 Task: open an excel sheet and write heading  Financial Planner. Add Dates in a column and its values below  'Jan 23, Feb 23, Mar 23, Apr 23 & may23. 'Add Income in next column and its values below  $3,000, $3,200, $3,100, $3,300 & $3,500. Add Expenses in next column and its values below  $2,000, $2,300, $2,200, $2,500 & $2,800. Add savings in next column and its values below $500, $600, $500, $700 & $700. Add Investment in next column and its values below  $500, $700, $800, $900 & $1000. Add Net Saving in next column and its values below  $1000, $1200, $900, $800 & $700. Save page Excel Spreadsheet File Workbook
Action: Mouse moved to (595, 291)
Screenshot: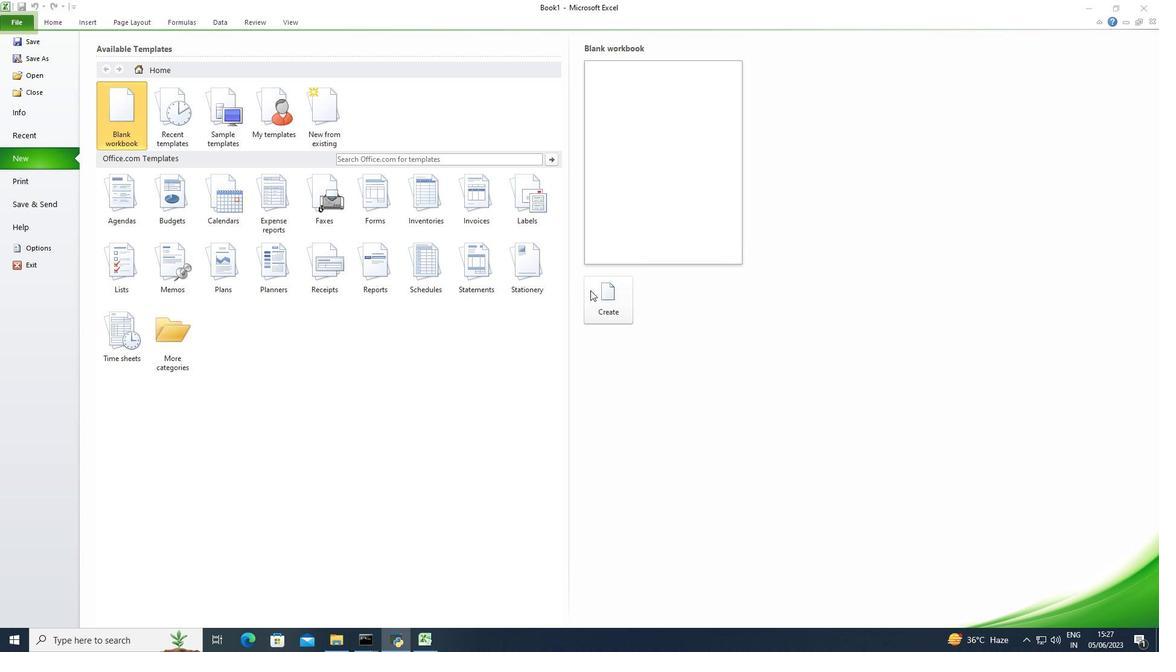 
Action: Mouse pressed left at (595, 291)
Screenshot: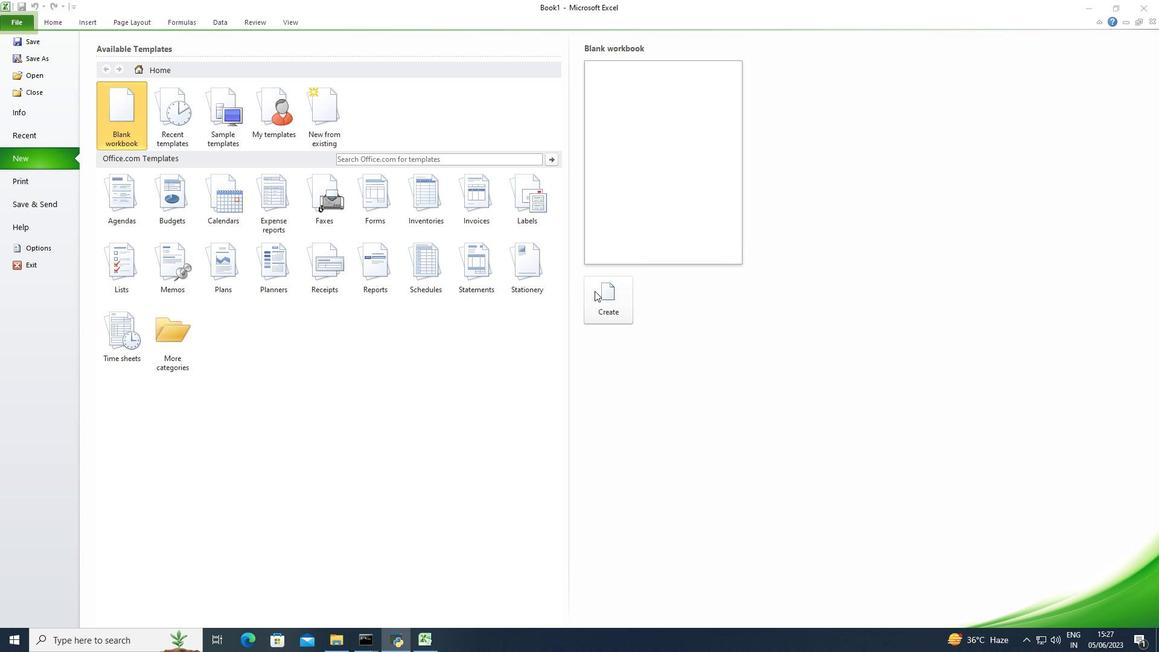 
Action: Mouse moved to (594, 291)
Screenshot: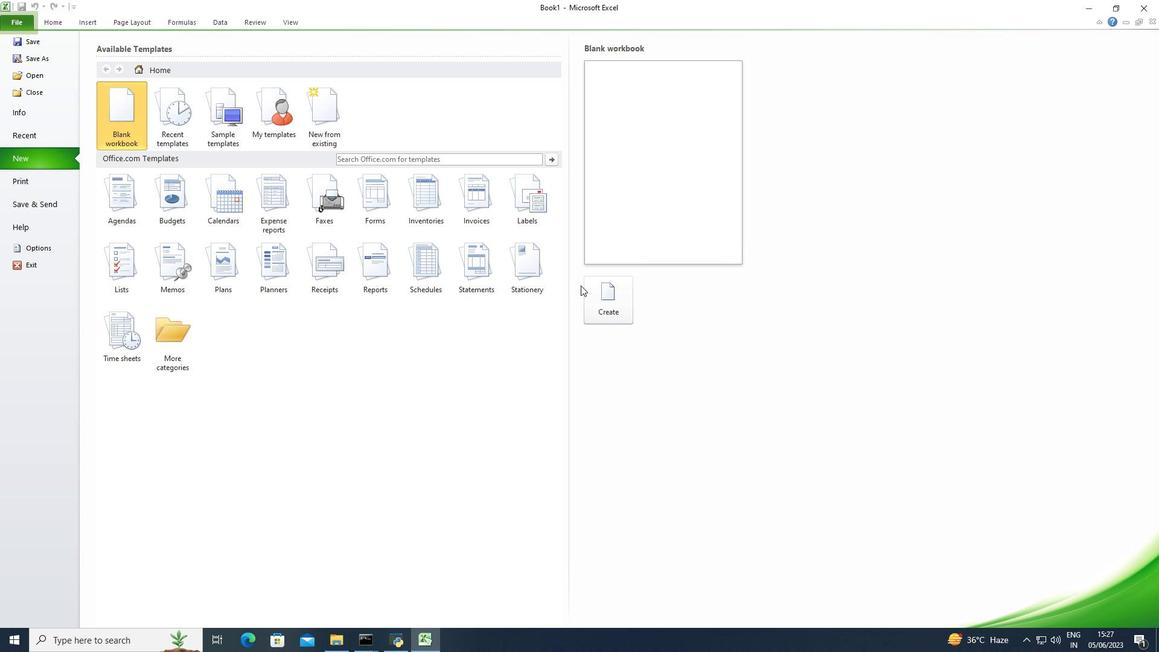 
Action: Mouse pressed left at (594, 291)
Screenshot: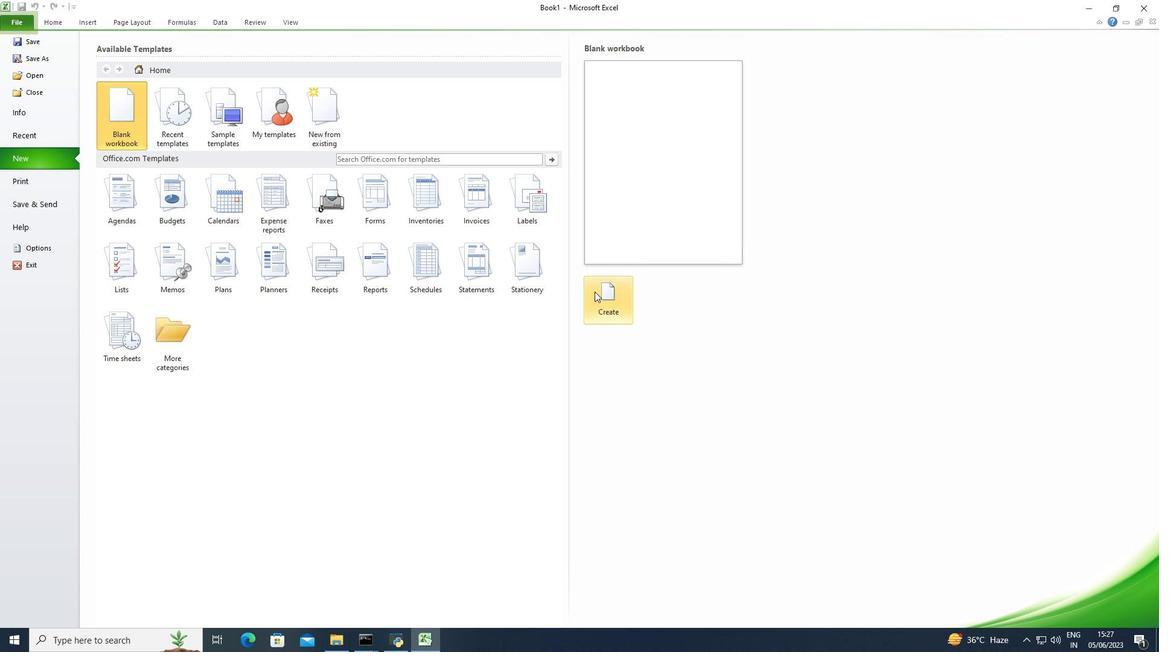 
Action: Mouse moved to (32, 116)
Screenshot: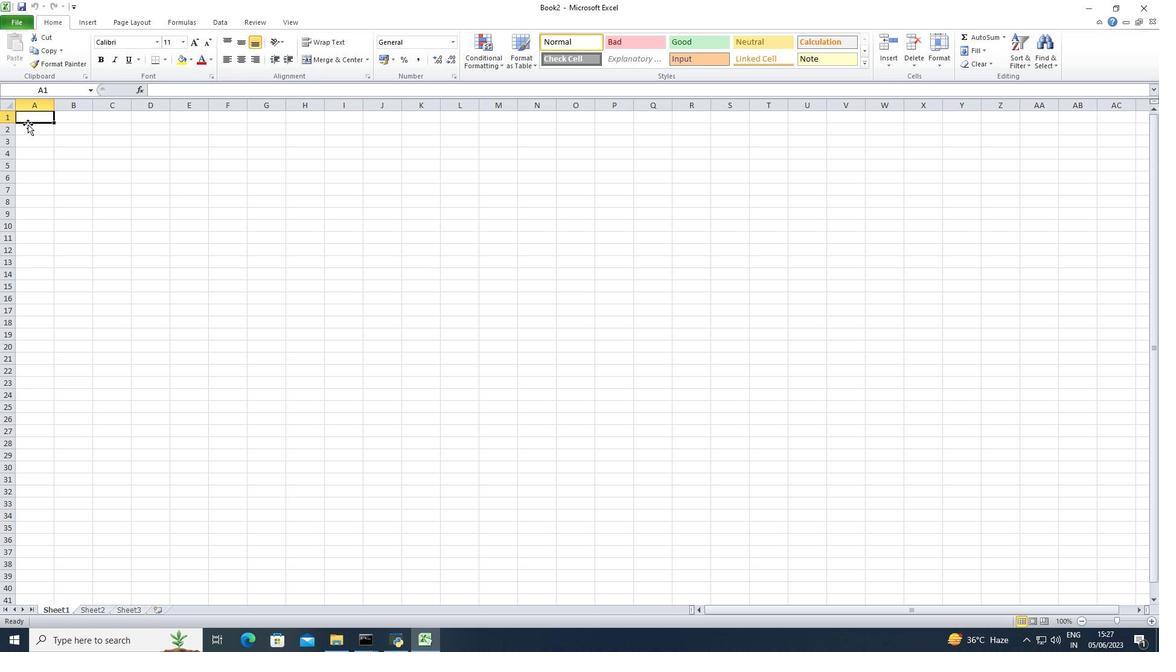 
Action: Mouse pressed left at (32, 116)
Screenshot: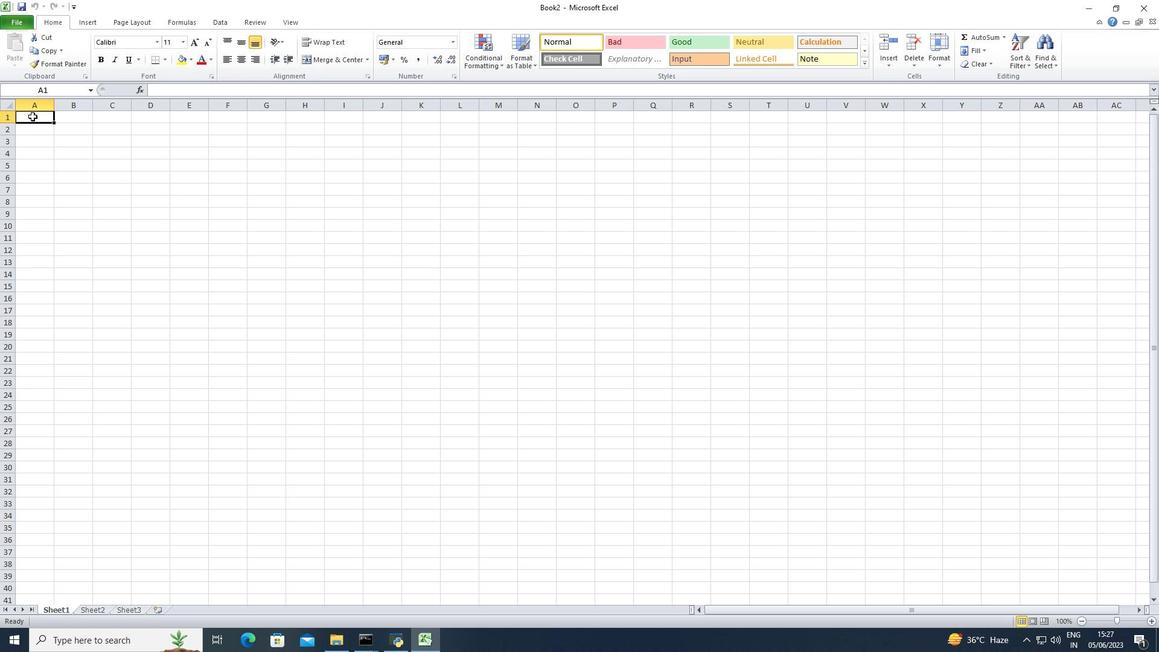 
Action: Key pressed <Key.shift>Financial<Key.space><Key.shift><Key.shift><Key.shift><Key.shift><Key.shift><Key.shift><Key.shift><Key.shift>Planner<Key.down><Key.down><Key.shift>Dates<Key.down><Key.shift><Key.shift><Key.shift><Key.shift><Key.shift><Key.shift><Key.shift><Key.shift><Key.shift><Key.shift><Key.shift><Key.shift><Key.shift><Key.shift><Key.shift><Key.shift><Key.shift>Jan<Key.space>23<Key.enter><Key.shift>Feb23<Key.enter><Key.shift>Mar23<Key.enter><Key.shift><Key.shift><Key.shift><Key.shift><Key.shift><Key.shift>pr<Key.backspace><Key.backspace><Key.shift>Apr23<Key.enter><Key.shift>May2<Key.enter><Key.down><Key.right><Key.up><Key.right><Key.up><Key.up><Key.up><Key.up><Key.up><Key.up><Key.shift>Income<Key.down>3000<Key.down>3200<Key.down>3100<Key.down>3300<Key.down>3500<Key.down>
Screenshot: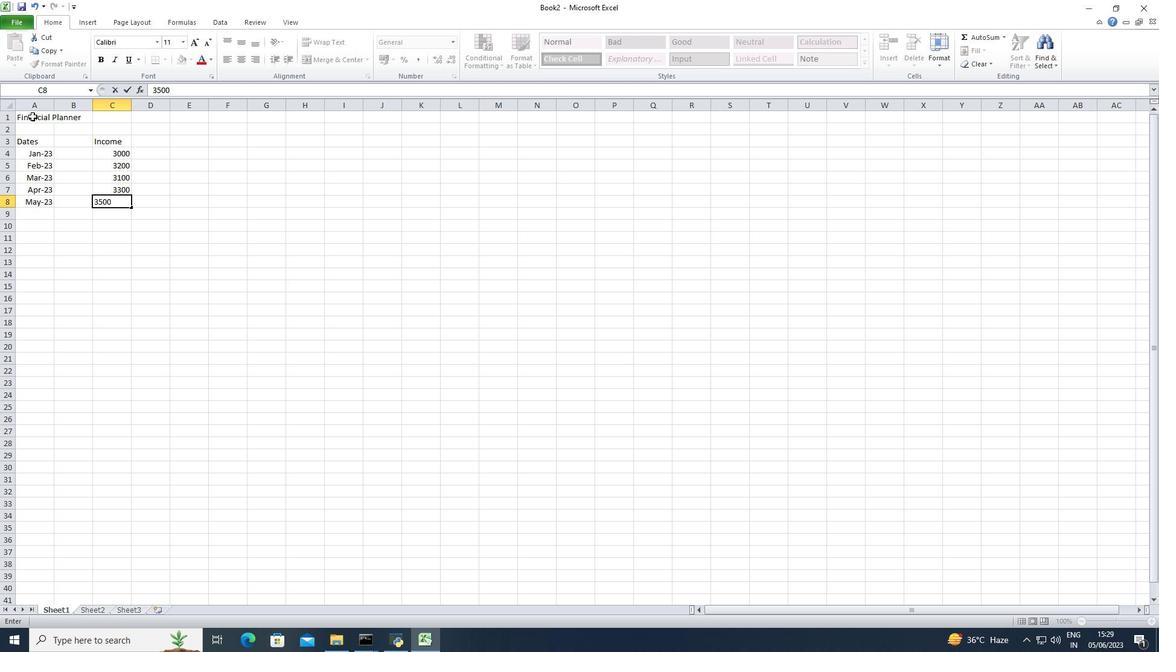 
Action: Mouse moved to (117, 154)
Screenshot: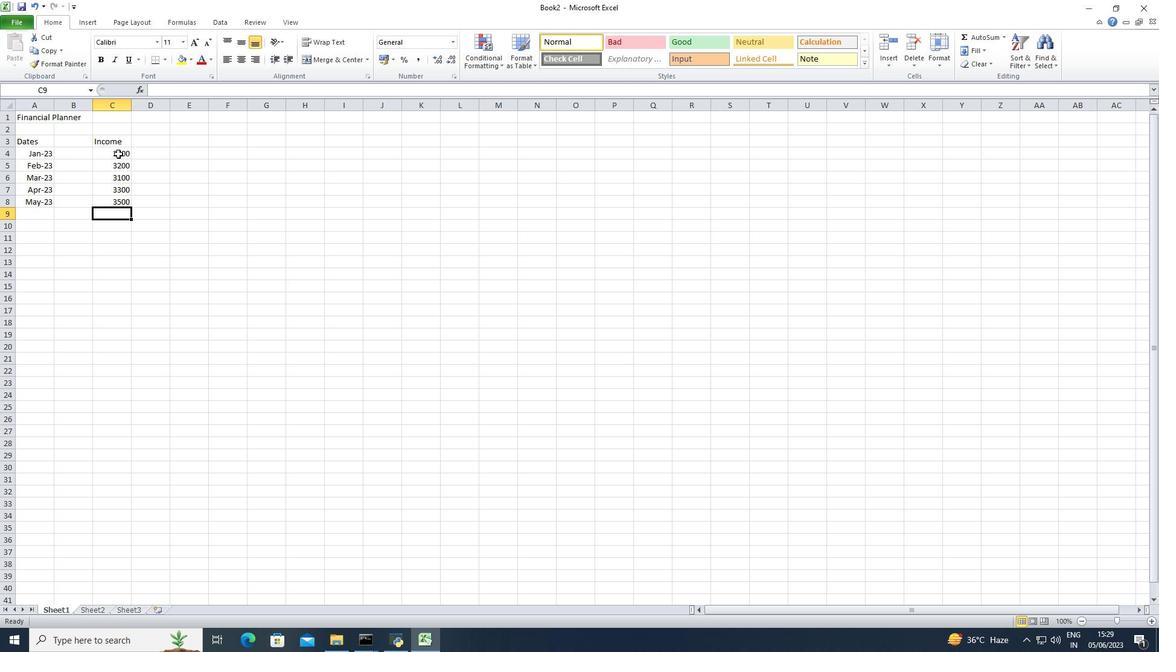 
Action: Mouse pressed left at (117, 154)
Screenshot: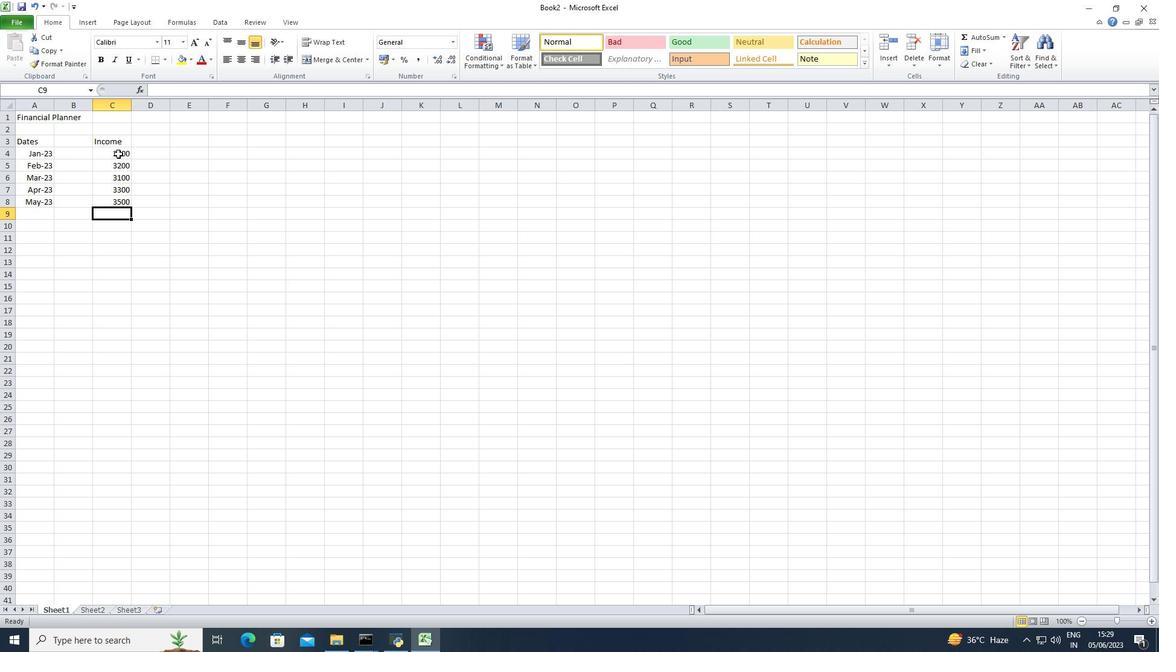 
Action: Mouse moved to (452, 44)
Screenshot: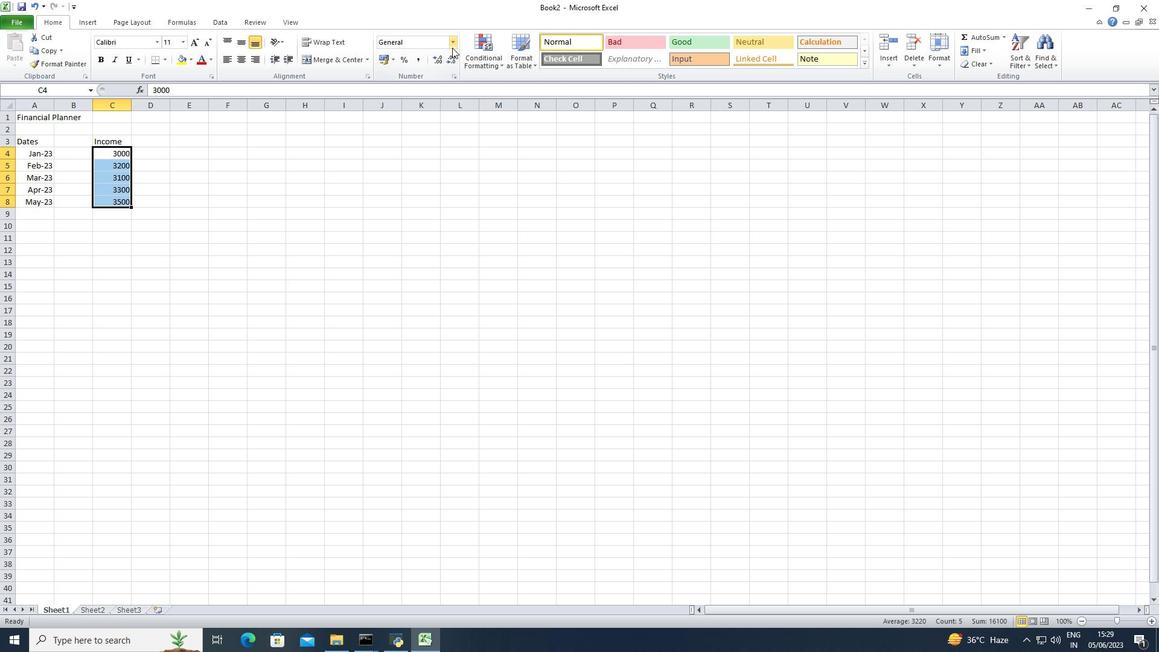
Action: Mouse pressed left at (452, 44)
Screenshot: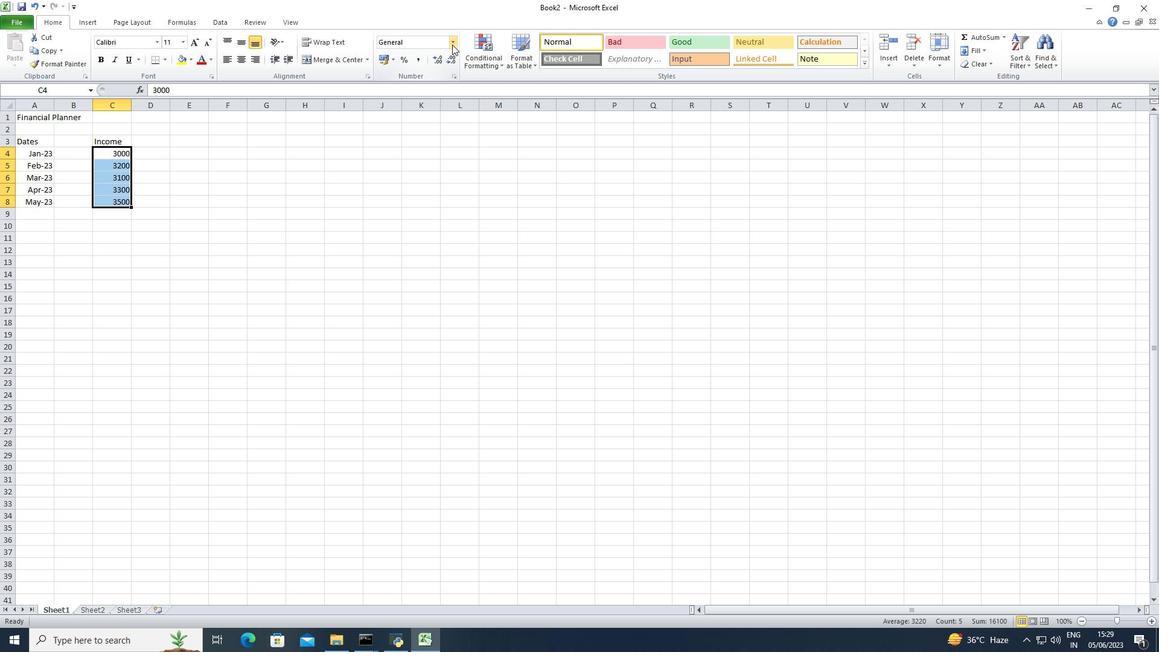
Action: Mouse moved to (440, 347)
Screenshot: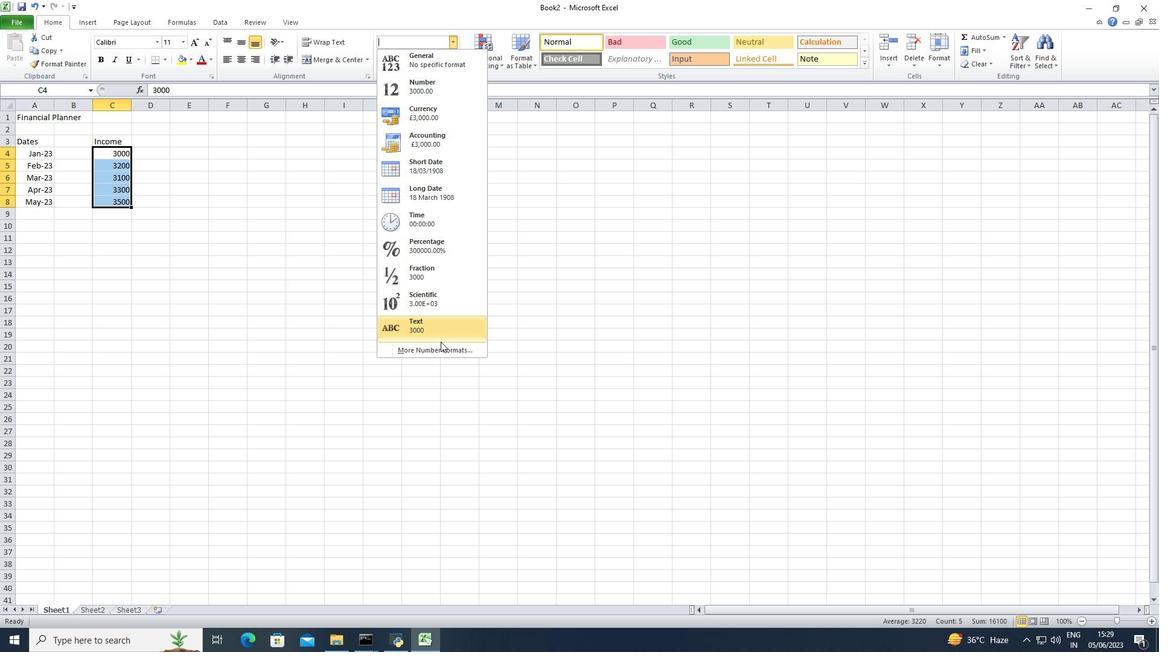
Action: Mouse pressed left at (440, 347)
Screenshot: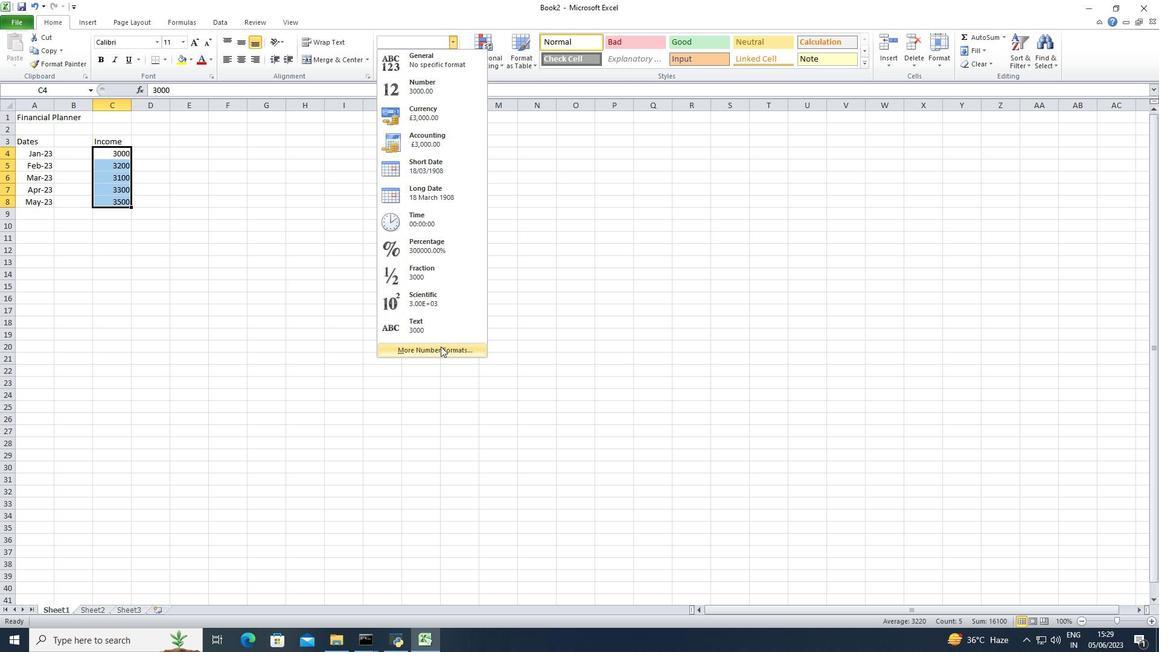 
Action: Mouse moved to (169, 221)
Screenshot: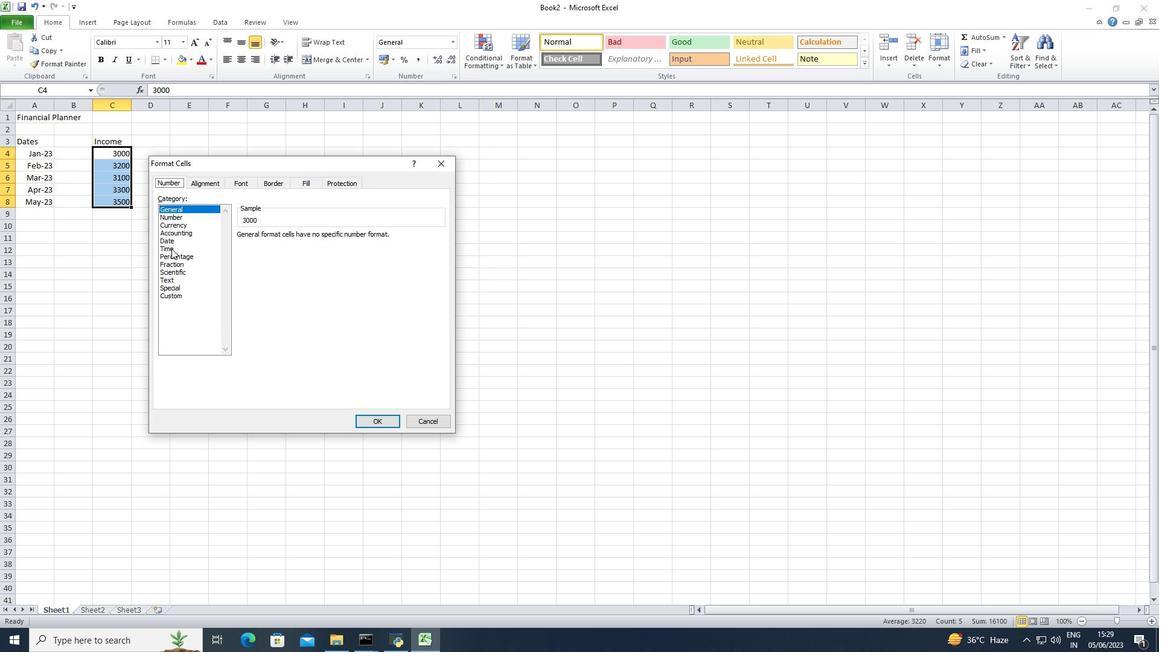 
Action: Mouse pressed left at (169, 221)
Screenshot: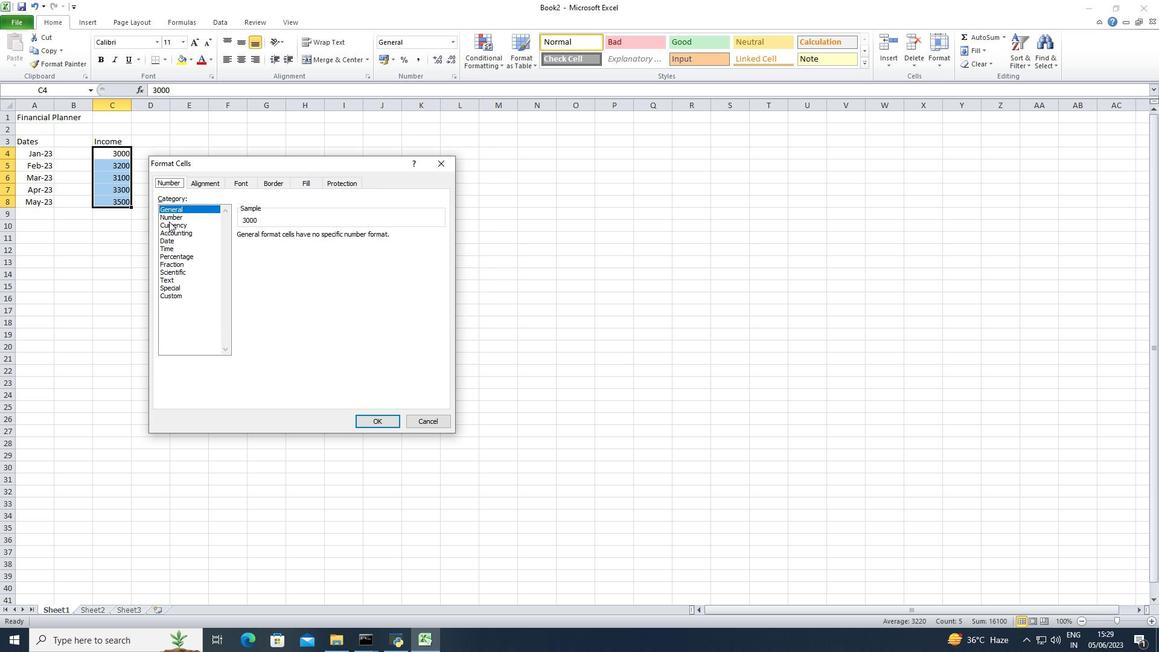 
Action: Mouse moved to (316, 236)
Screenshot: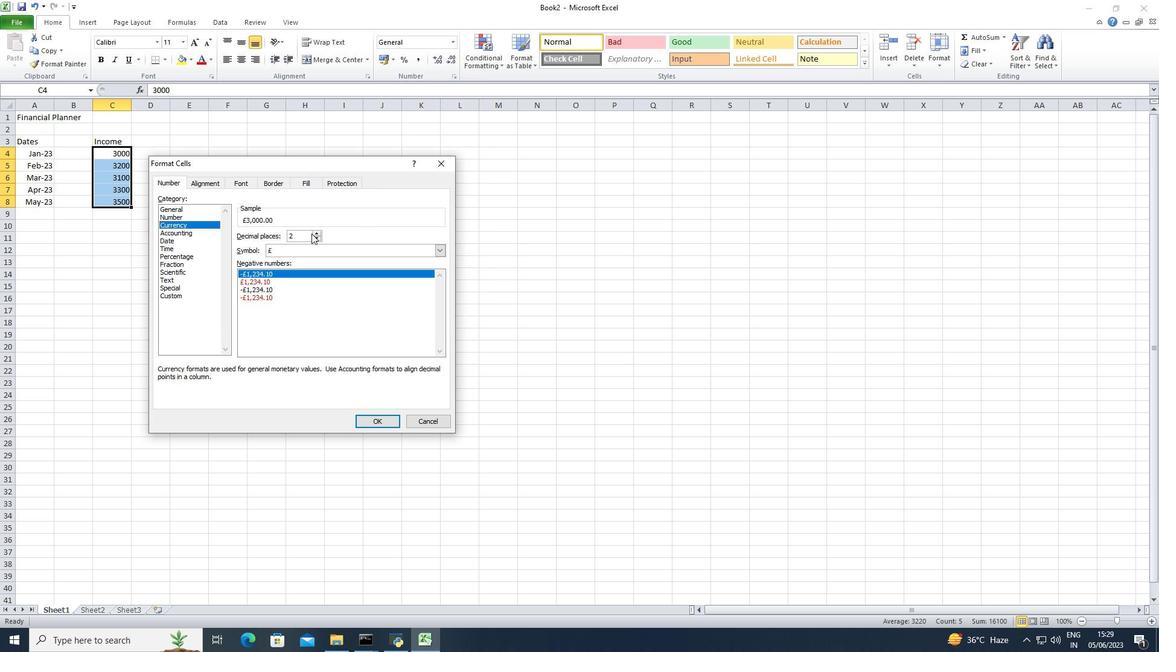 
Action: Mouse pressed left at (316, 236)
Screenshot: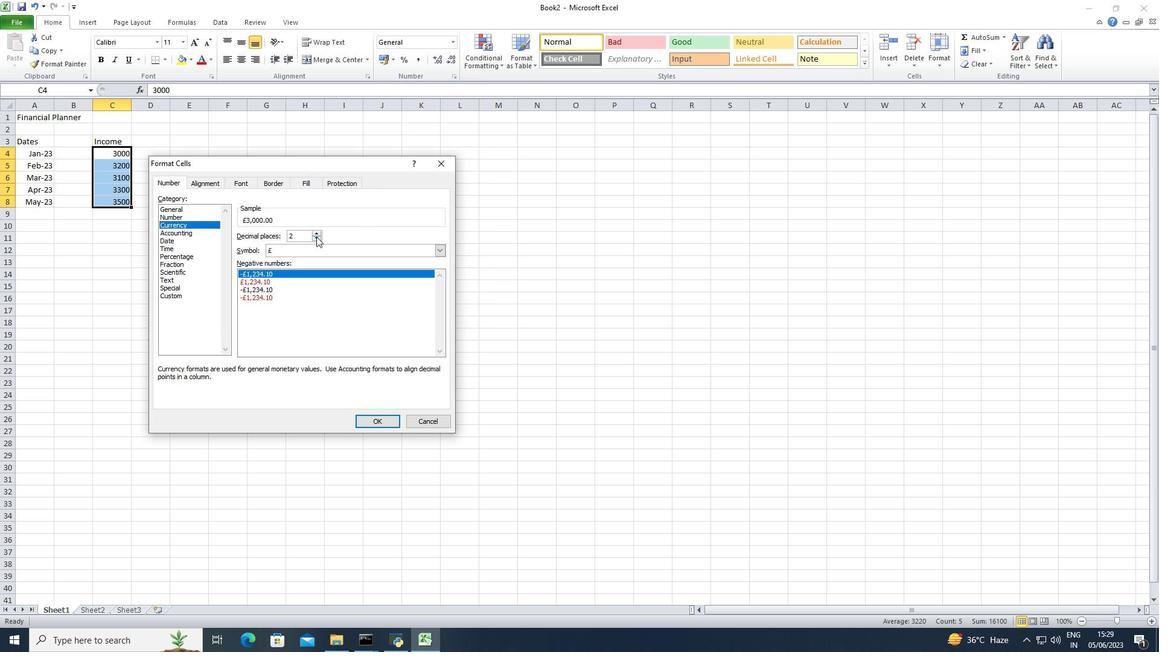 
Action: Mouse pressed left at (316, 236)
Screenshot: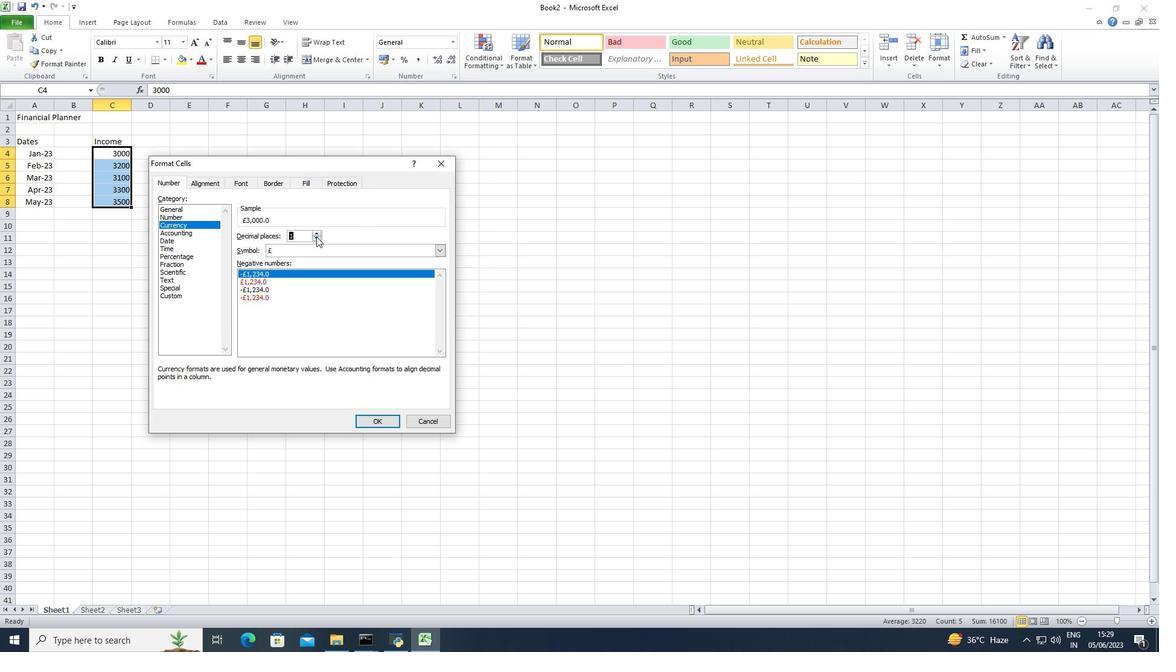 
Action: Mouse moved to (318, 250)
Screenshot: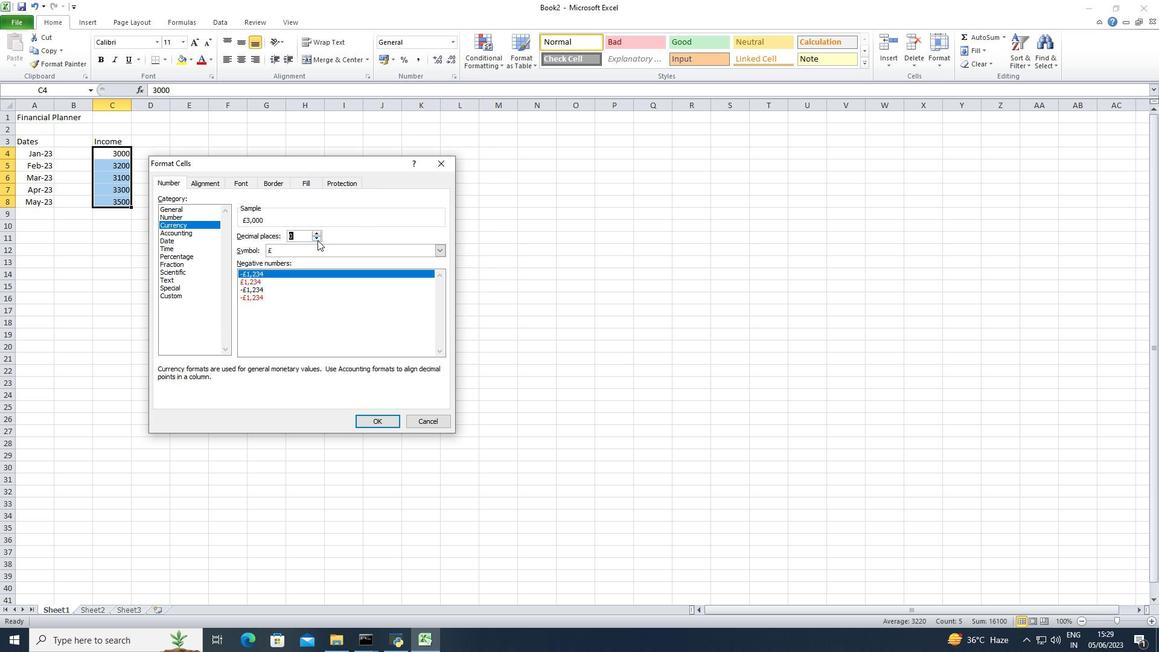 
Action: Mouse pressed left at (318, 250)
Screenshot: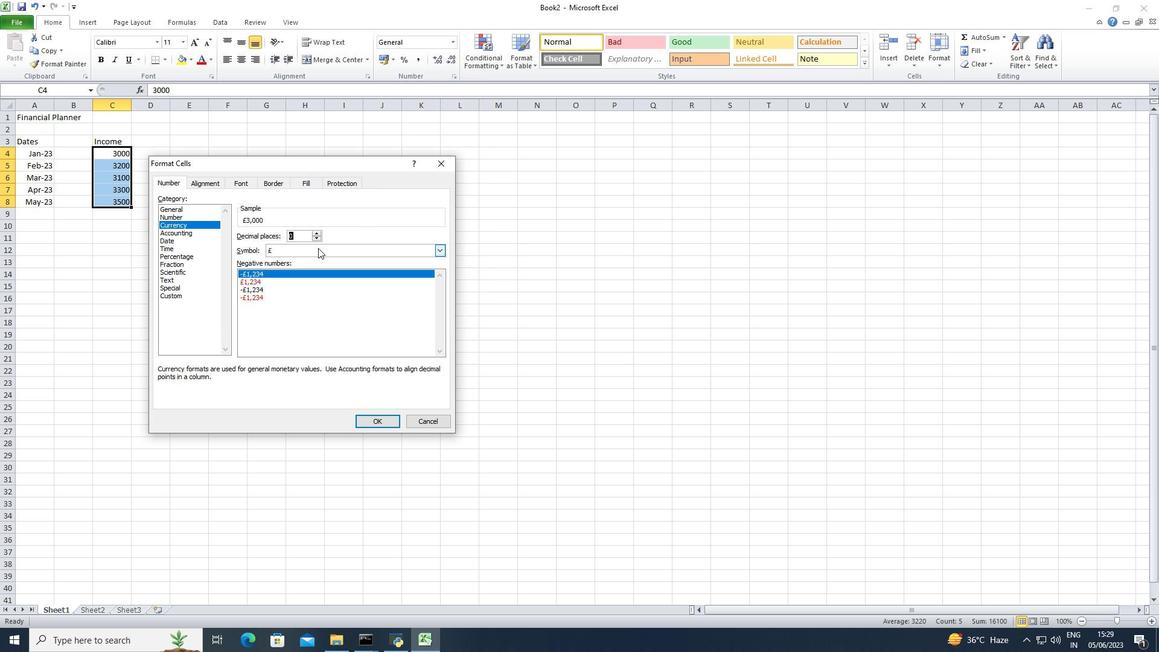 
Action: Mouse moved to (323, 276)
Screenshot: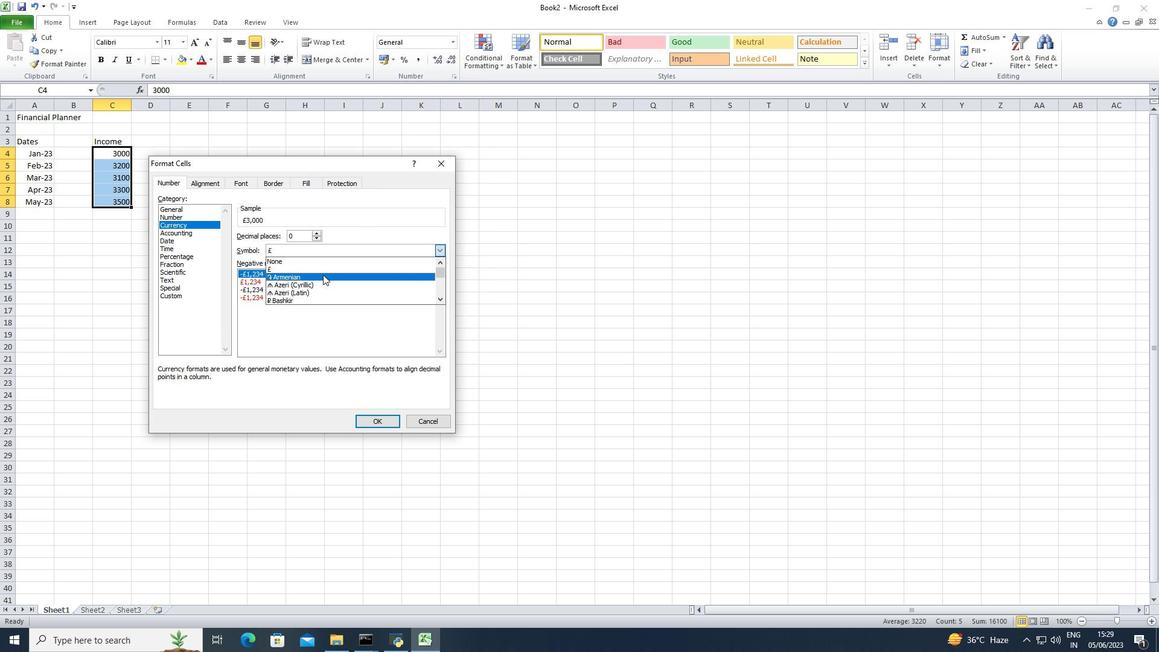 
Action: Mouse scrolled (323, 276) with delta (0, 0)
Screenshot: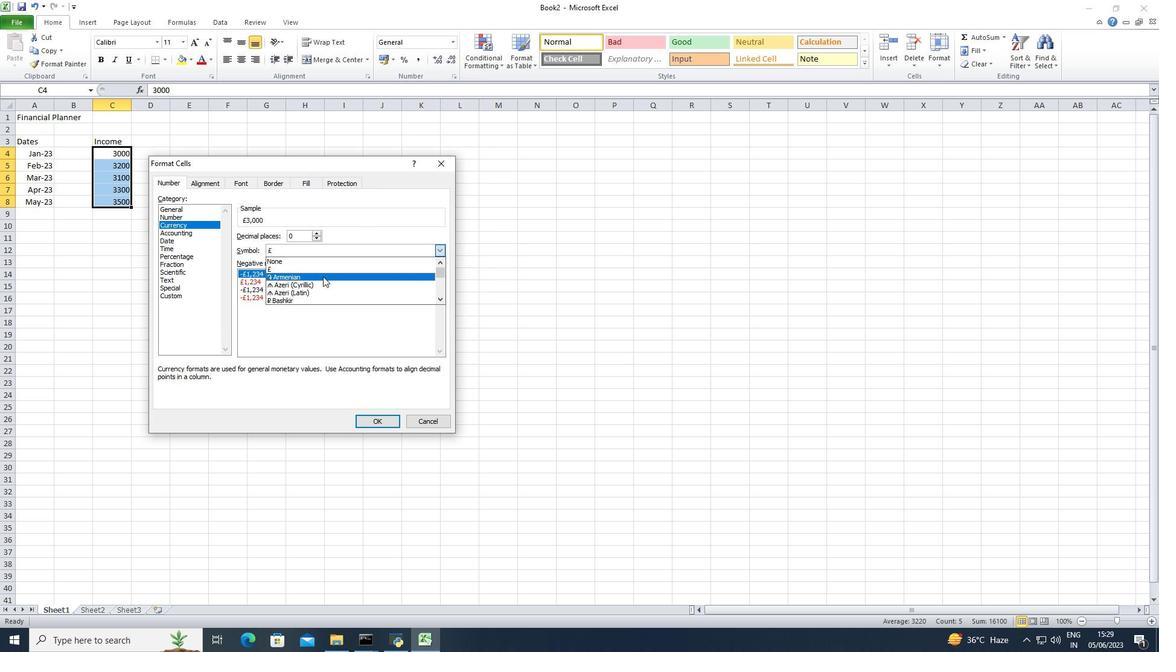 
Action: Mouse moved to (324, 276)
Screenshot: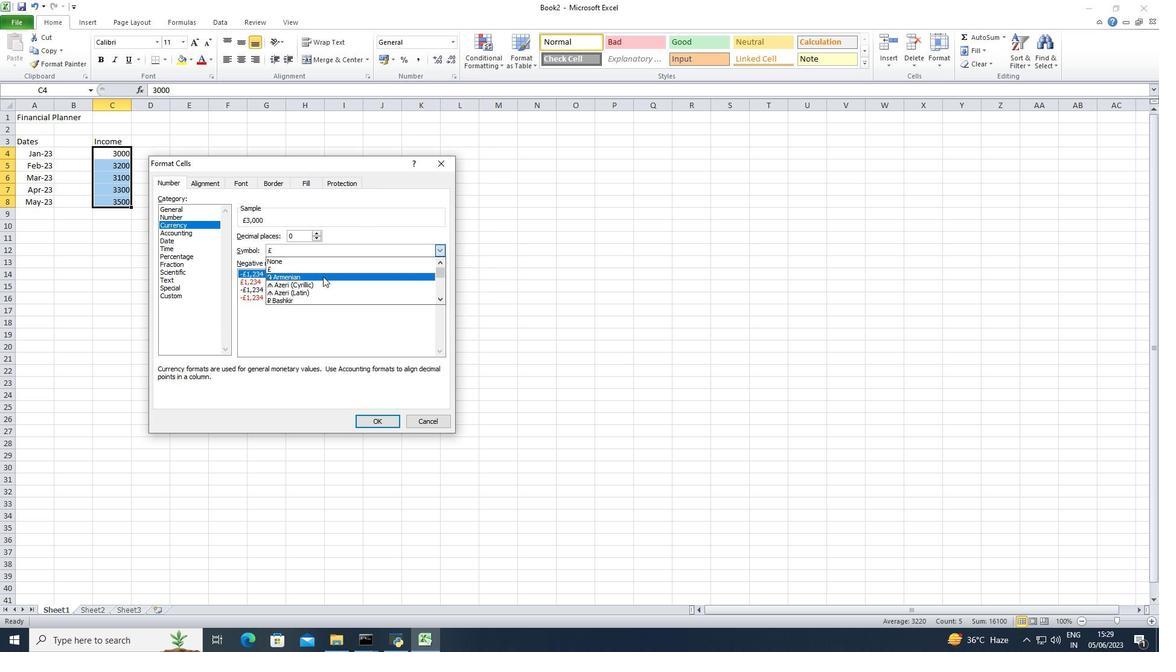 
Action: Mouse scrolled (324, 276) with delta (0, 0)
Screenshot: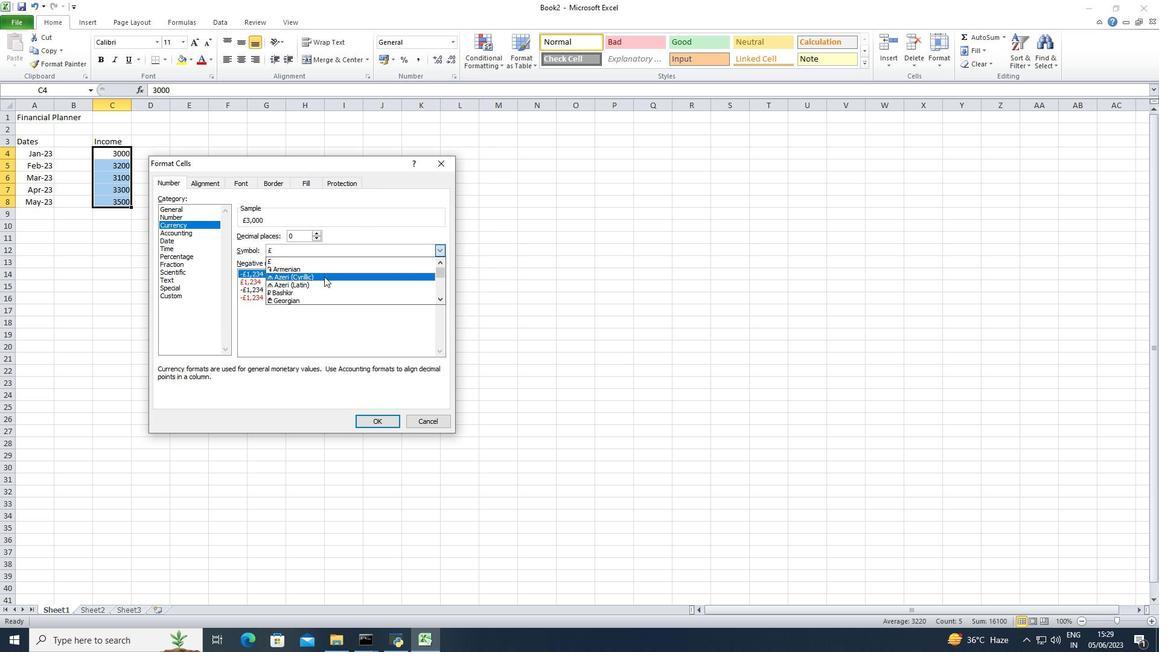 
Action: Mouse scrolled (324, 276) with delta (0, 0)
Screenshot: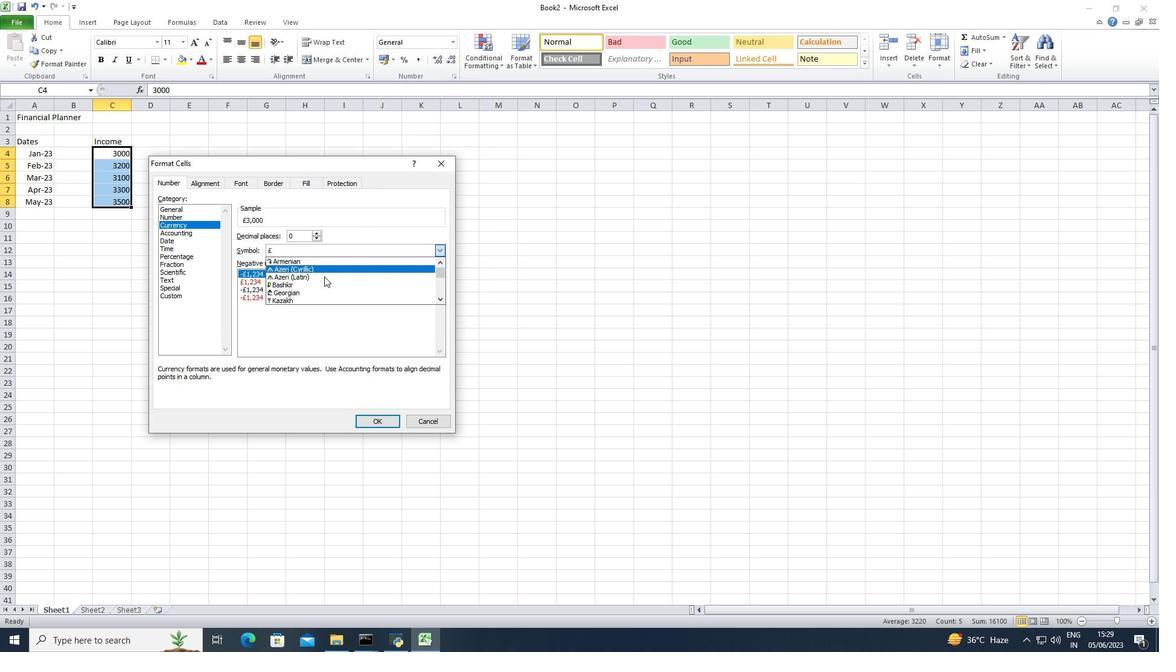 
Action: Mouse scrolled (324, 276) with delta (0, 0)
Screenshot: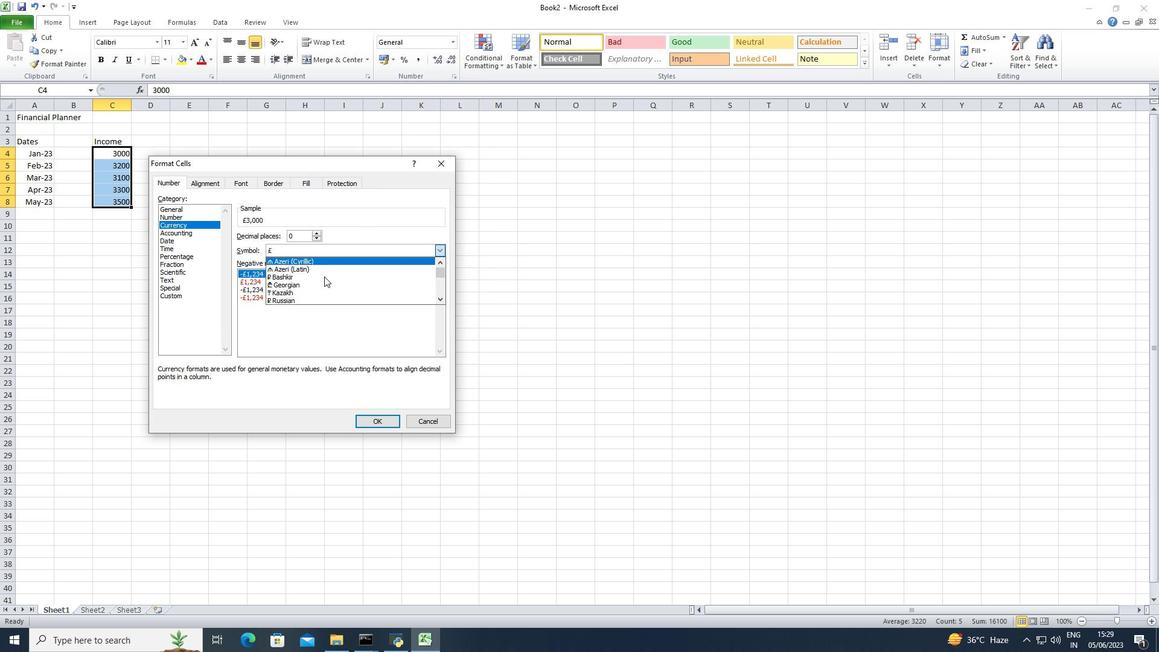 
Action: Mouse scrolled (324, 276) with delta (0, 0)
Screenshot: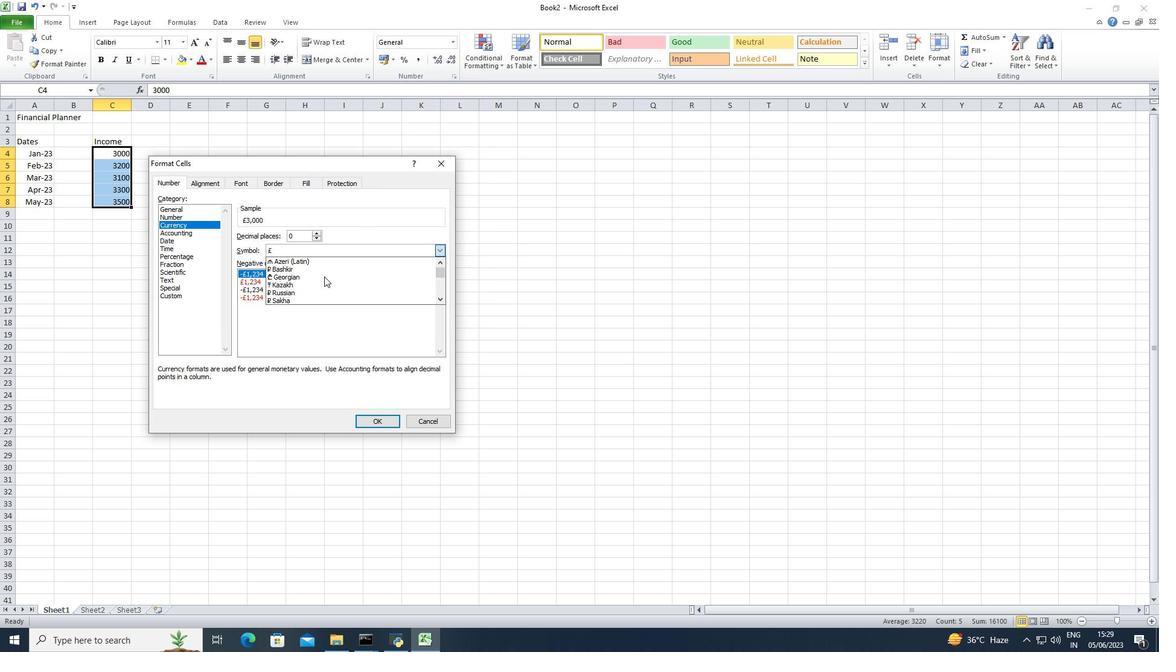 
Action: Mouse moved to (330, 278)
Screenshot: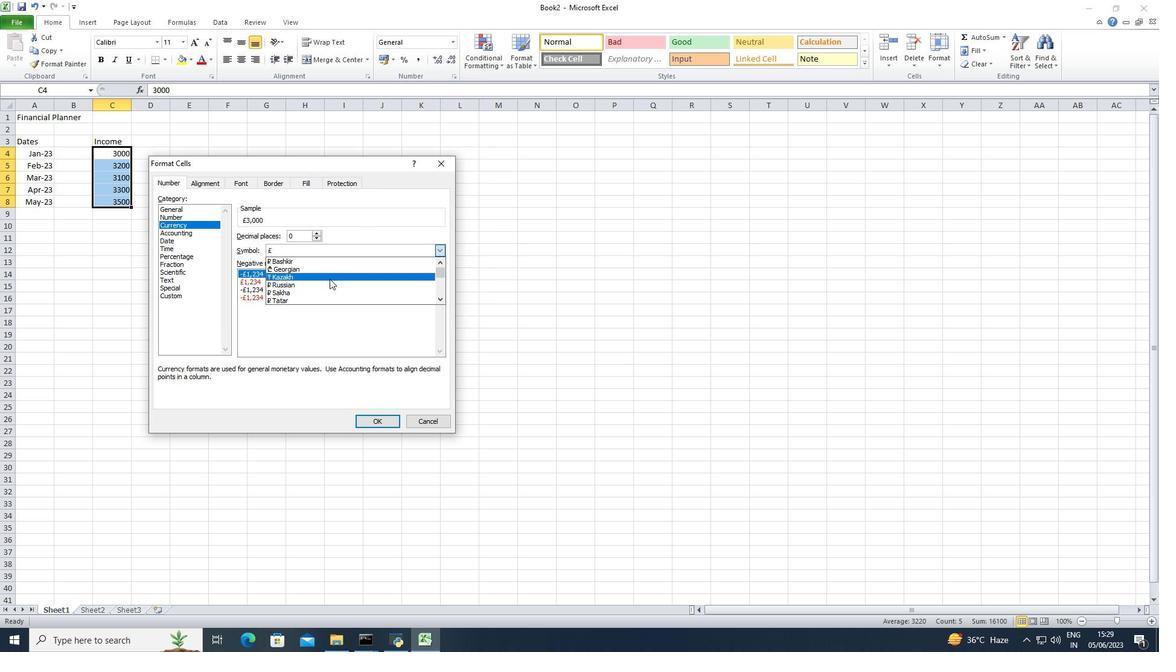 
Action: Mouse scrolled (330, 277) with delta (0, 0)
Screenshot: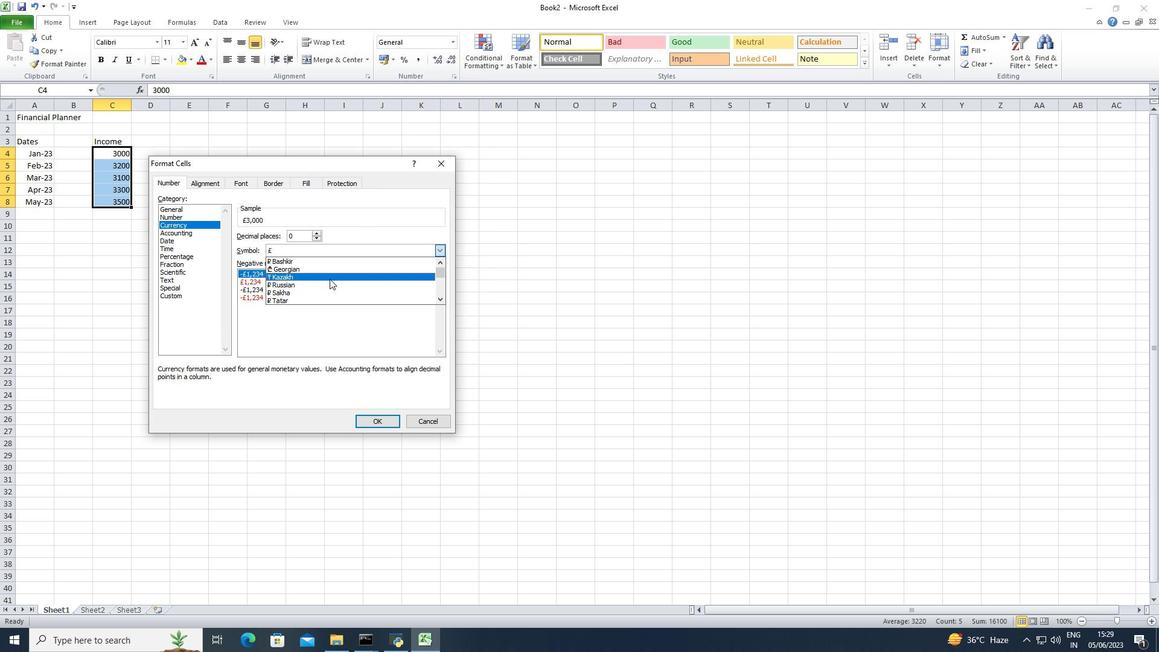 
Action: Mouse moved to (330, 277)
Screenshot: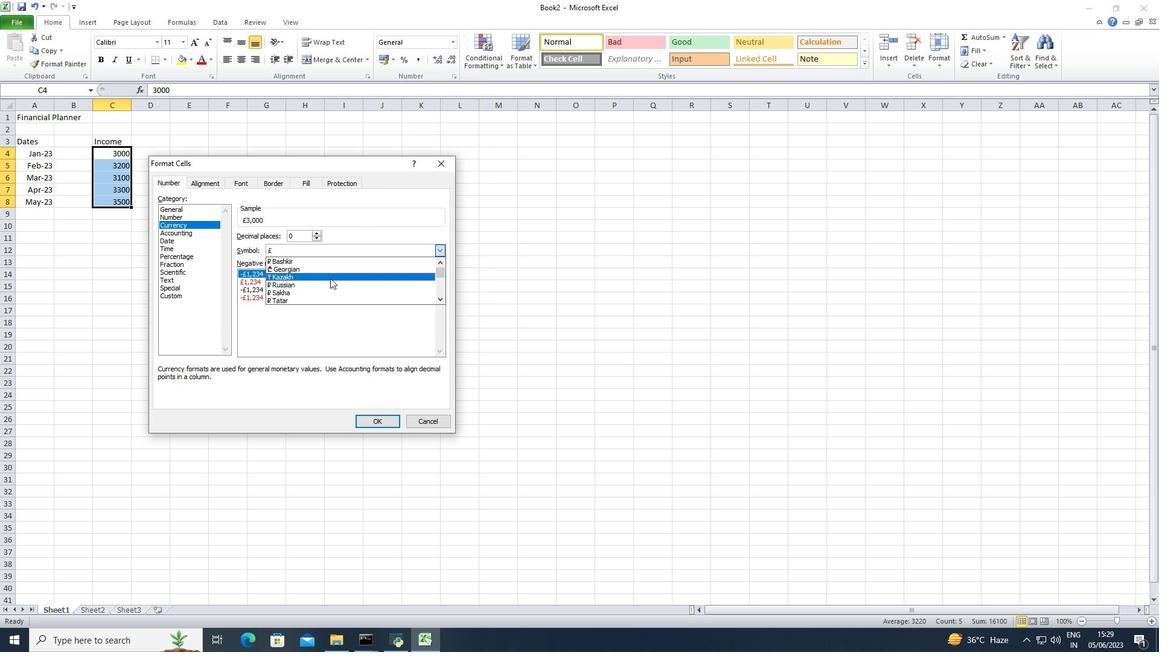 
Action: Mouse scrolled (330, 277) with delta (0, 0)
Screenshot: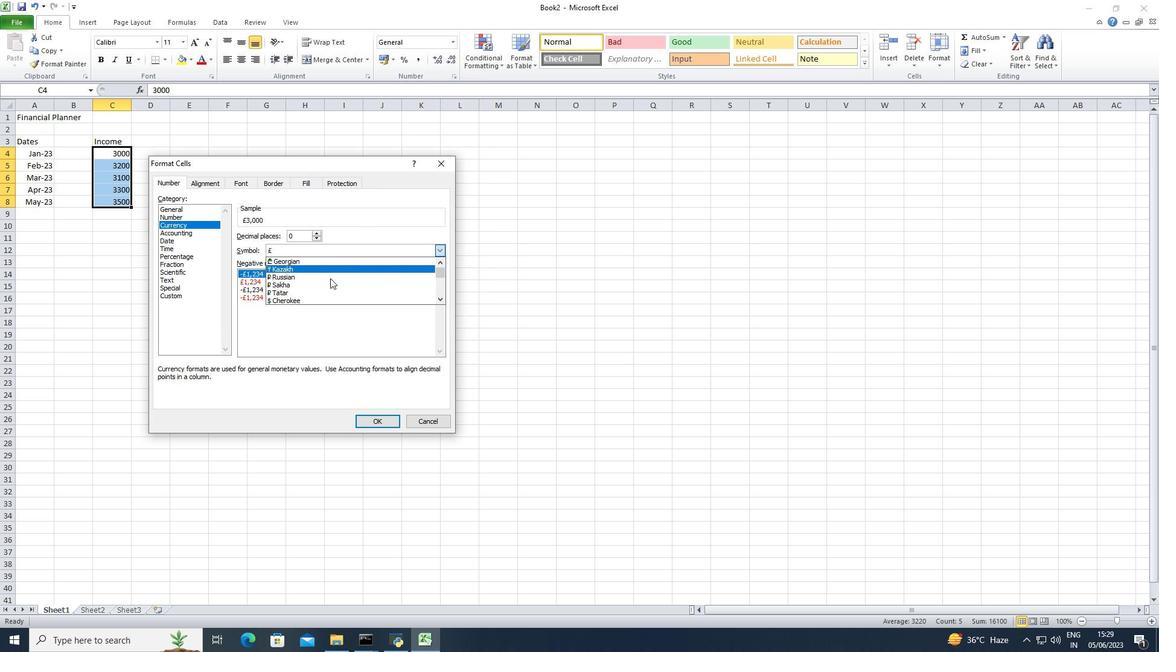 
Action: Mouse moved to (333, 271)
Screenshot: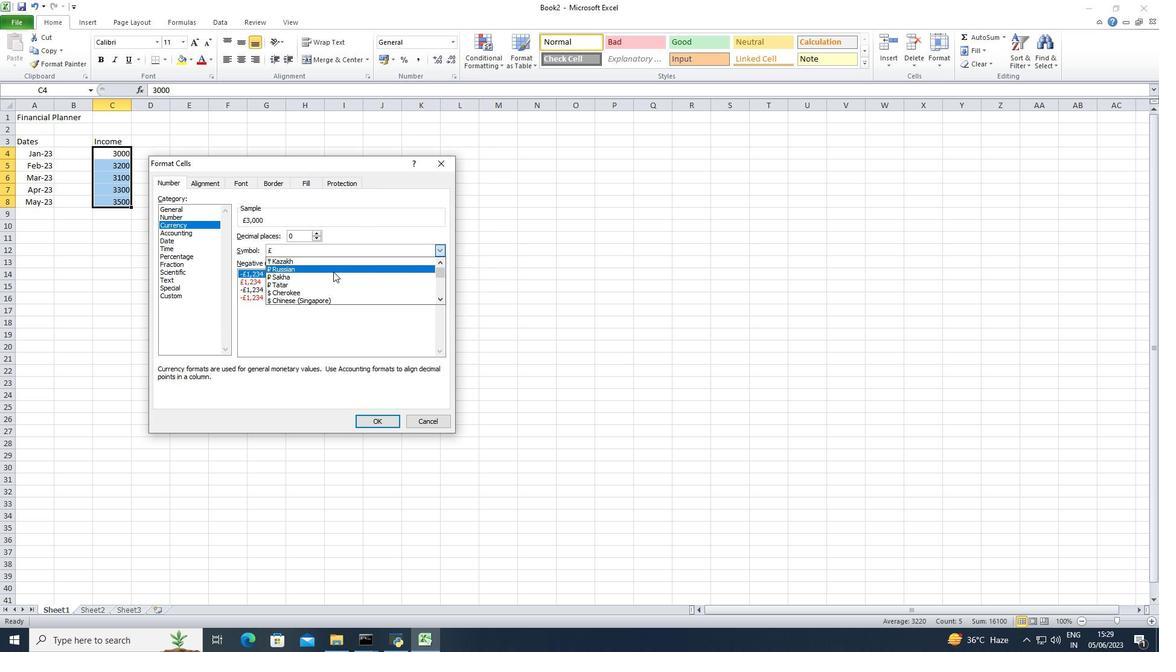 
Action: Mouse scrolled (333, 271) with delta (0, 0)
Screenshot: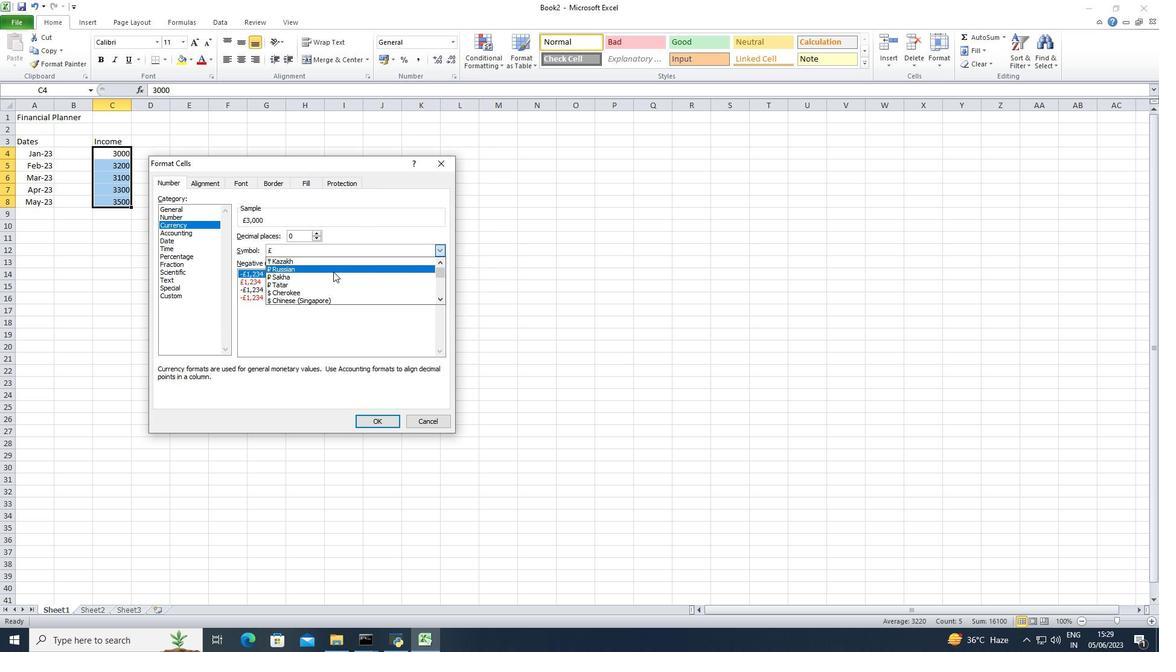 
Action: Mouse scrolled (333, 271) with delta (0, 0)
Screenshot: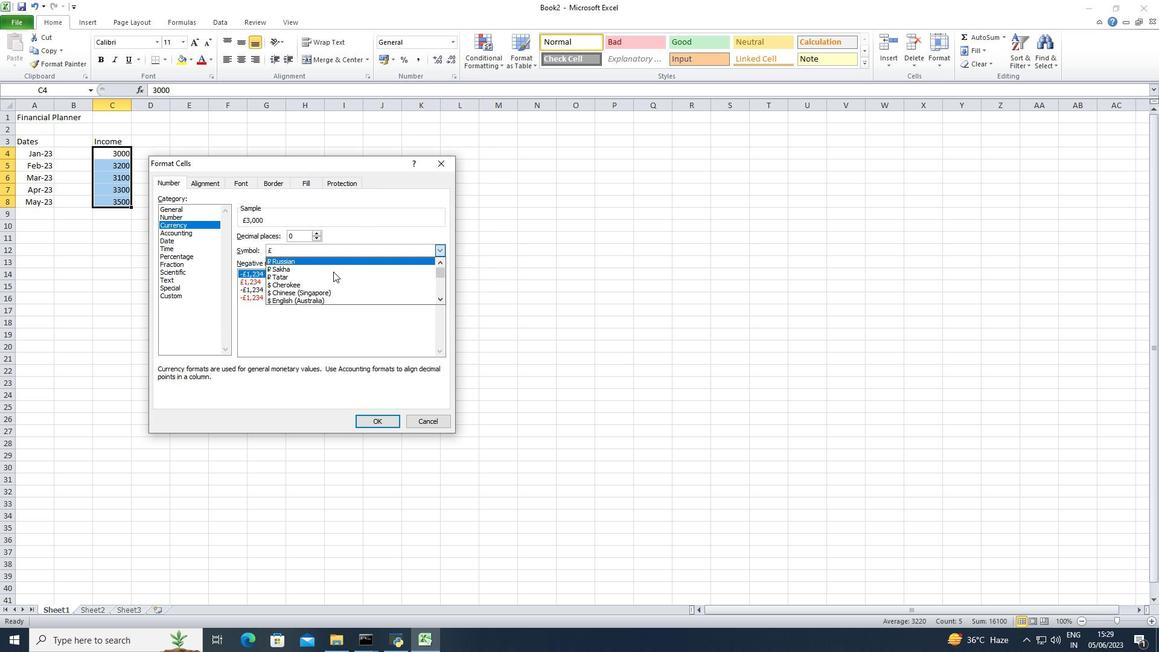 
Action: Mouse scrolled (333, 271) with delta (0, 0)
Screenshot: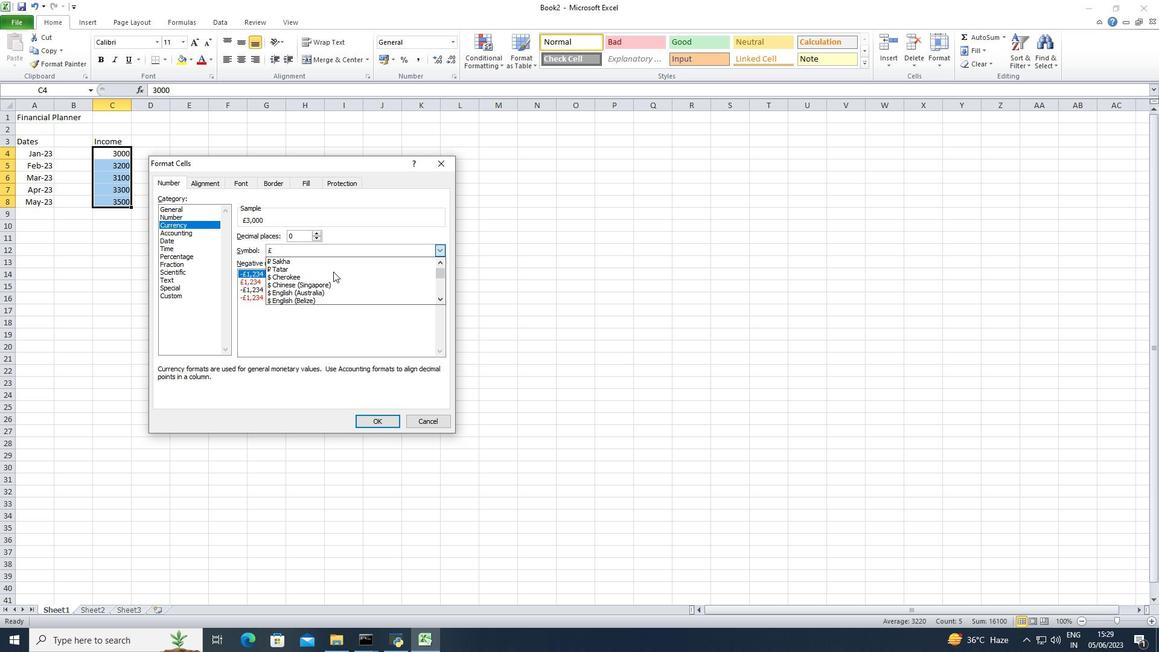 
Action: Mouse moved to (320, 283)
Screenshot: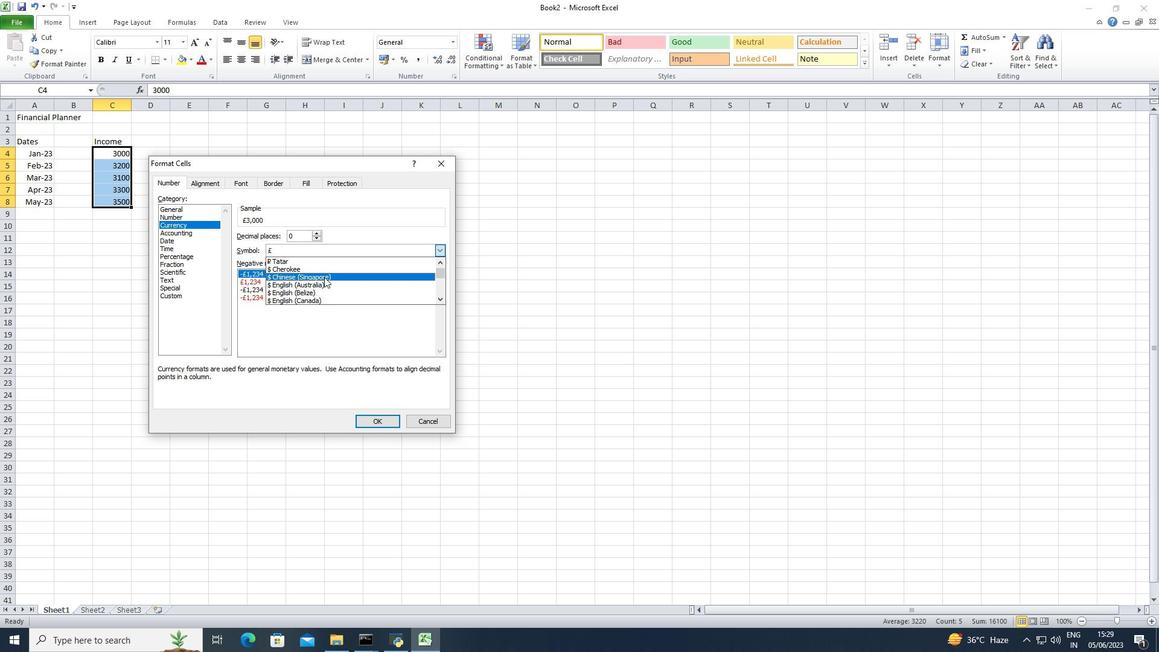 
Action: Mouse pressed left at (320, 283)
Screenshot: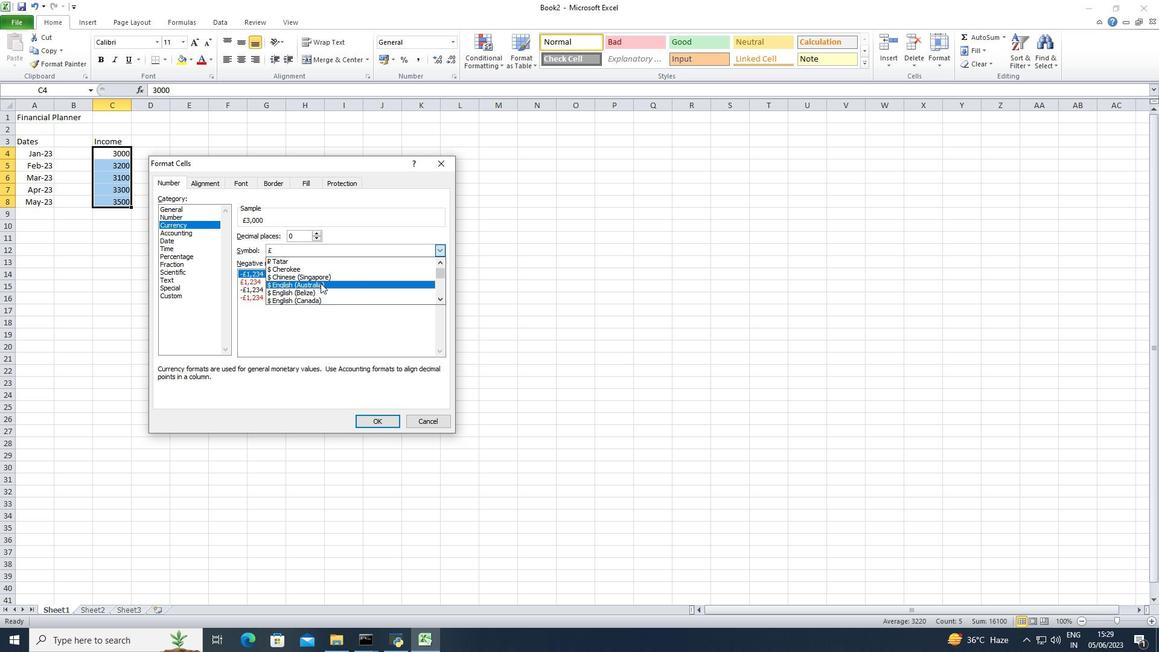 
Action: Mouse moved to (381, 420)
Screenshot: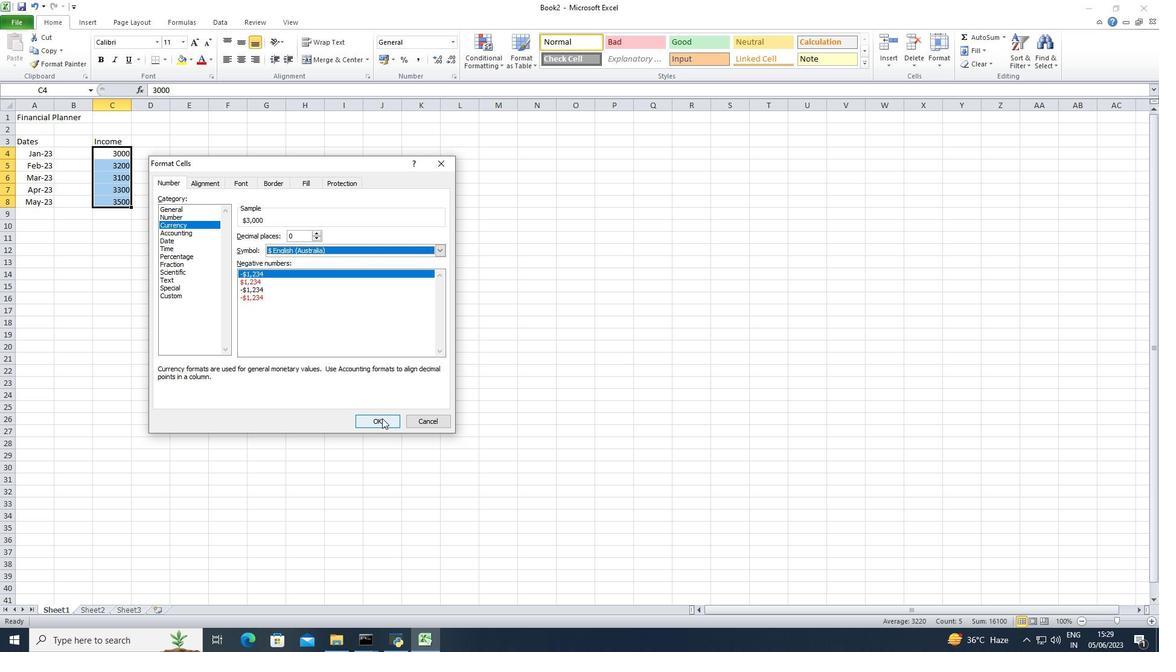 
Action: Mouse pressed left at (381, 420)
Screenshot: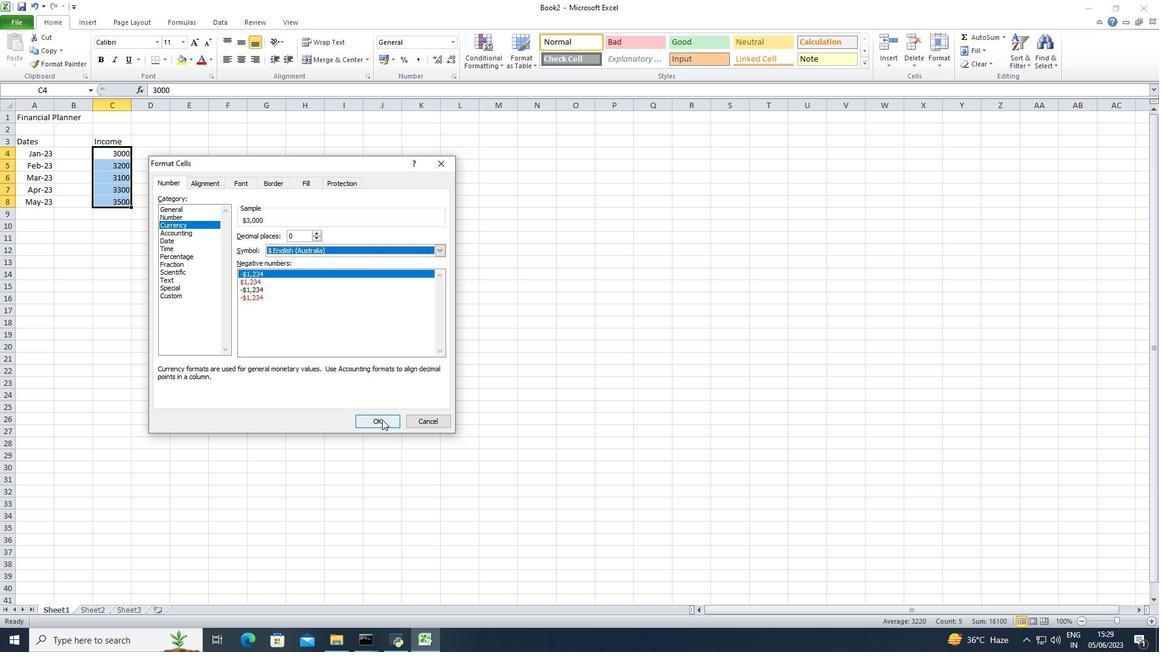 
Action: Mouse moved to (189, 145)
Screenshot: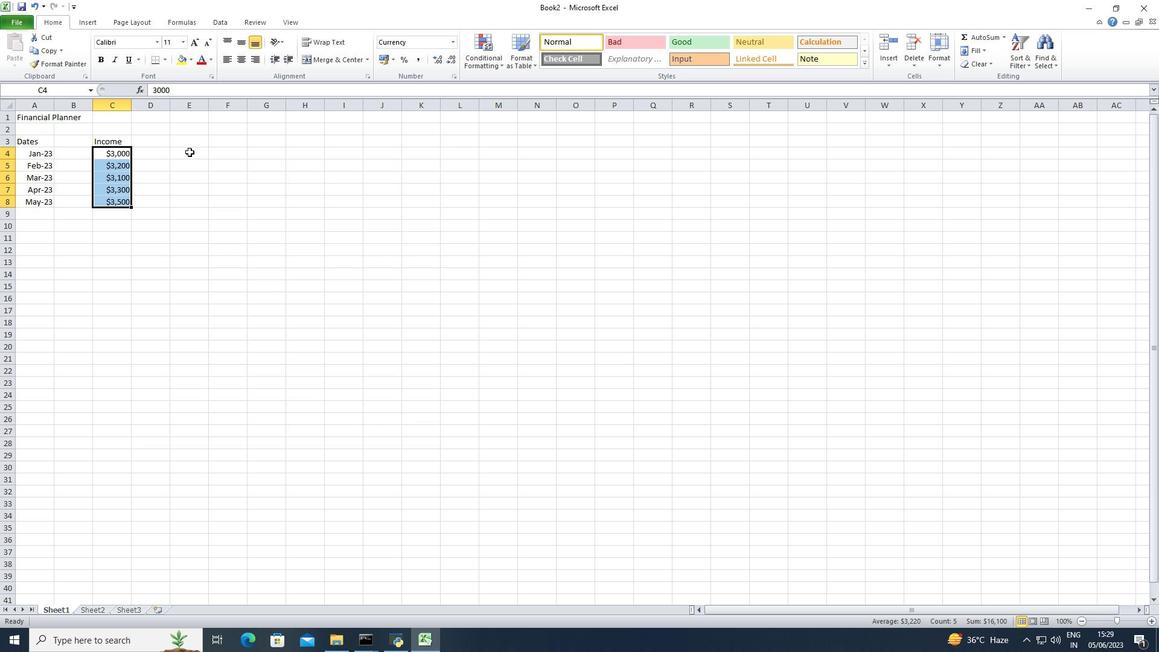 
Action: Mouse pressed left at (189, 145)
Screenshot: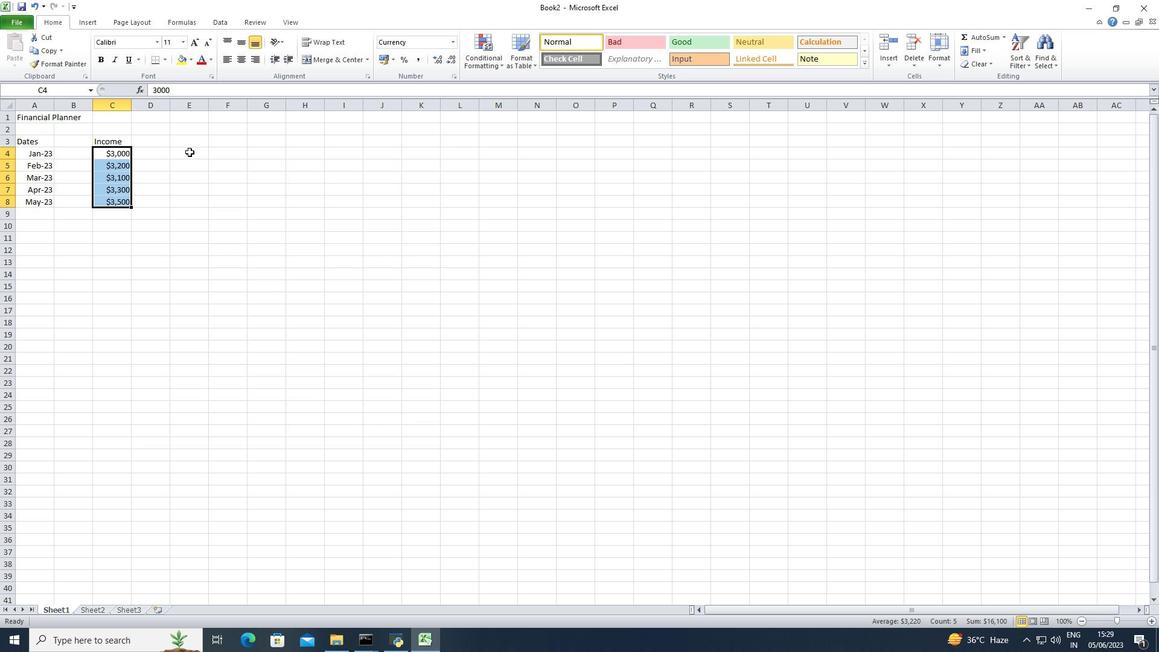 
Action: Mouse moved to (189, 141)
Screenshot: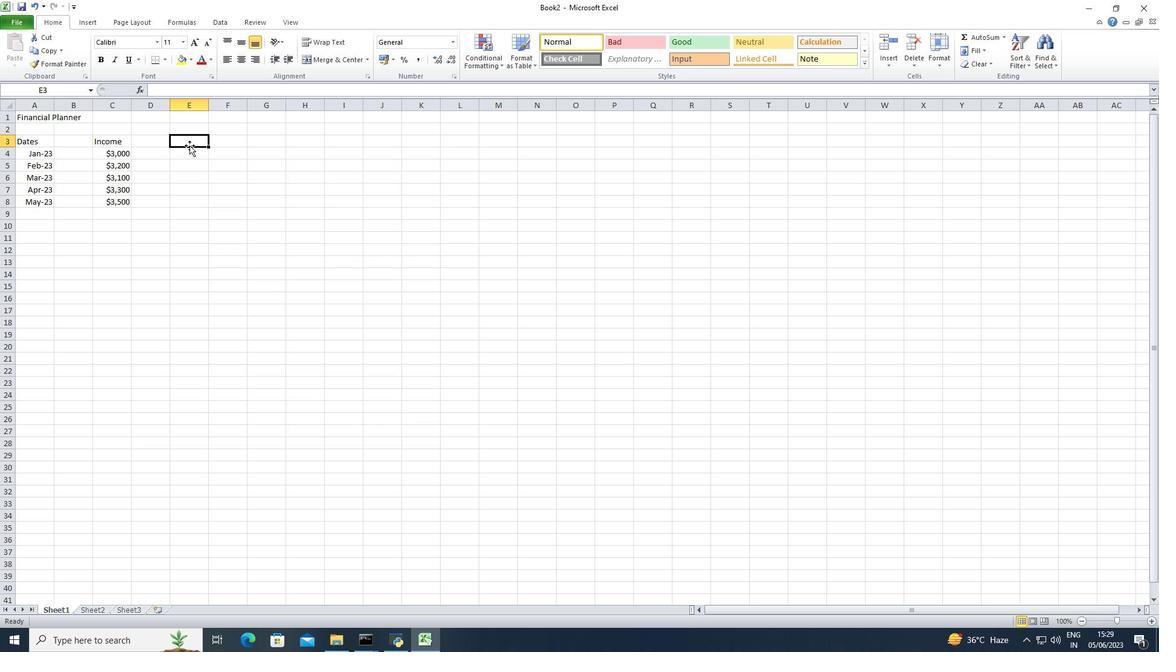 
Action: Mouse pressed left at (189, 141)
Screenshot: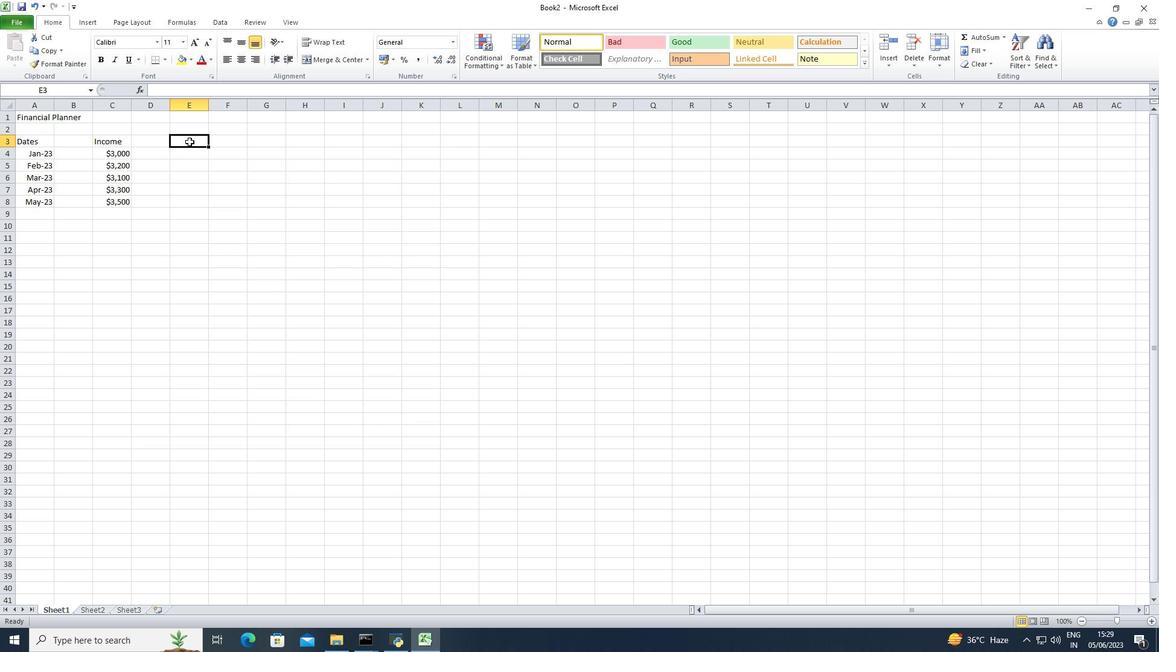 
Action: Mouse moved to (190, 141)
Screenshot: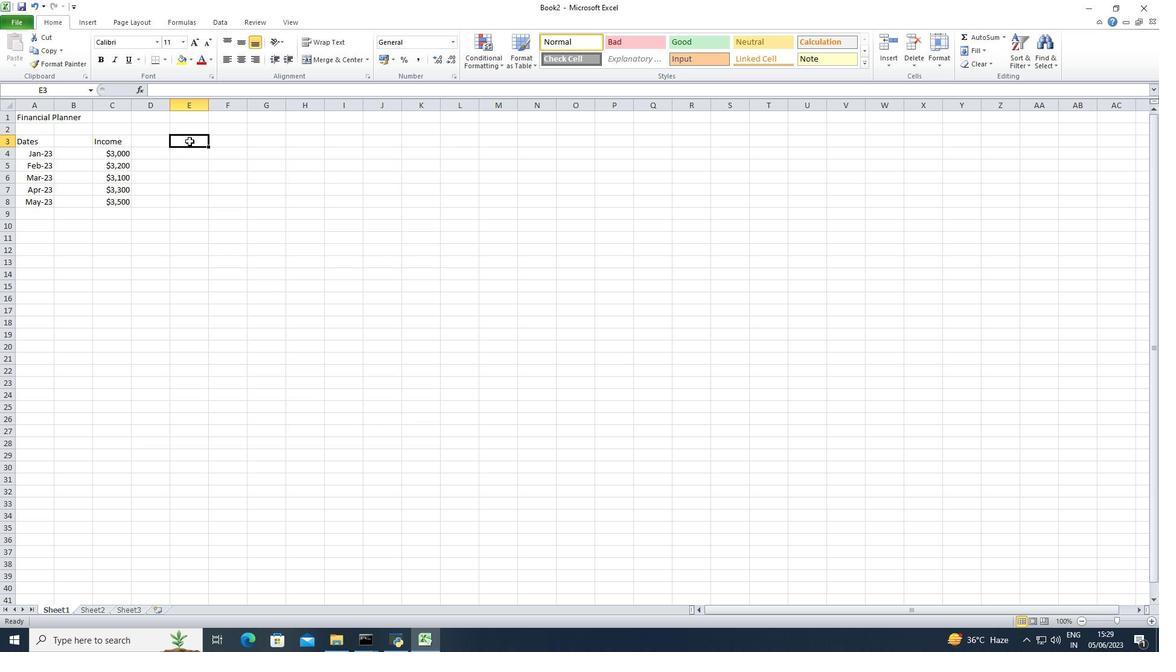 
Action: Key pressed <Key.shift>Expense<Key.down>2000<Key.down>230<Key.backspace><Key.backspace><Key.backspace>2300<Key.down>2200<Key.down>2500<Key.down>2800<Key.down>
Screenshot: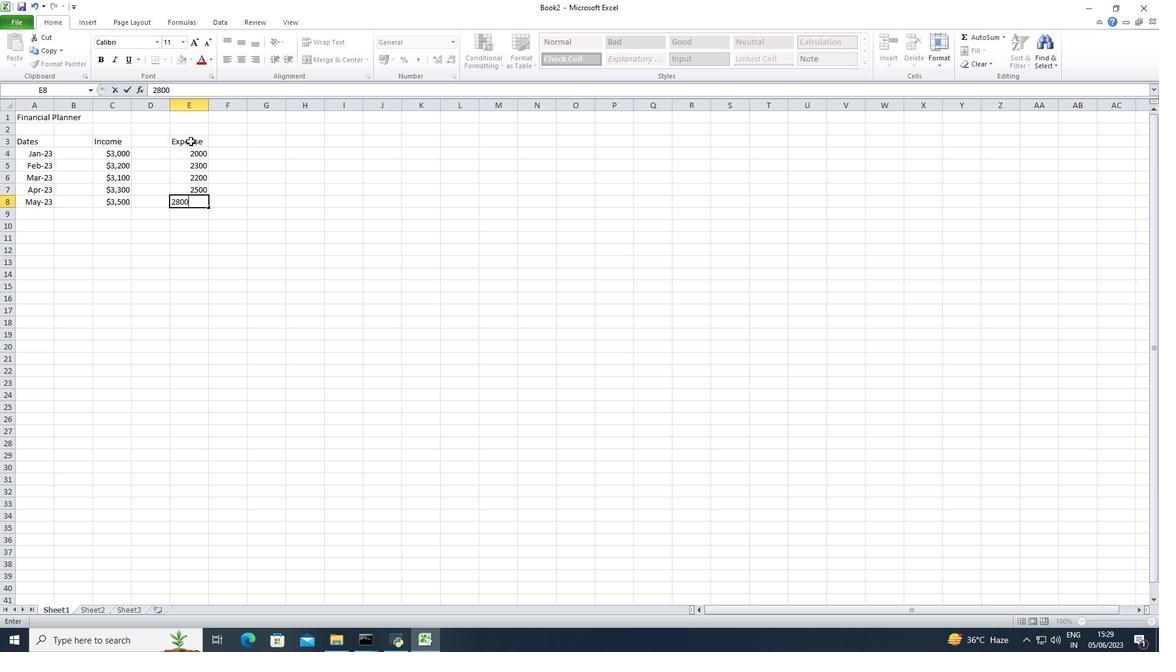 
Action: Mouse moved to (184, 157)
Screenshot: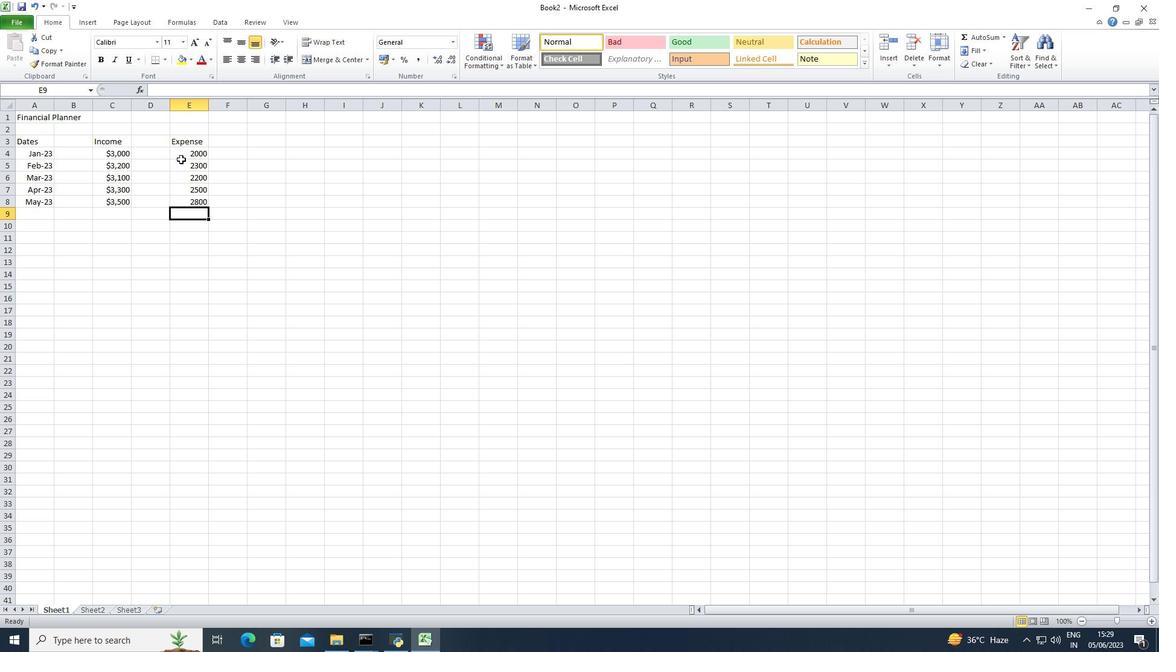 
Action: Mouse pressed left at (184, 157)
Screenshot: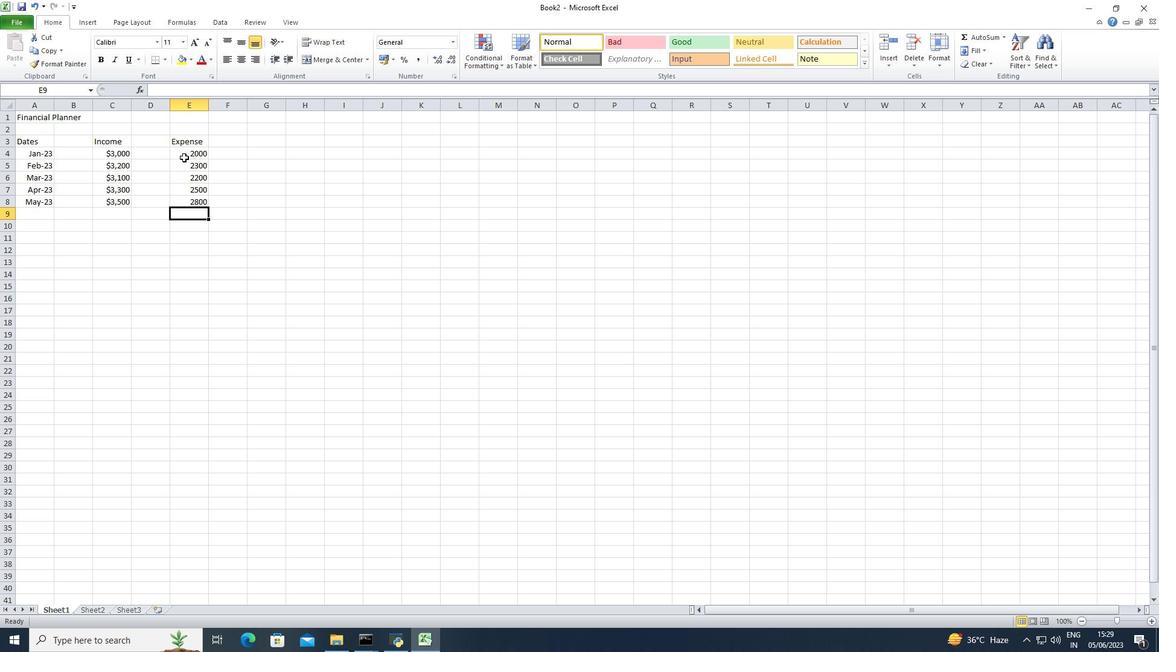 
Action: Mouse moved to (455, 45)
Screenshot: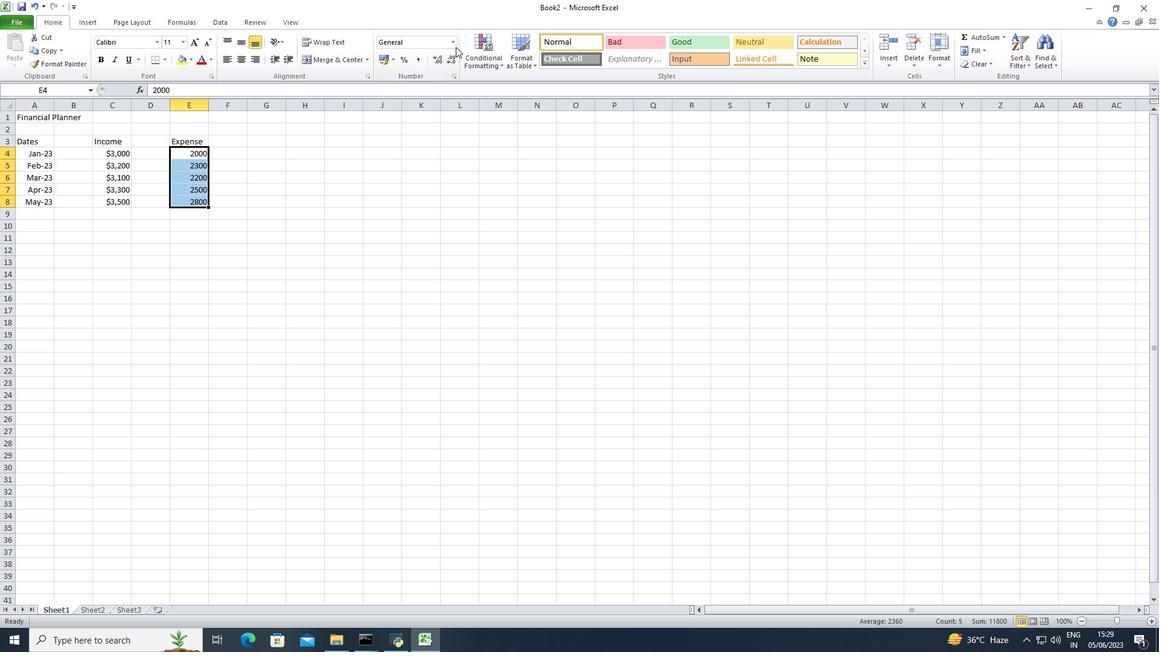 
Action: Mouse pressed left at (455, 45)
Screenshot: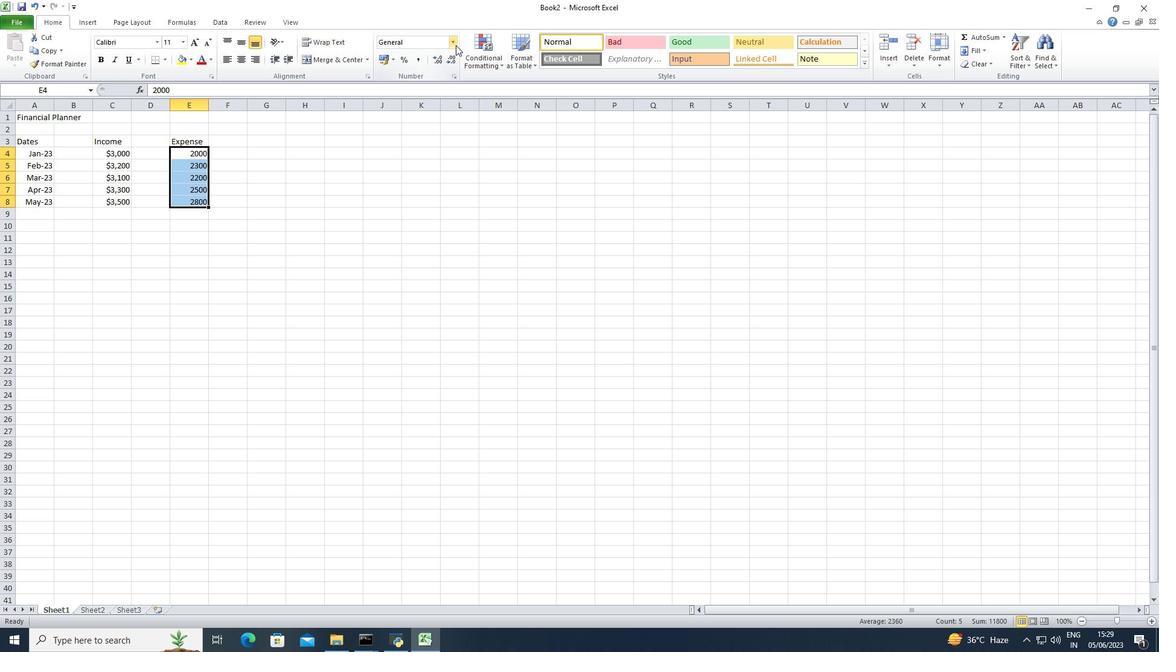 
Action: Mouse moved to (451, 344)
Screenshot: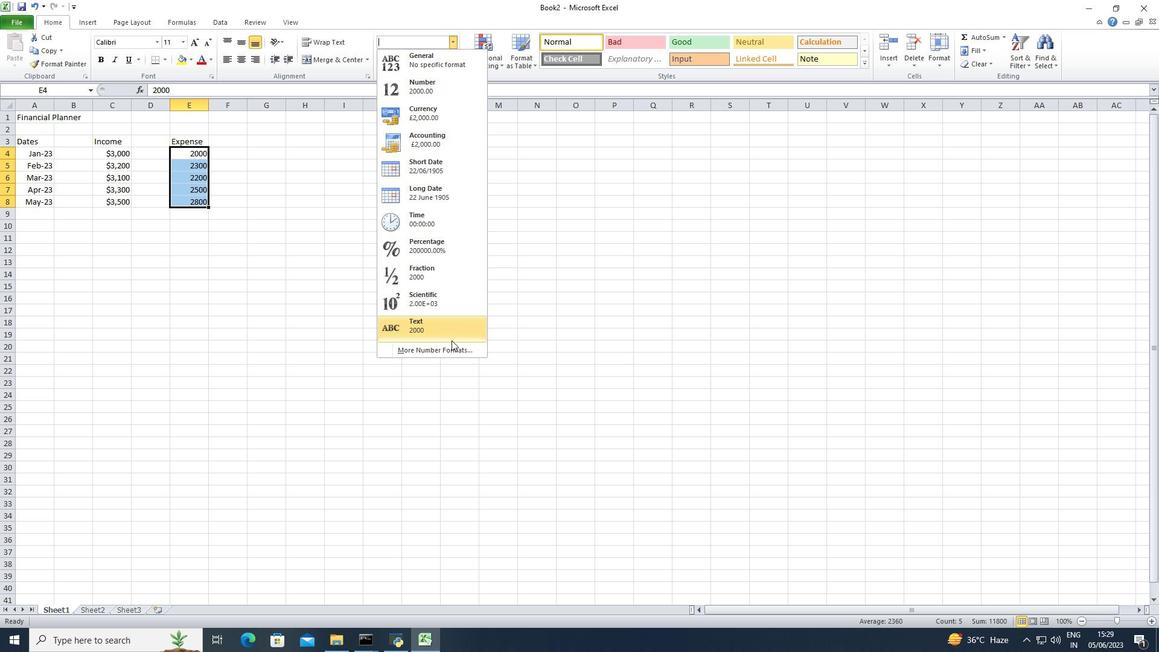 
Action: Mouse pressed left at (451, 344)
Screenshot: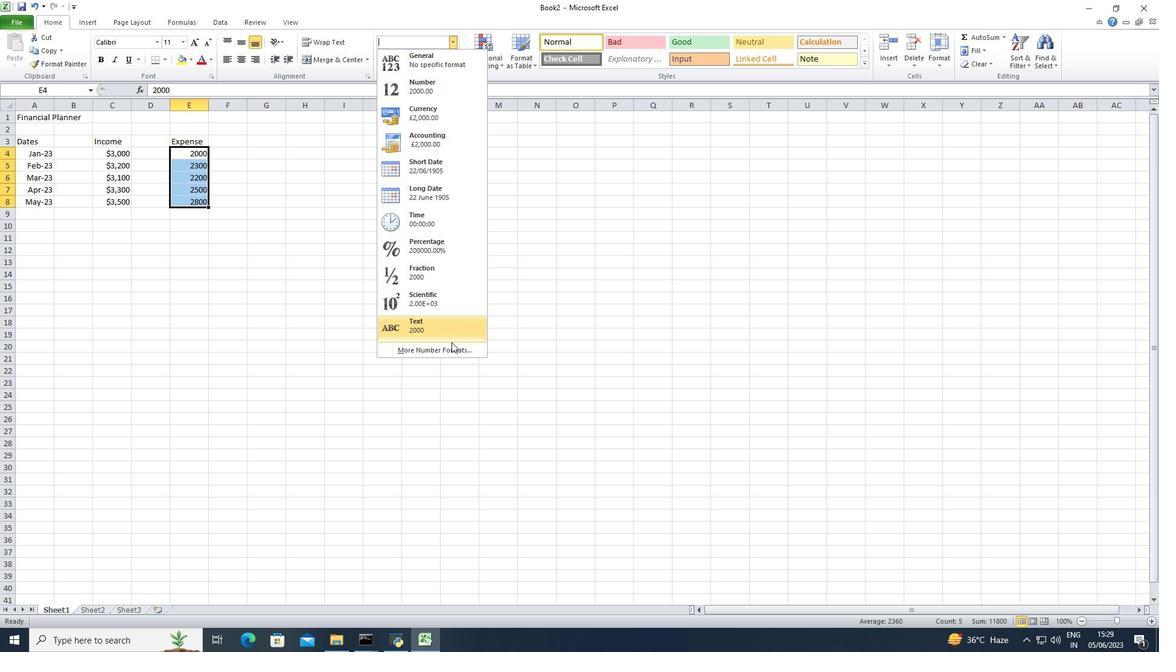 
Action: Mouse moved to (192, 229)
Screenshot: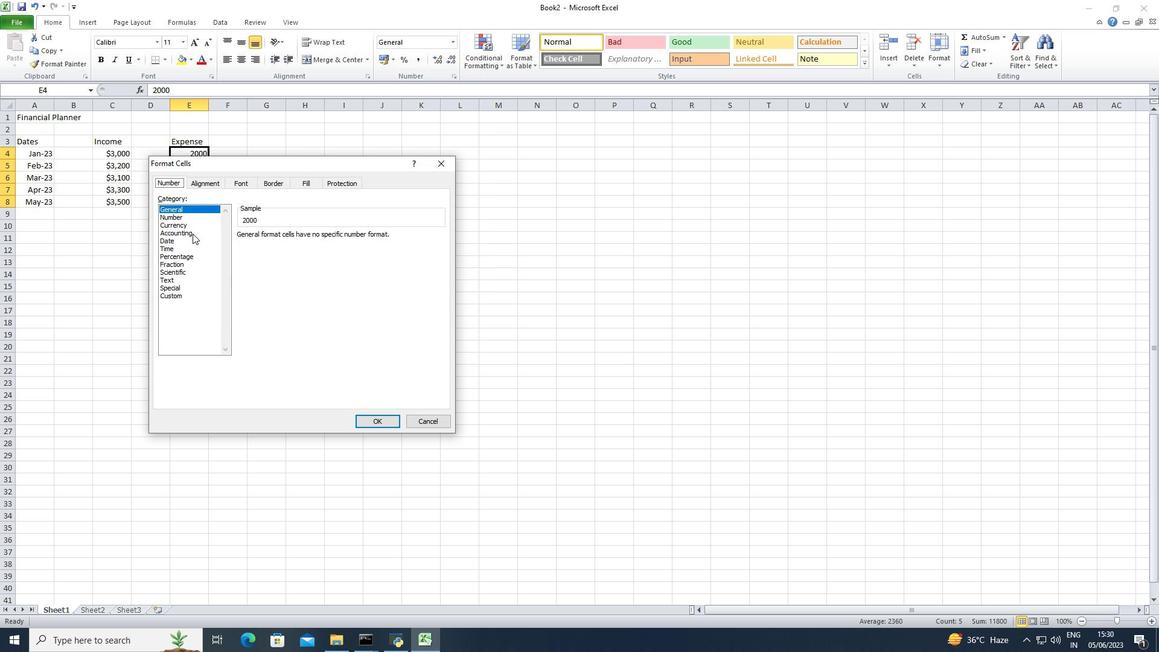 
Action: Mouse pressed left at (192, 229)
Screenshot: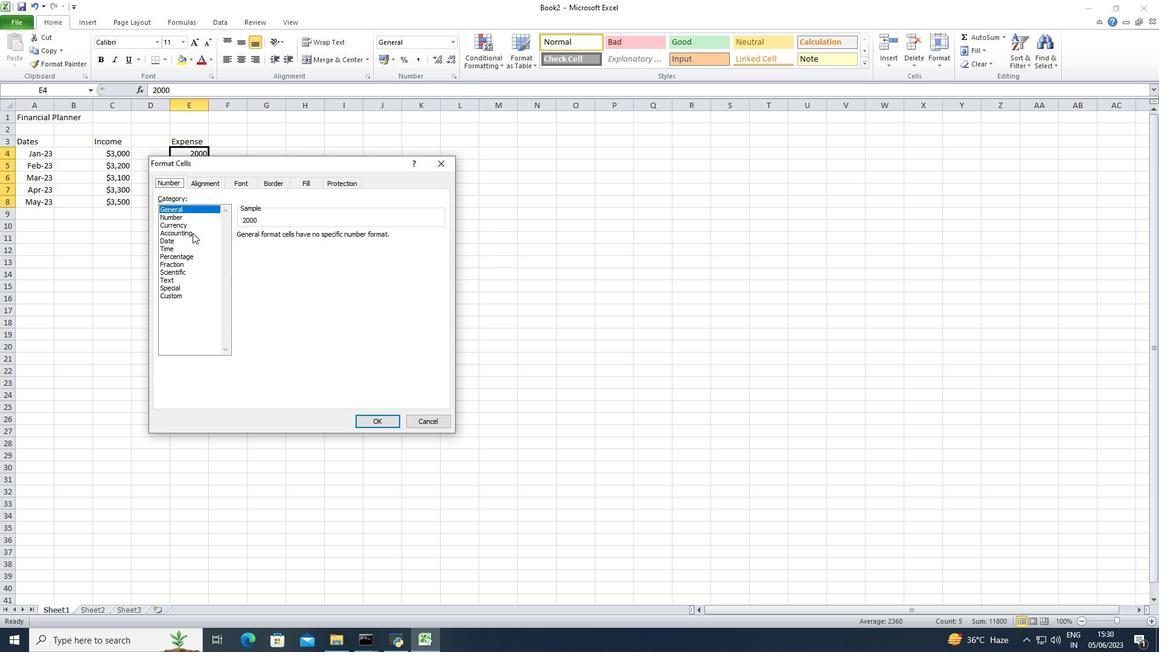 
Action: Mouse moved to (193, 228)
Screenshot: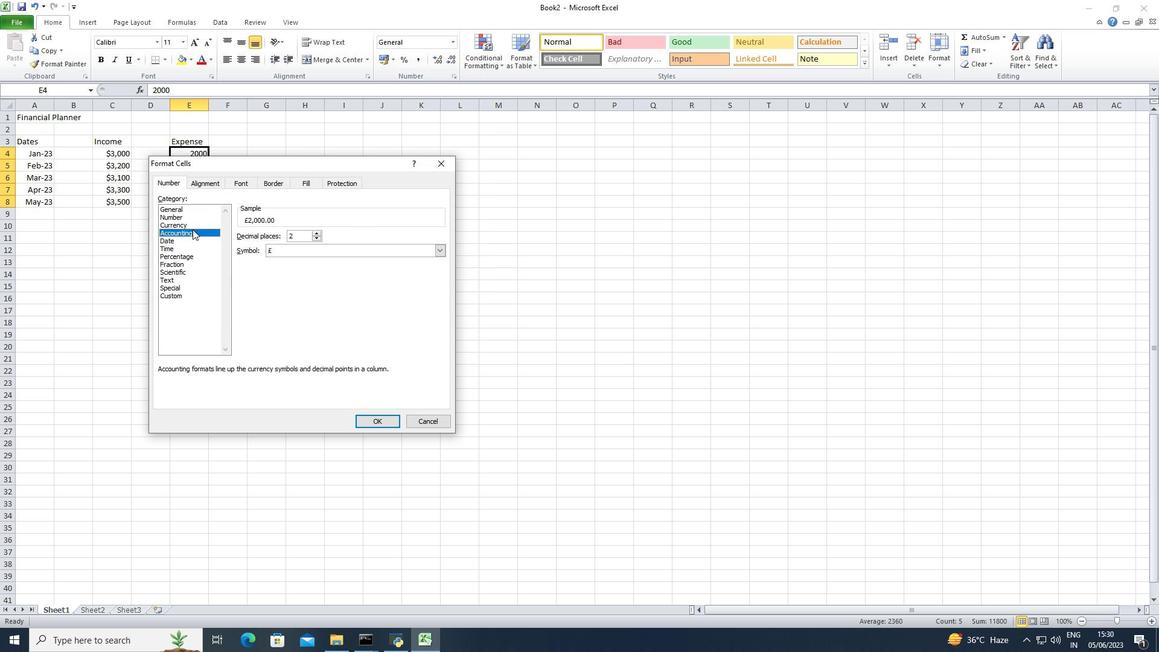 
Action: Mouse pressed left at (193, 228)
Screenshot: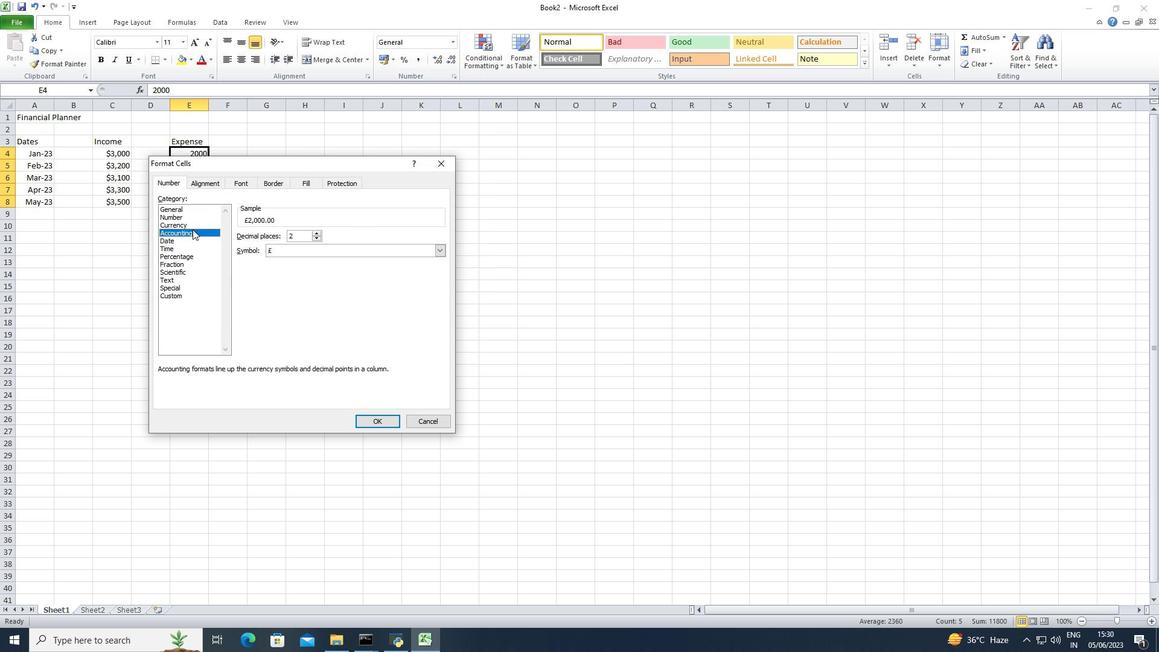 
Action: Mouse moved to (452, 39)
Screenshot: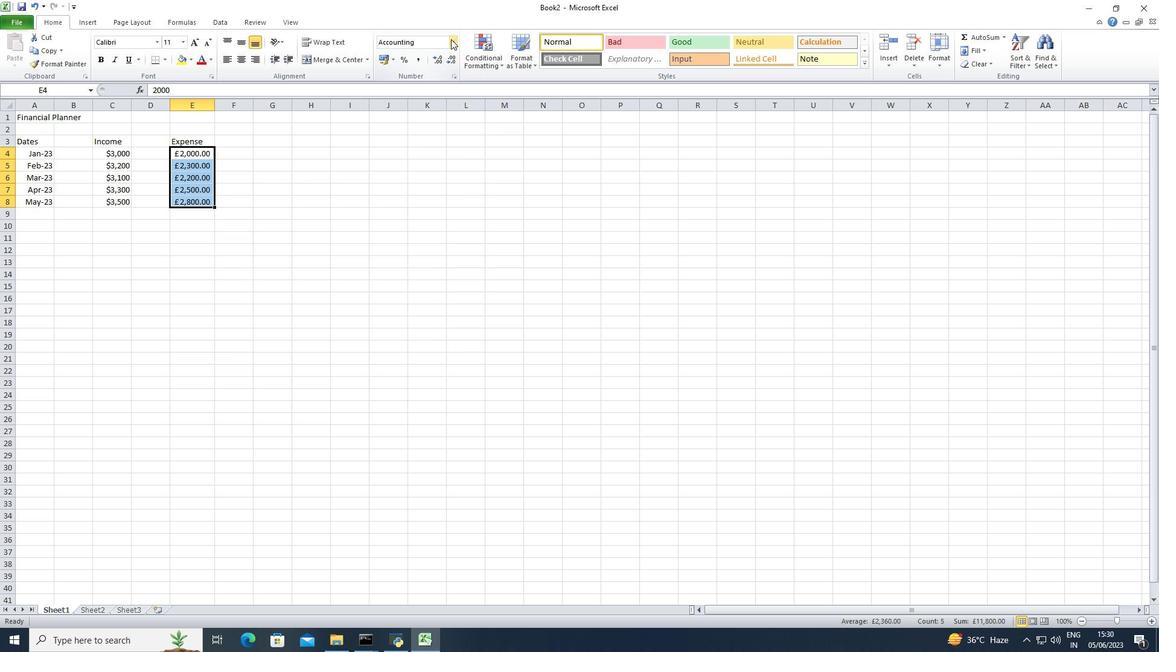 
Action: Mouse pressed left at (452, 39)
Screenshot: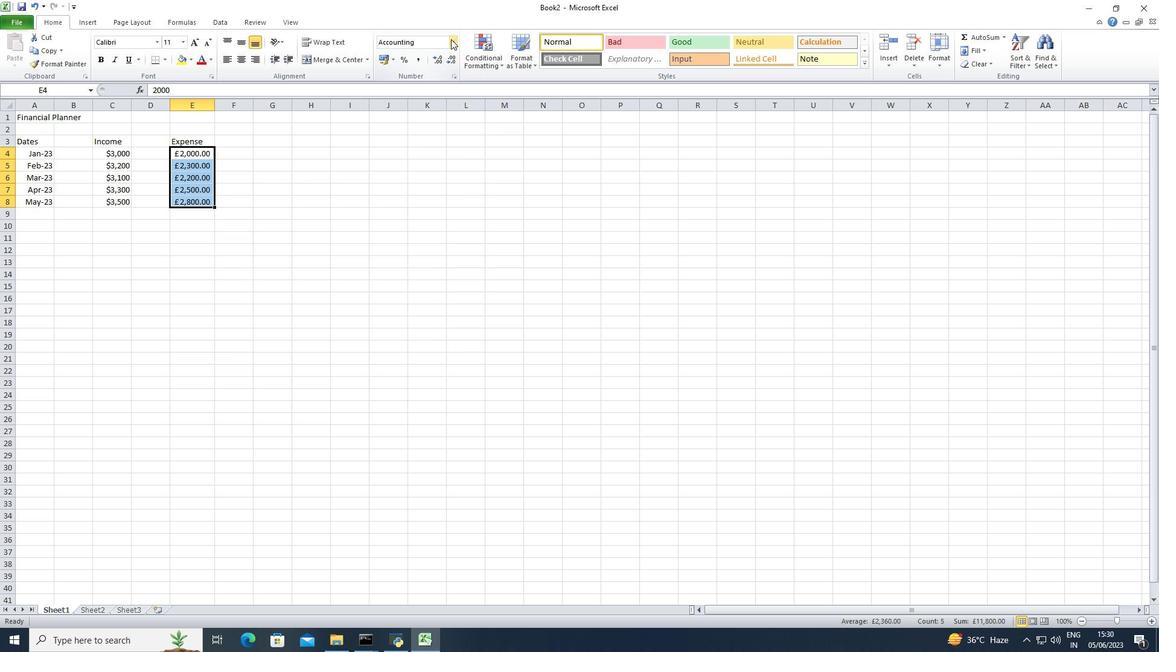 
Action: Mouse moved to (411, 344)
Screenshot: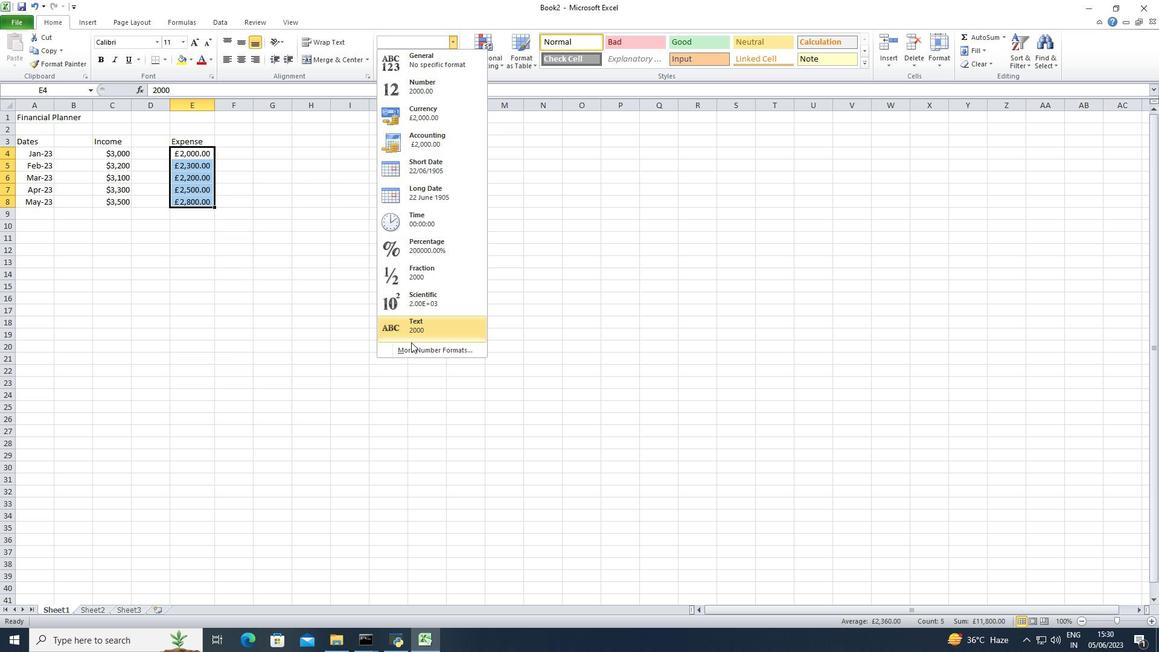 
Action: Mouse pressed left at (411, 344)
Screenshot: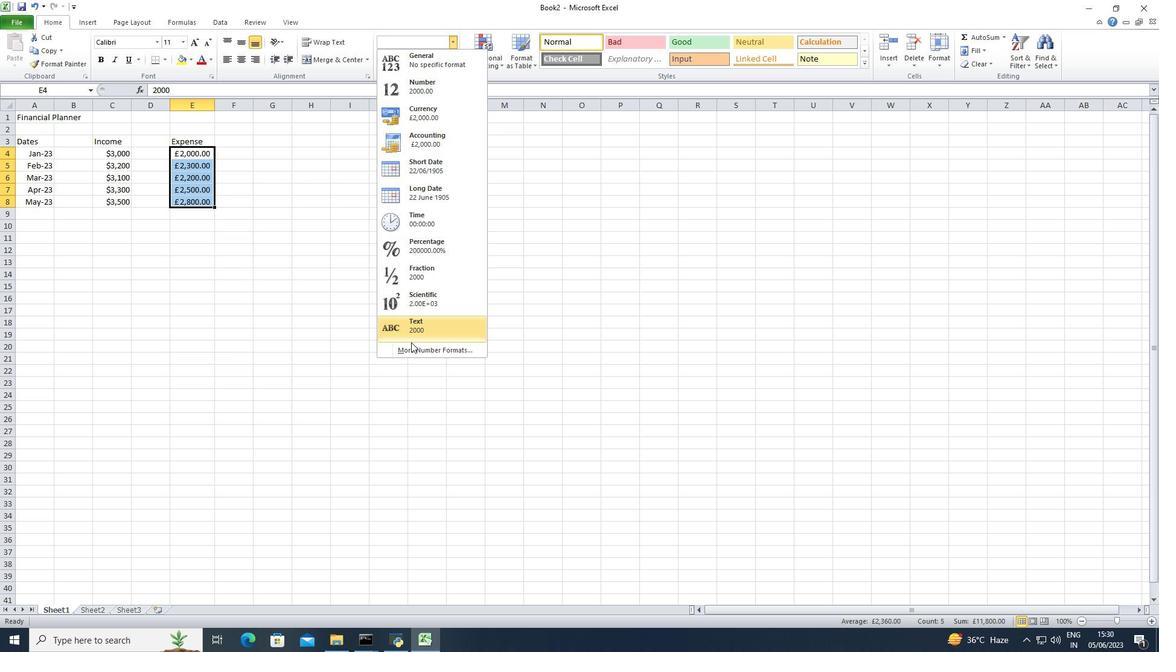 
Action: Mouse moved to (182, 225)
Screenshot: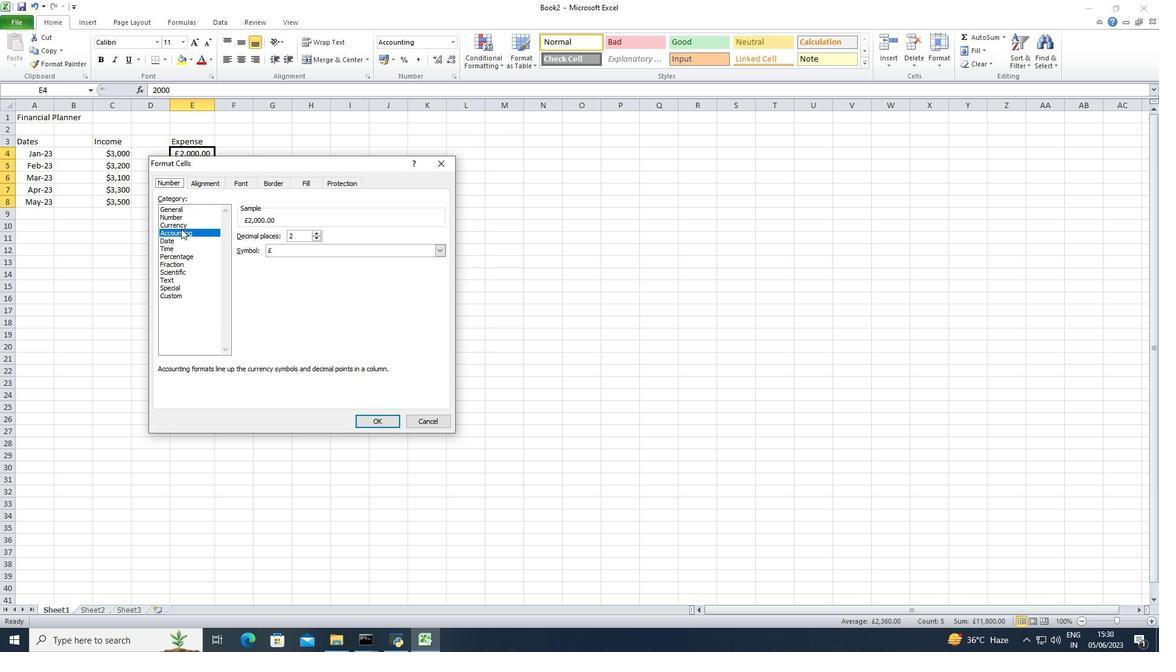 
Action: Mouse pressed left at (182, 225)
Screenshot: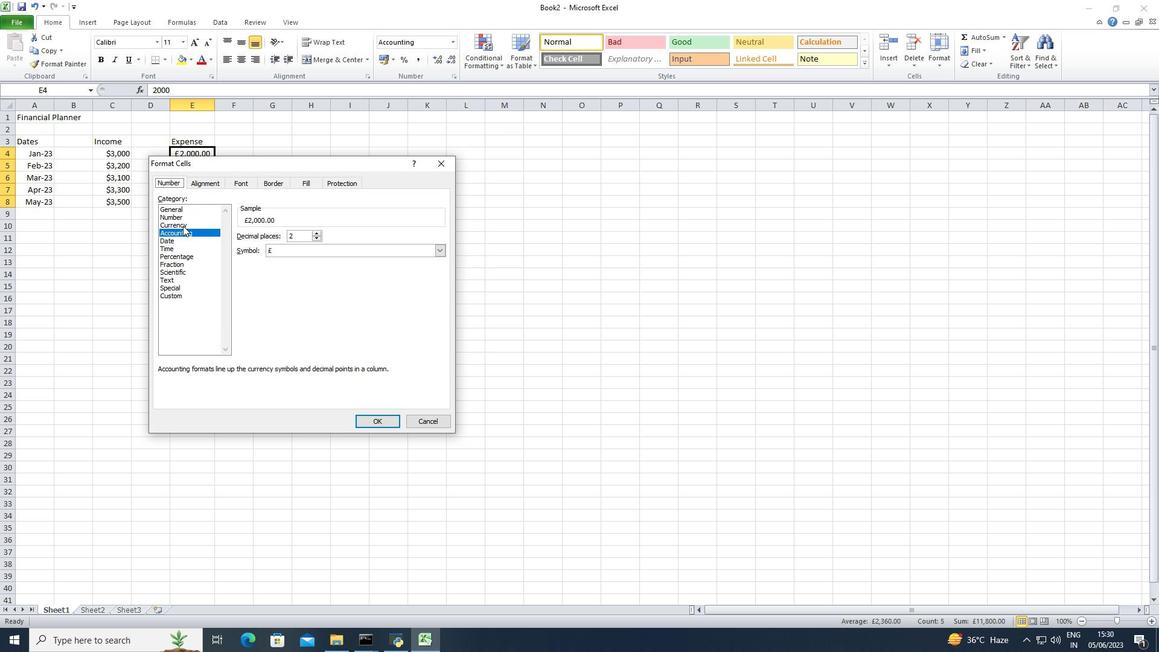 
Action: Mouse moved to (320, 240)
Screenshot: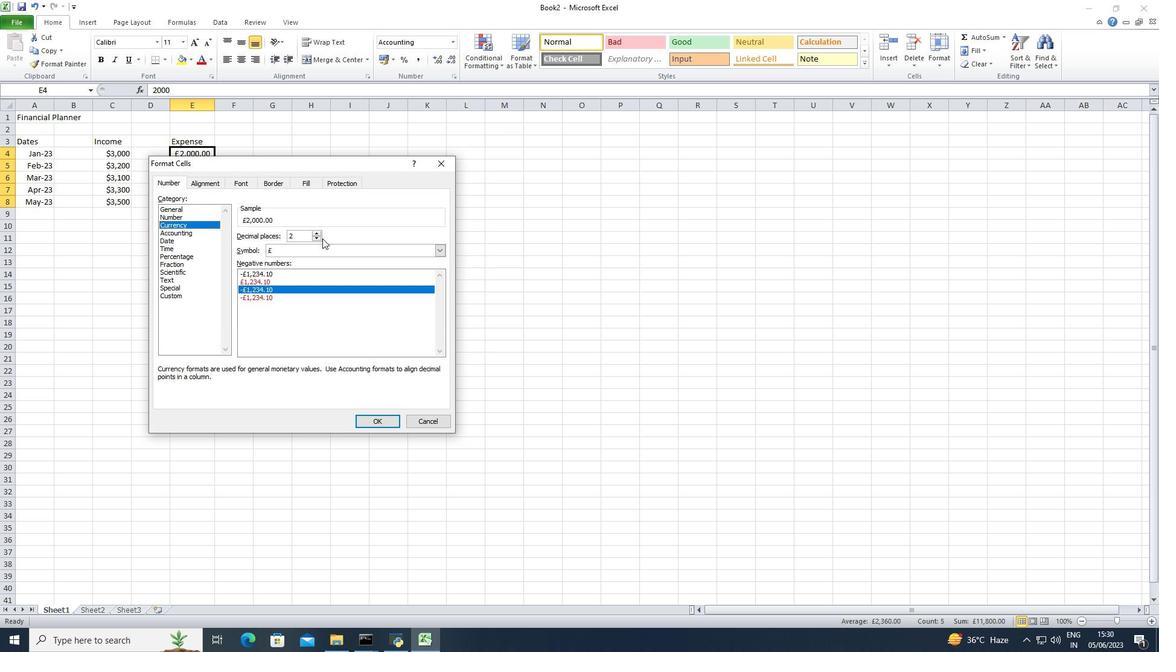 
Action: Mouse pressed left at (320, 240)
Screenshot: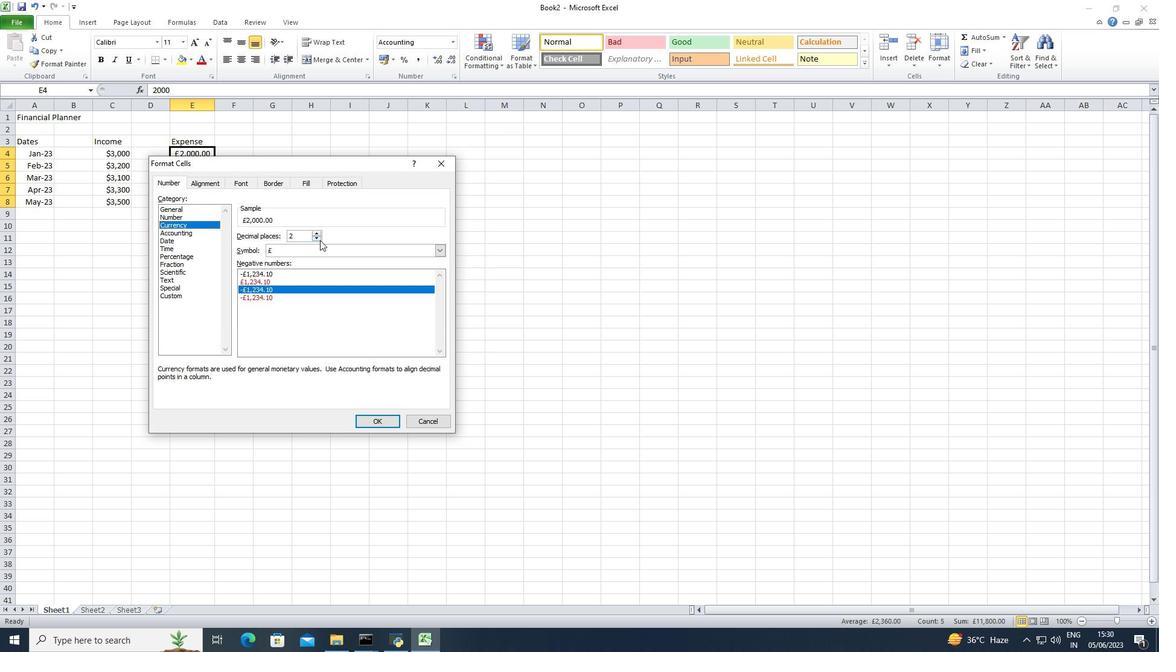 
Action: Mouse moved to (318, 240)
Screenshot: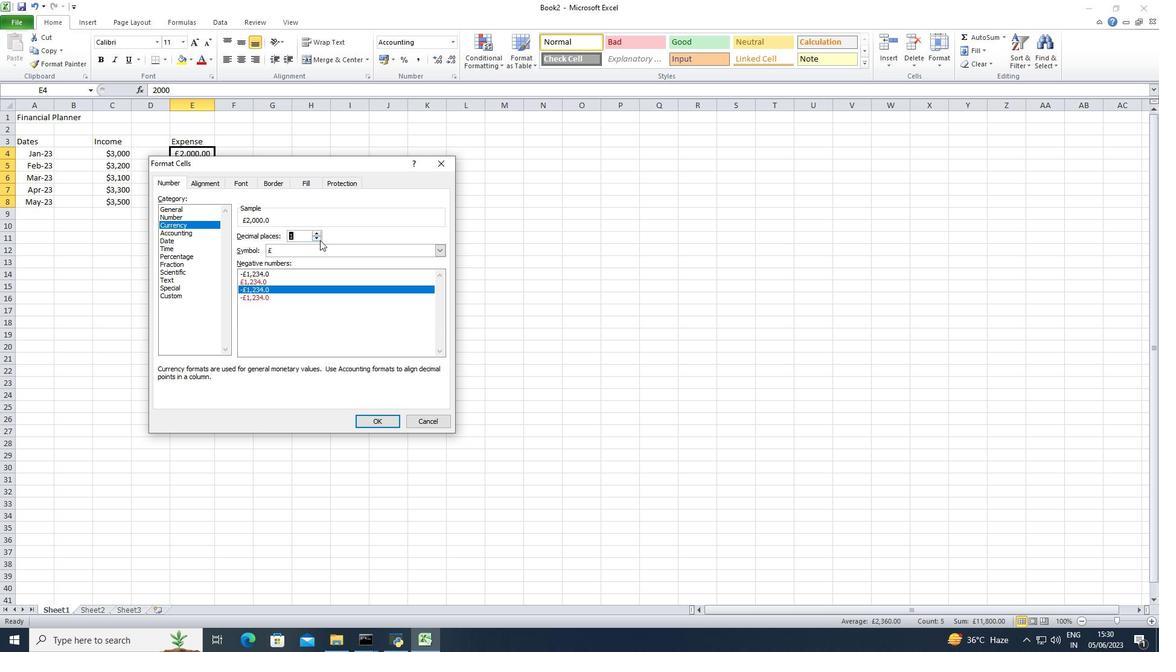 
Action: Mouse pressed left at (318, 240)
Screenshot: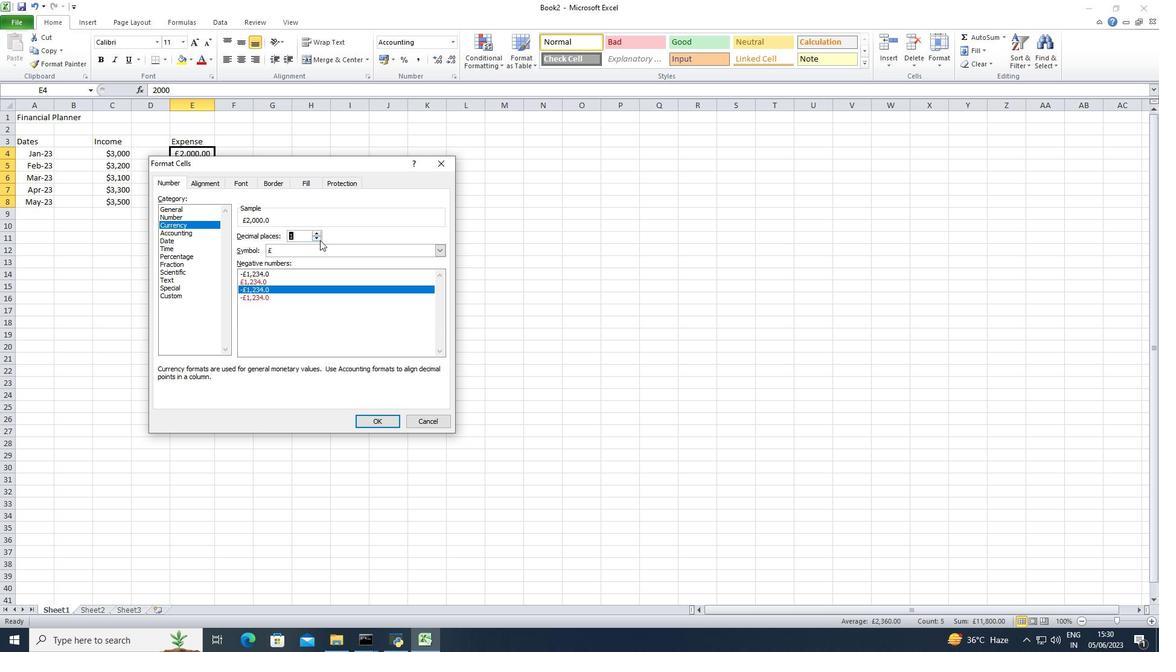 
Action: Mouse moved to (320, 245)
Screenshot: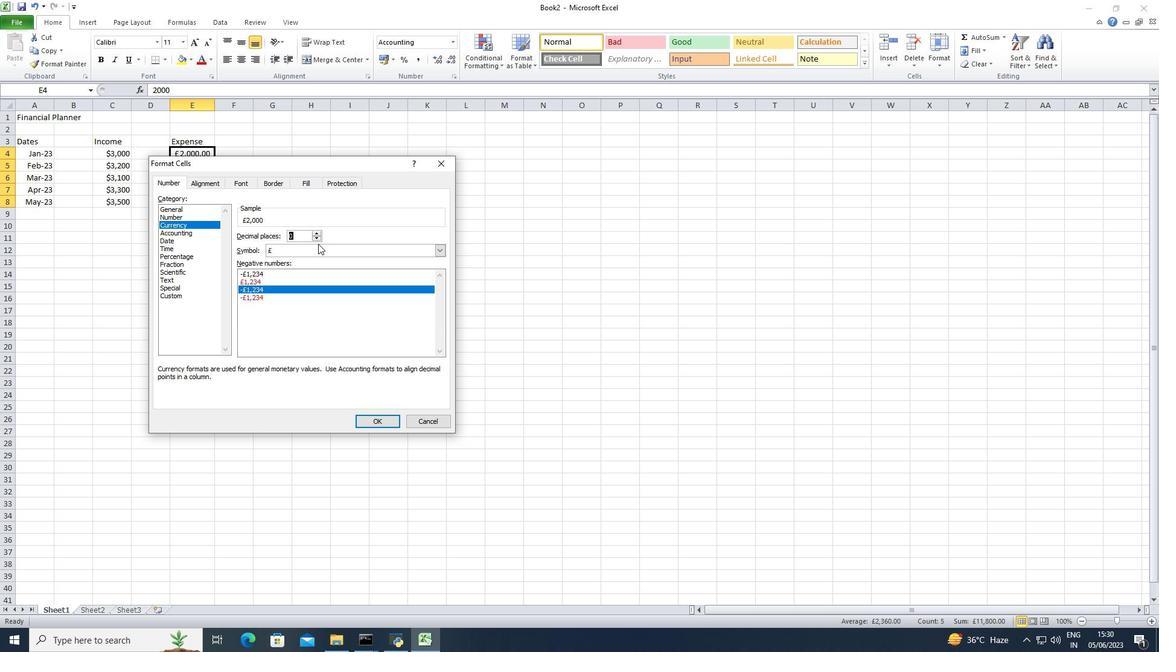 
Action: Mouse pressed left at (320, 245)
Screenshot: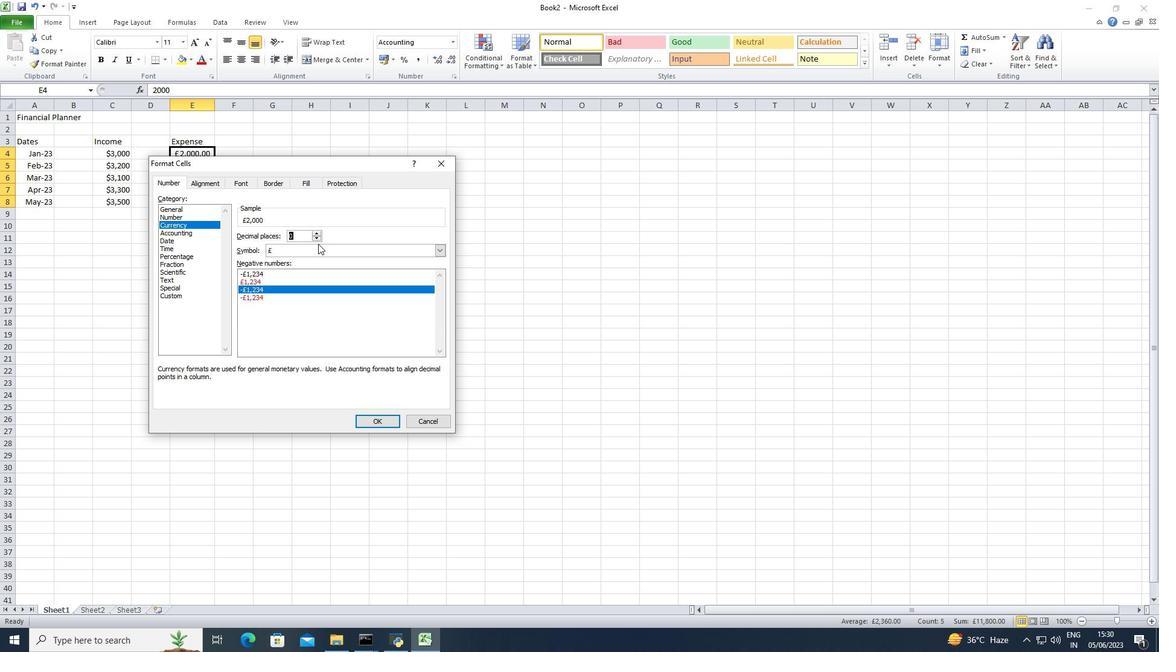 
Action: Mouse moved to (317, 269)
Screenshot: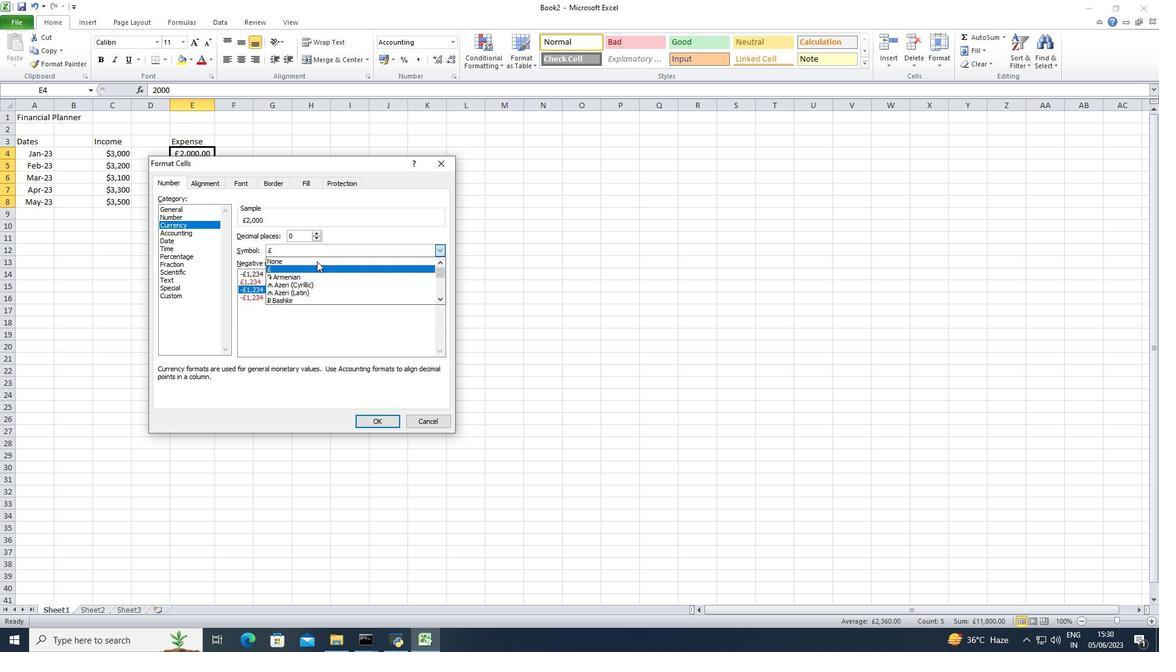 
Action: Mouse scrolled (317, 269) with delta (0, 0)
Screenshot: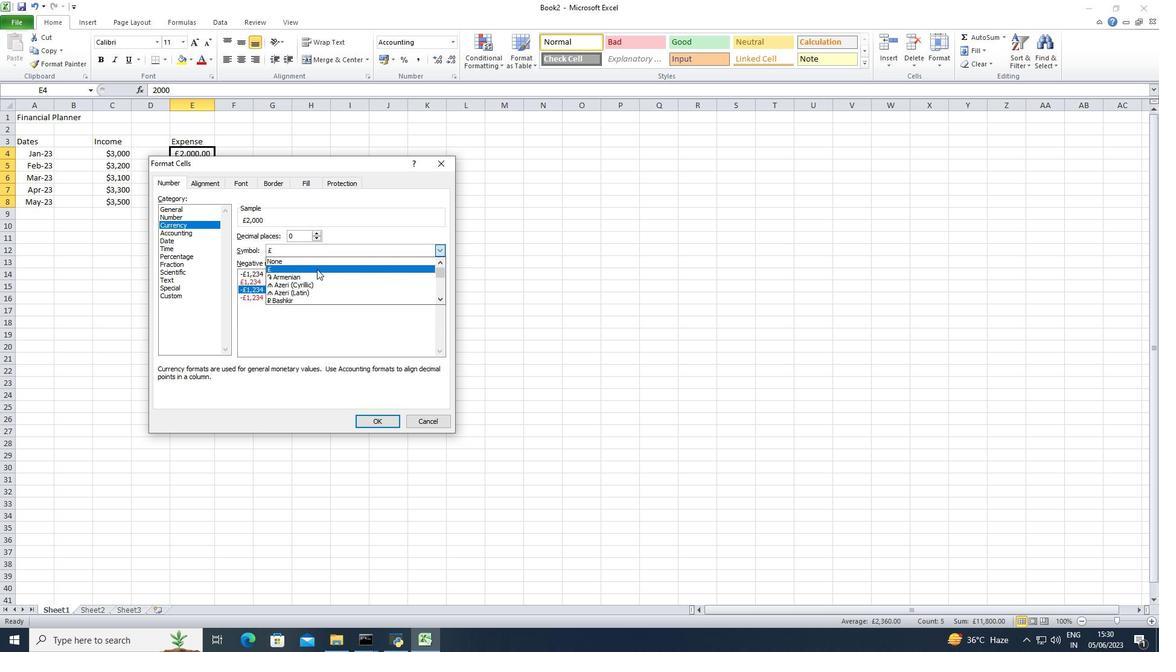 
Action: Mouse scrolled (317, 269) with delta (0, 0)
Screenshot: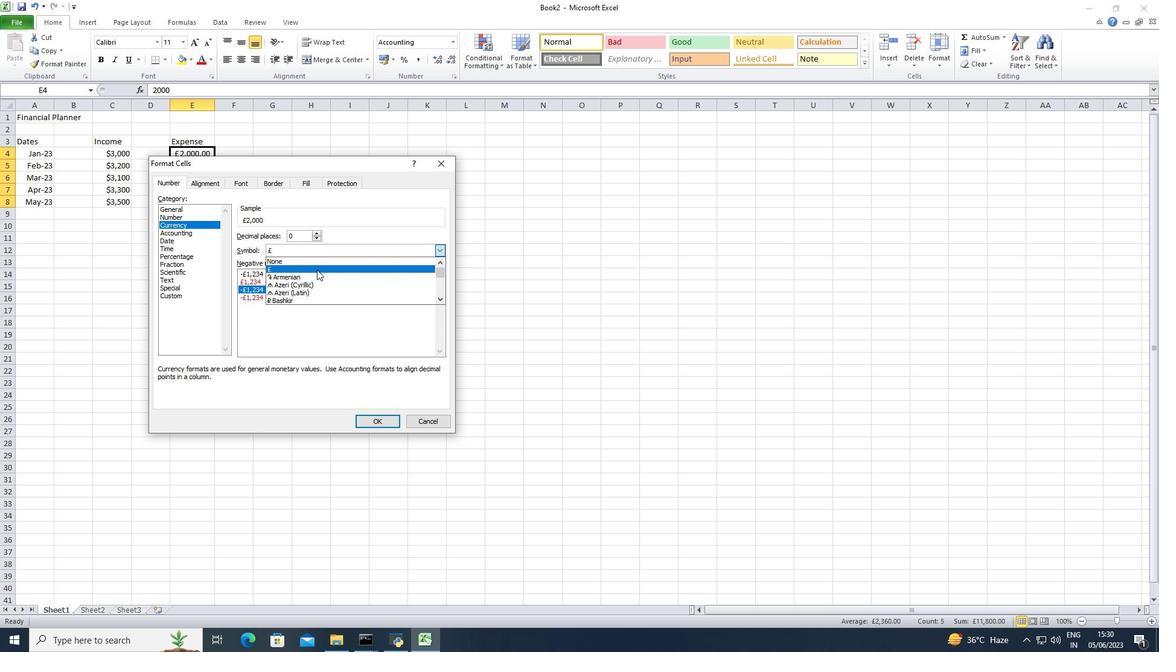 
Action: Mouse scrolled (317, 269) with delta (0, 0)
Screenshot: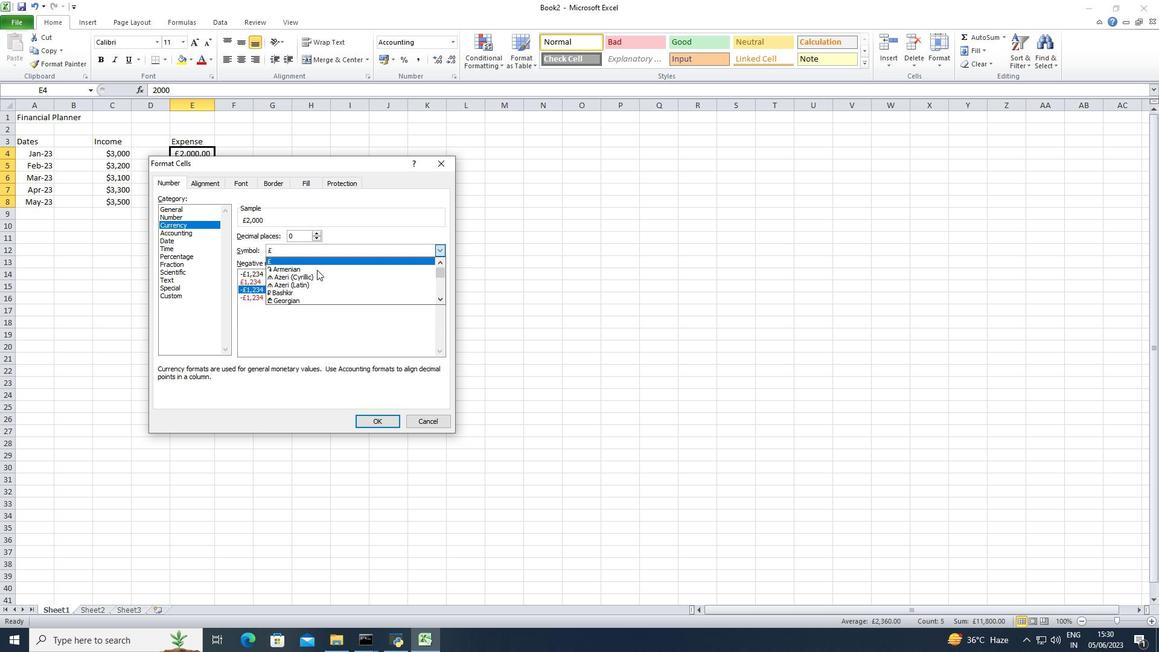
Action: Mouse scrolled (317, 269) with delta (0, 0)
Screenshot: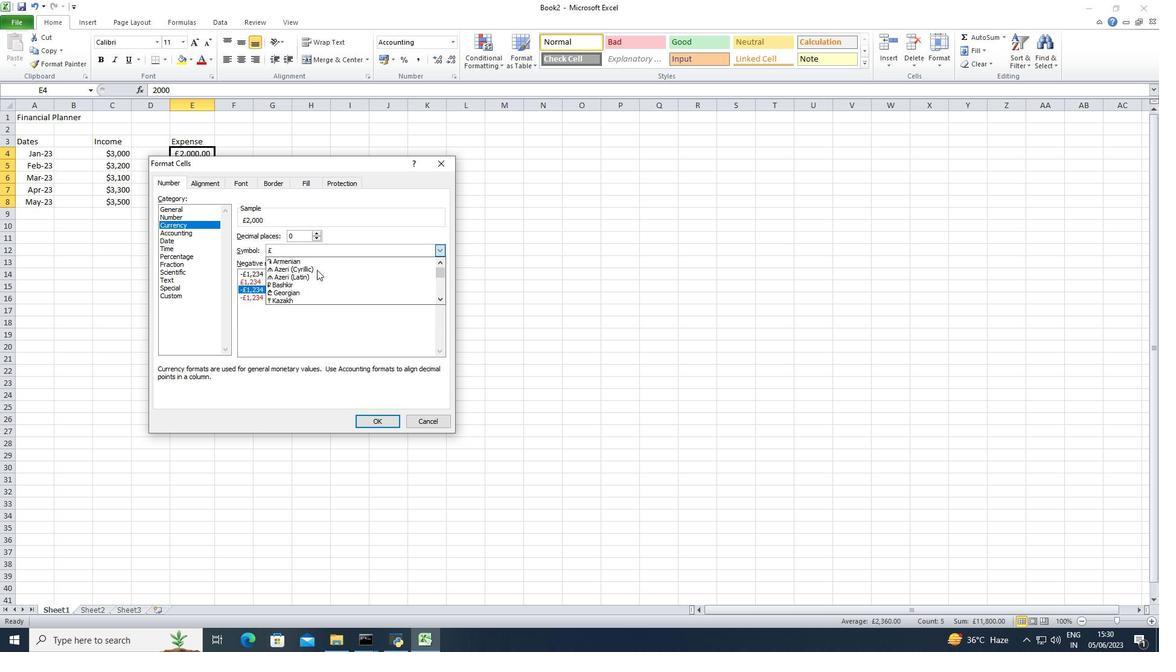 
Action: Mouse scrolled (317, 269) with delta (0, 0)
Screenshot: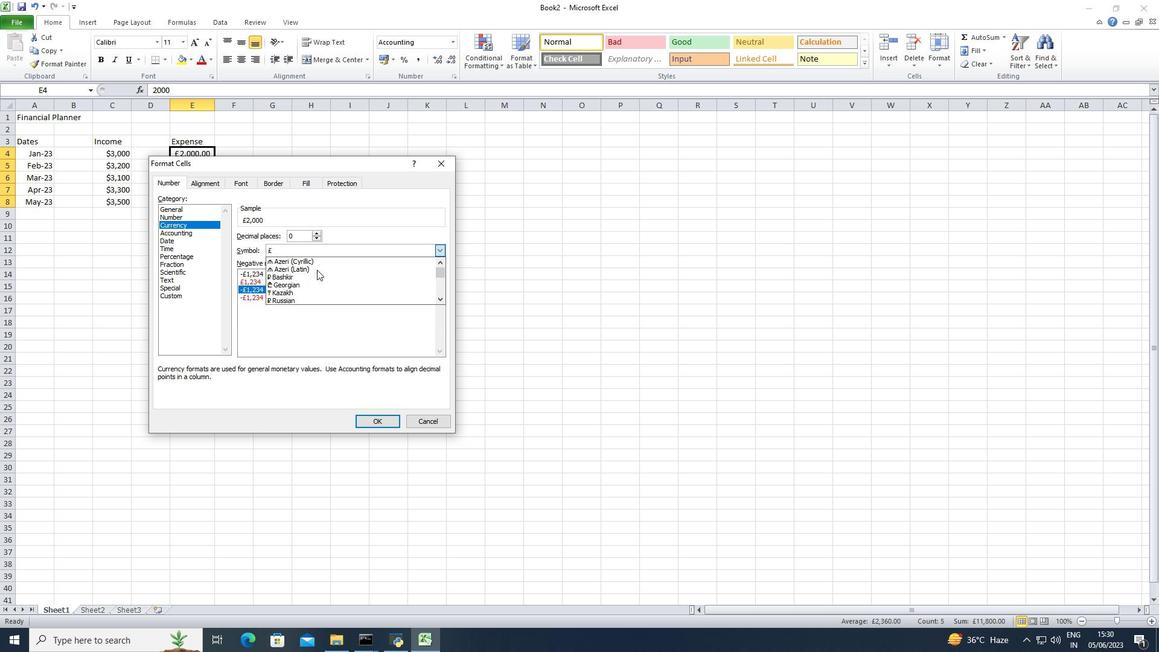 
Action: Mouse scrolled (317, 269) with delta (0, 0)
Screenshot: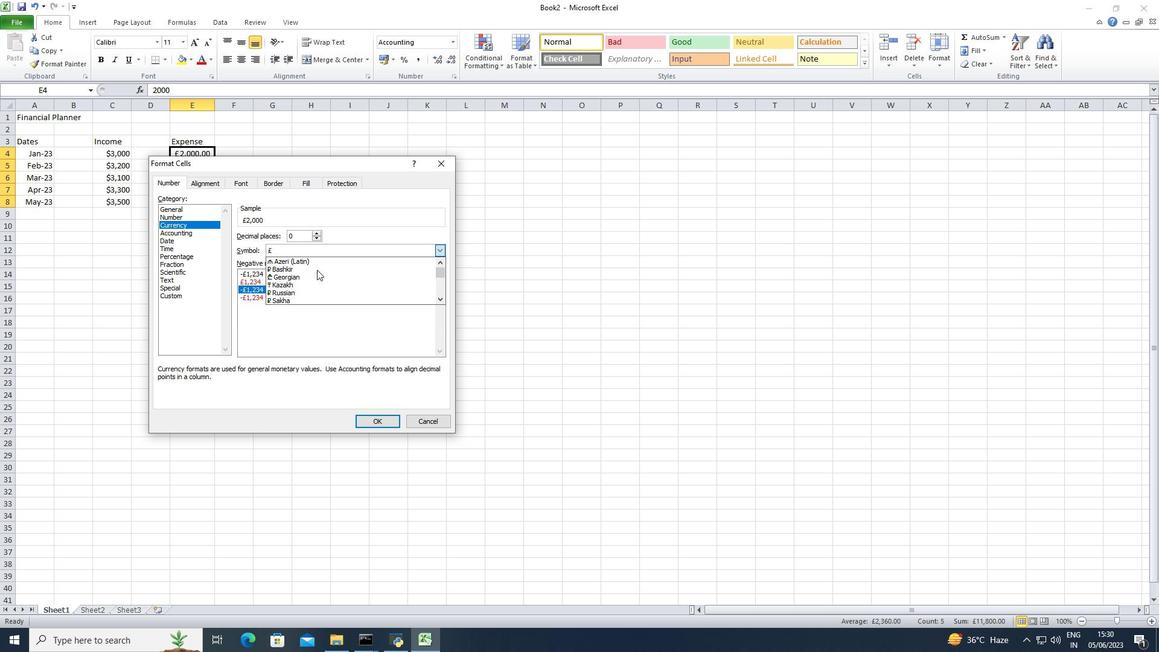 
Action: Mouse scrolled (317, 269) with delta (0, 0)
Screenshot: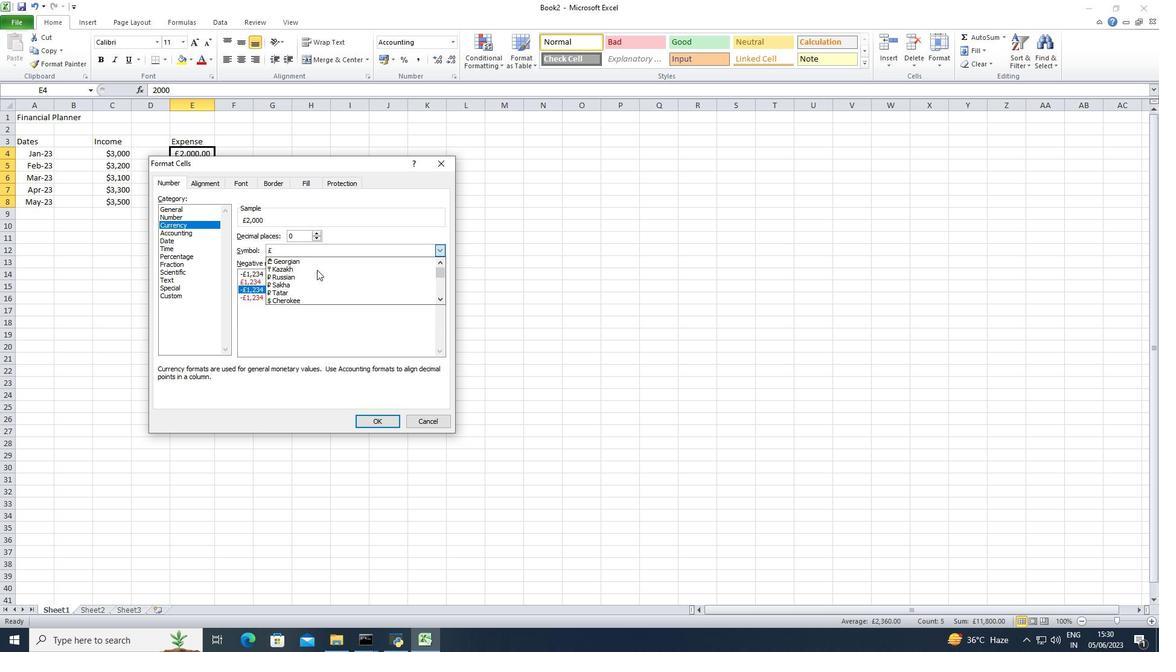 
Action: Mouse scrolled (317, 269) with delta (0, 0)
Screenshot: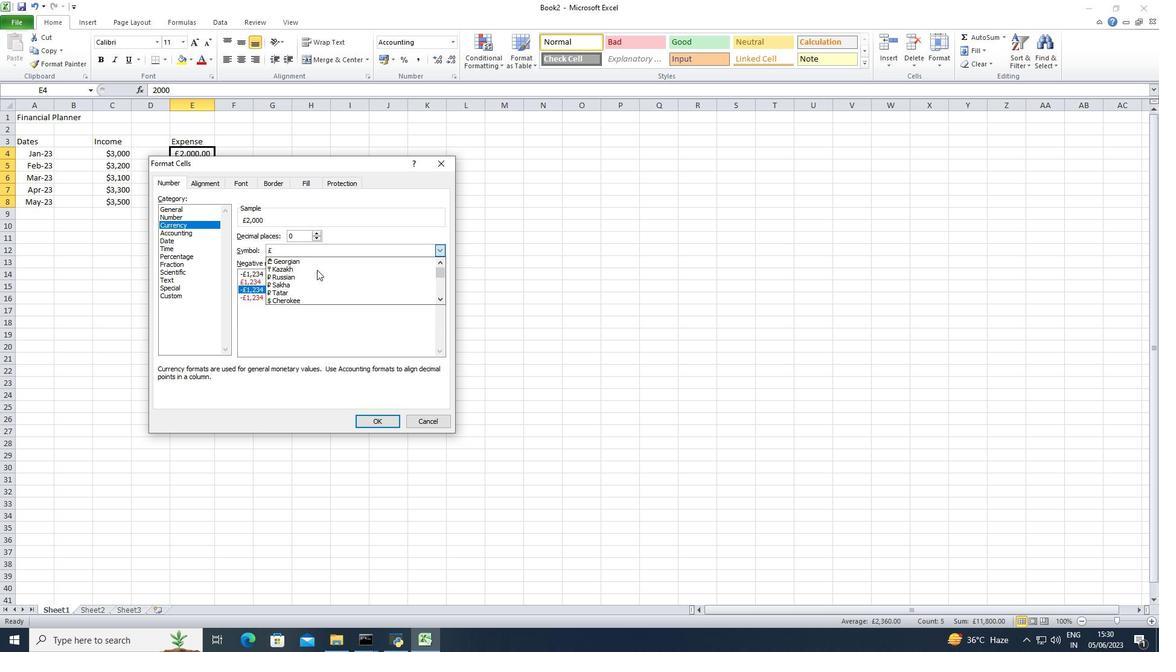 
Action: Mouse scrolled (317, 269) with delta (0, 0)
Screenshot: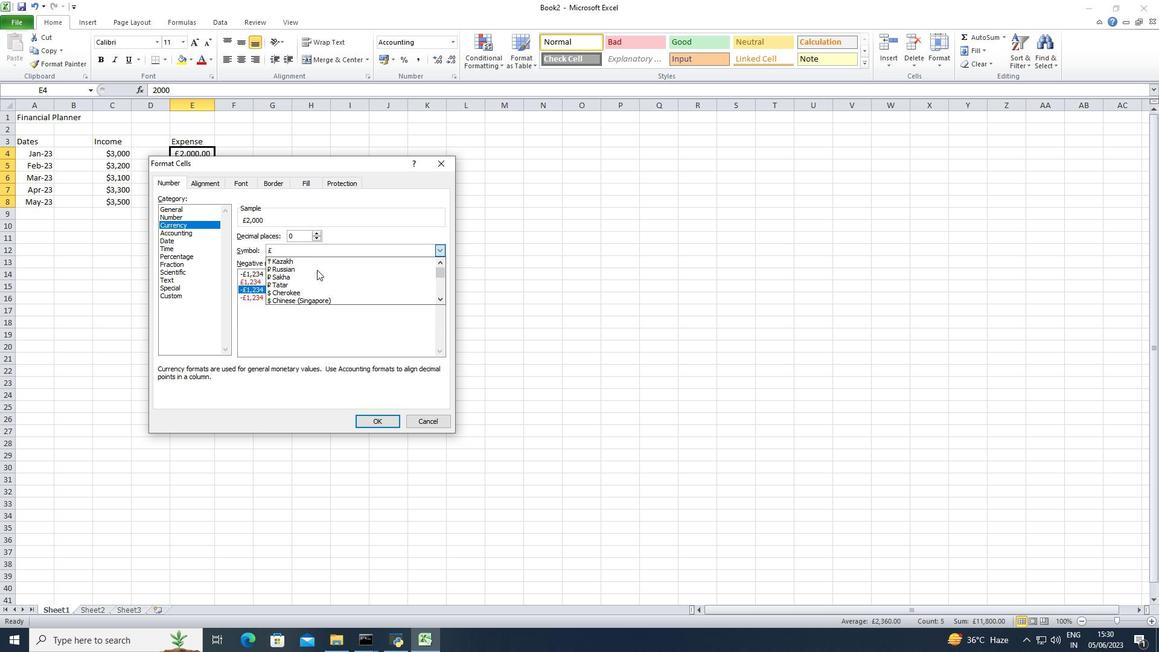 
Action: Mouse scrolled (317, 269) with delta (0, 0)
Screenshot: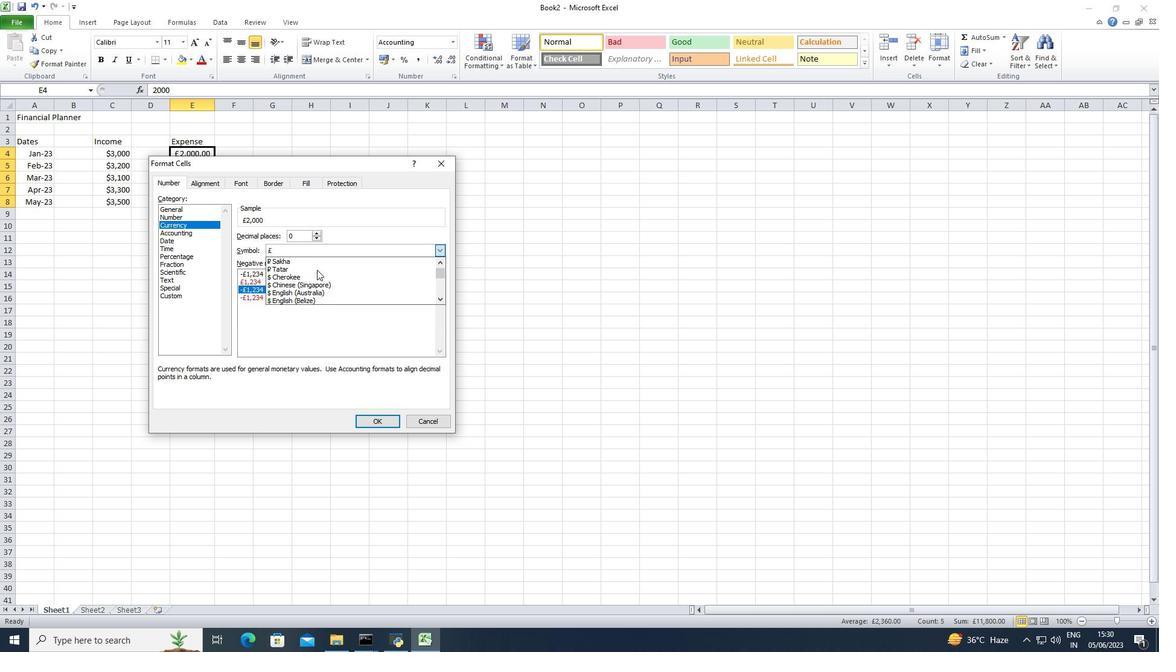 
Action: Mouse moved to (320, 281)
Screenshot: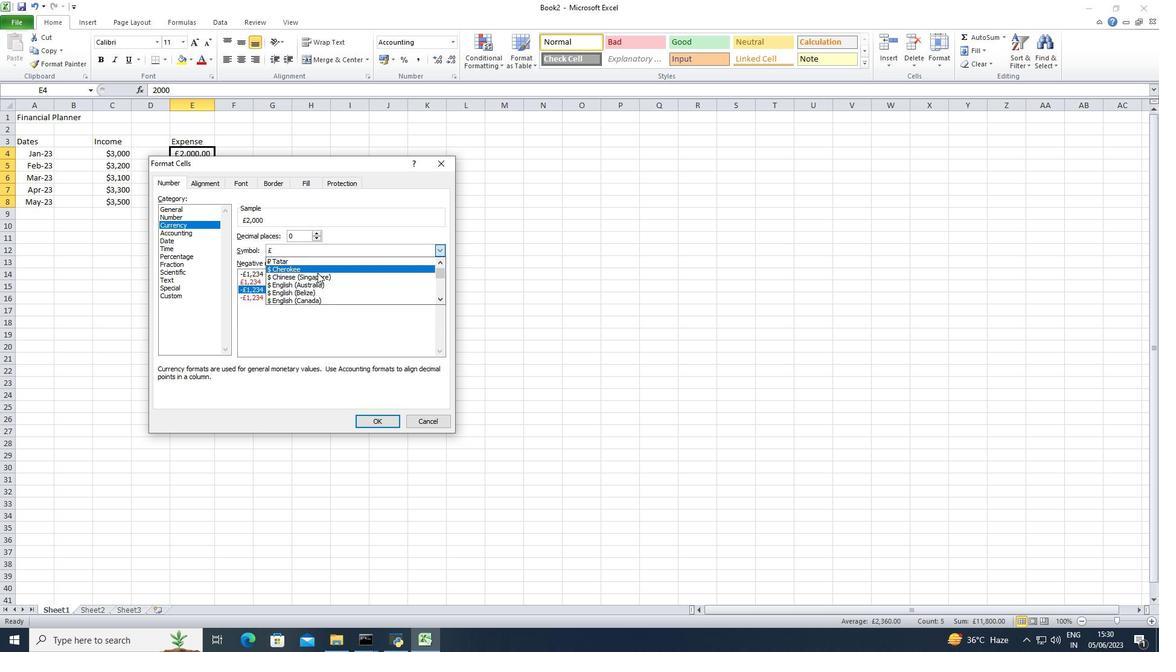 
Action: Mouse pressed left at (320, 281)
Screenshot: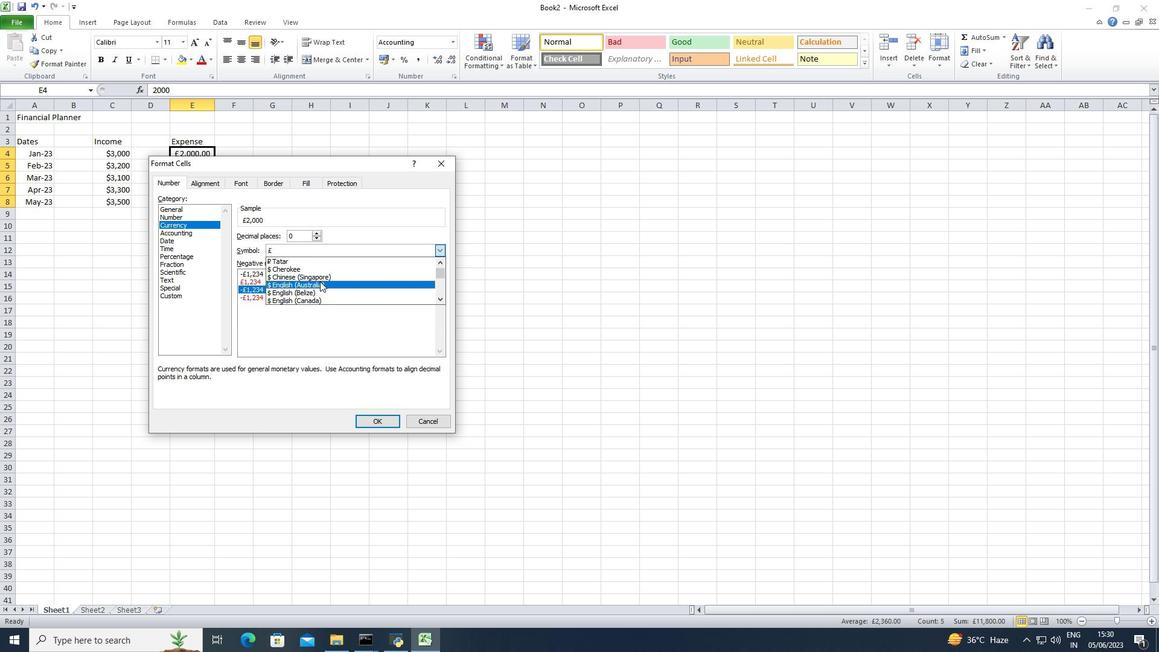 
Action: Mouse moved to (363, 424)
Screenshot: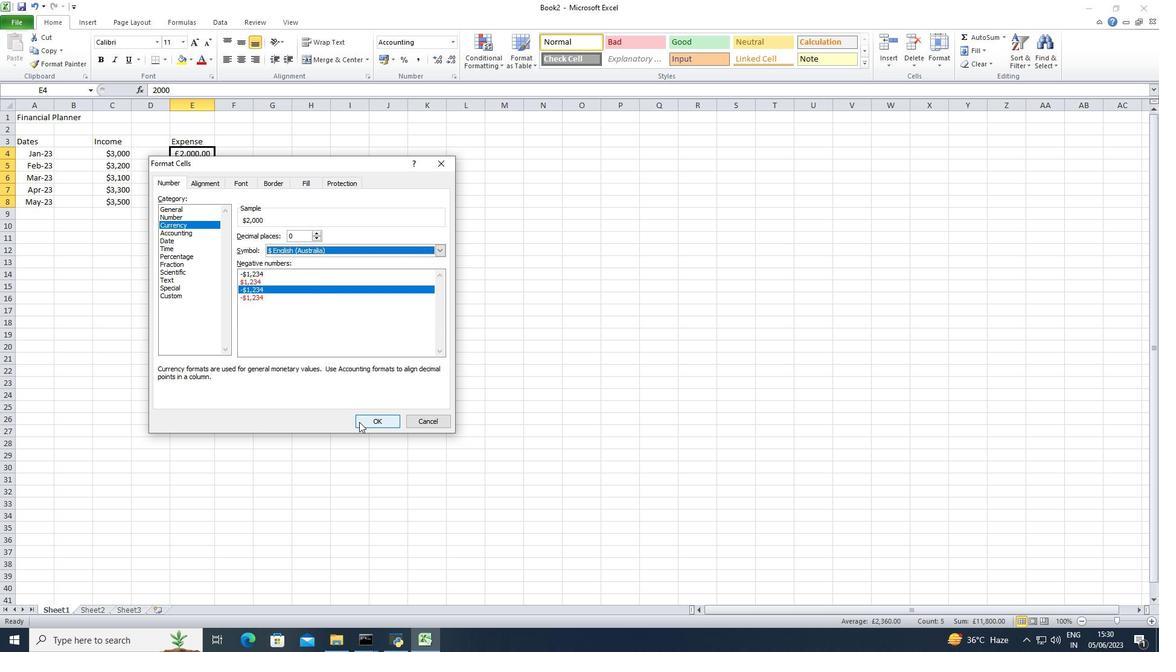 
Action: Mouse pressed left at (363, 424)
Screenshot: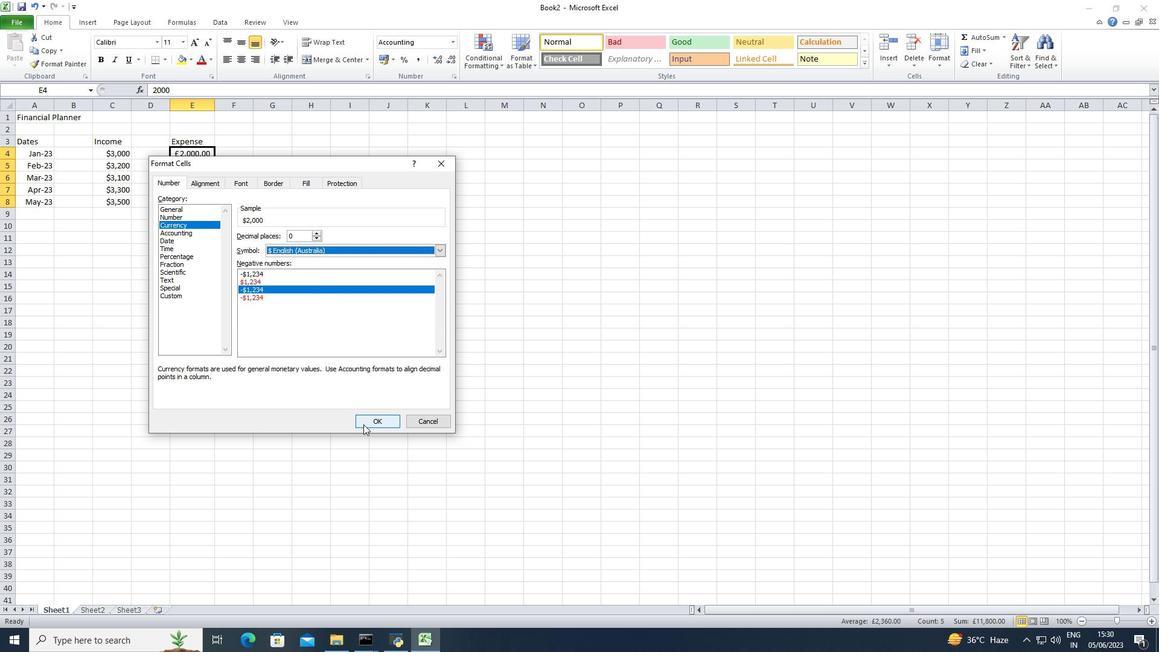 
Action: Mouse moved to (275, 147)
Screenshot: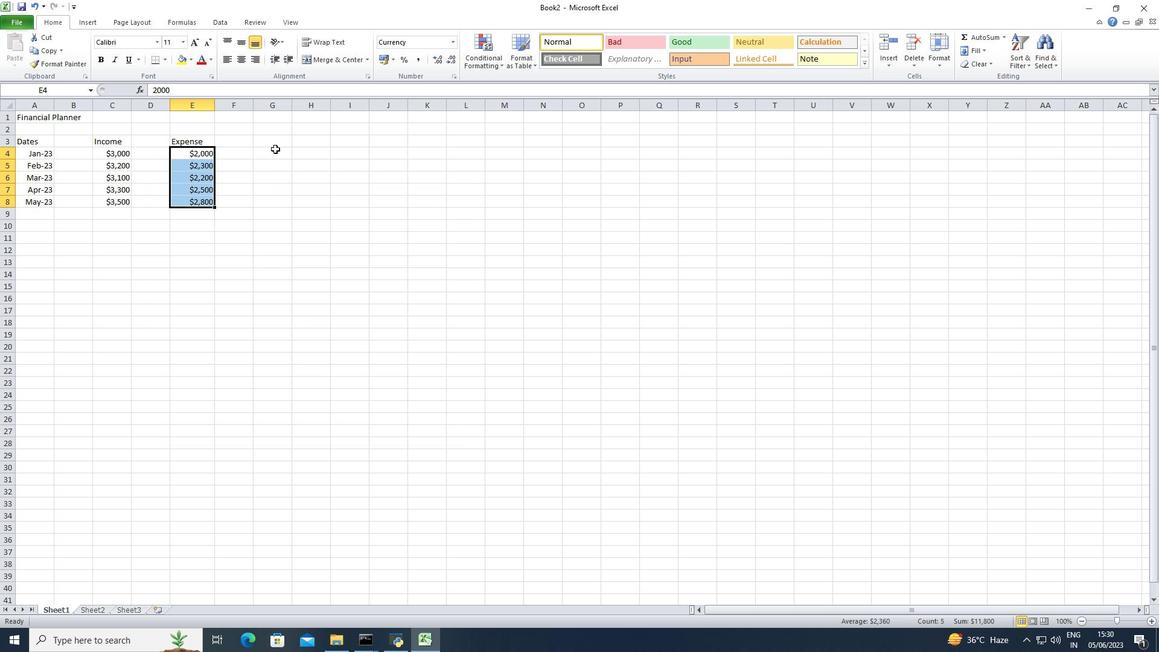 
Action: Mouse pressed left at (275, 147)
Screenshot: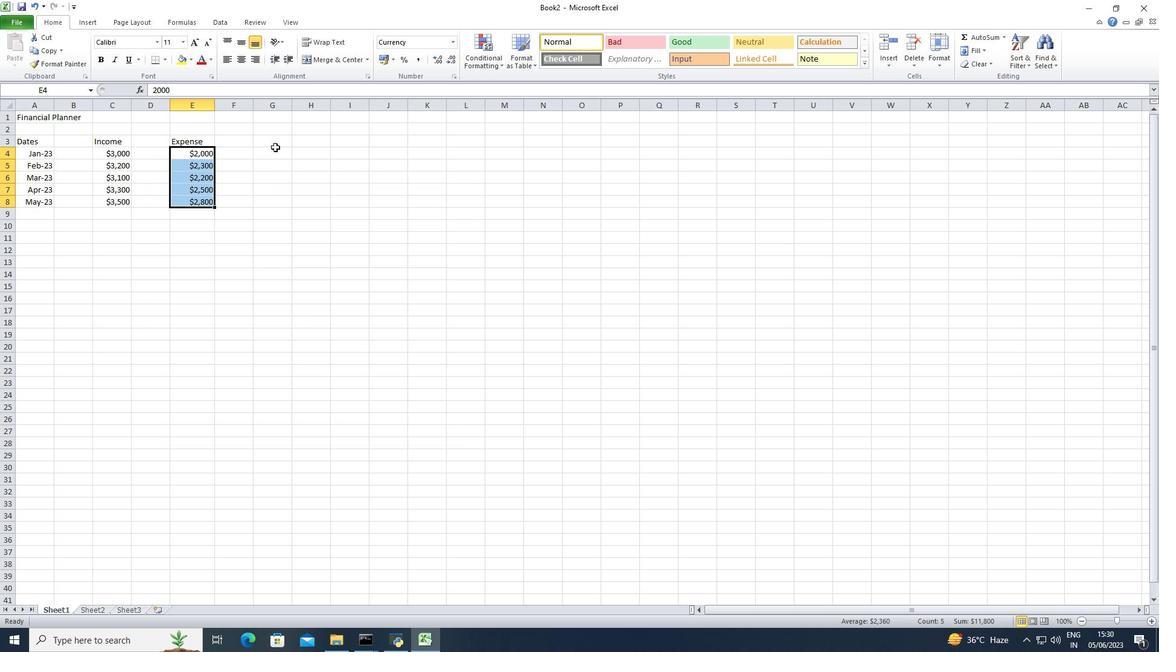
Action: Mouse moved to (277, 143)
Screenshot: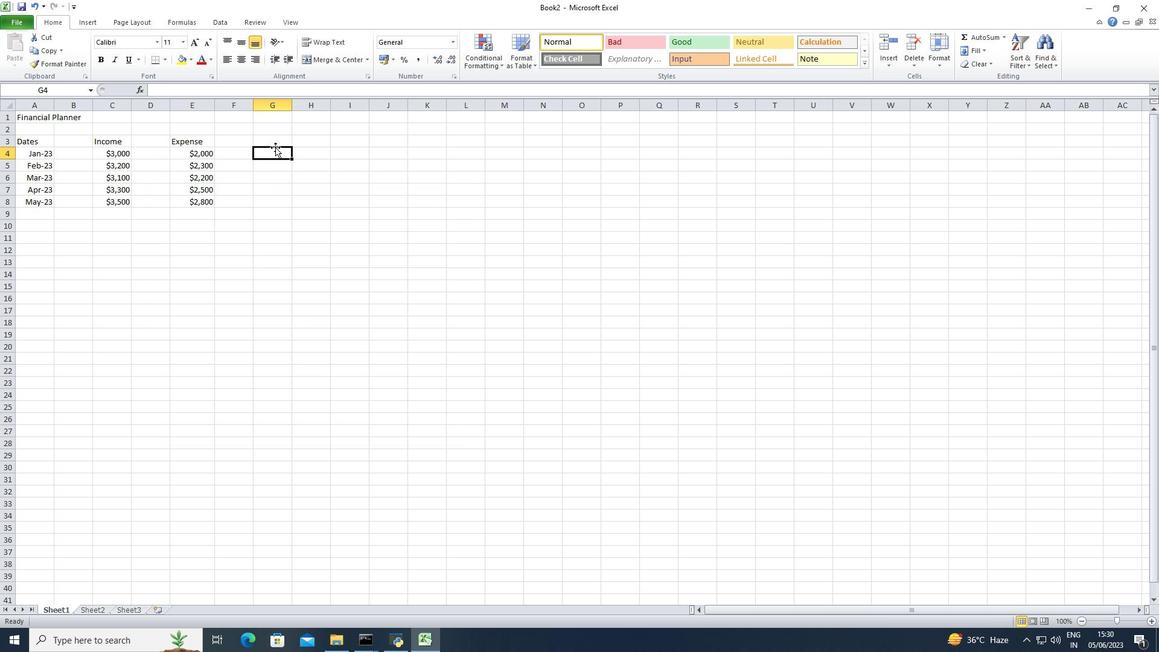 
Action: Mouse pressed left at (277, 143)
Screenshot: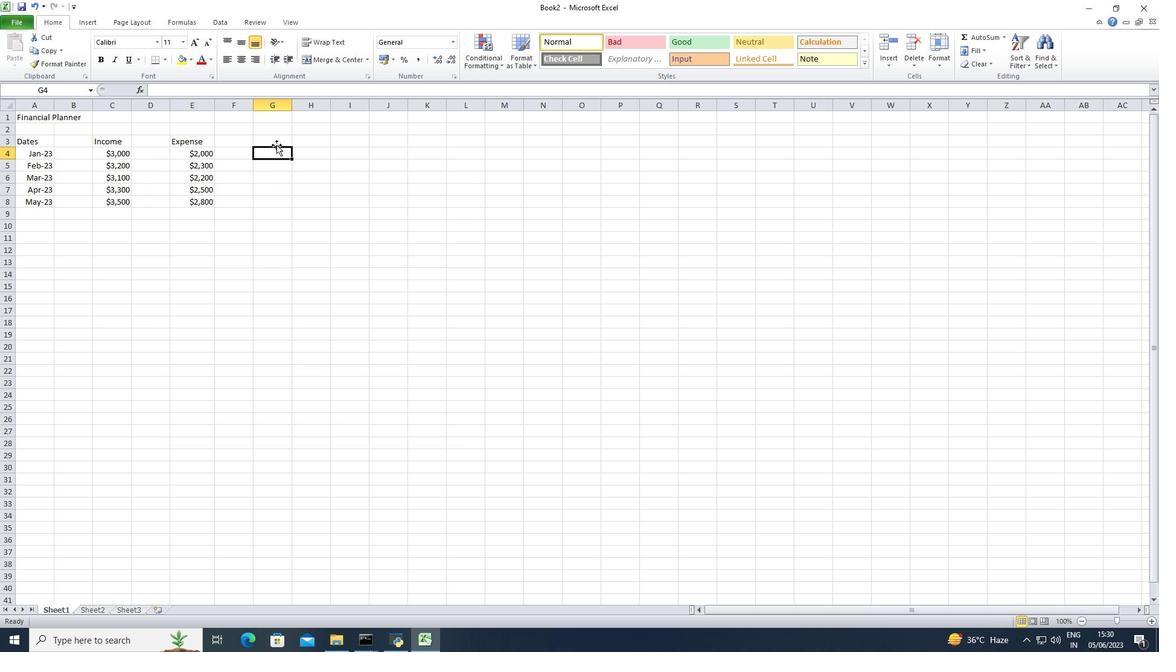 
Action: Key pressed <Key.shift>Savings<Key.down>500<Key.down>600<Key.down>500<Key.down>700<Key.down>700<Key.down>
Screenshot: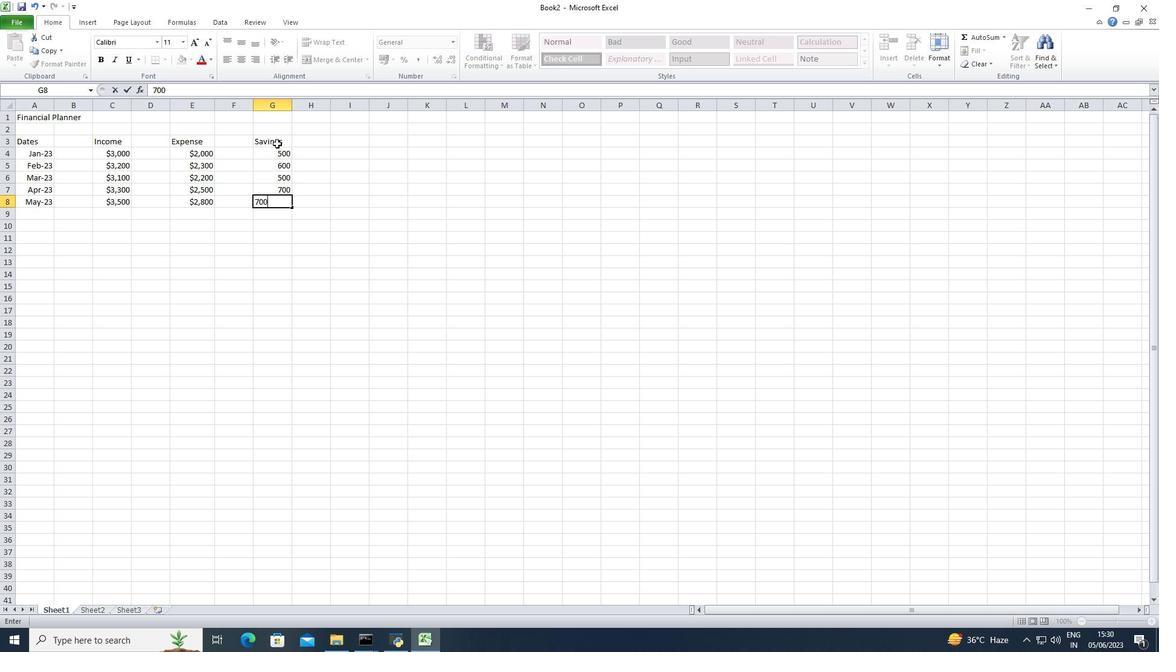 
Action: Mouse moved to (283, 149)
Screenshot: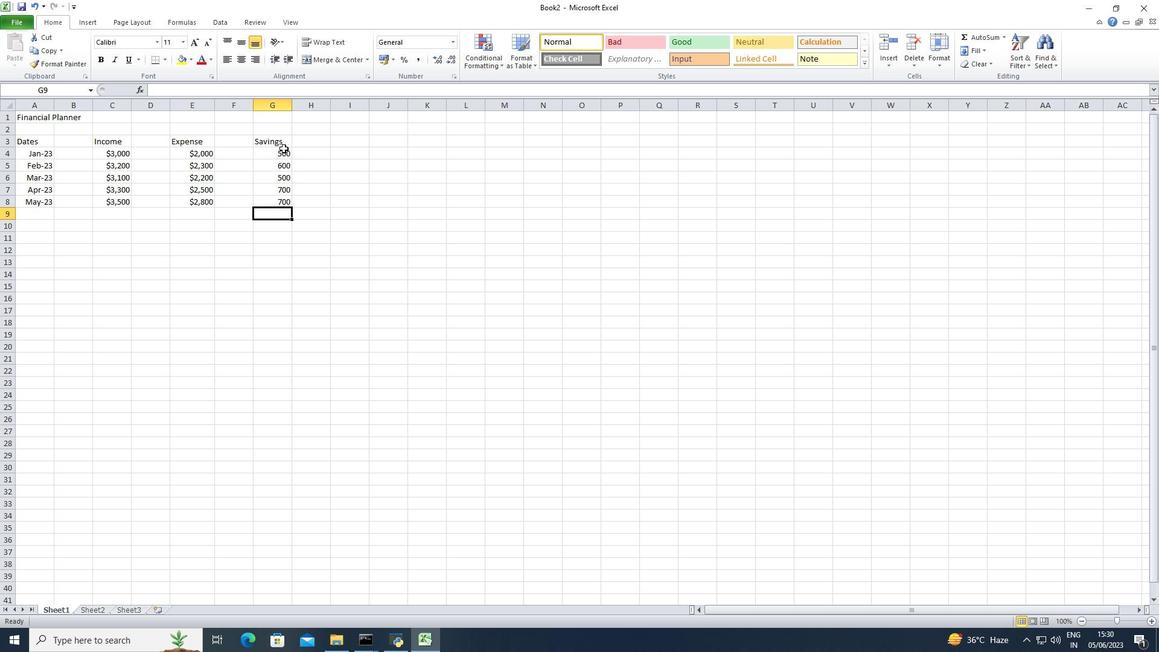 
Action: Mouse pressed left at (283, 149)
Screenshot: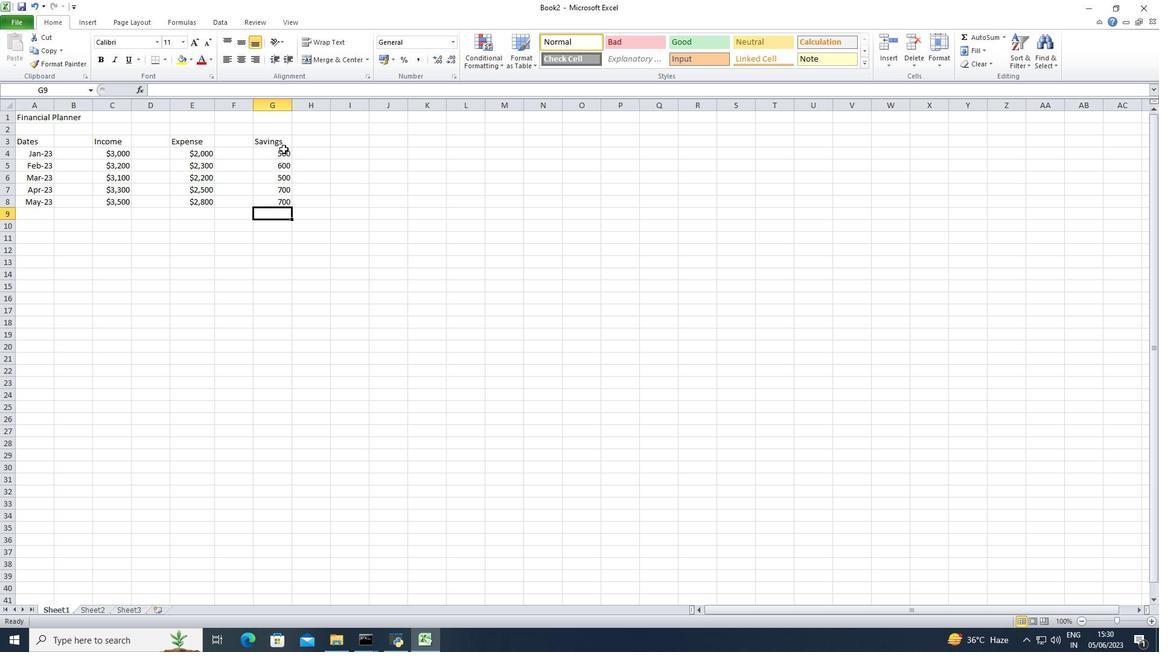 
Action: Mouse moved to (454, 39)
Screenshot: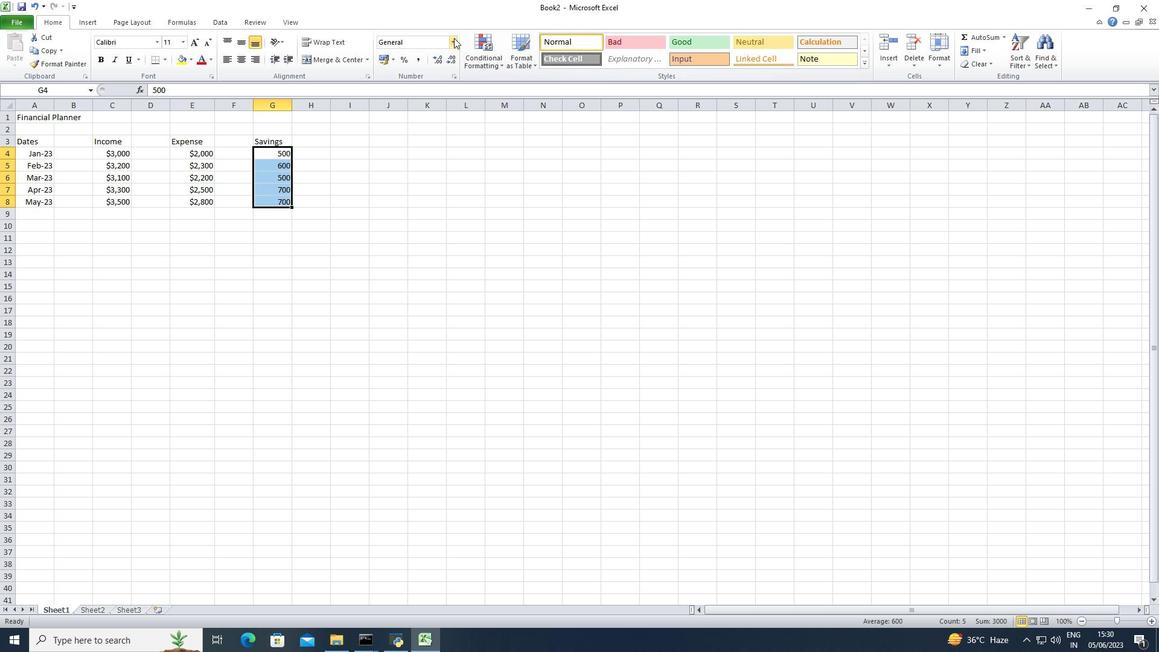 
Action: Mouse pressed left at (454, 39)
Screenshot: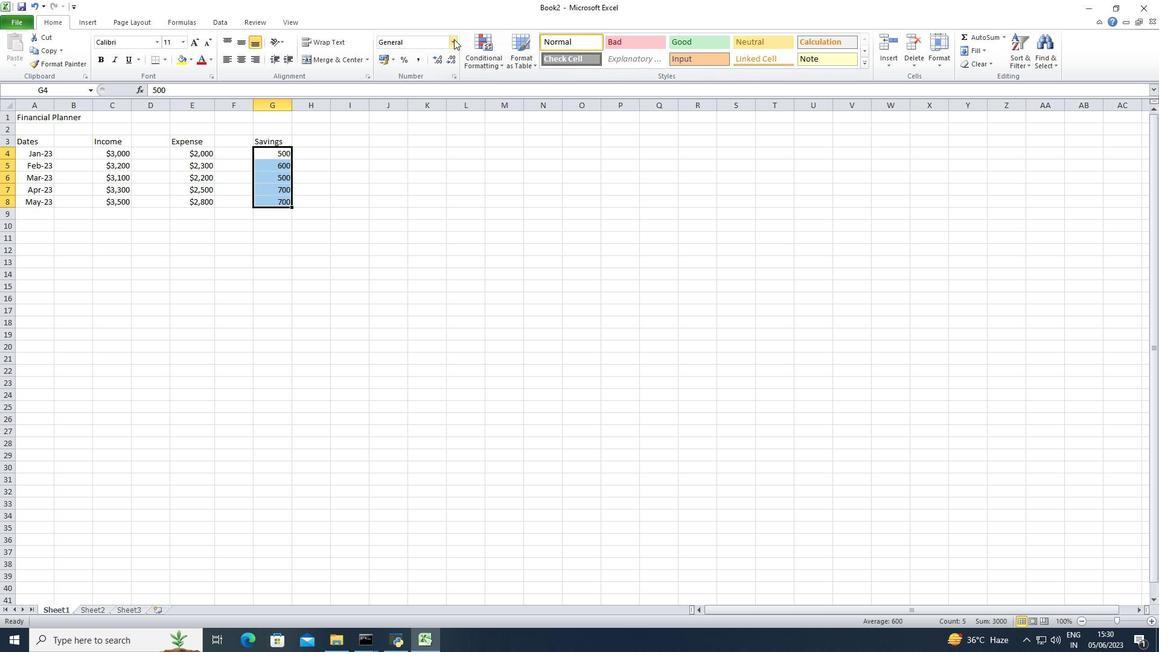 
Action: Mouse moved to (465, 353)
Screenshot: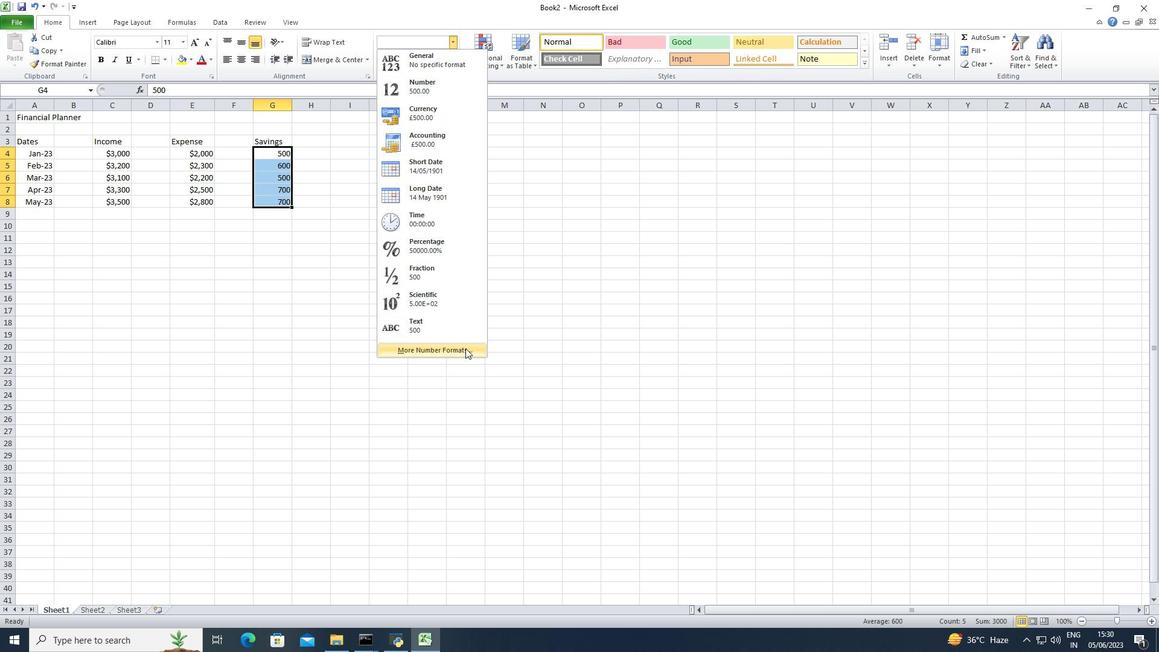 
Action: Mouse pressed left at (465, 353)
Screenshot: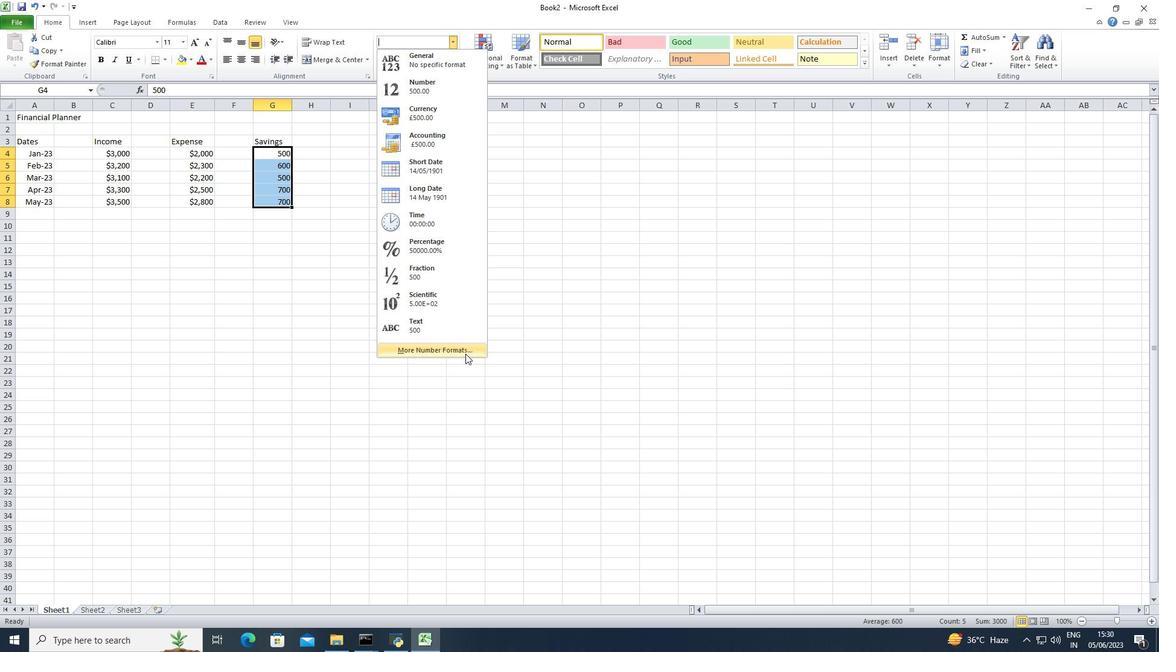 
Action: Mouse moved to (186, 225)
Screenshot: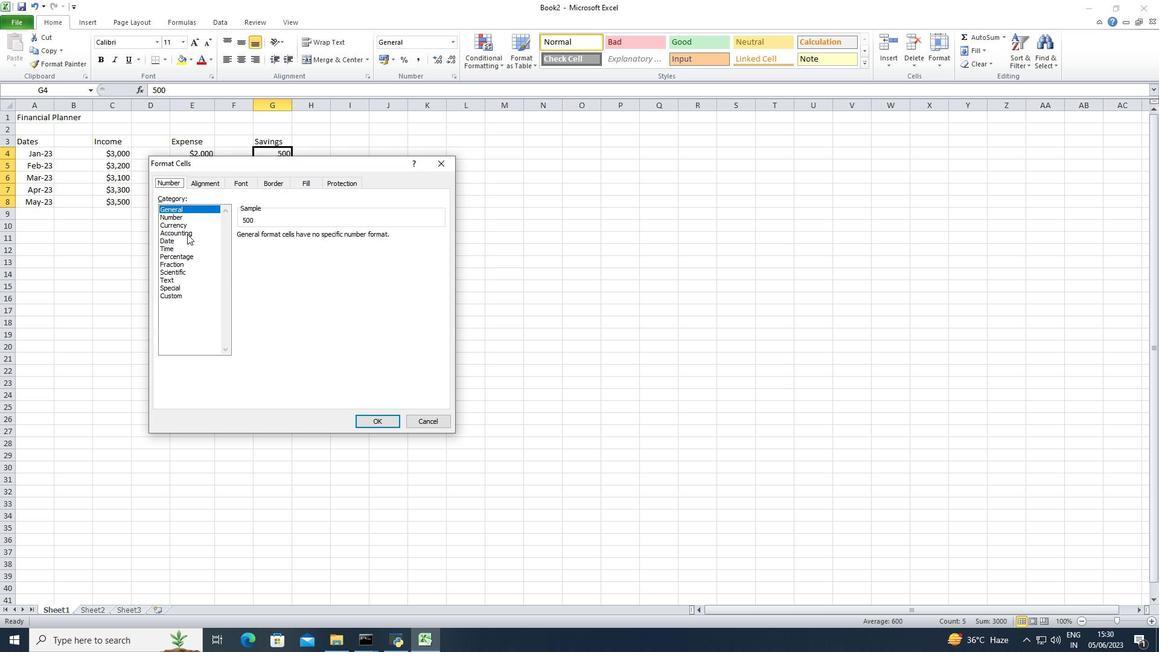 
Action: Mouse pressed left at (186, 225)
Screenshot: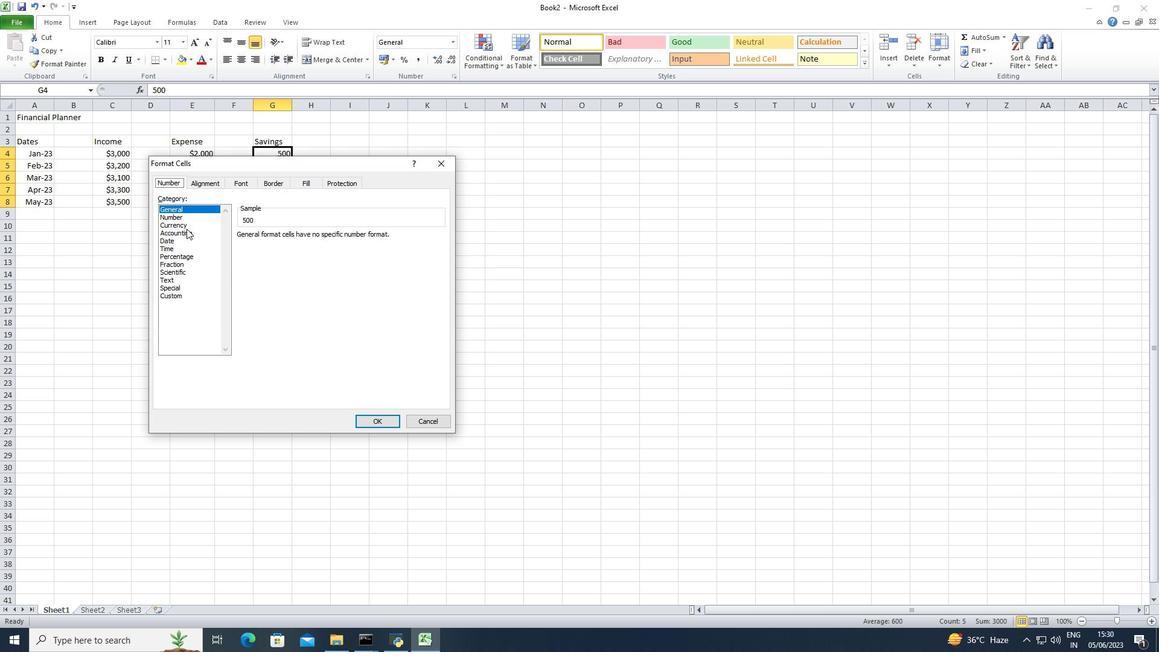 
Action: Mouse moved to (317, 237)
Screenshot: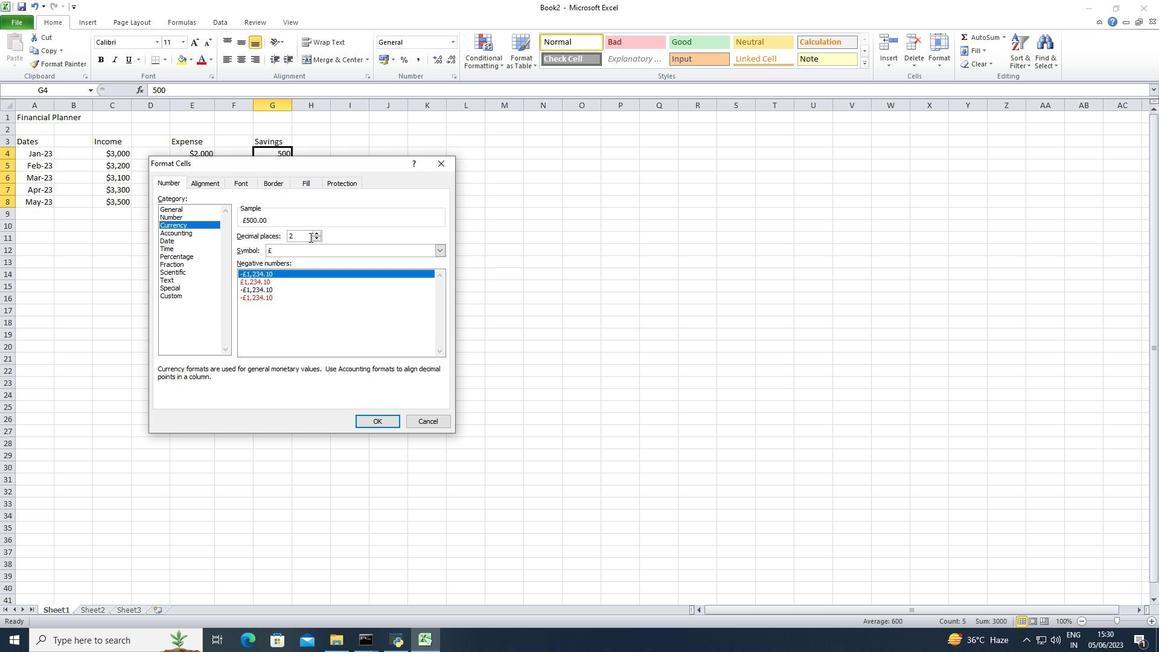
Action: Mouse pressed left at (317, 237)
Screenshot: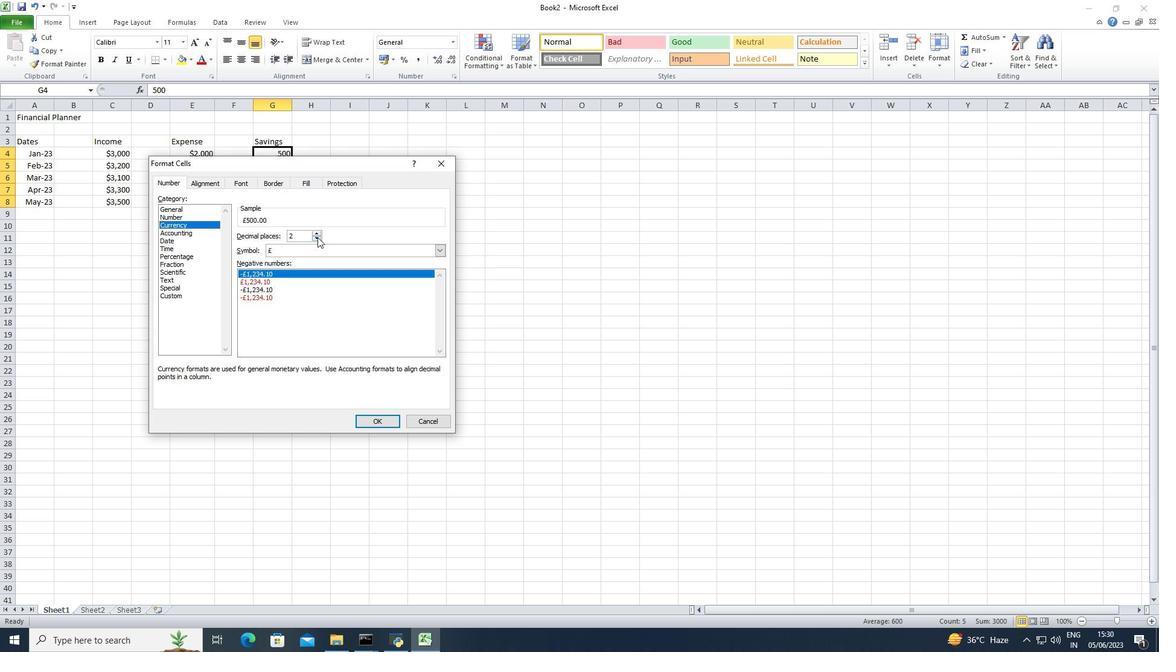 
Action: Mouse pressed left at (317, 237)
Screenshot: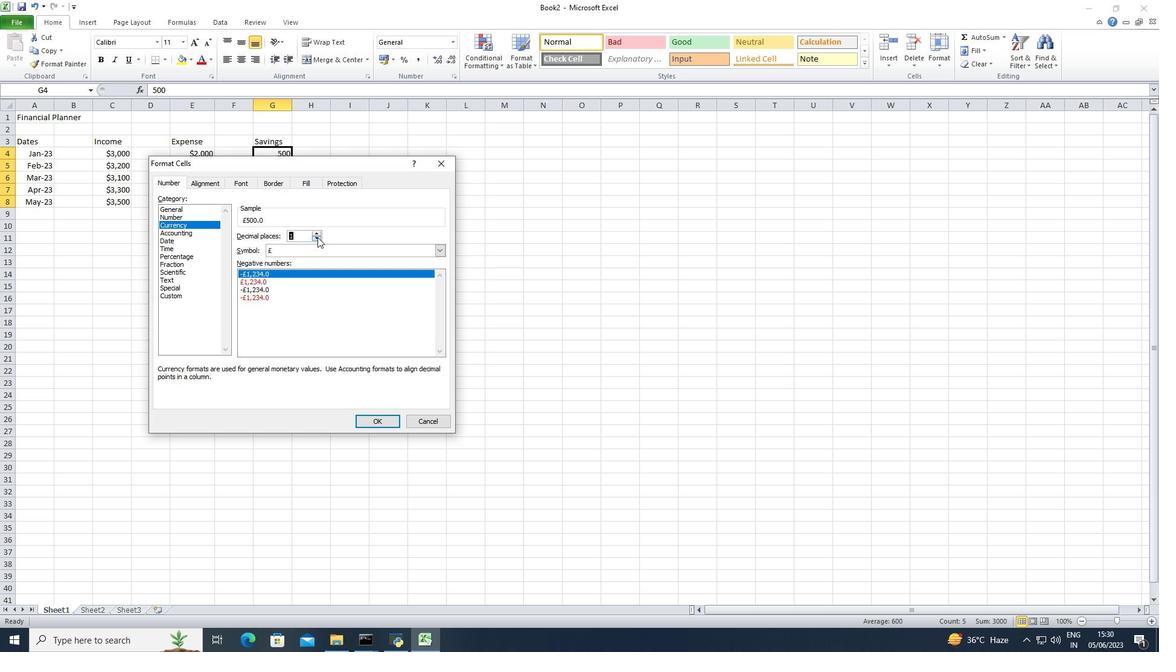 
Action: Mouse moved to (320, 244)
Screenshot: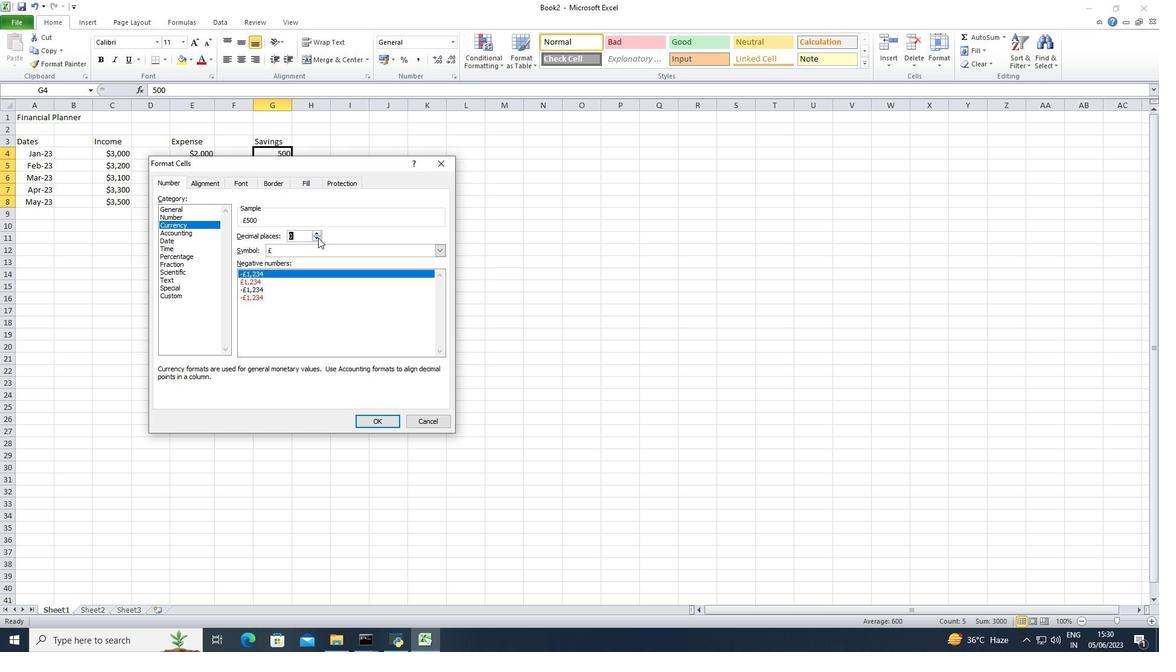 
Action: Mouse pressed left at (320, 244)
Screenshot: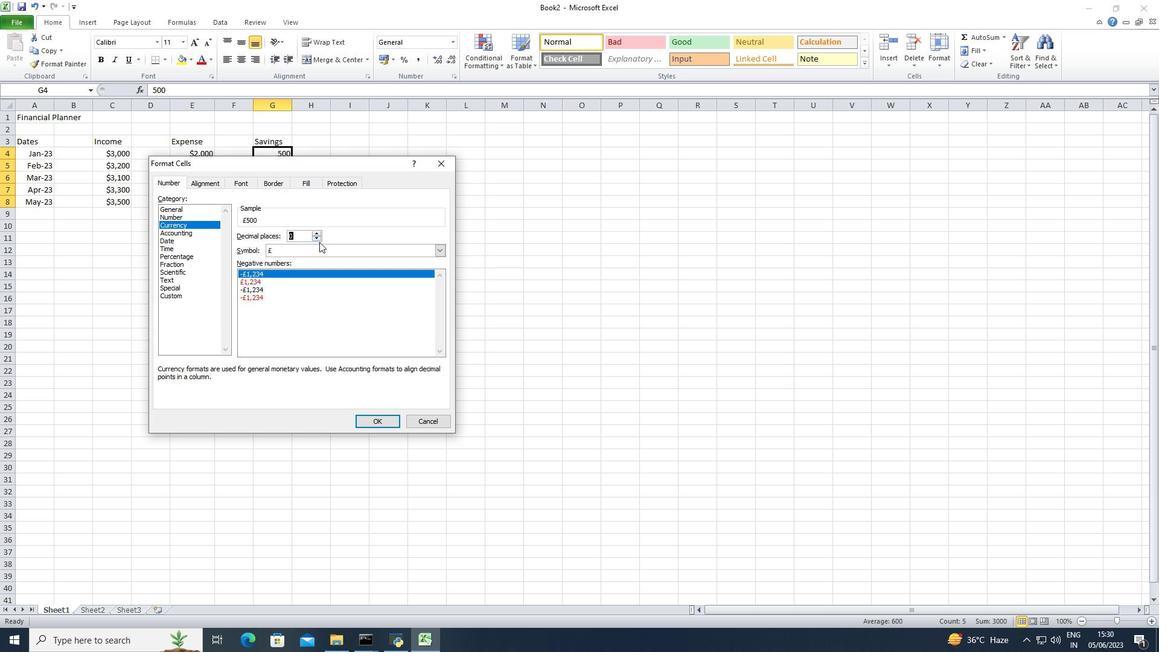 
Action: Mouse moved to (317, 267)
Screenshot: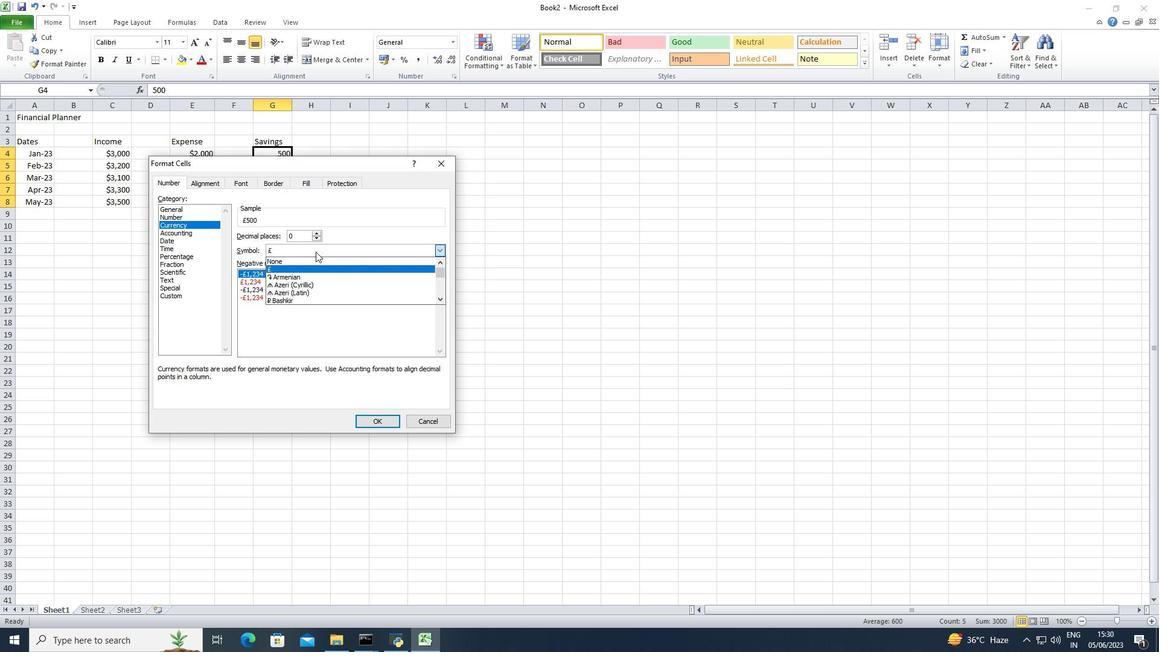 
Action: Mouse scrolled (317, 266) with delta (0, 0)
Screenshot: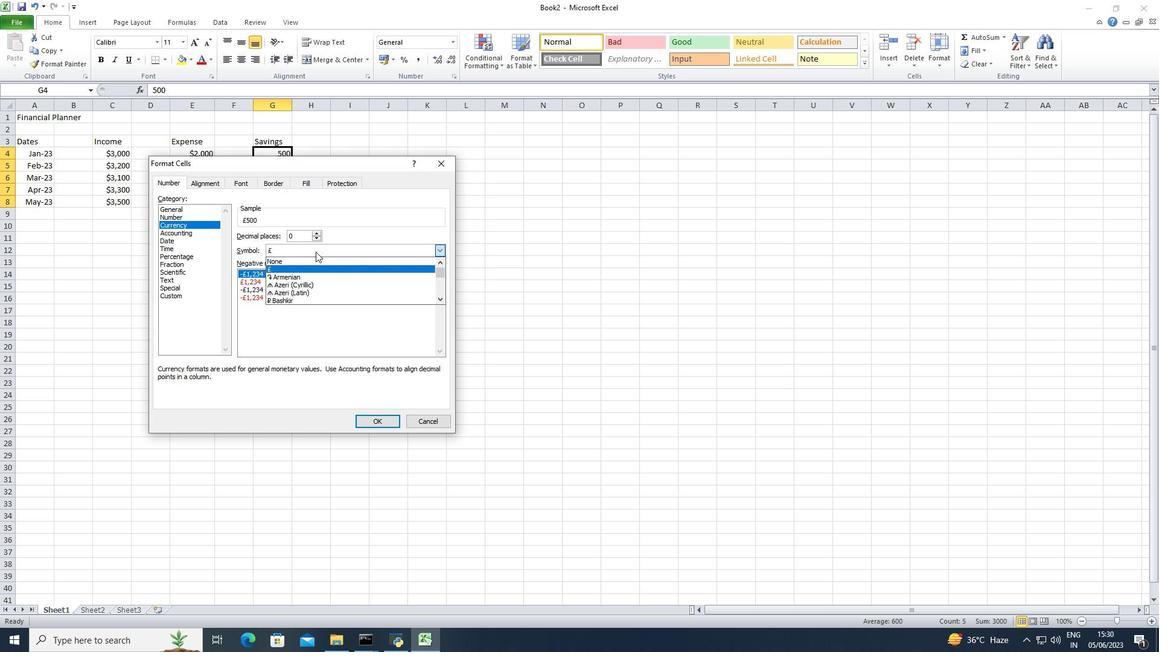 
Action: Mouse moved to (318, 270)
Screenshot: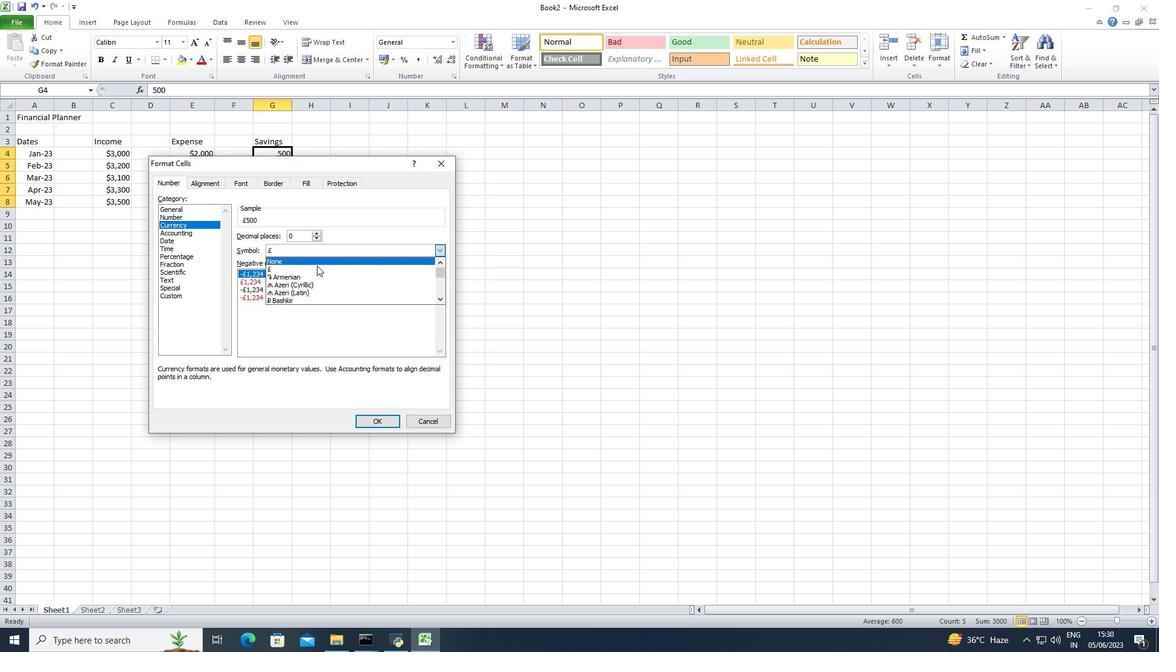 
Action: Mouse scrolled (318, 269) with delta (0, 0)
Screenshot: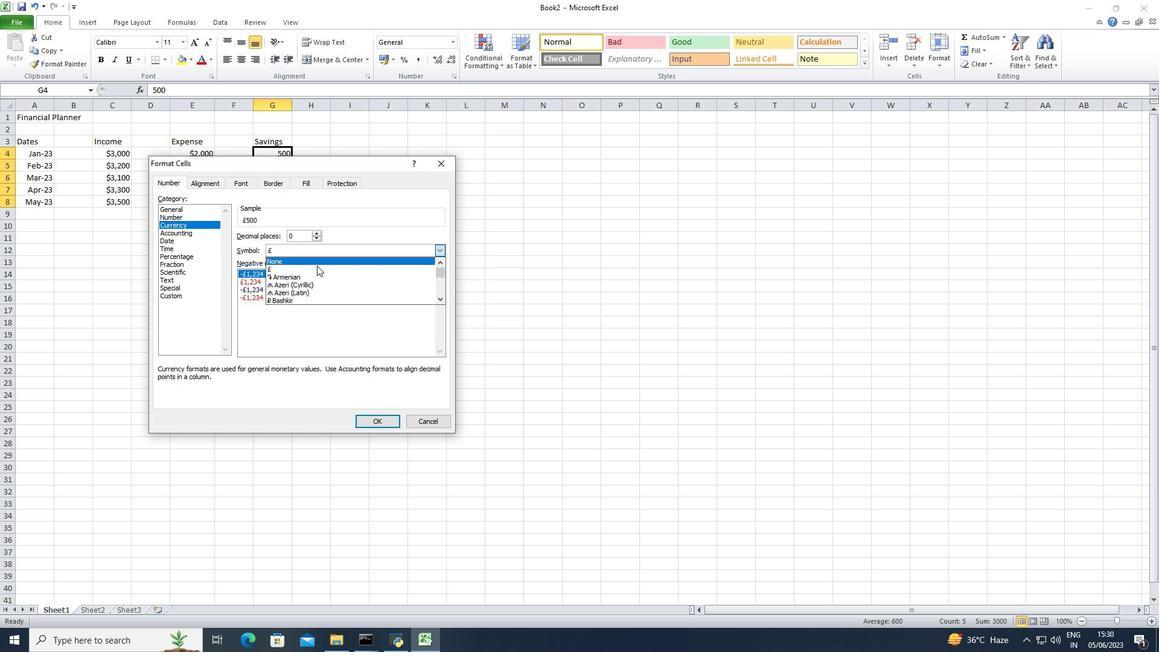 
Action: Mouse moved to (318, 271)
Screenshot: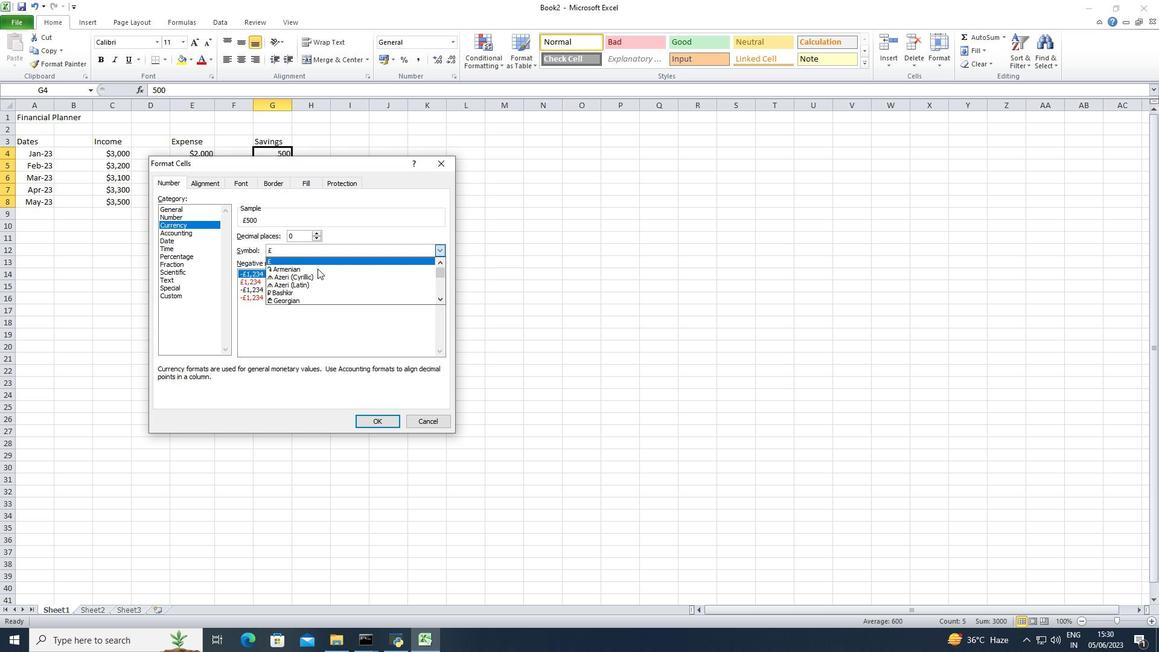 
Action: Mouse scrolled (318, 271) with delta (0, 0)
Screenshot: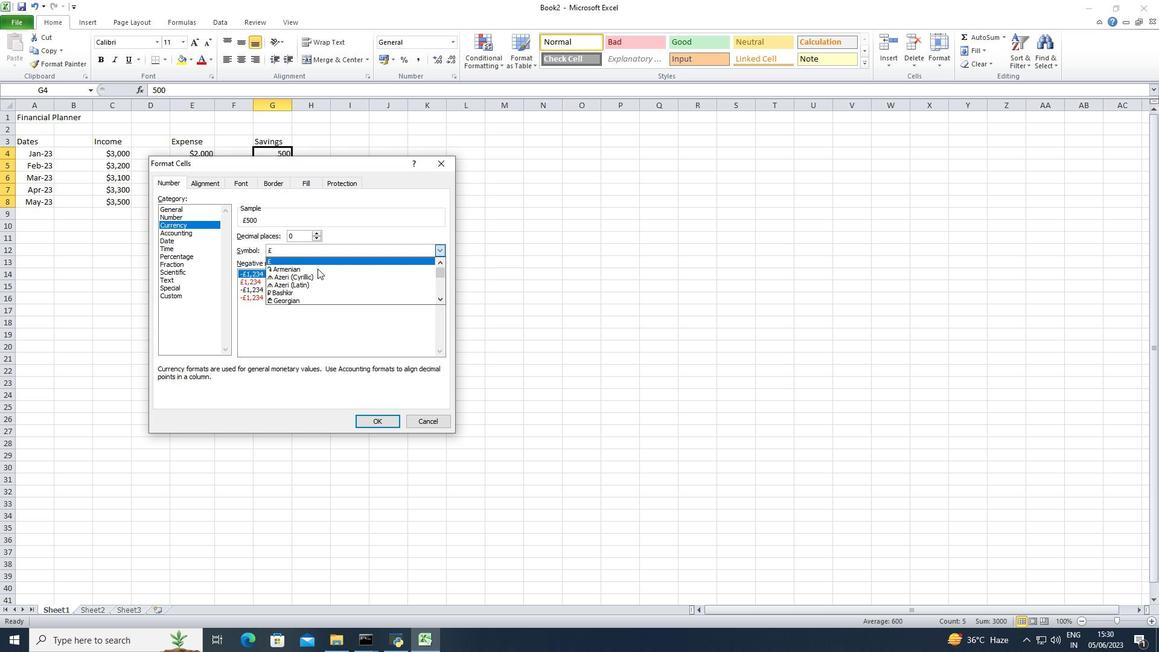 
Action: Mouse scrolled (318, 271) with delta (0, 0)
Screenshot: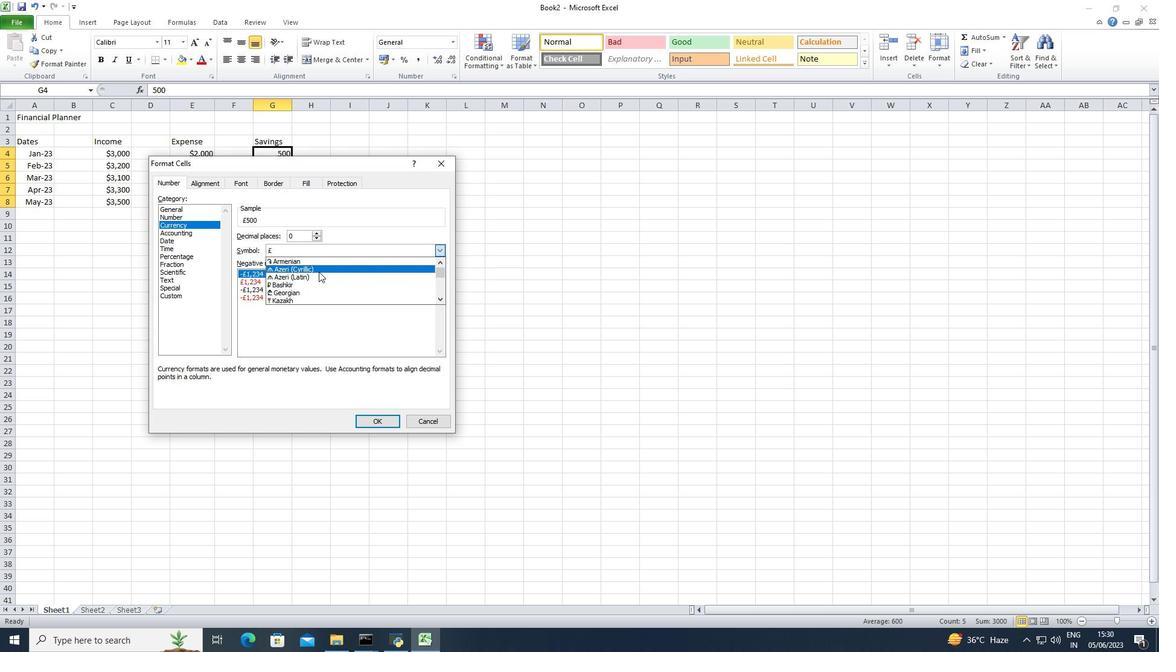 
Action: Mouse moved to (318, 271)
Screenshot: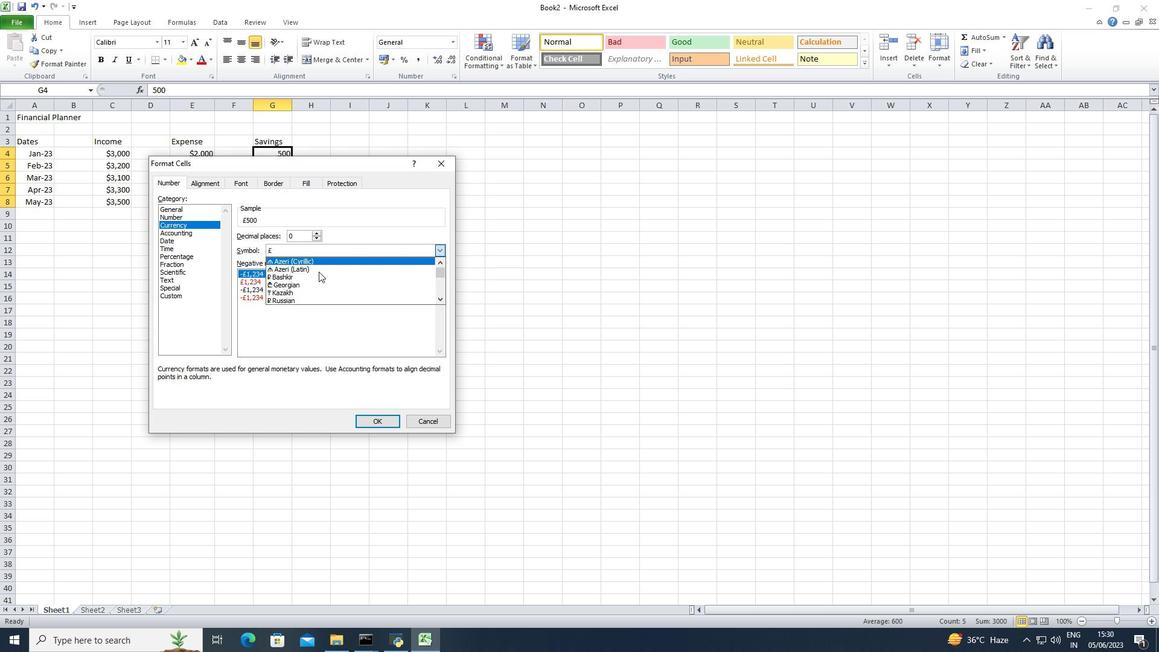 
Action: Mouse scrolled (318, 271) with delta (0, 0)
Screenshot: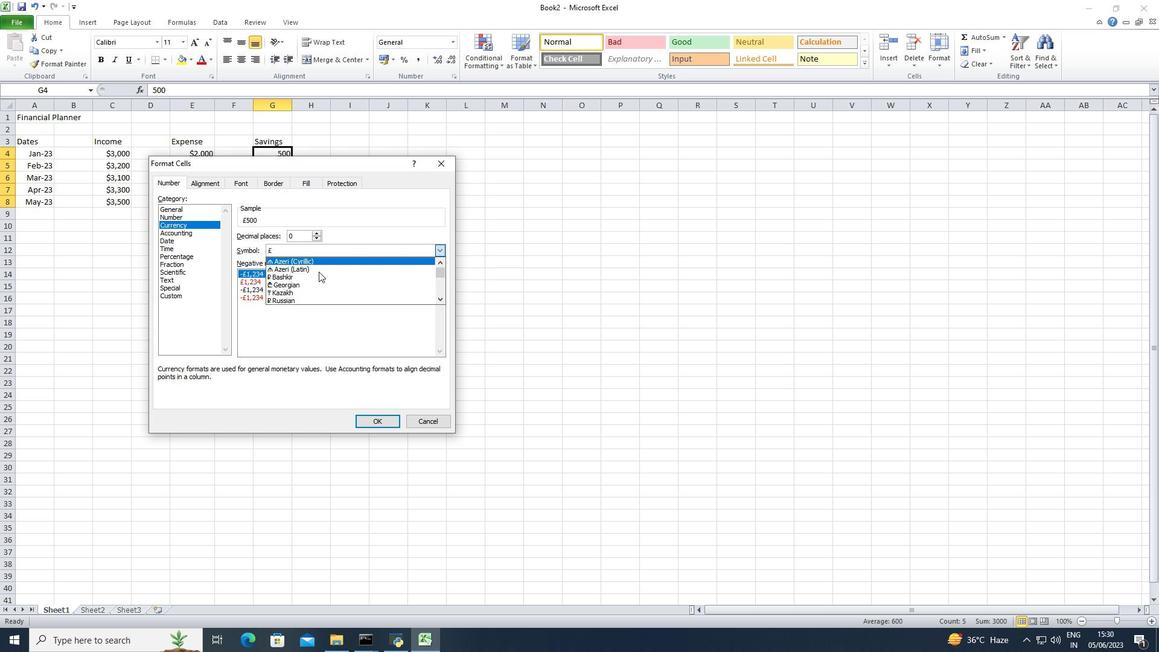 
Action: Mouse scrolled (318, 271) with delta (0, 0)
Screenshot: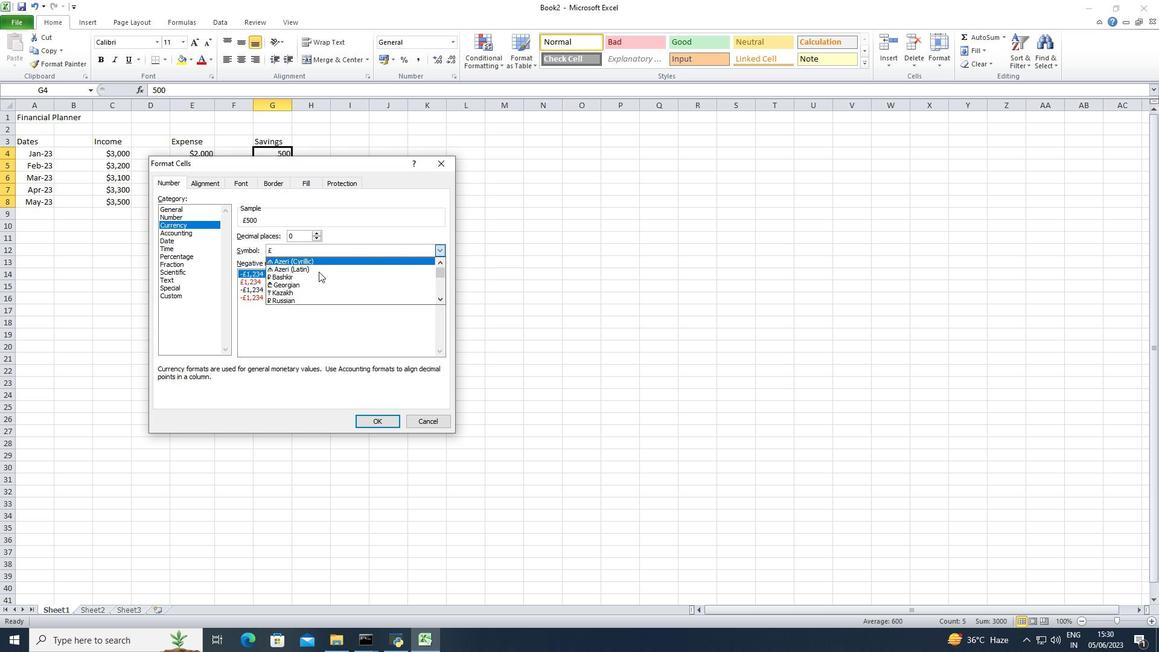 
Action: Mouse scrolled (318, 271) with delta (0, 0)
Screenshot: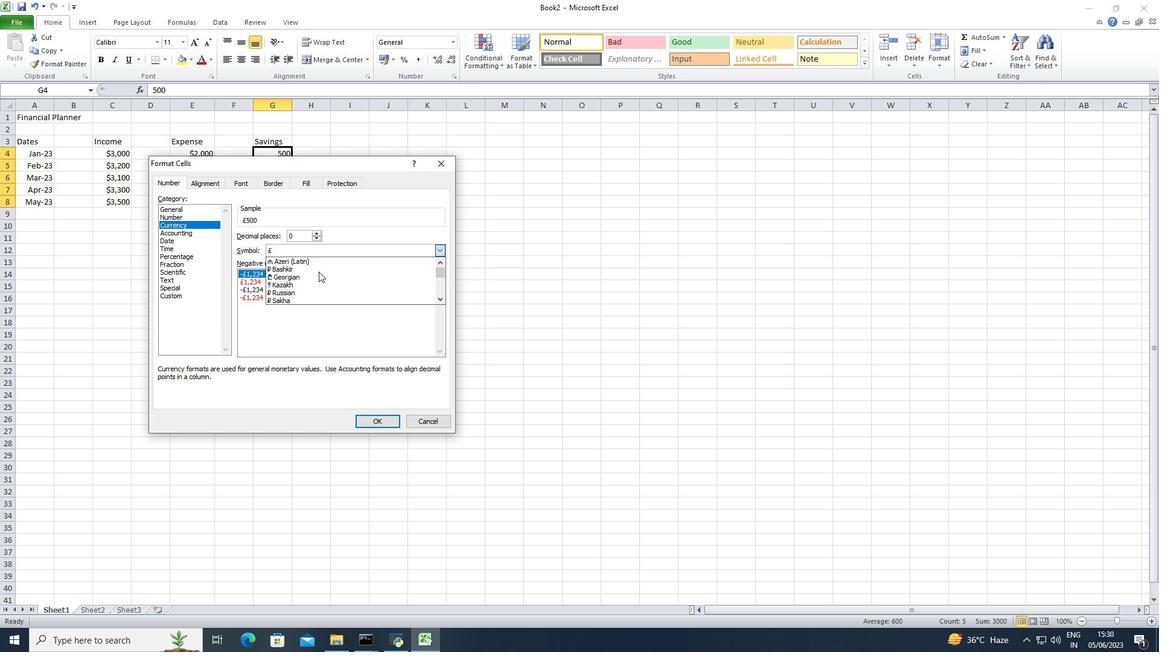 
Action: Mouse scrolled (318, 271) with delta (0, 0)
Screenshot: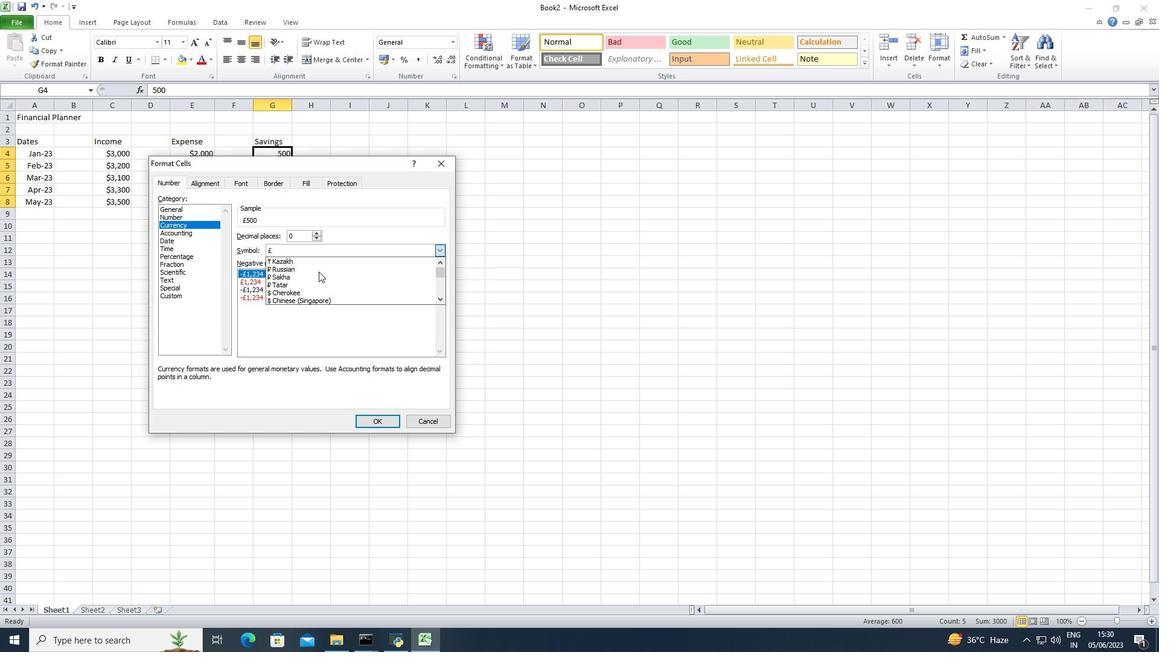 
Action: Mouse scrolled (318, 271) with delta (0, 0)
Screenshot: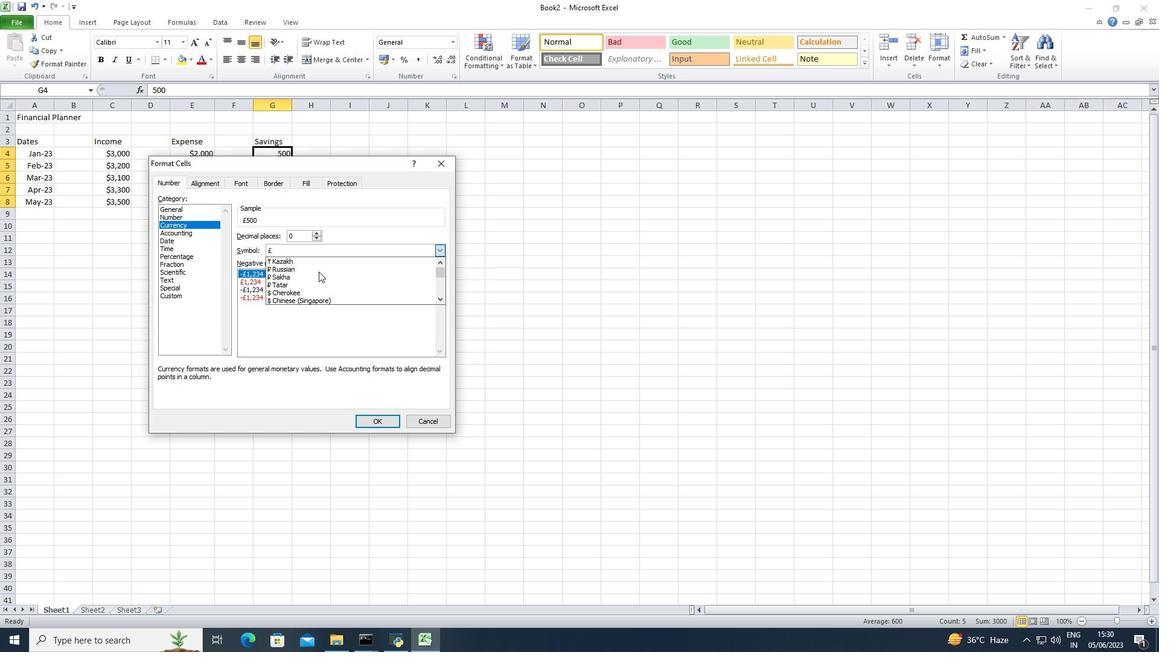 
Action: Mouse moved to (323, 291)
Screenshot: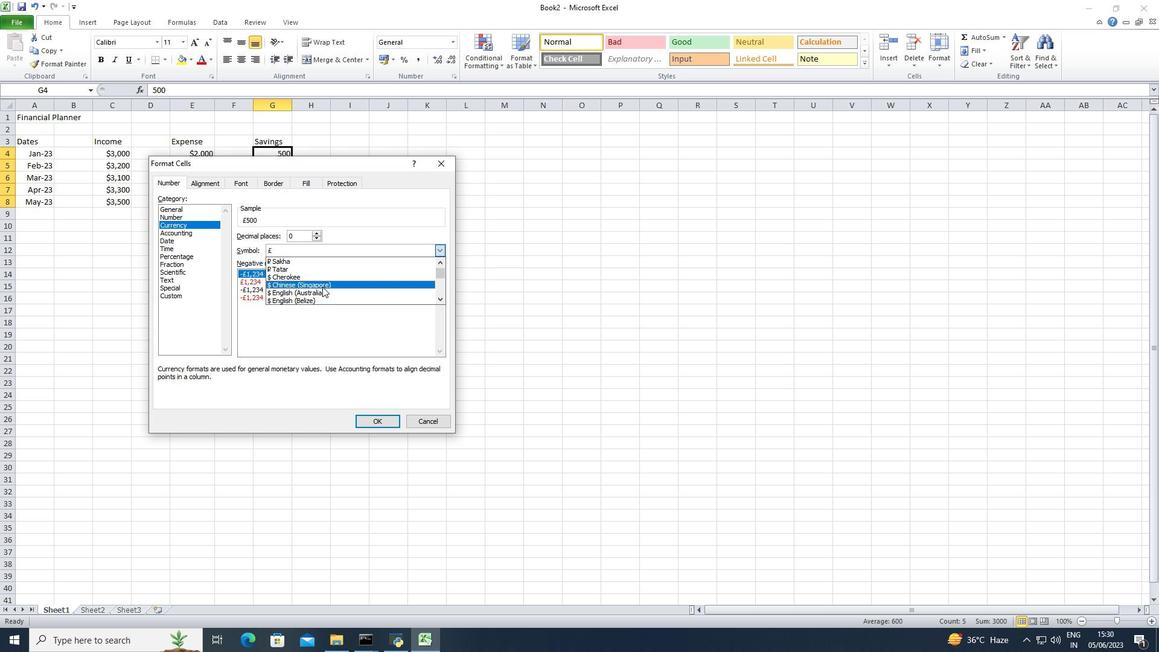 
Action: Mouse pressed left at (323, 291)
Screenshot: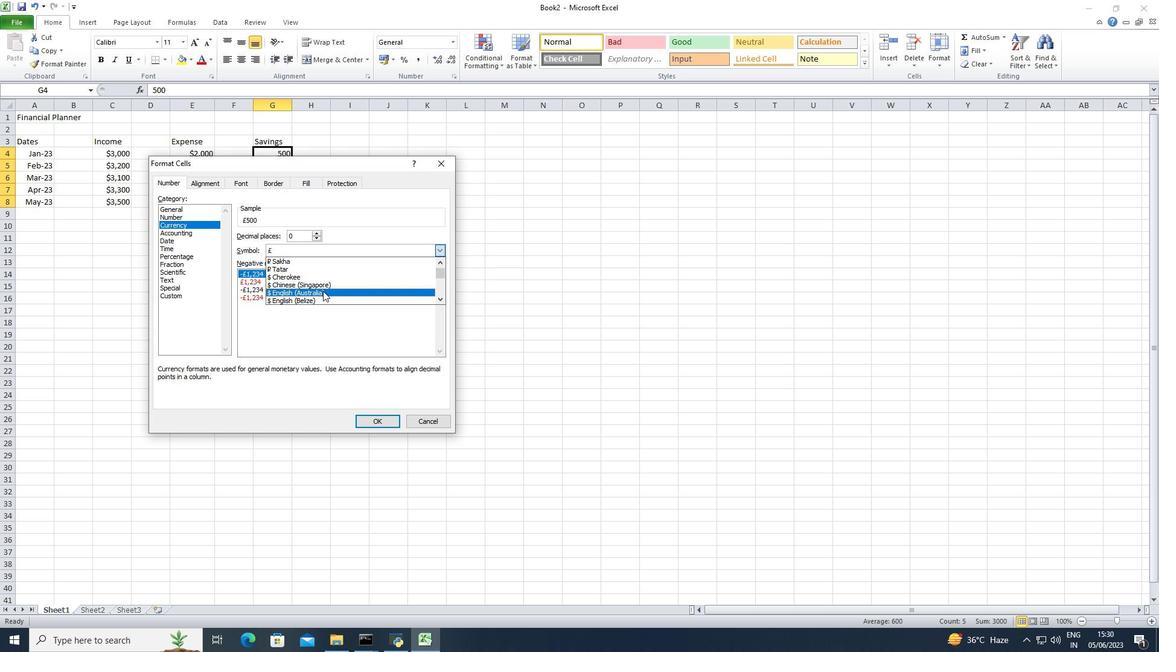 
Action: Mouse moved to (384, 418)
Screenshot: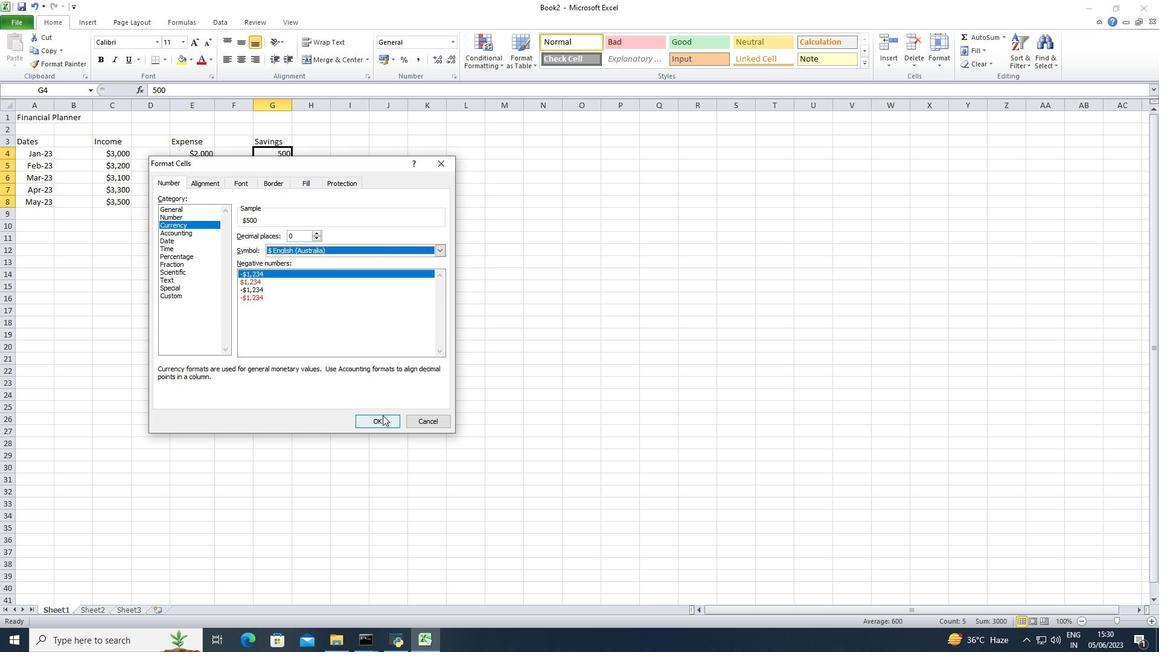 
Action: Mouse pressed left at (384, 418)
Screenshot: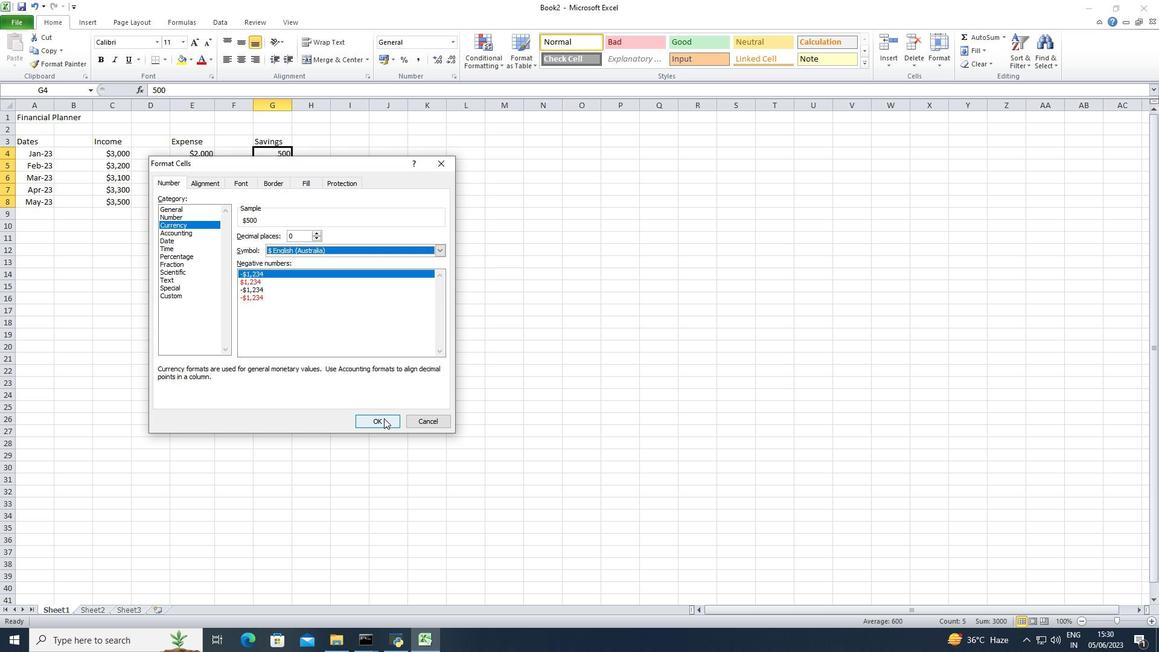 
Action: Mouse moved to (343, 137)
Screenshot: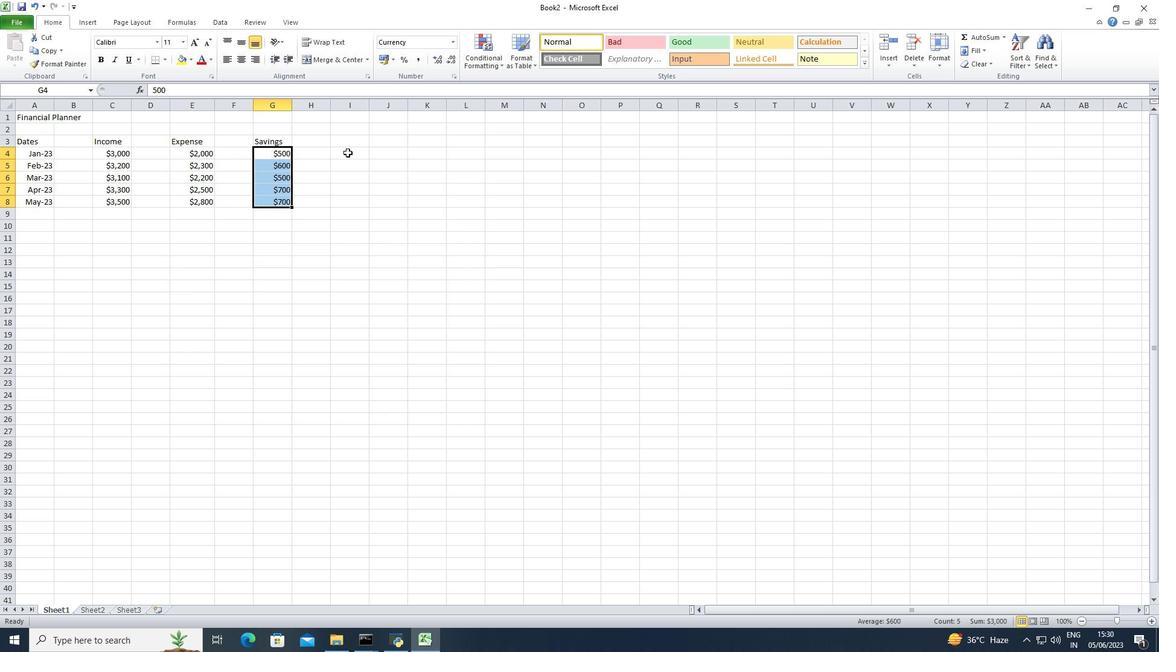 
Action: Mouse pressed left at (343, 137)
Screenshot: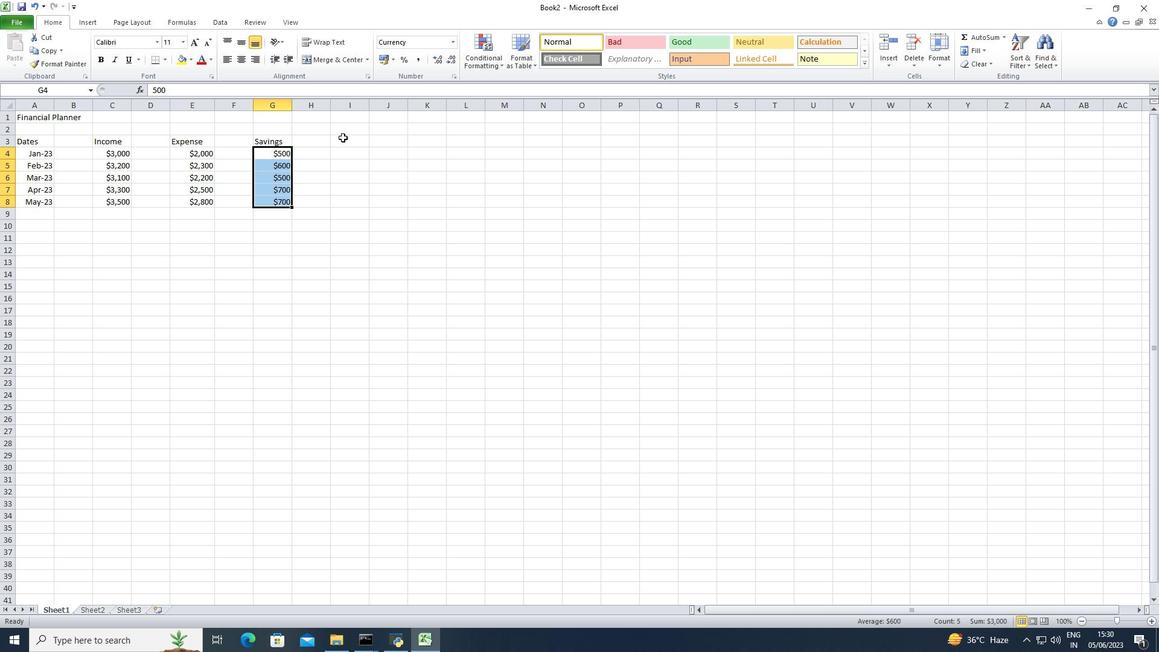 
Action: Key pressed <Key.shift><Key.shift><Key.shift><Key.shift><Key.shift><Key.shift><Key.shift><Key.shift><Key.shift>I
Screenshot: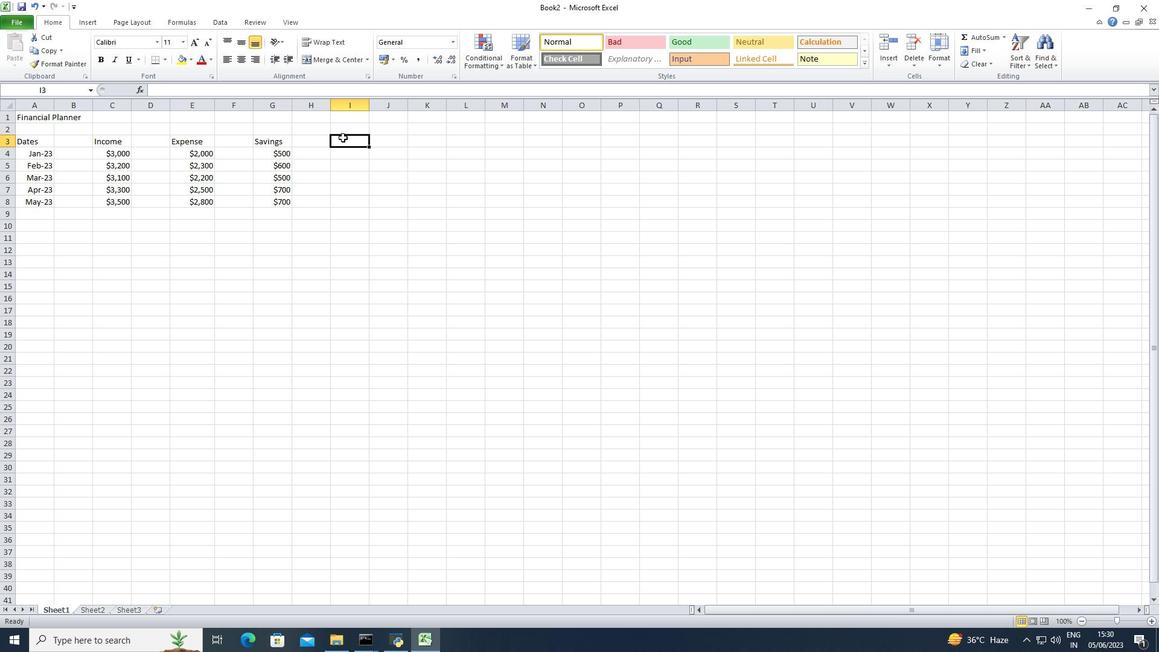 
Action: Mouse moved to (342, 137)
Screenshot: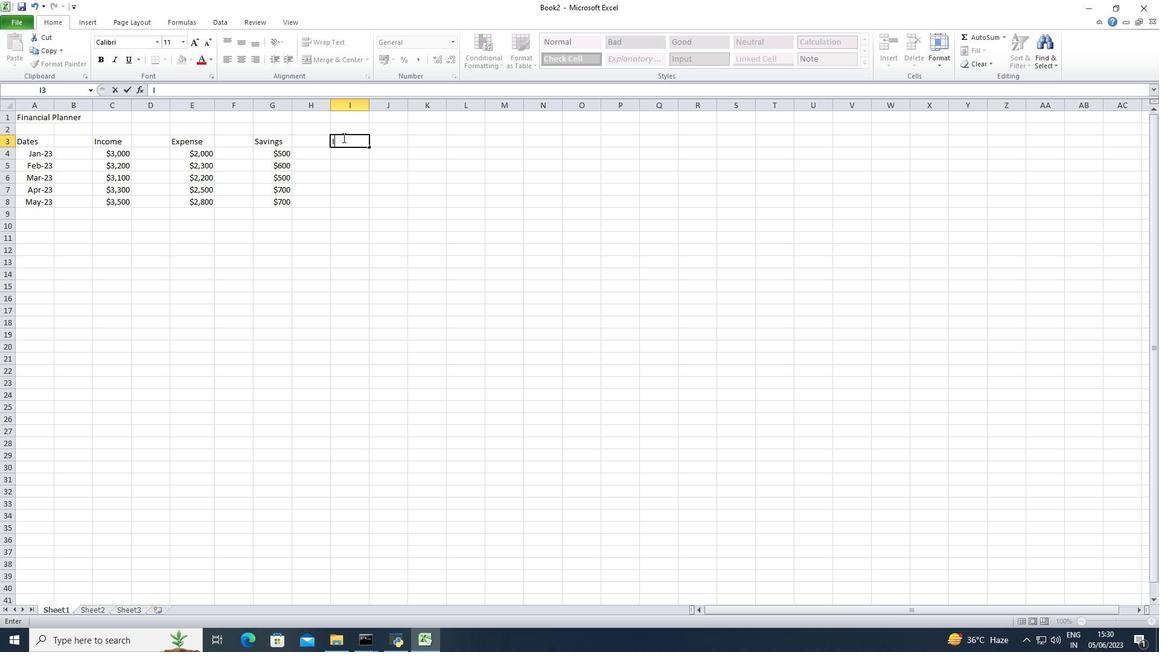 
Action: Key pressed nvest
Screenshot: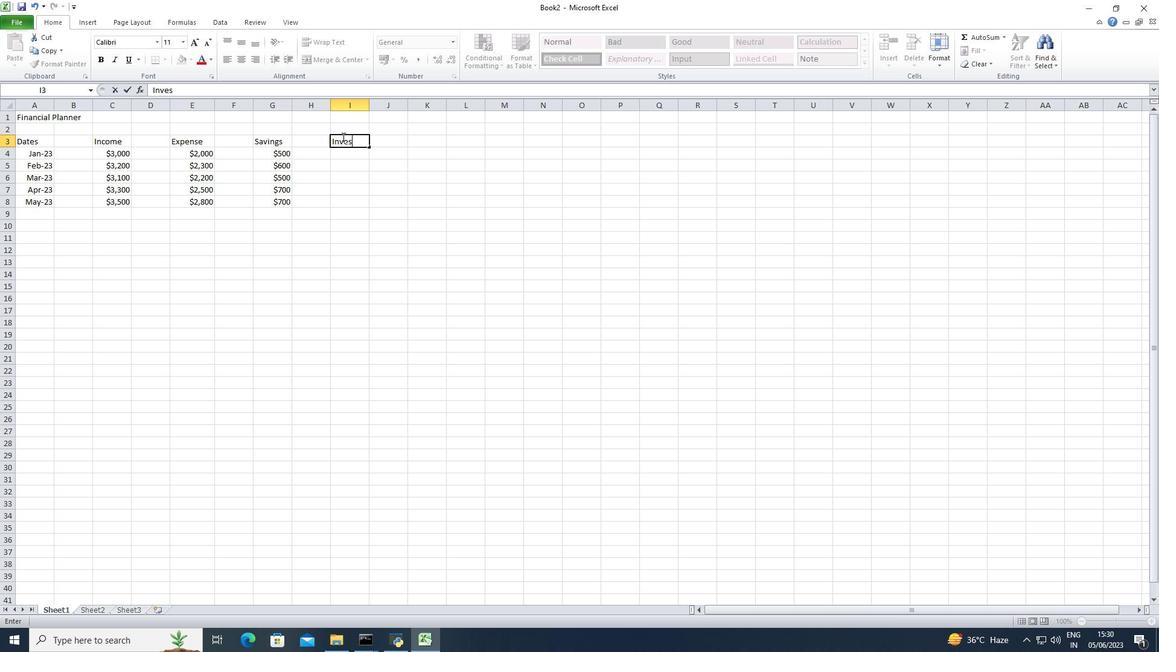 
Action: Mouse moved to (379, 175)
Screenshot: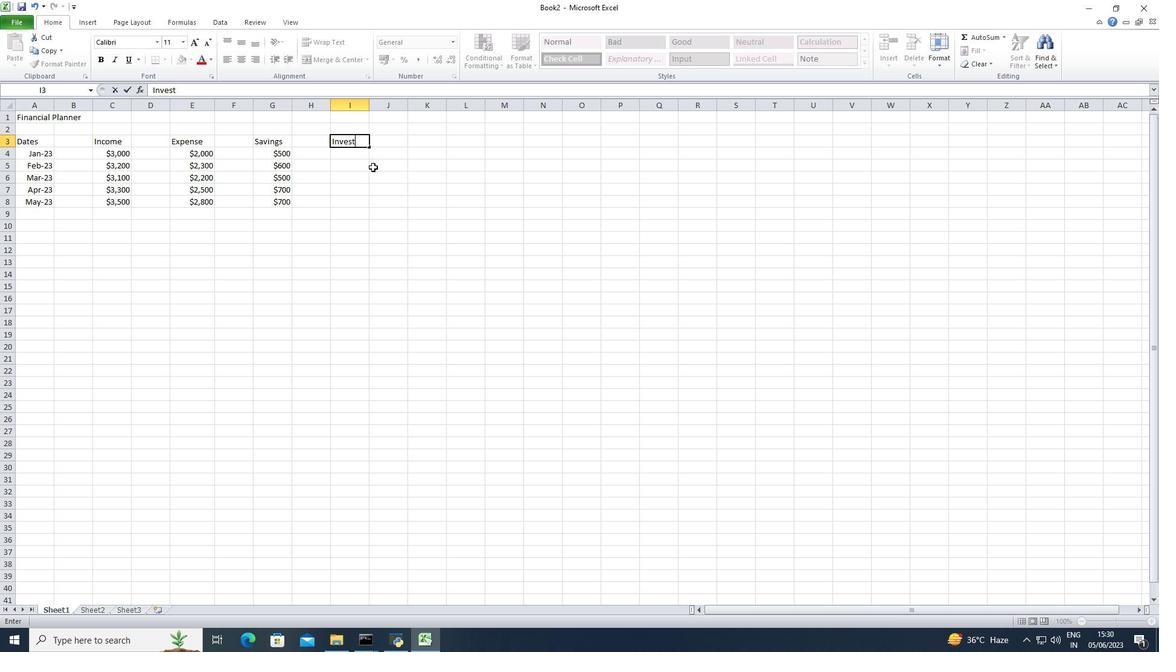 
Action: Key pressed ment
Screenshot: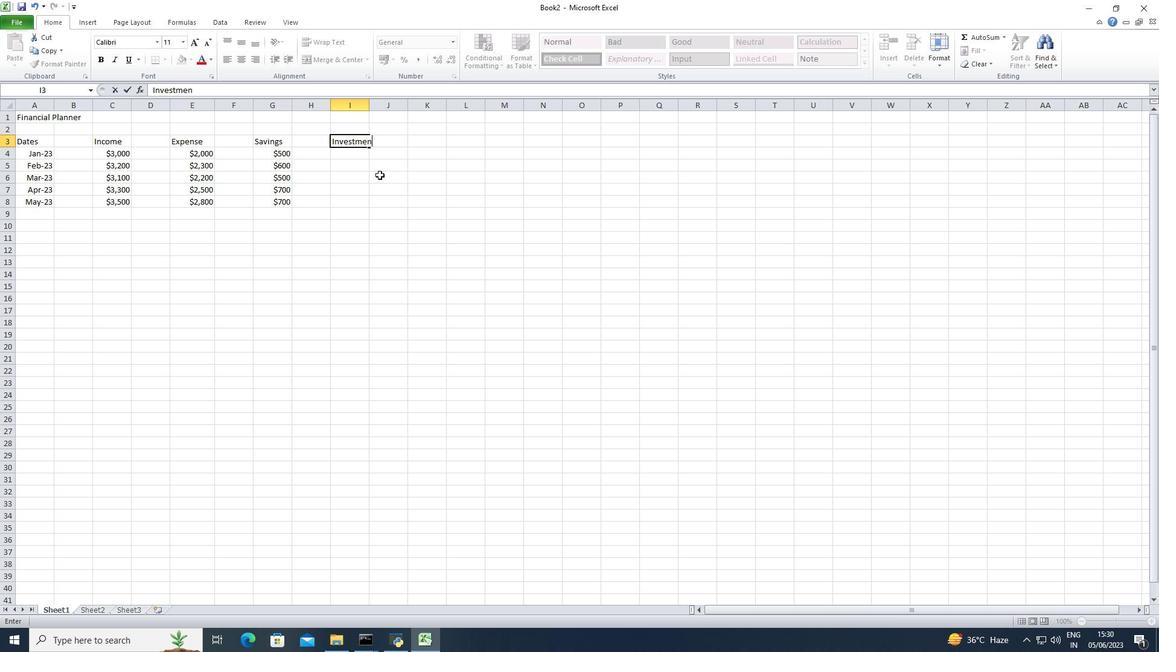 
Action: Mouse moved to (355, 158)
Screenshot: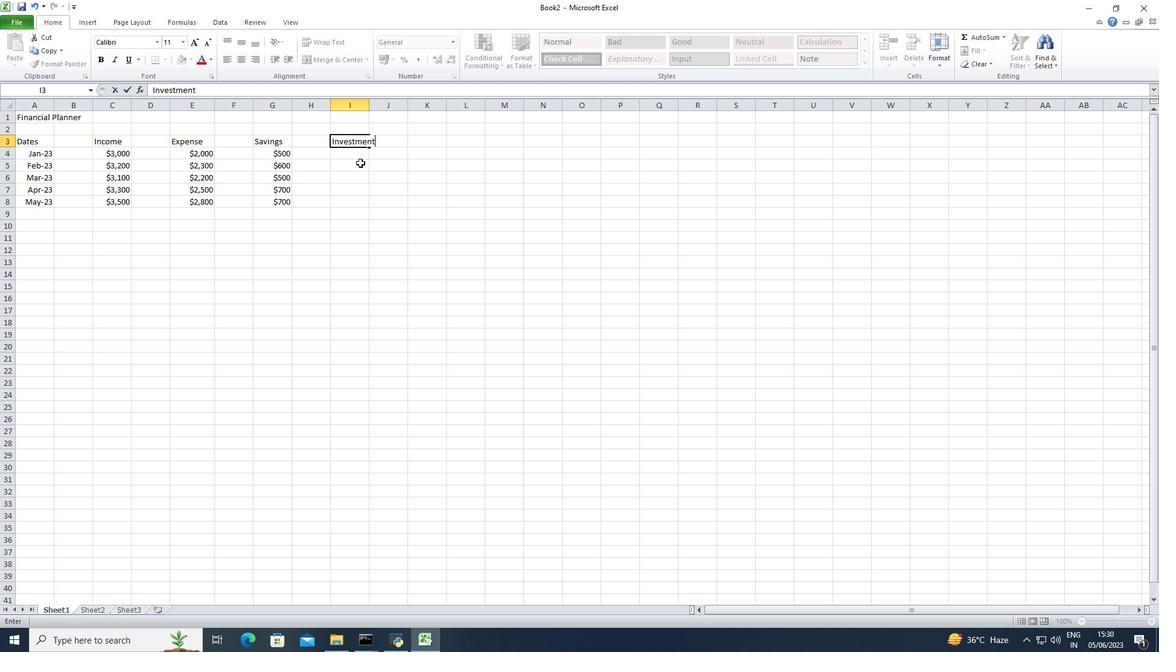 
Action: Mouse pressed left at (355, 158)
Screenshot: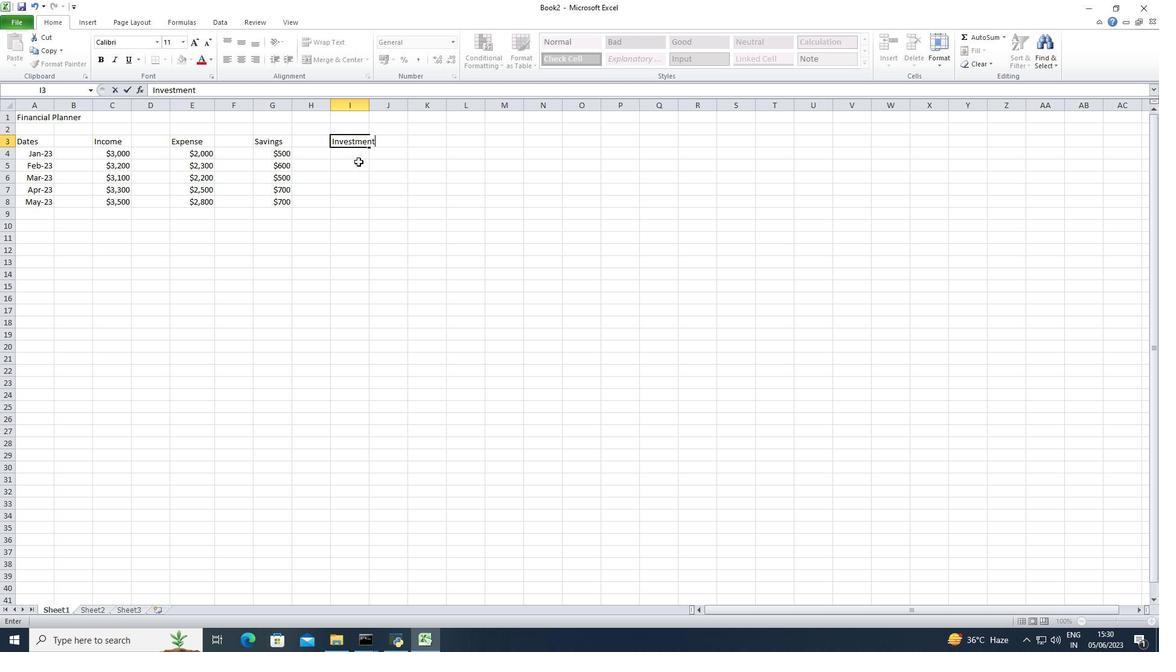 
Action: Key pressed 500<Key.down>700<Key.down>800<Key.down>900<Key.down>1000
Screenshot: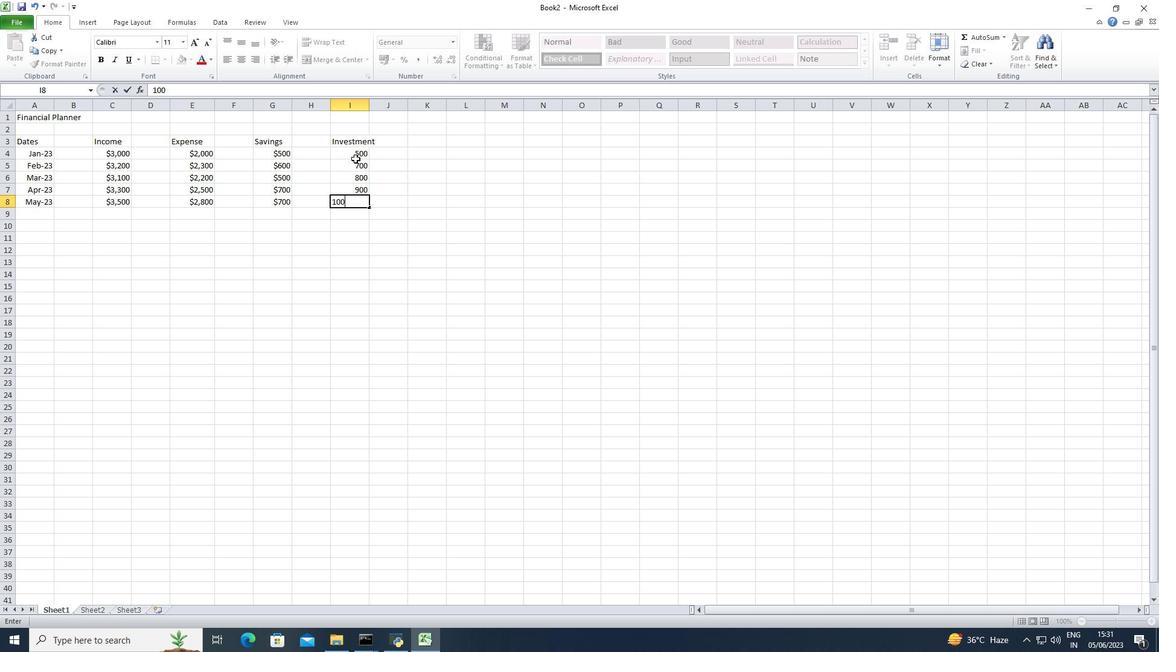
Action: Mouse moved to (353, 24)
Screenshot: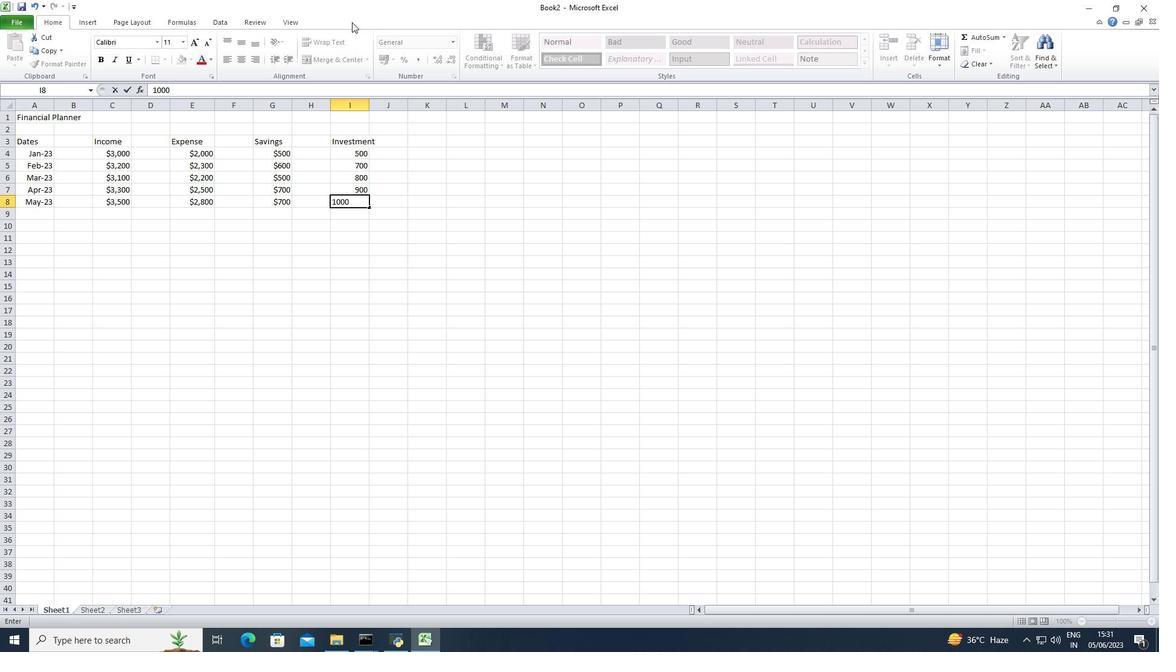 
Action: Key pressed <Key.down>
Screenshot: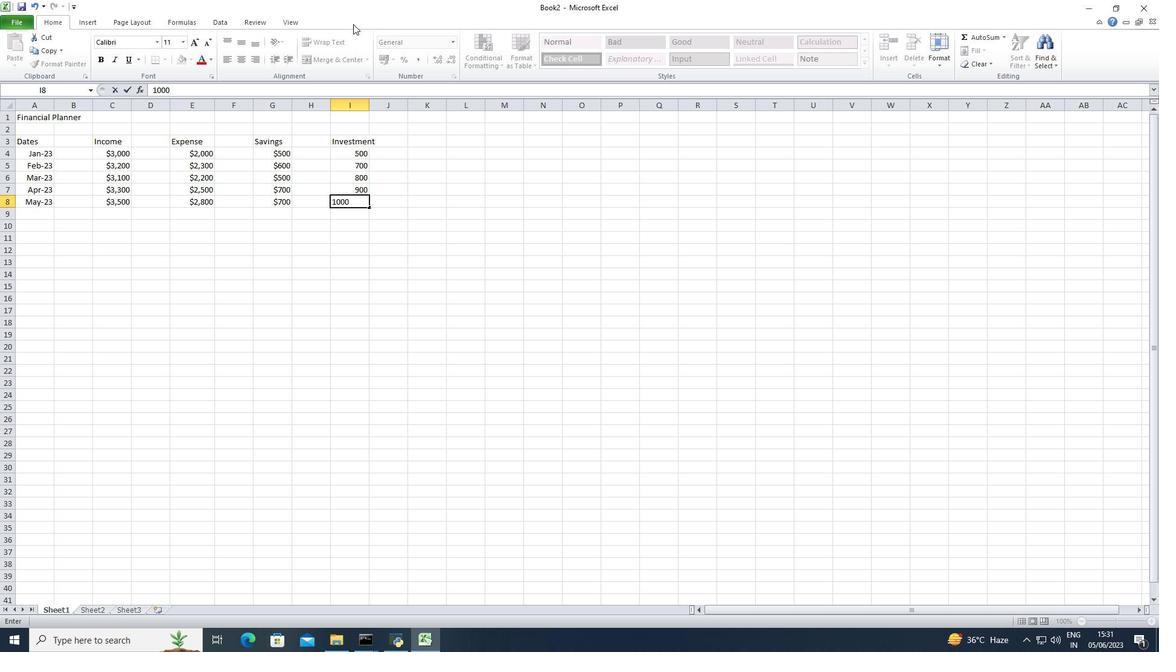 
Action: Mouse moved to (358, 151)
Screenshot: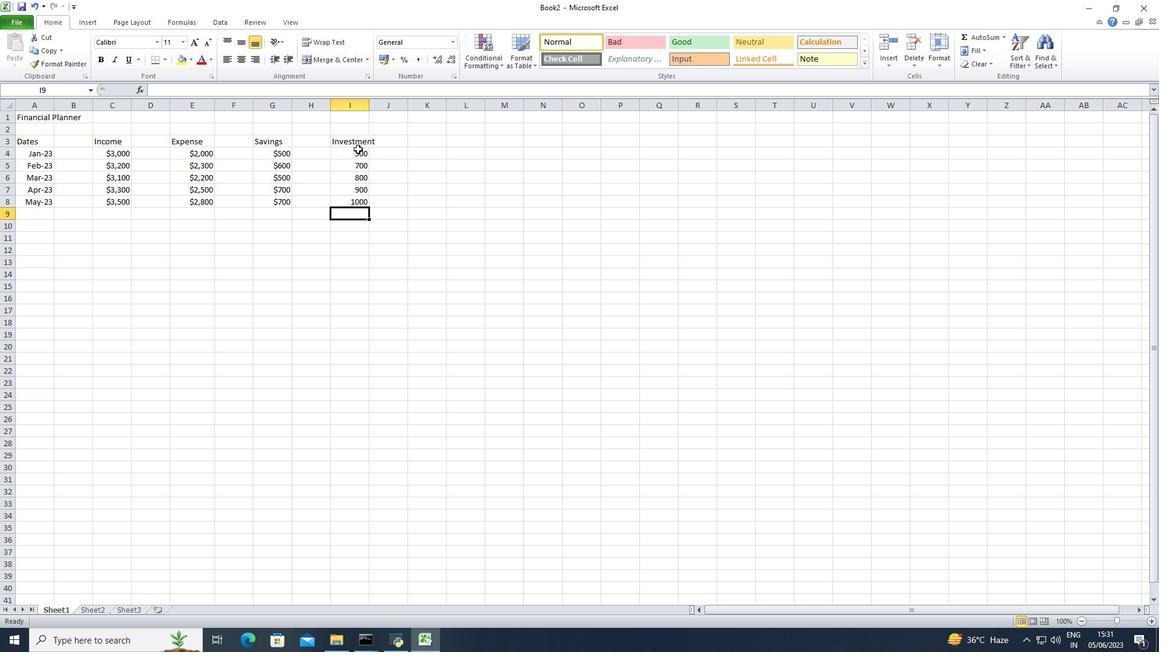 
Action: Mouse pressed left at (358, 151)
Screenshot: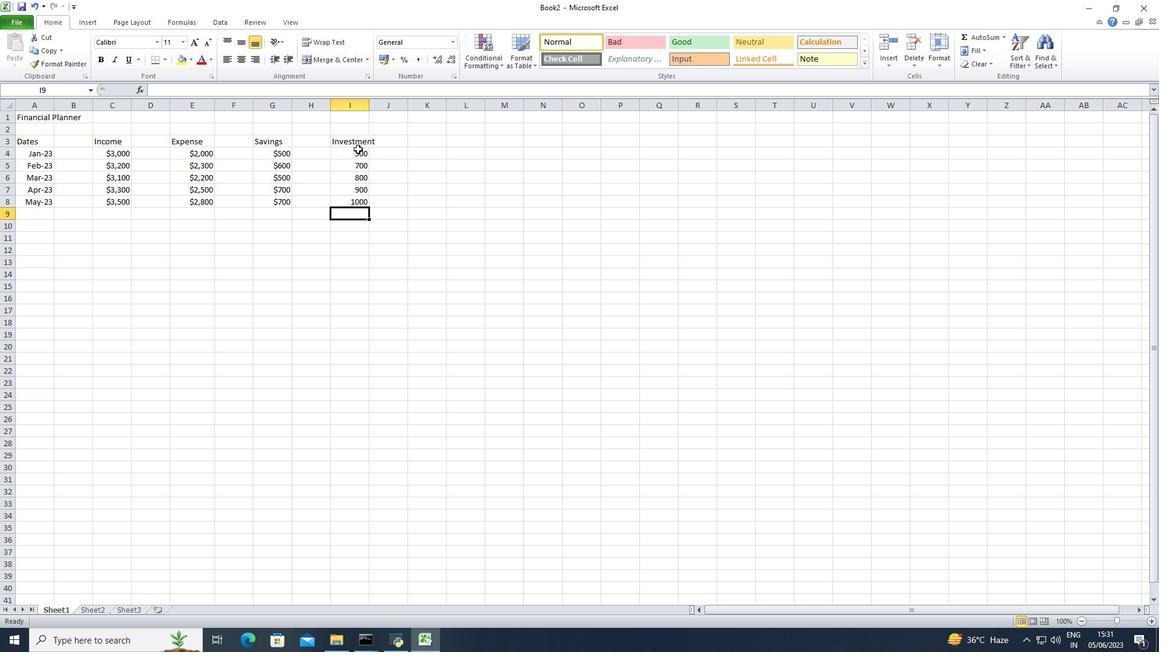 
Action: Mouse moved to (453, 43)
Screenshot: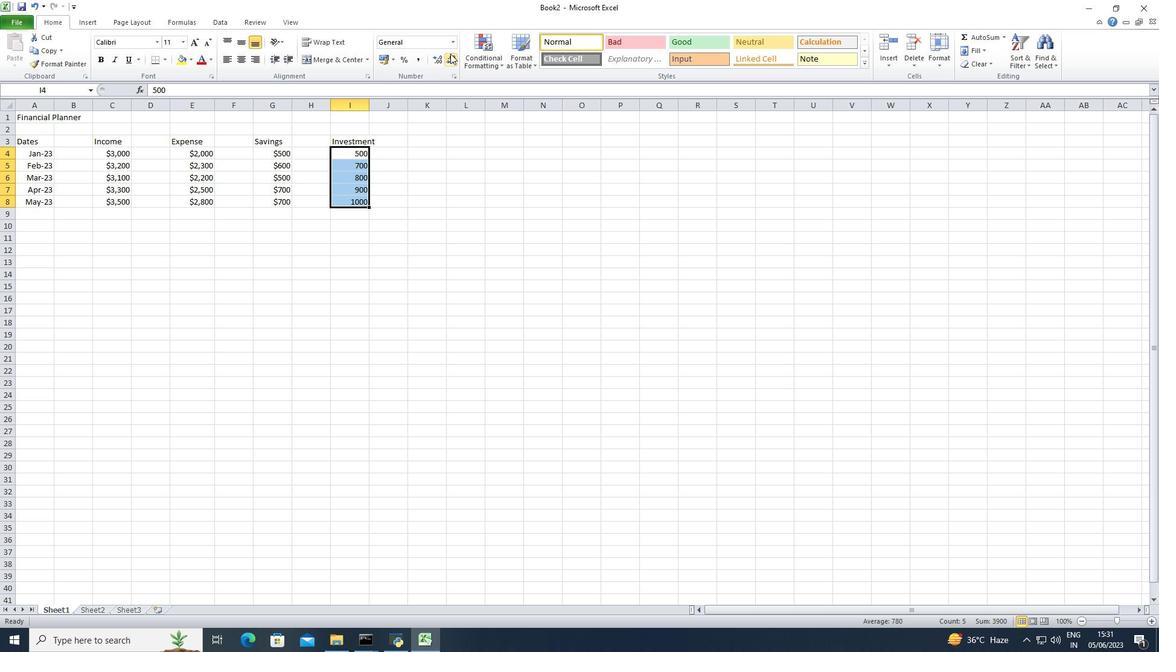 
Action: Mouse pressed left at (453, 43)
Screenshot: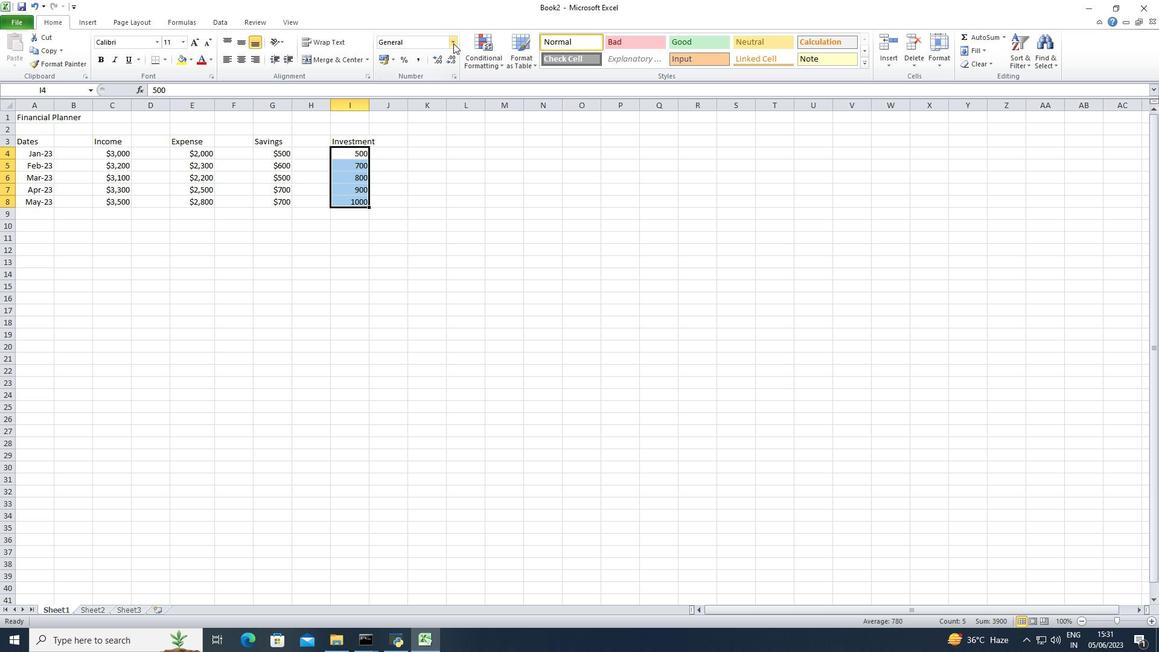 
Action: Mouse moved to (457, 350)
Screenshot: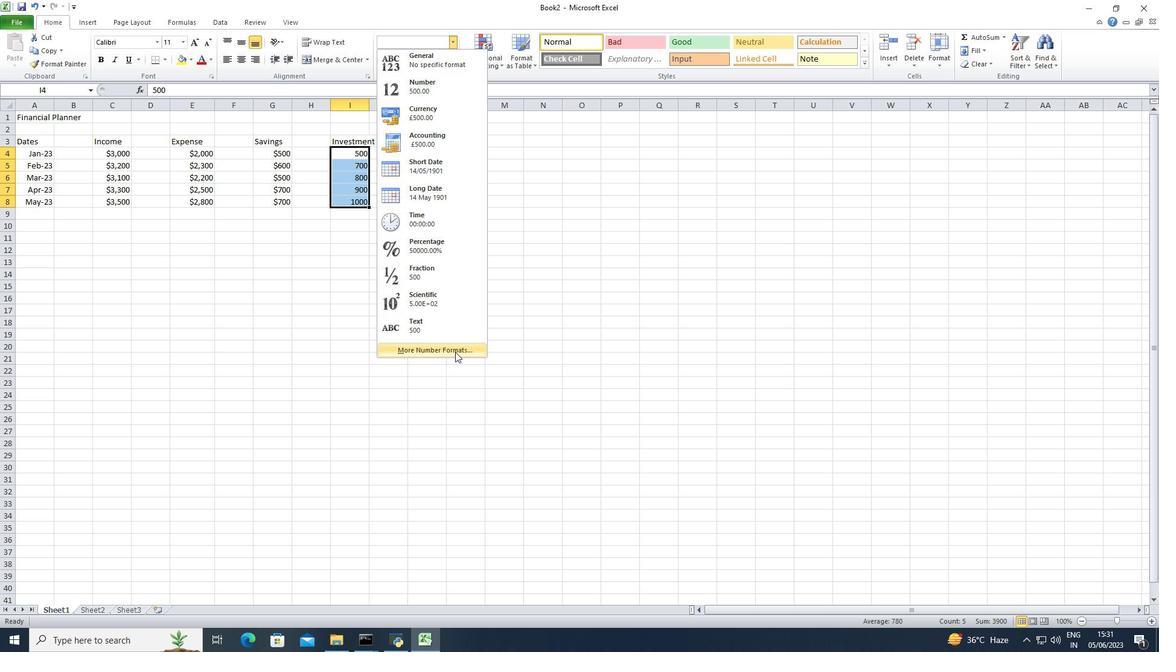 
Action: Mouse pressed left at (457, 350)
Screenshot: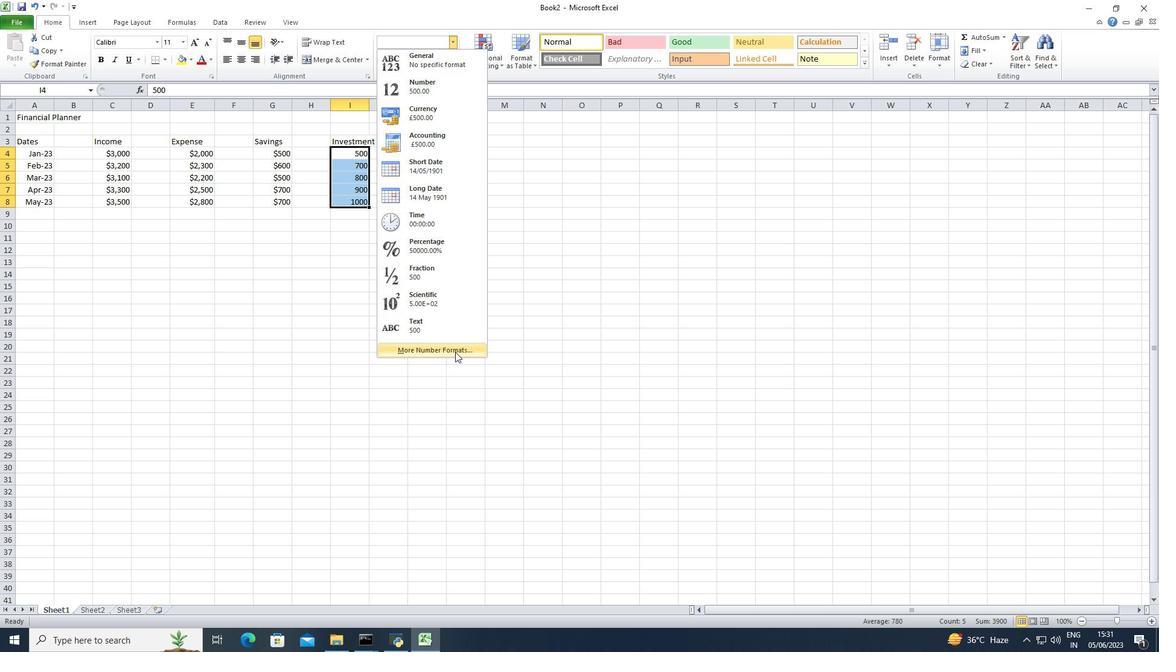 
Action: Mouse moved to (186, 230)
Screenshot: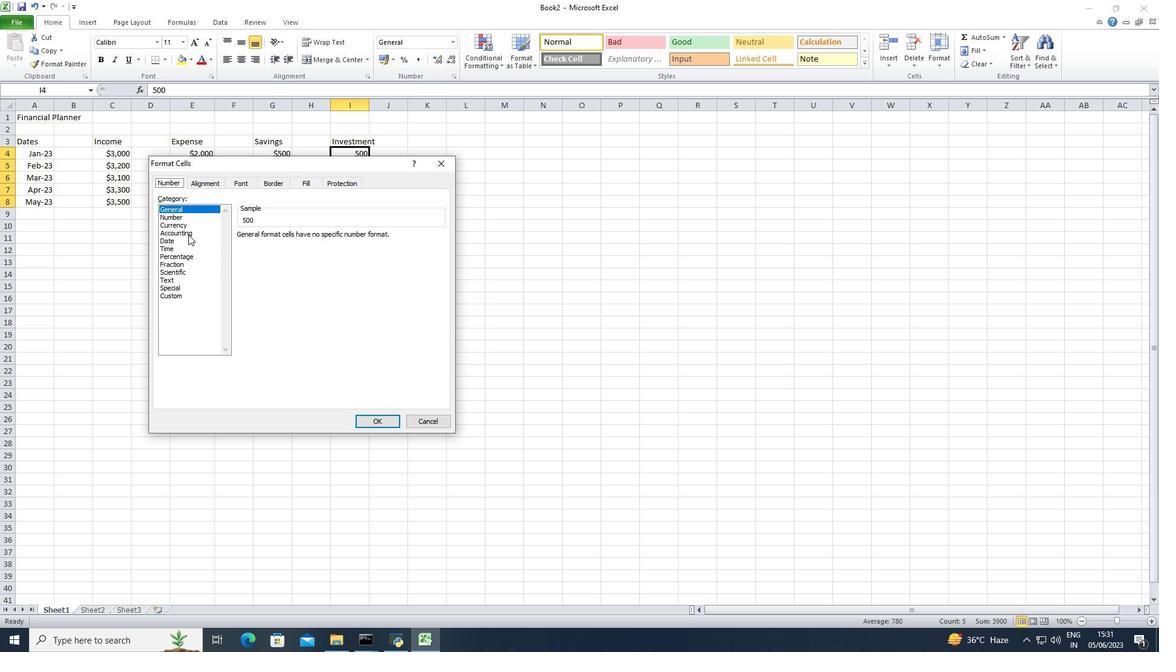 
Action: Mouse pressed left at (186, 230)
Screenshot: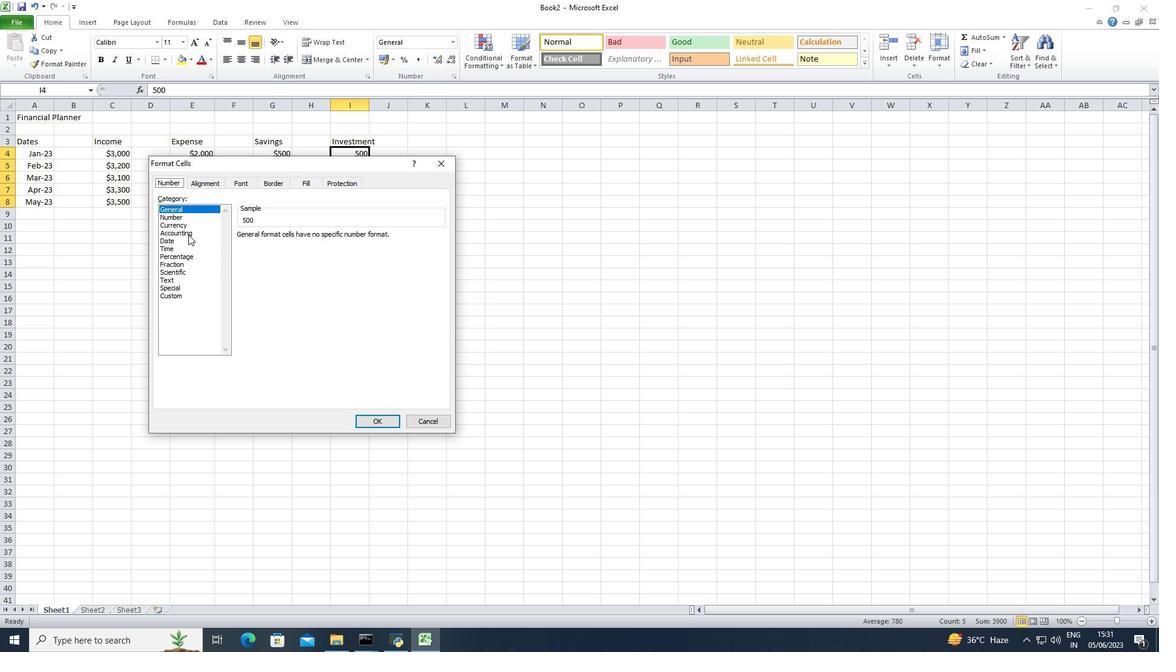 
Action: Mouse moved to (187, 227)
Screenshot: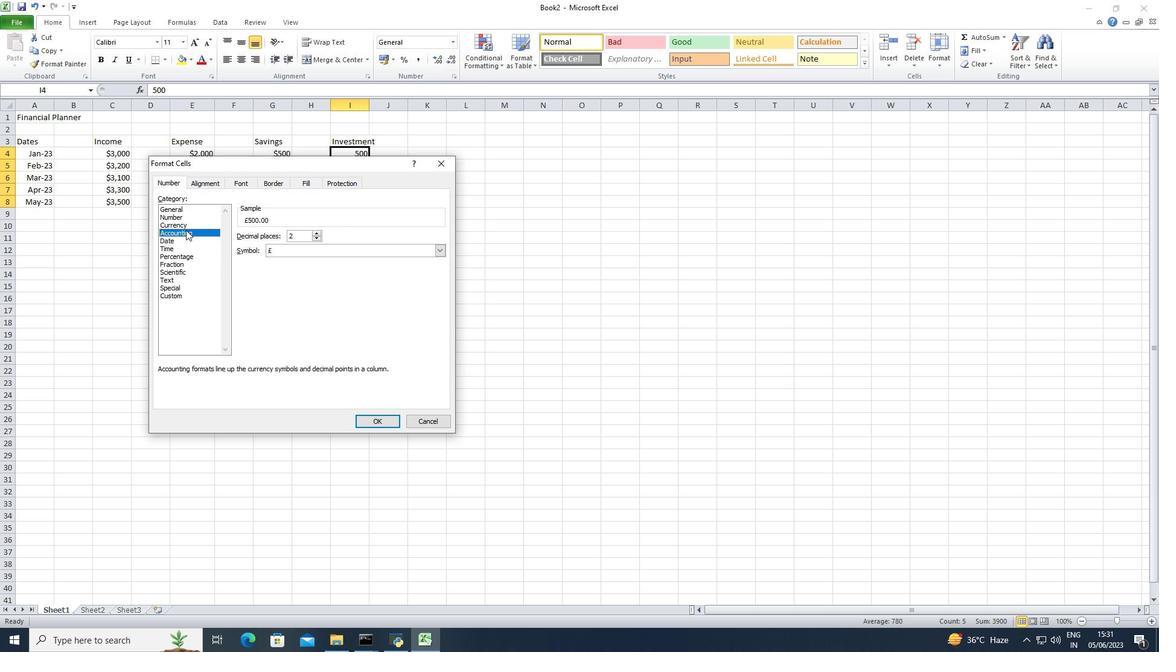 
Action: Mouse pressed left at (187, 227)
Screenshot: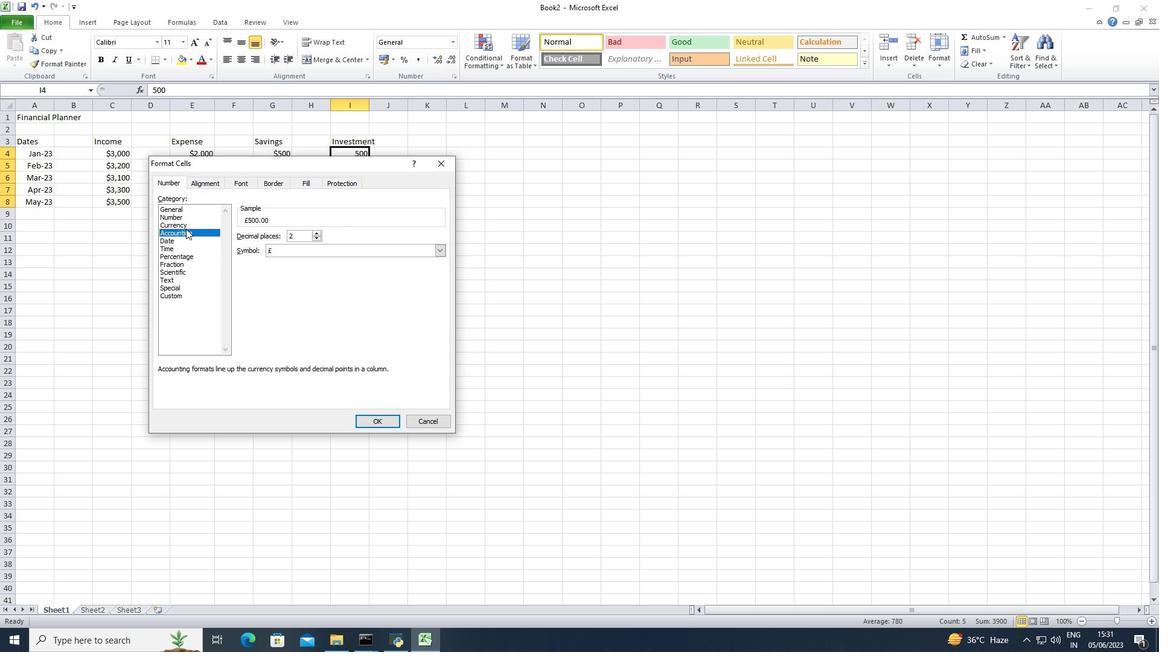 
Action: Mouse moved to (316, 239)
Screenshot: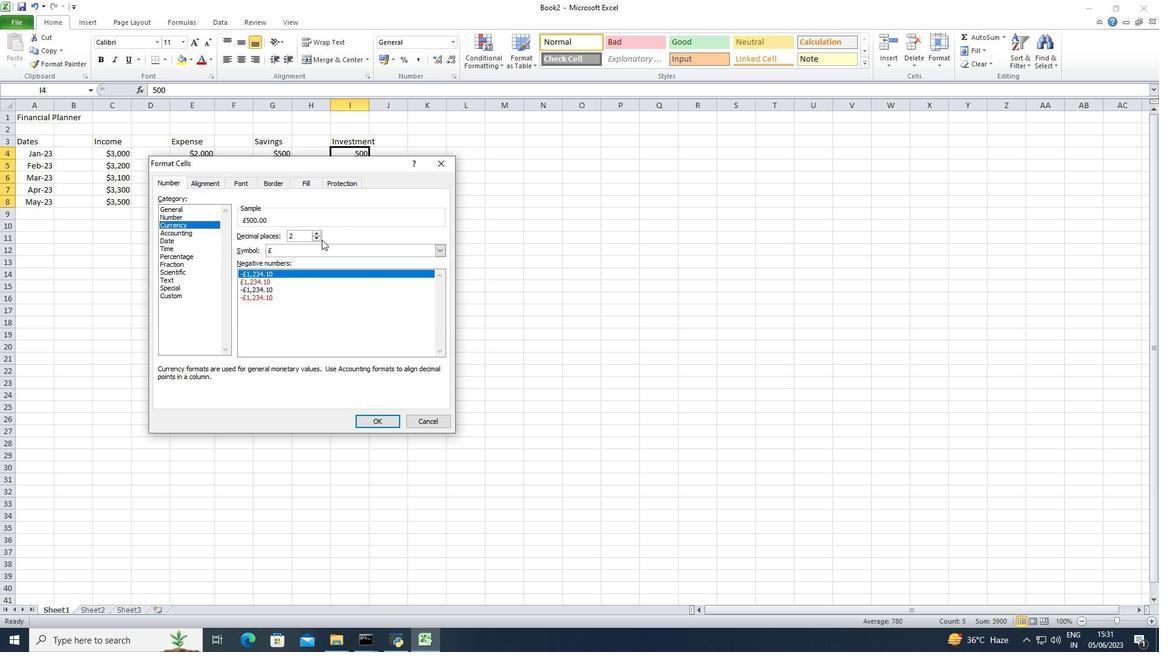 
Action: Mouse pressed left at (316, 239)
Screenshot: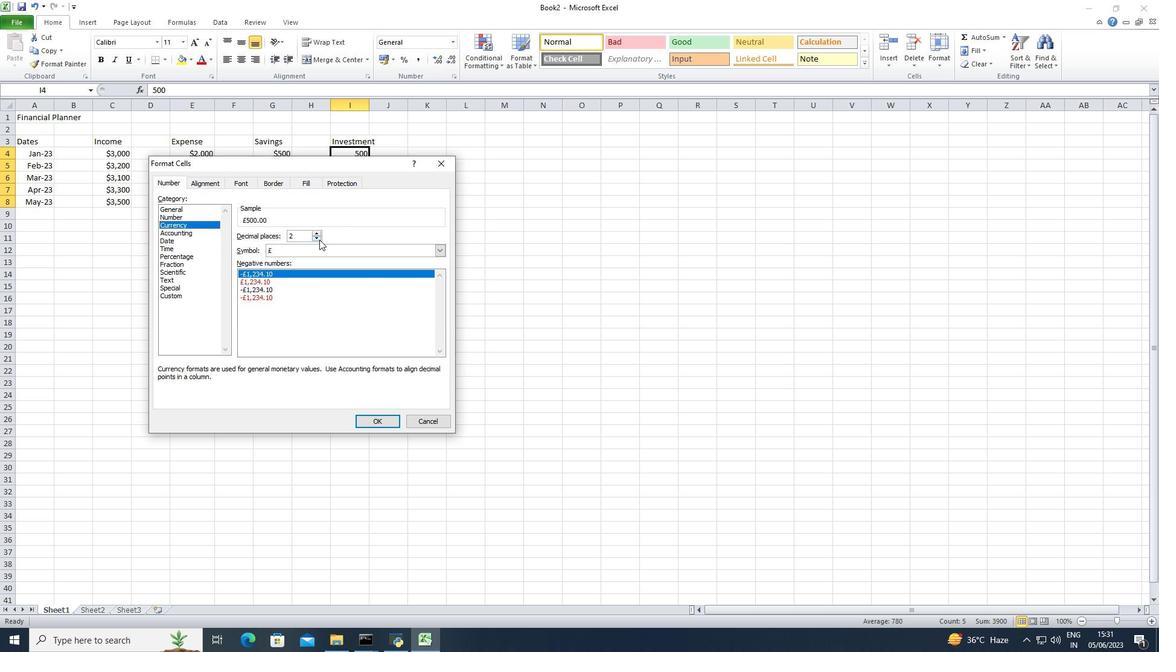 
Action: Mouse pressed left at (316, 239)
Screenshot: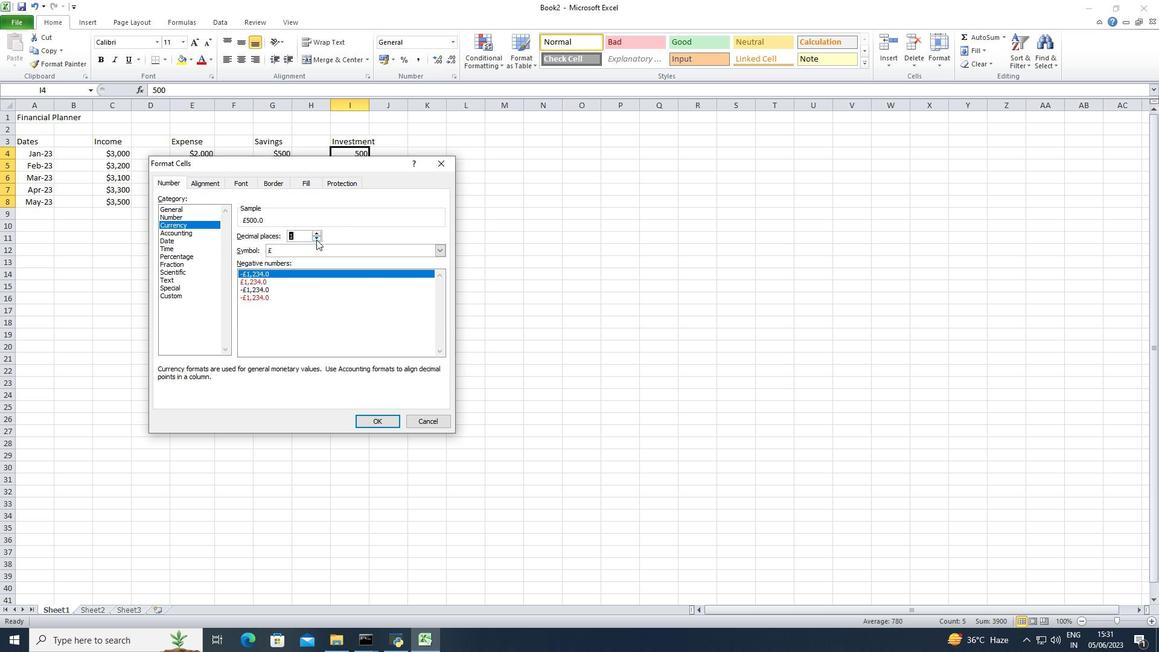 
Action: Mouse moved to (324, 248)
Screenshot: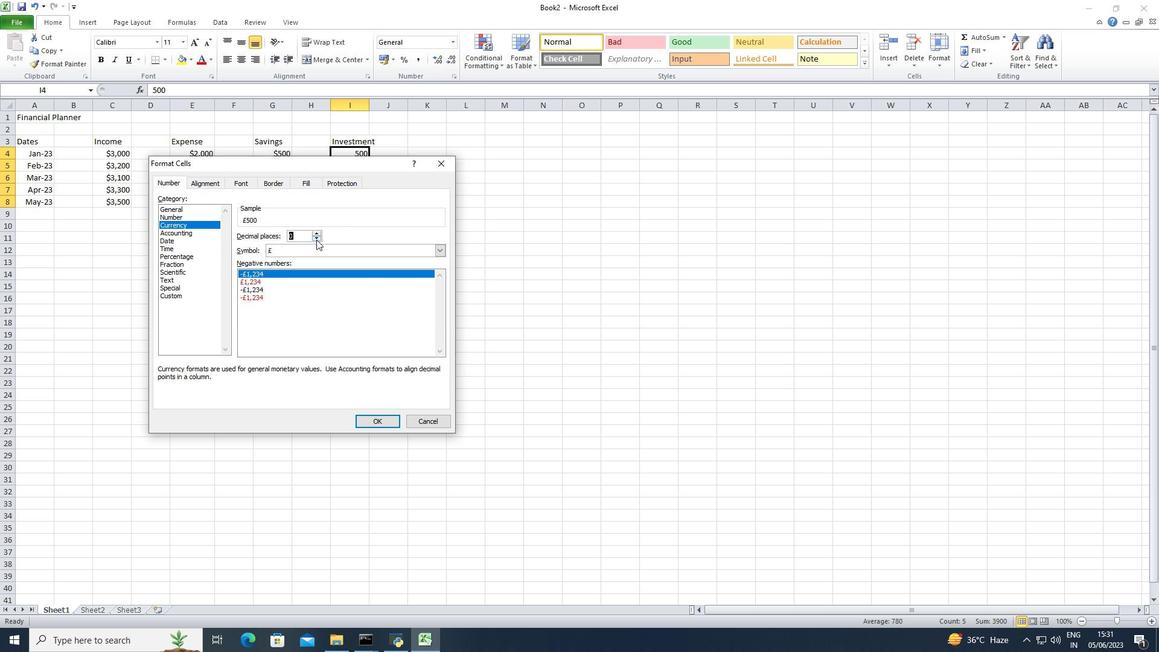 
Action: Mouse pressed left at (324, 248)
Screenshot: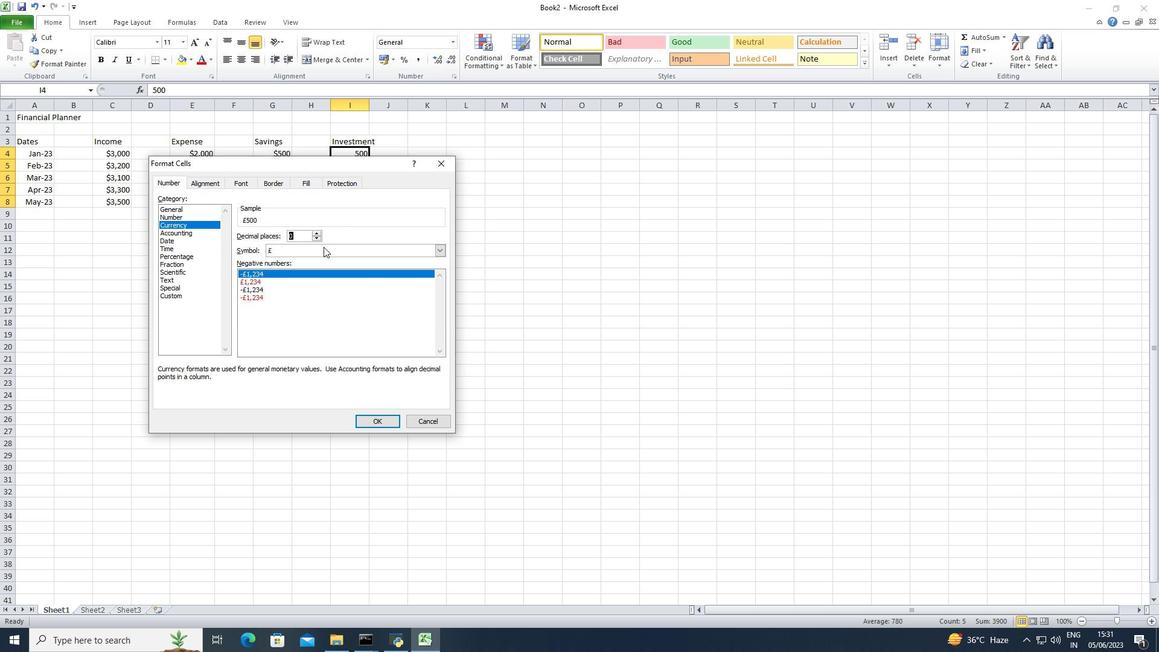 
Action: Mouse moved to (335, 294)
Screenshot: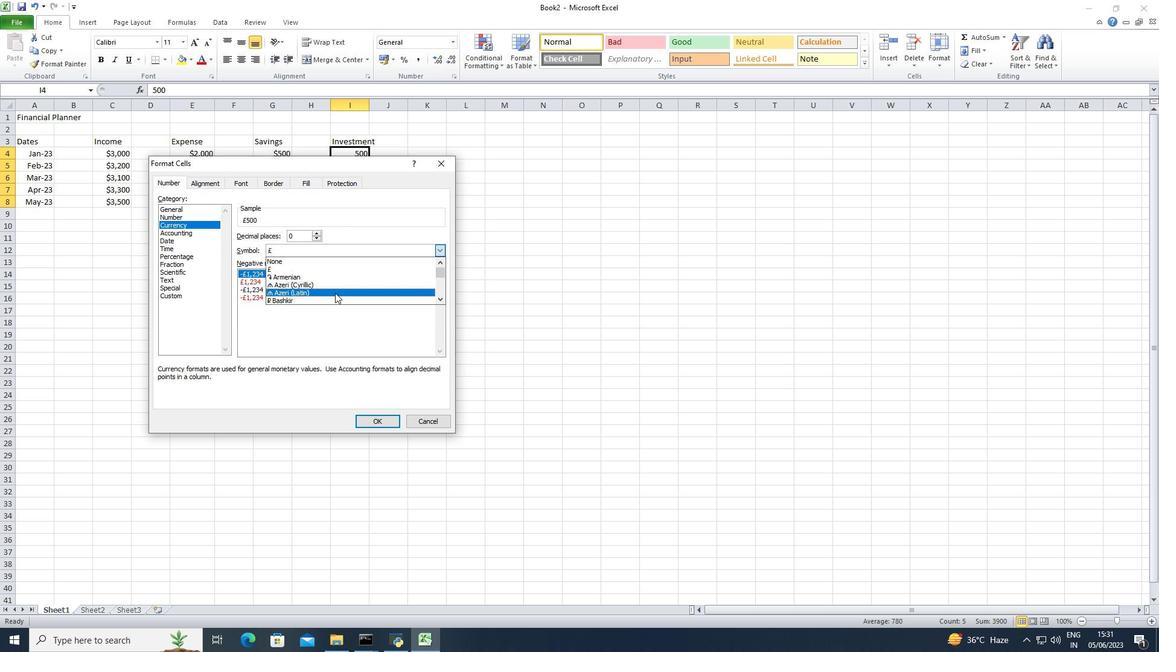 
Action: Mouse scrolled (335, 293) with delta (0, 0)
Screenshot: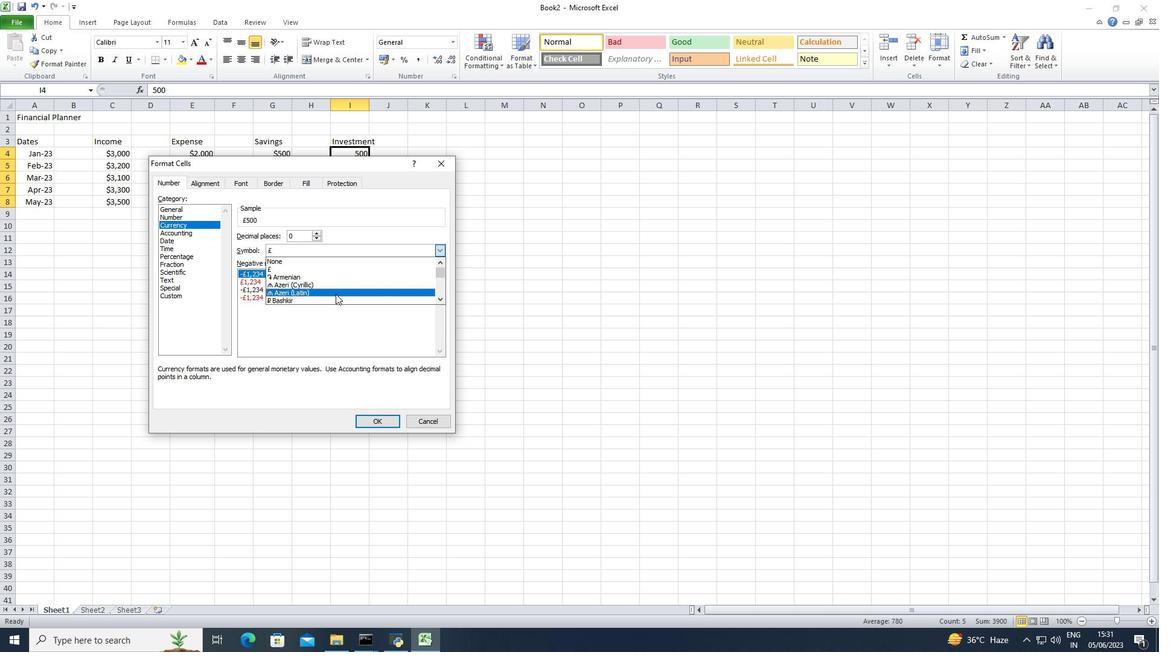 
Action: Mouse scrolled (335, 293) with delta (0, 0)
Screenshot: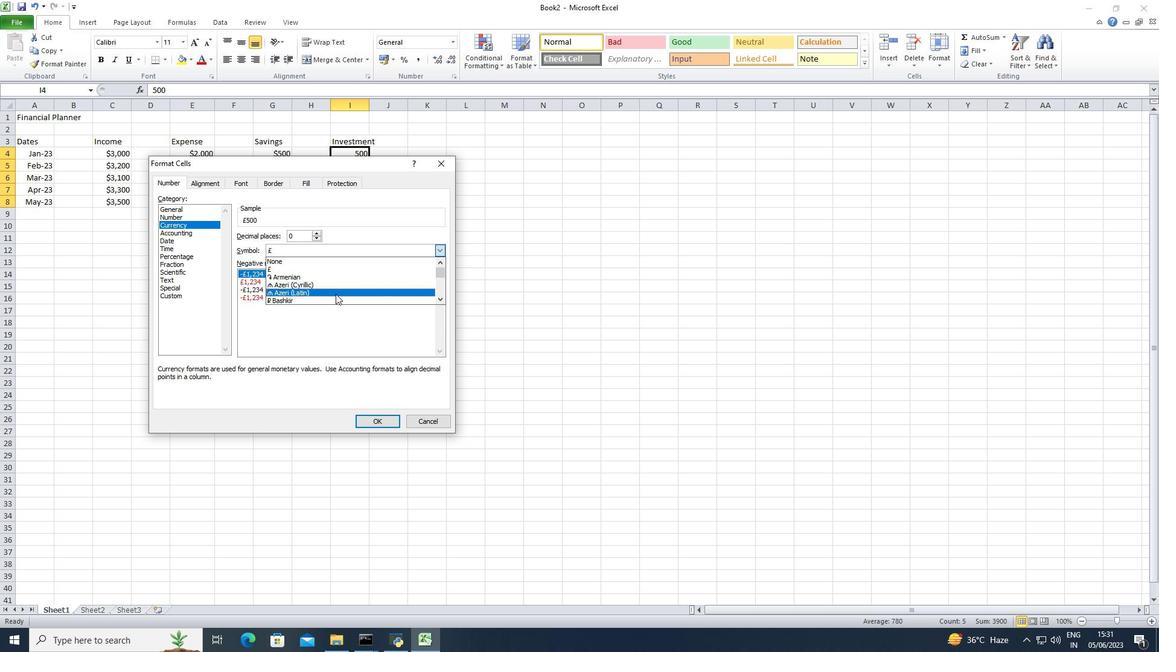 
Action: Mouse scrolled (335, 293) with delta (0, 0)
Screenshot: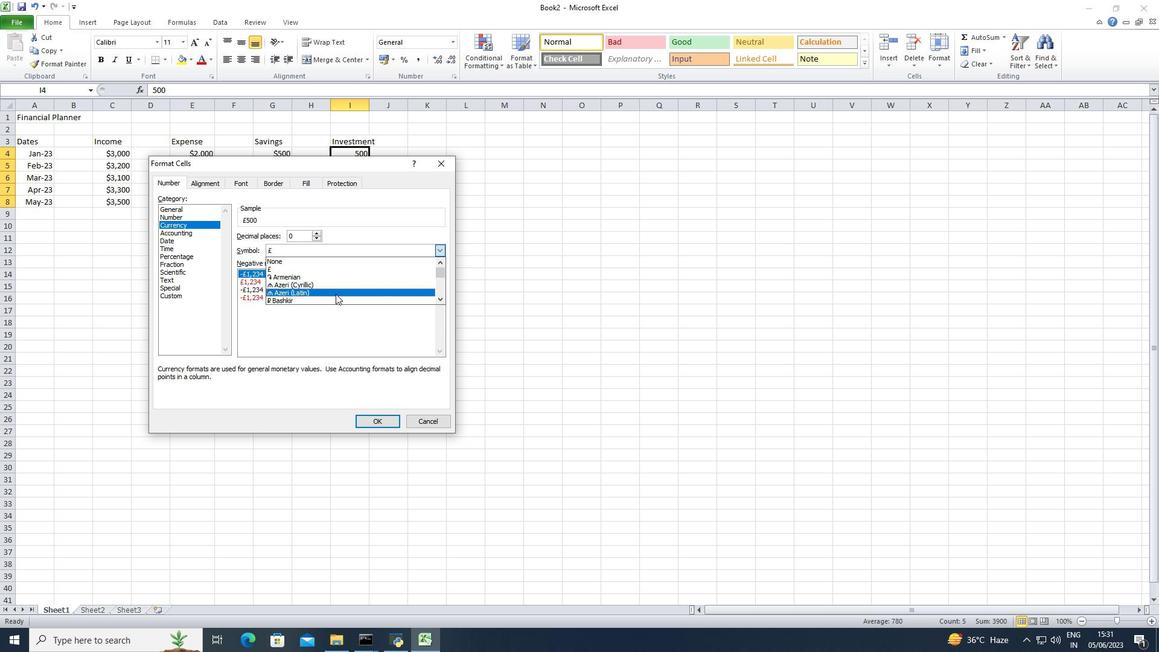 
Action: Mouse scrolled (335, 293) with delta (0, 0)
Screenshot: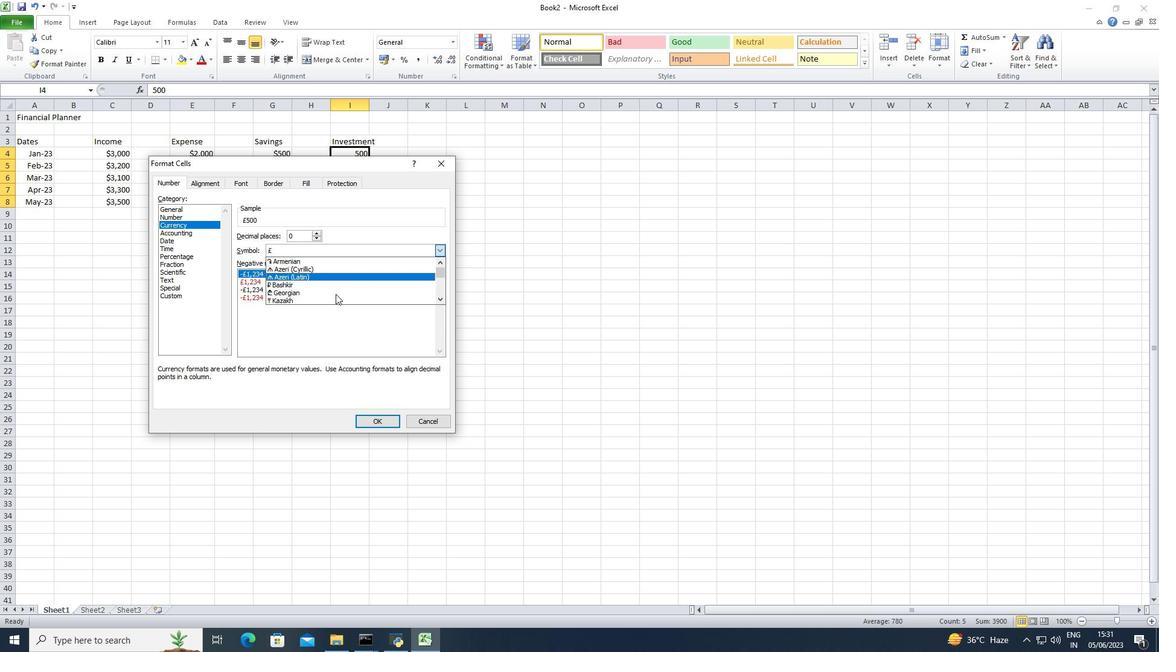 
Action: Mouse scrolled (335, 293) with delta (0, 0)
Screenshot: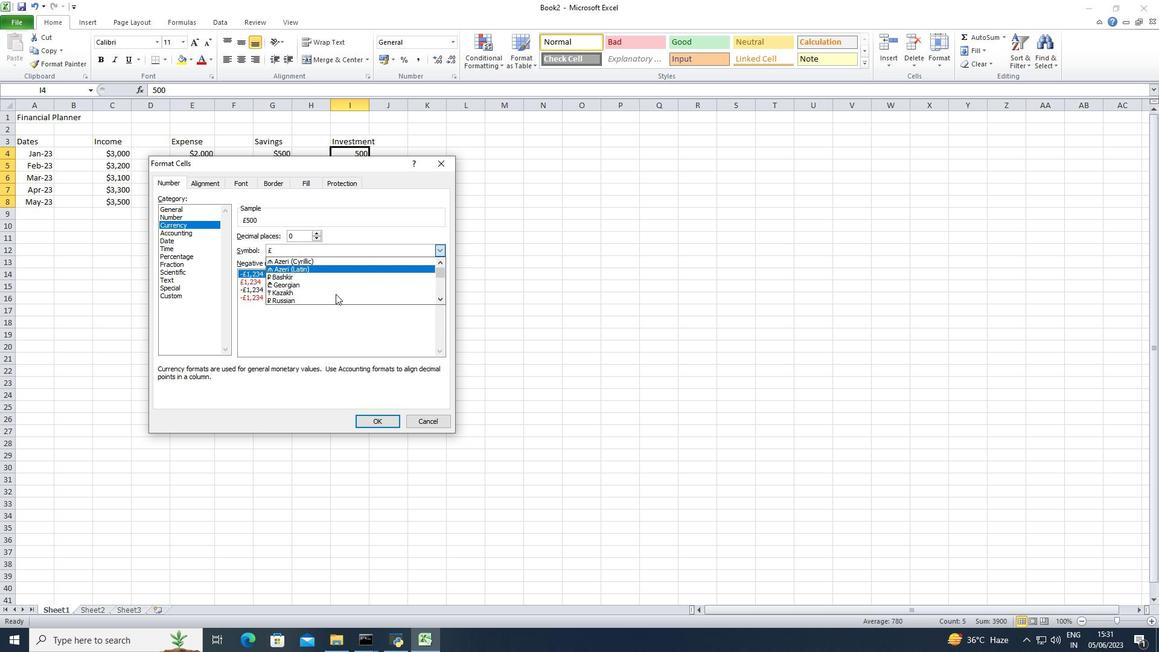 
Action: Mouse scrolled (335, 293) with delta (0, 0)
Screenshot: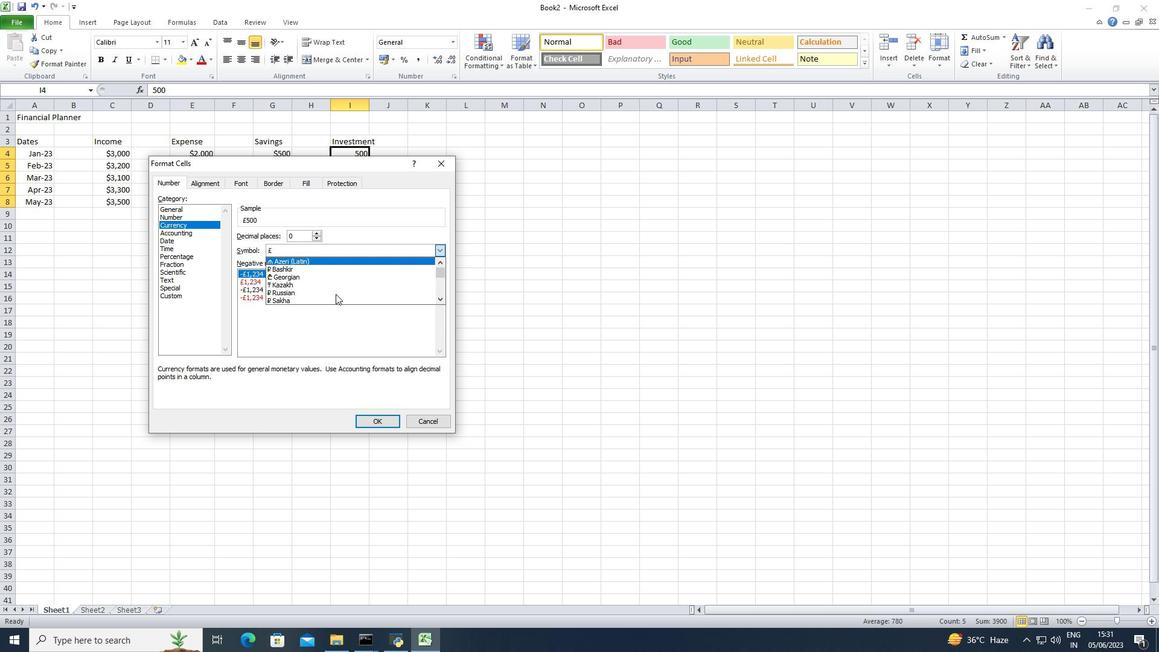 
Action: Mouse scrolled (335, 293) with delta (0, 0)
Screenshot: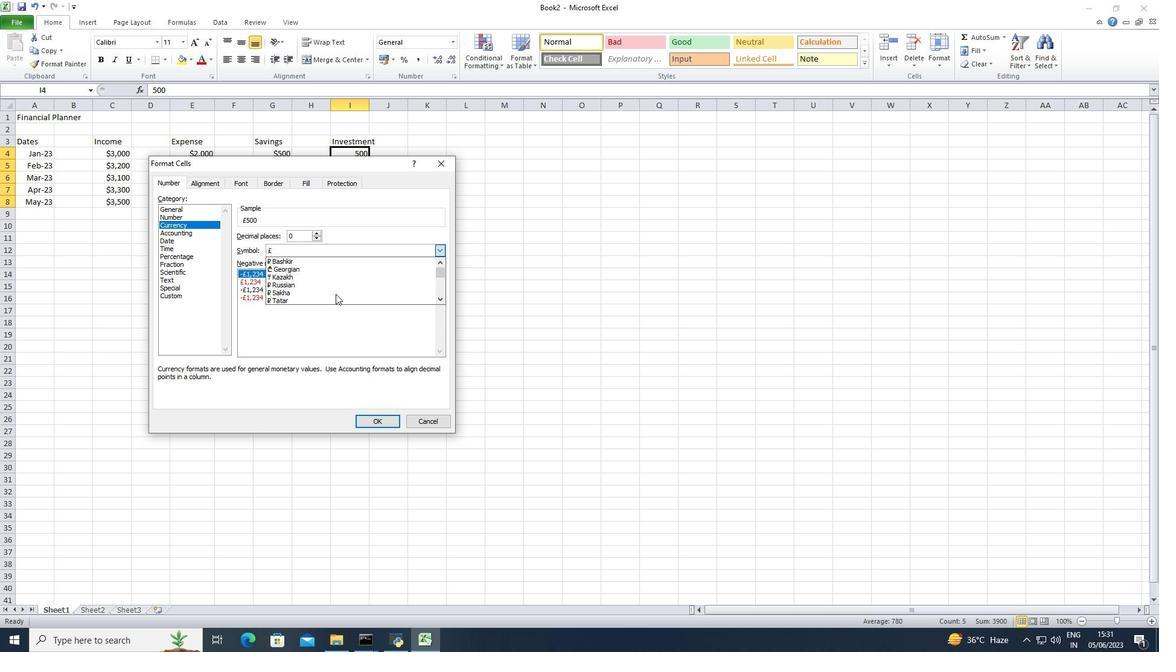 
Action: Mouse moved to (338, 293)
Screenshot: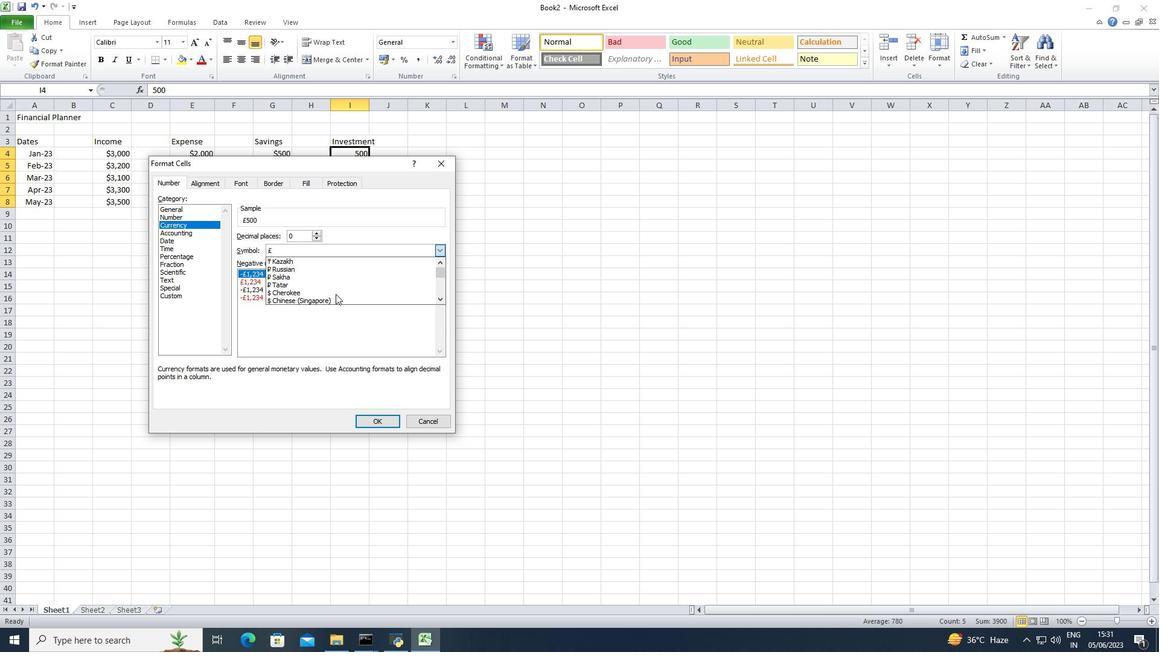 
Action: Mouse scrolled (338, 292) with delta (0, 0)
Screenshot: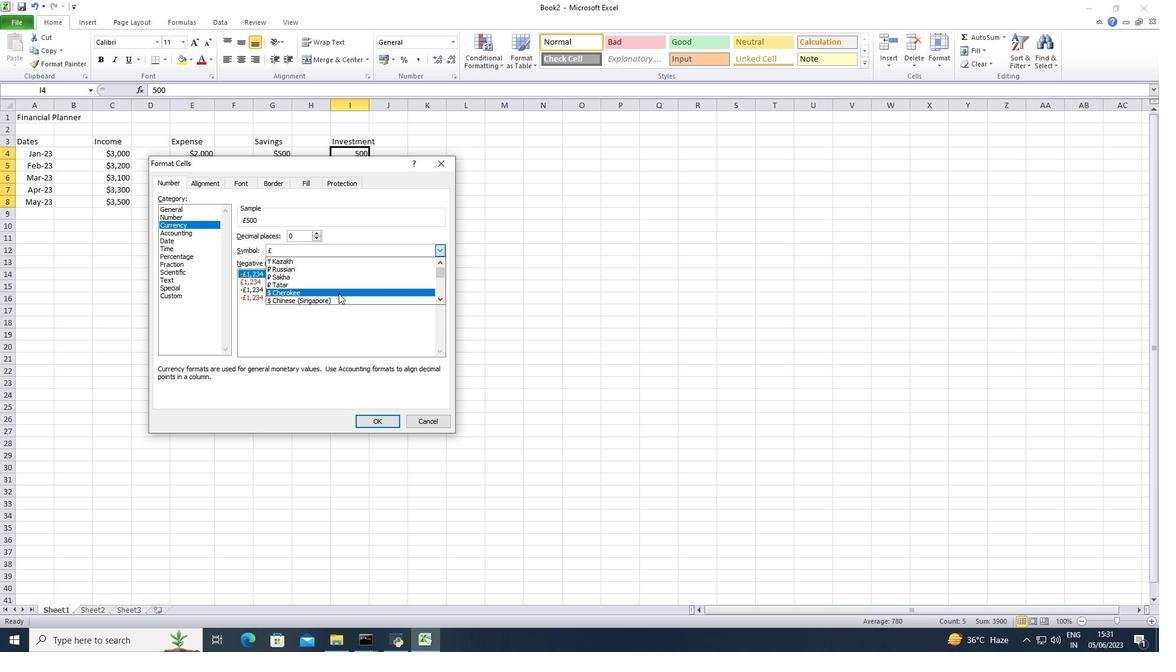 
Action: Mouse scrolled (338, 292) with delta (0, 0)
Screenshot: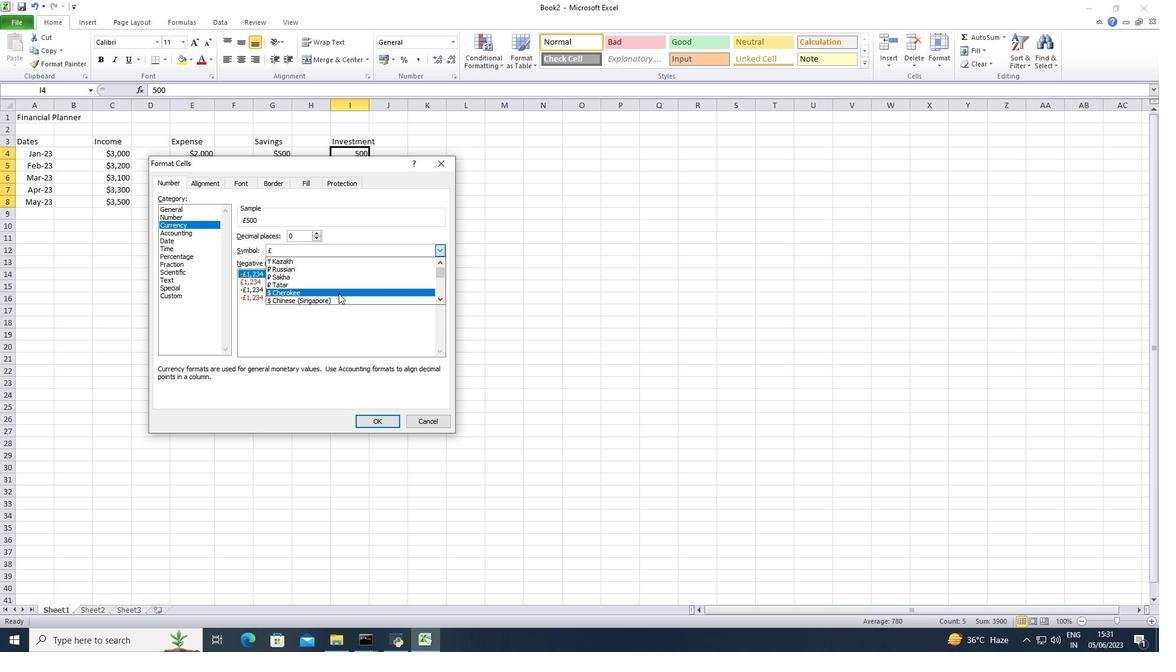 
Action: Mouse moved to (336, 293)
Screenshot: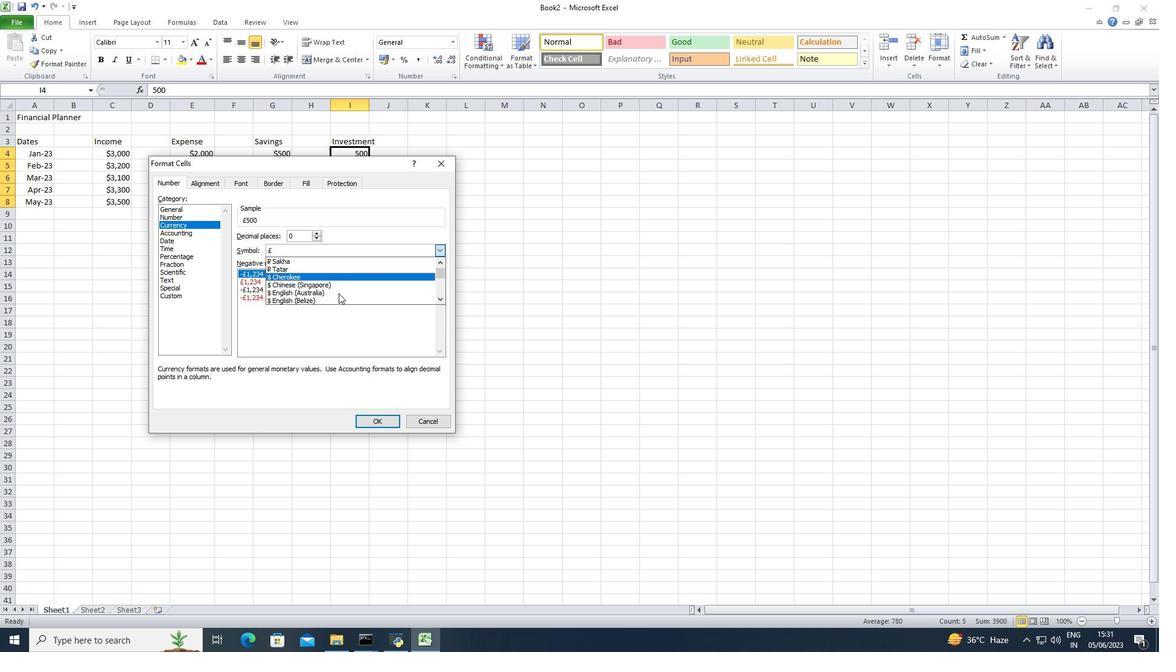 
Action: Mouse pressed left at (336, 293)
Screenshot: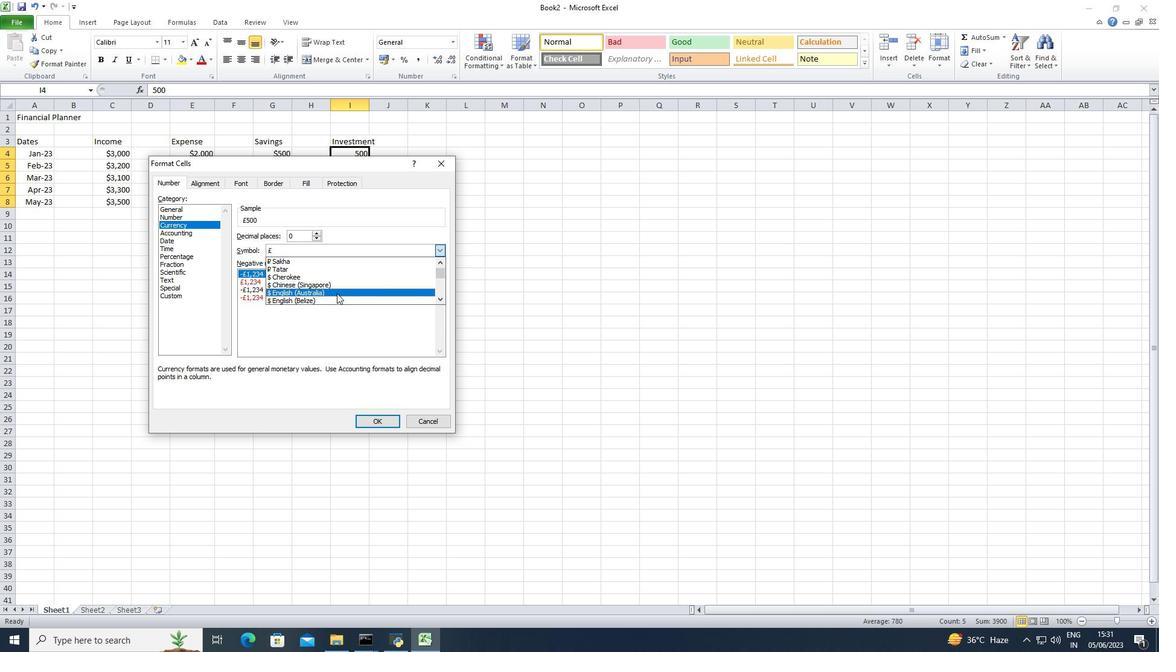
Action: Mouse moved to (390, 422)
Screenshot: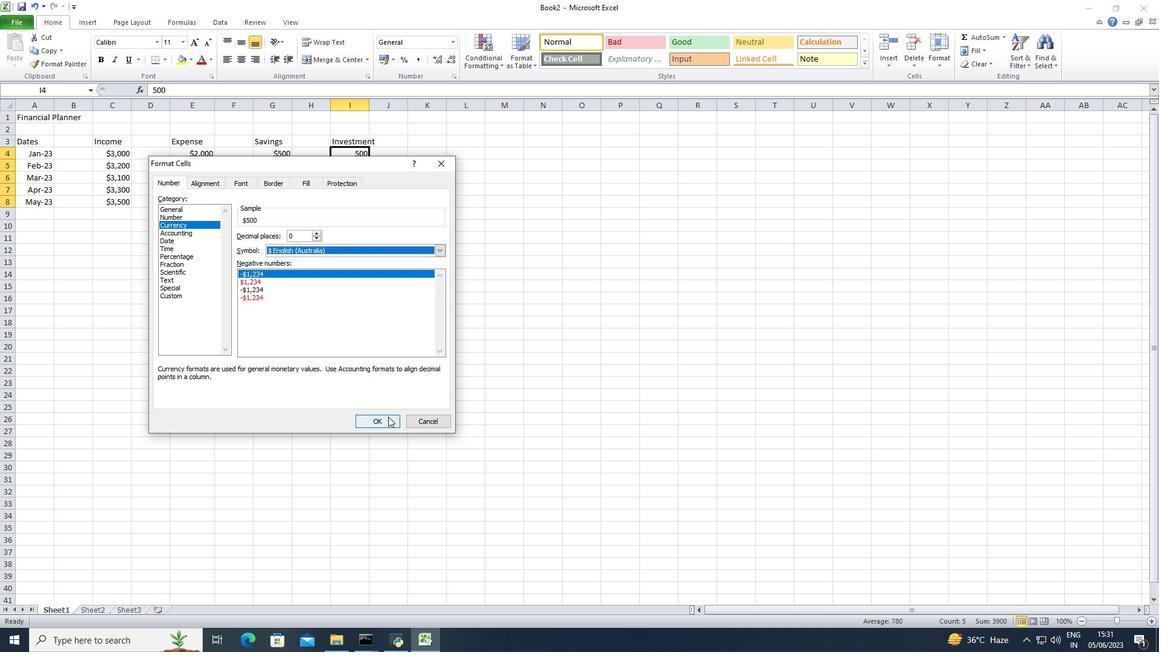
Action: Mouse pressed left at (390, 422)
Screenshot: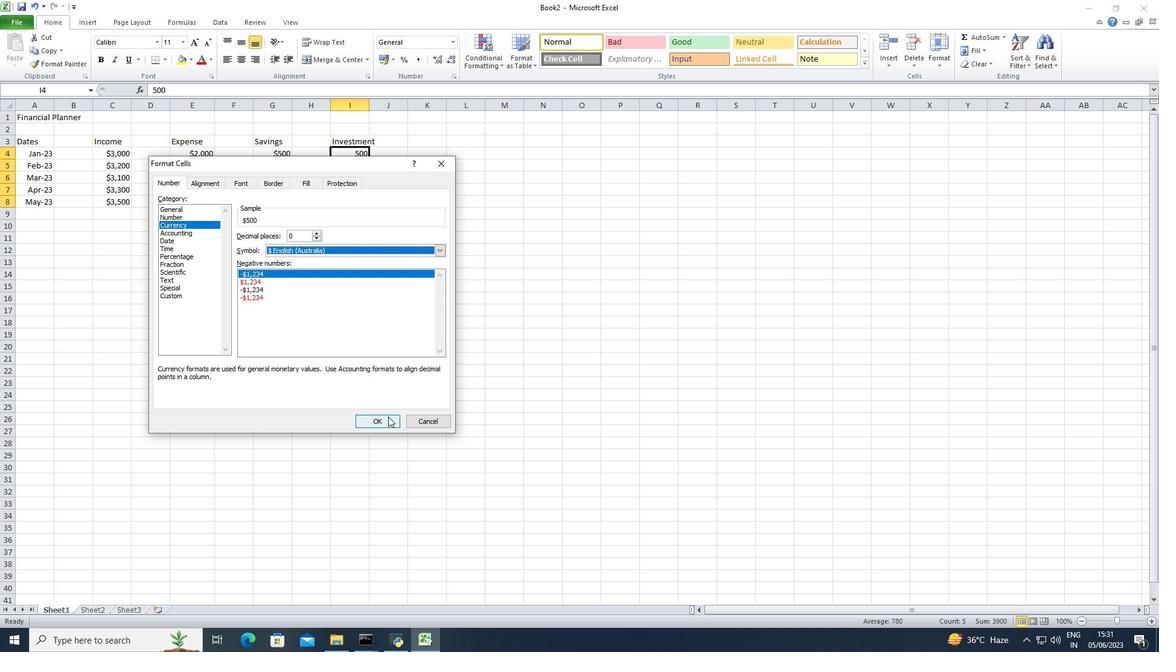 
Action: Mouse moved to (432, 145)
Screenshot: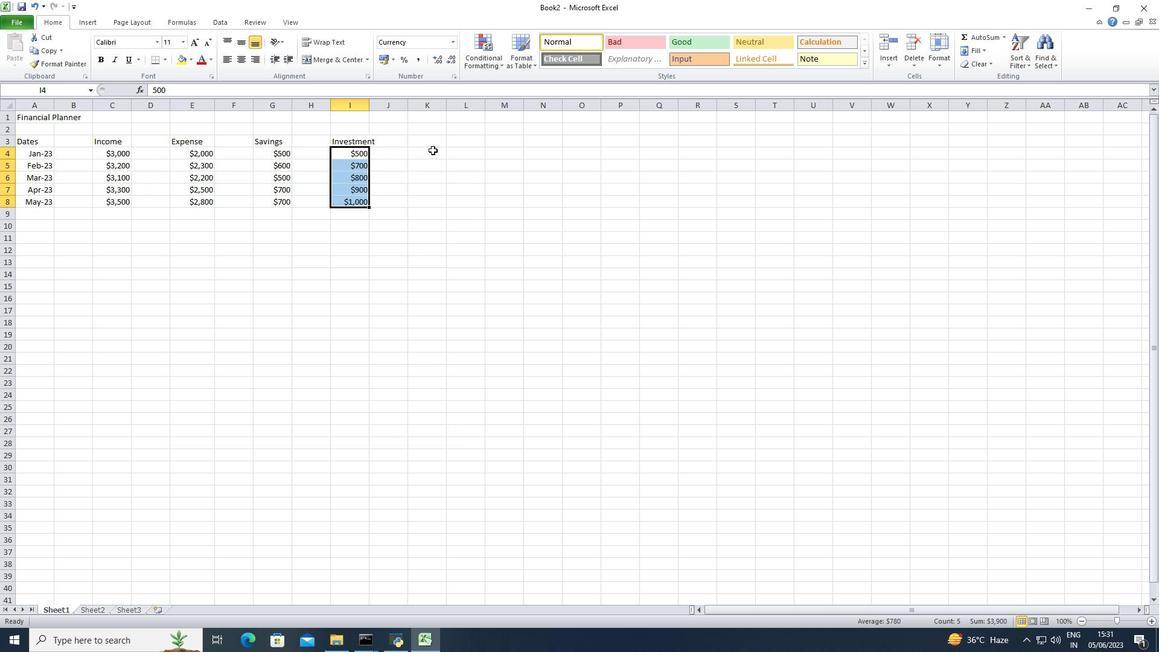
Action: Mouse pressed left at (432, 145)
Screenshot: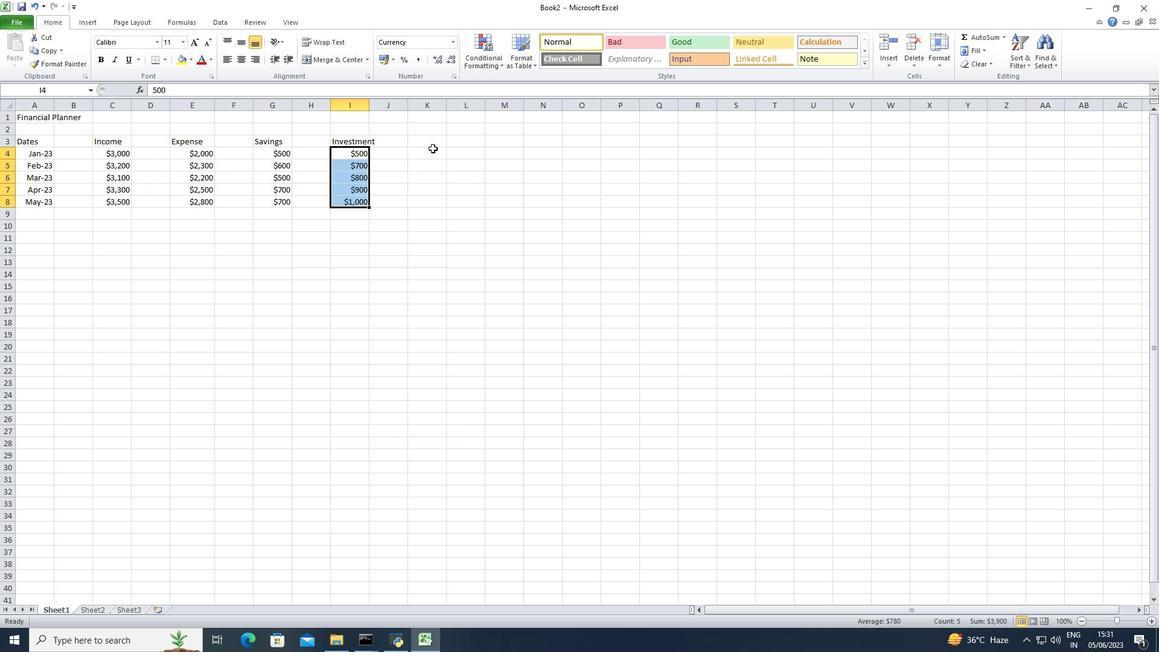 
Action: Mouse moved to (432, 144)
Screenshot: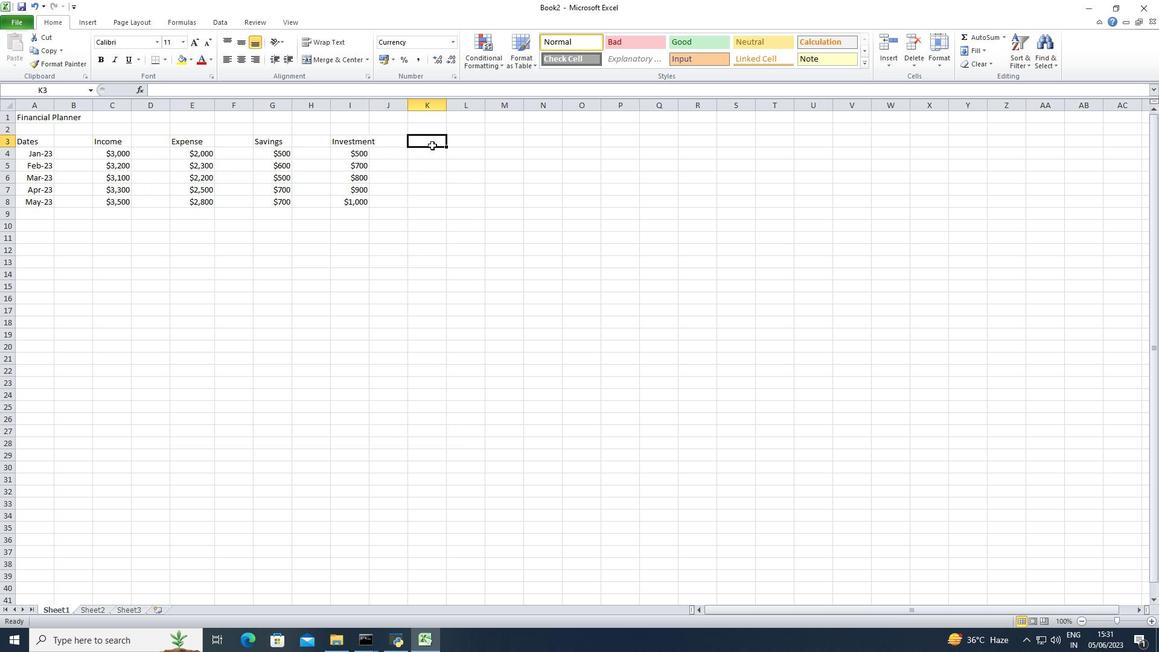 
Action: Key pressed <Key.shift><Key.shift><Key.shift><Key.shift>Net<Key.space><Key.shift>Saving<Key.down>1000<Key.down>1200<Key.down>900<Key.down>800<Key.down>700<Key.down>
Screenshot: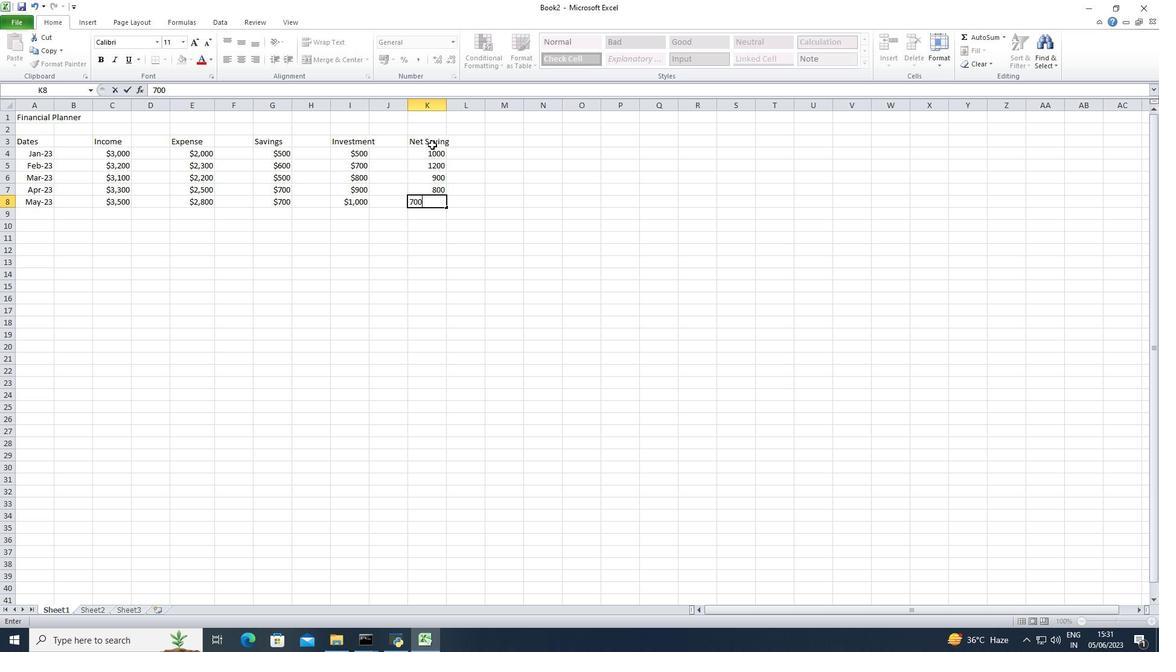 
Action: Mouse moved to (430, 154)
Screenshot: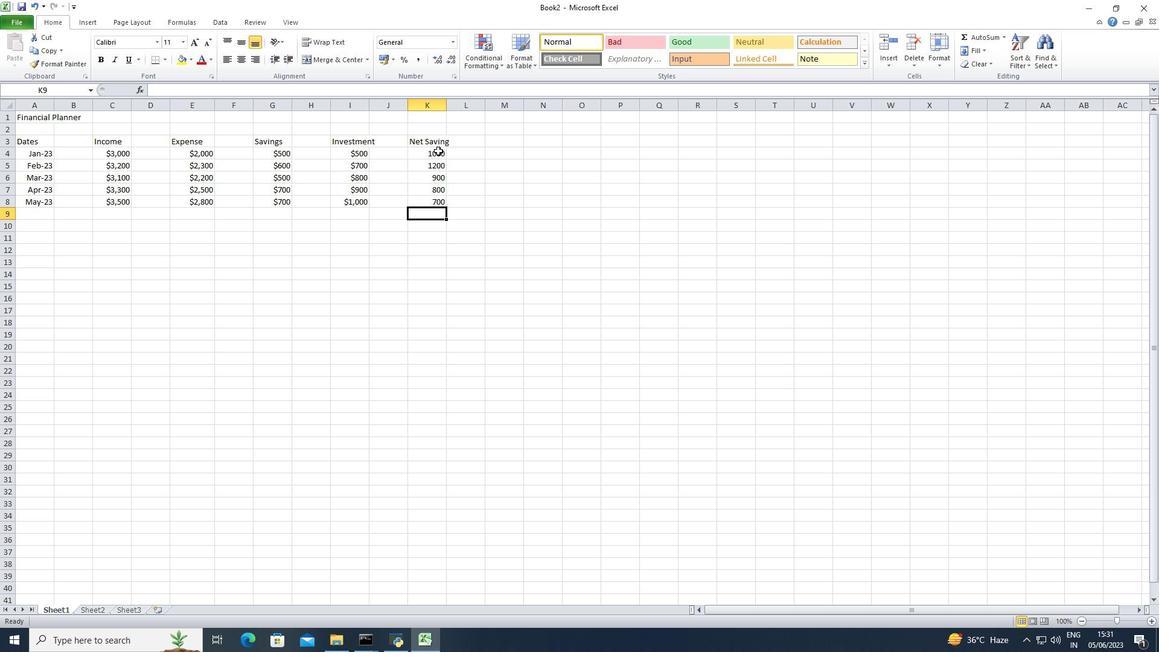 
Action: Mouse pressed left at (430, 154)
Screenshot: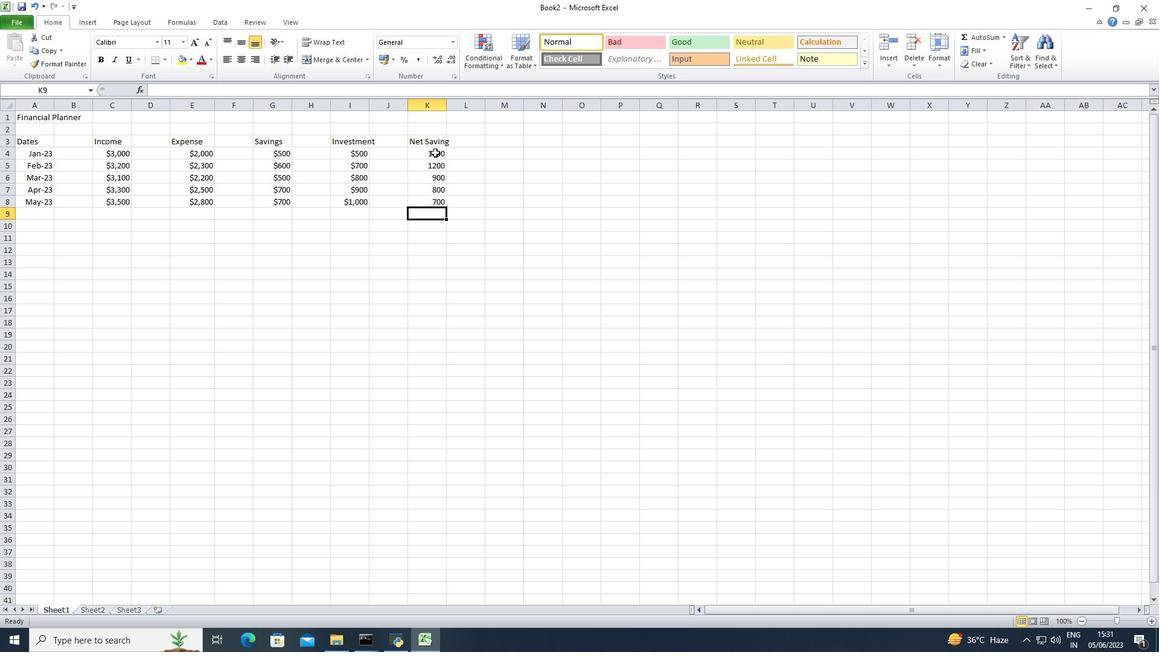 
Action: Mouse moved to (454, 43)
Screenshot: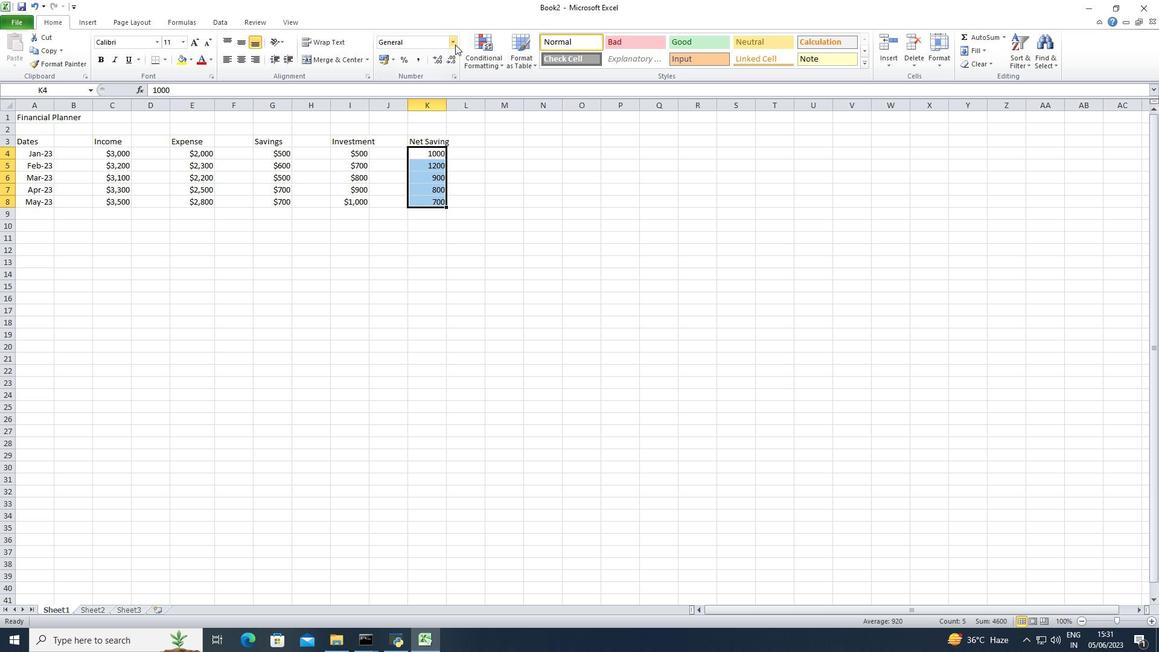 
Action: Mouse pressed left at (454, 43)
Screenshot: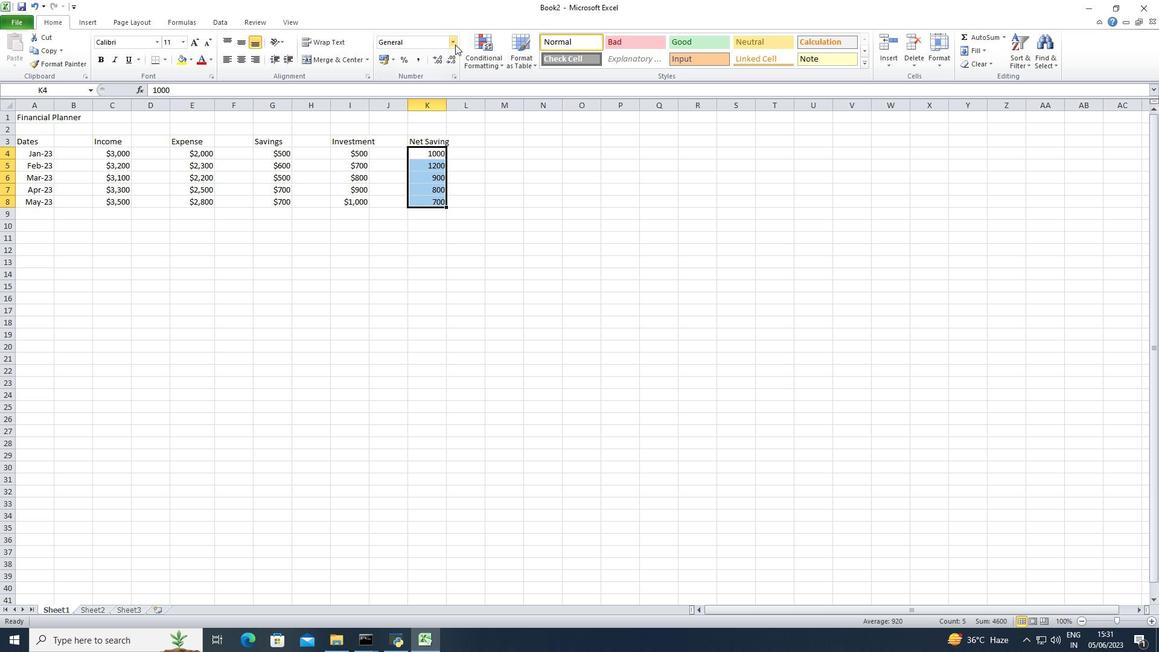 
Action: Mouse moved to (466, 350)
Screenshot: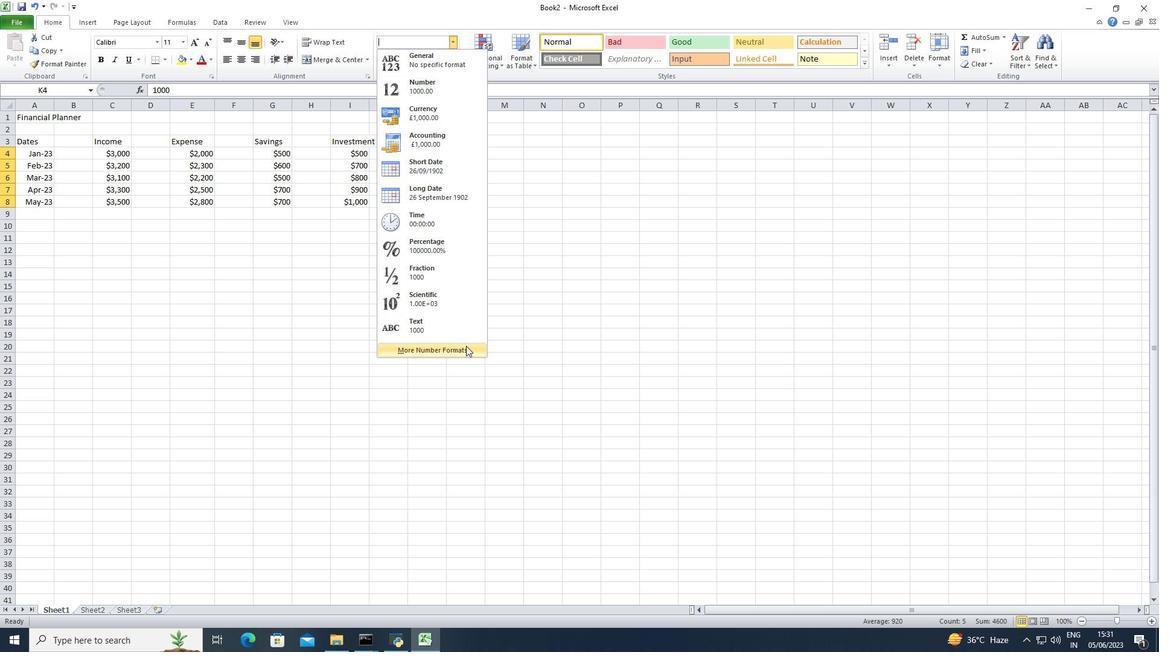 
Action: Mouse pressed left at (466, 350)
Screenshot: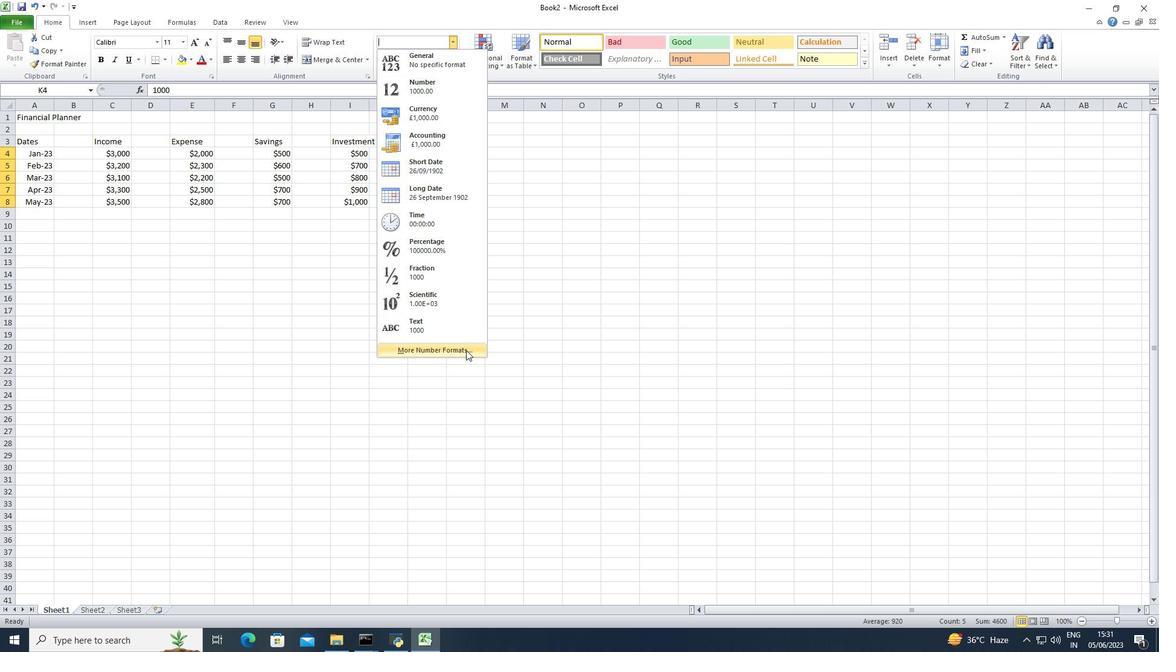
Action: Mouse moved to (184, 225)
Screenshot: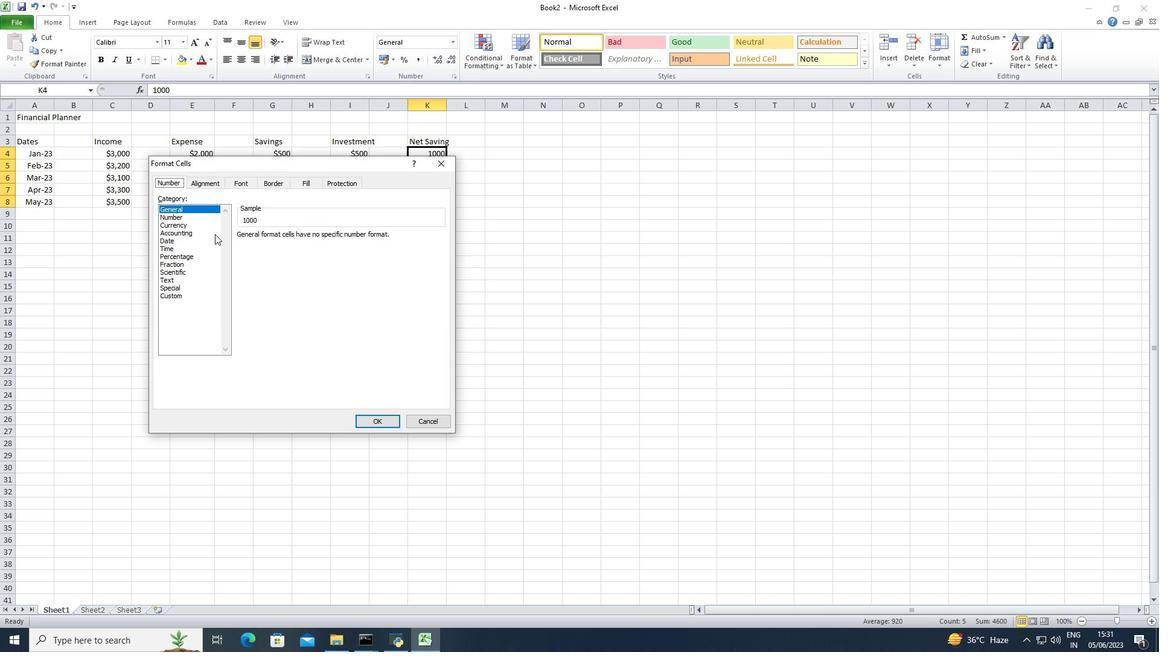 
Action: Mouse pressed left at (184, 225)
Screenshot: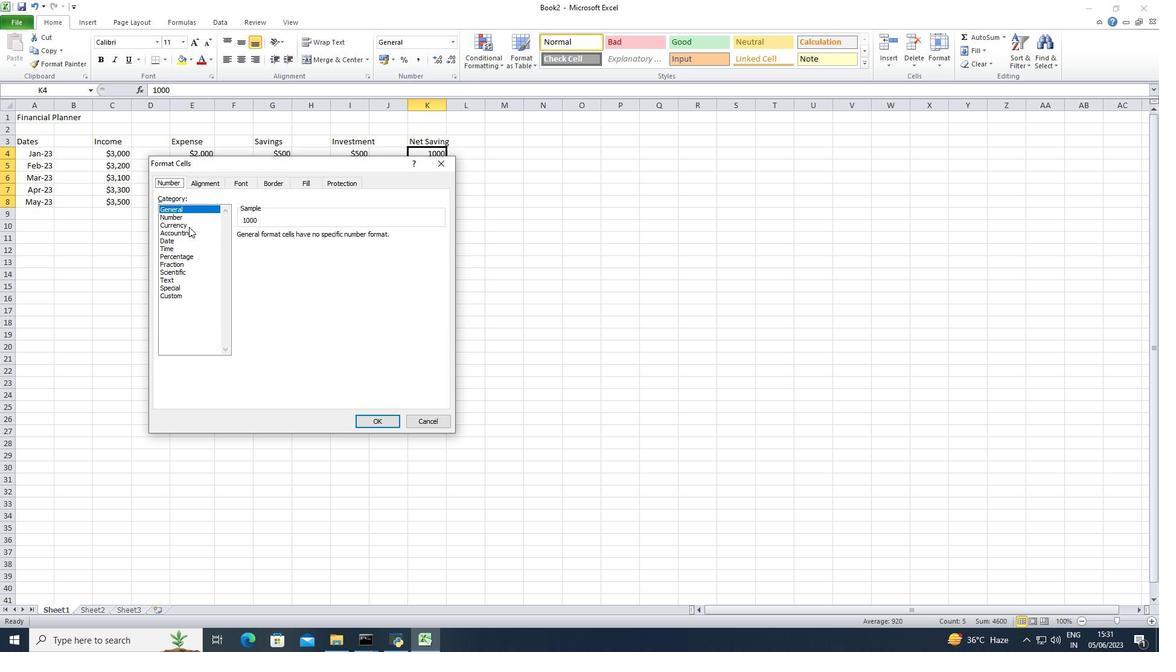
Action: Mouse moved to (317, 240)
Screenshot: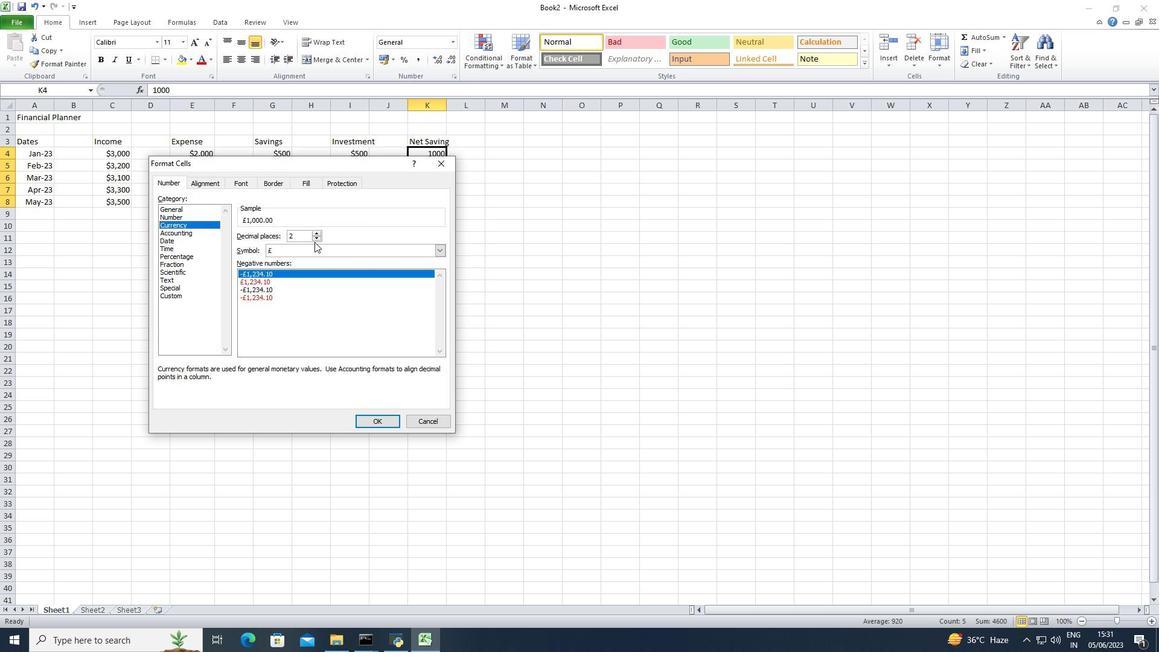 
Action: Mouse pressed left at (317, 240)
Screenshot: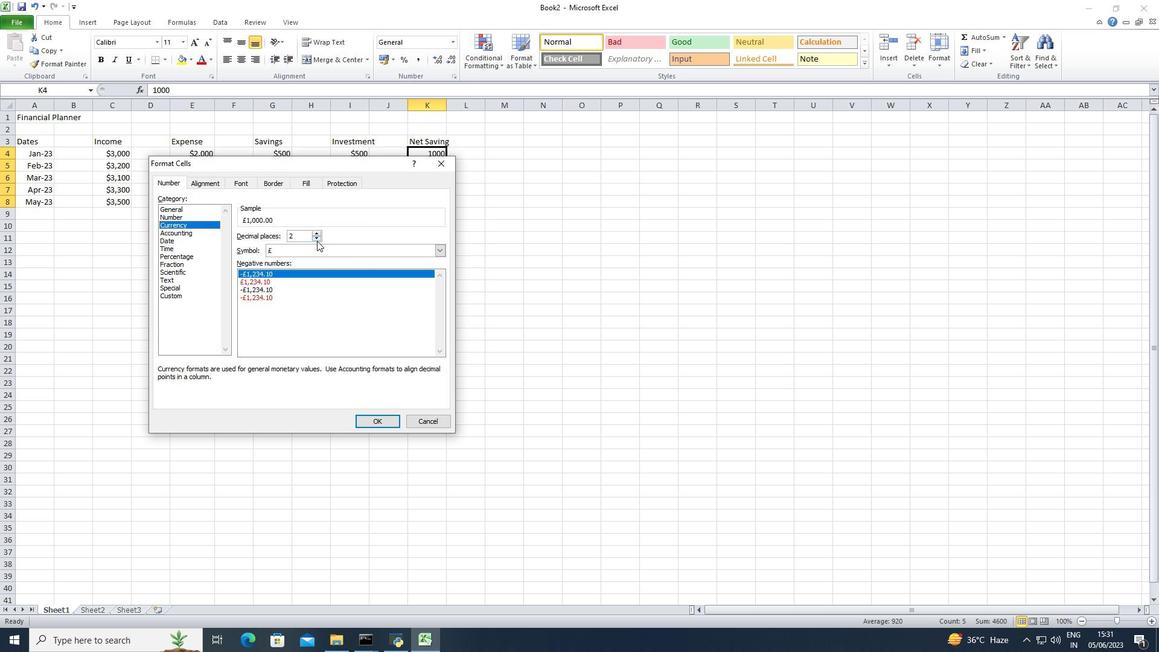 
Action: Mouse pressed left at (317, 240)
Screenshot: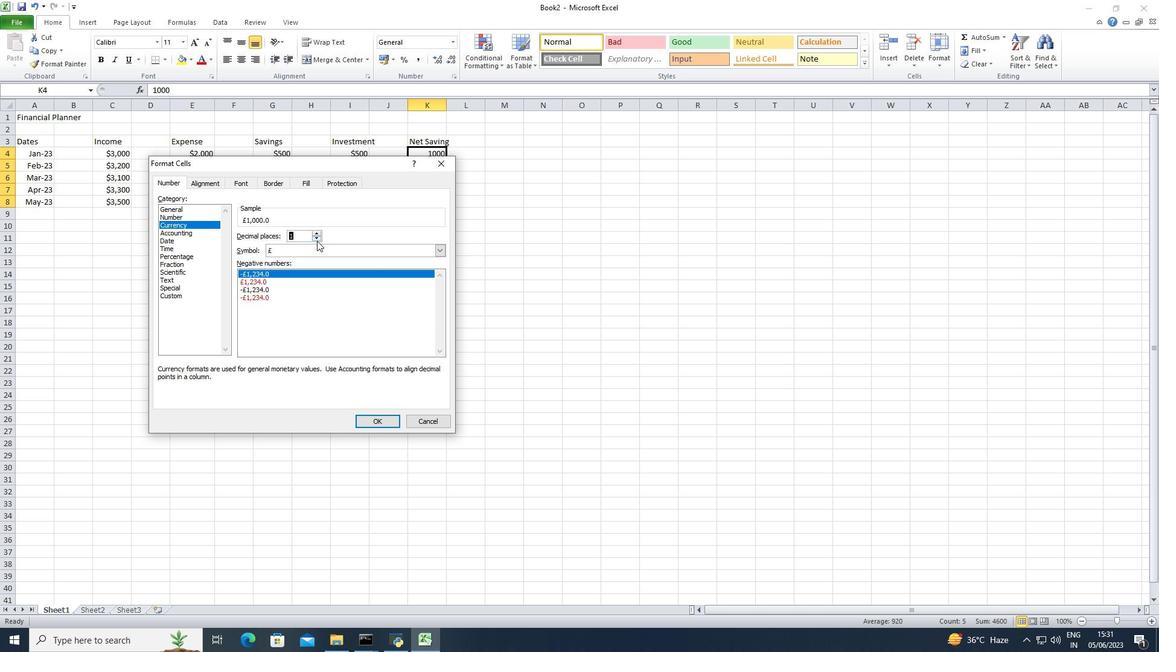 
Action: Mouse moved to (318, 245)
Screenshot: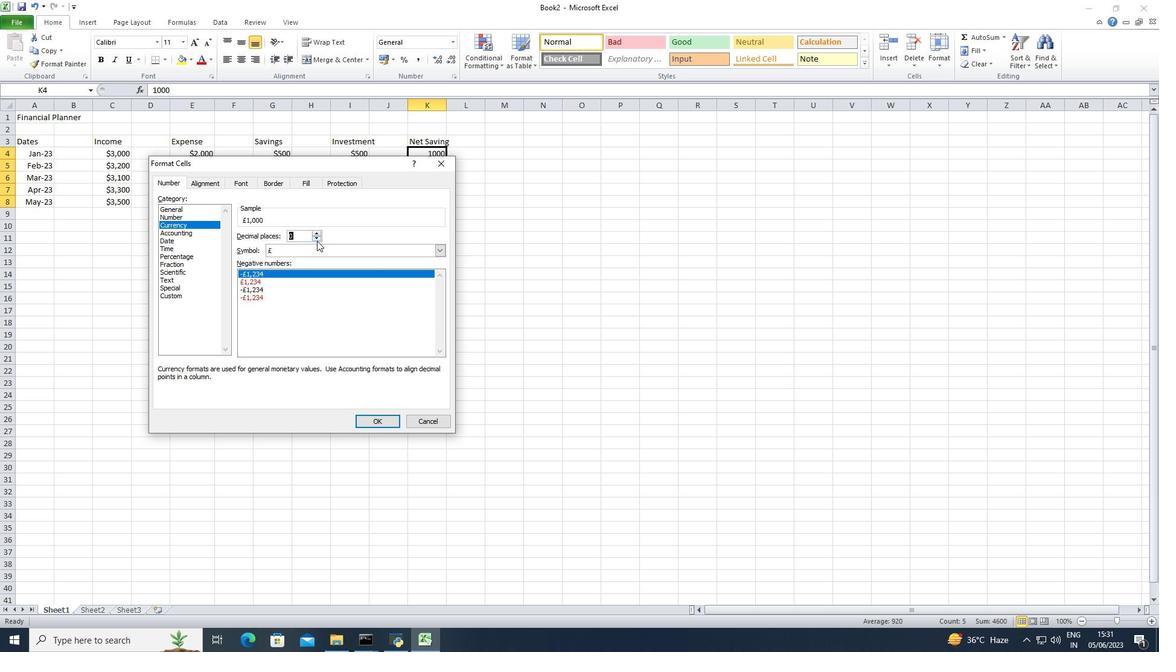 
Action: Mouse pressed left at (318, 245)
Screenshot: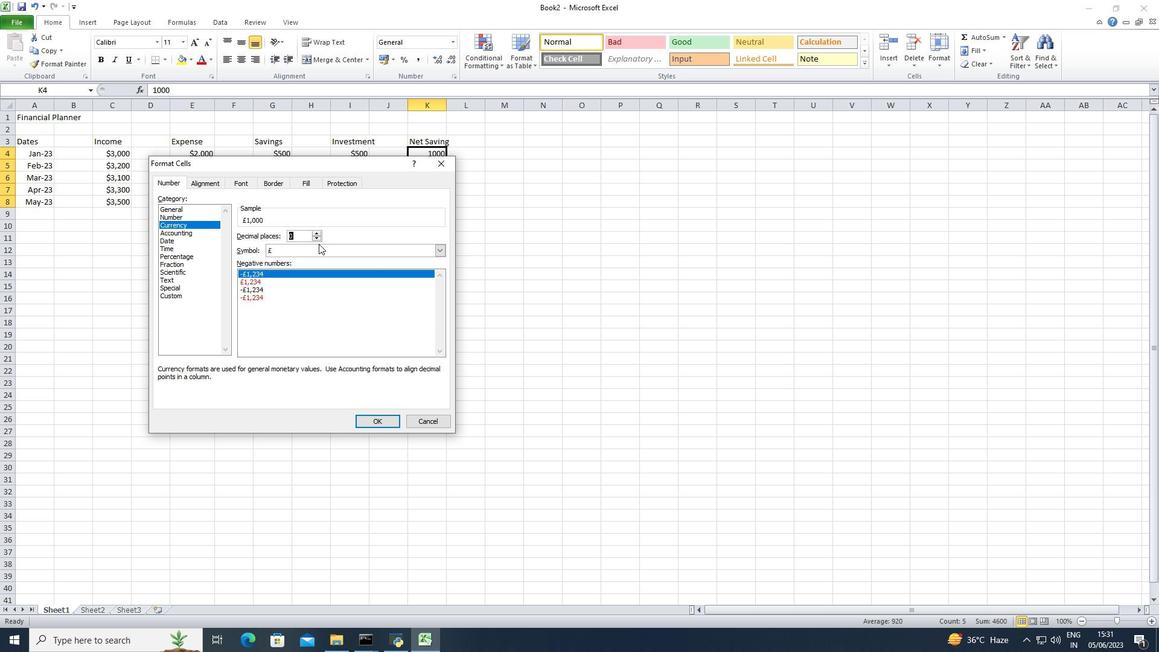 
Action: Mouse moved to (321, 272)
Screenshot: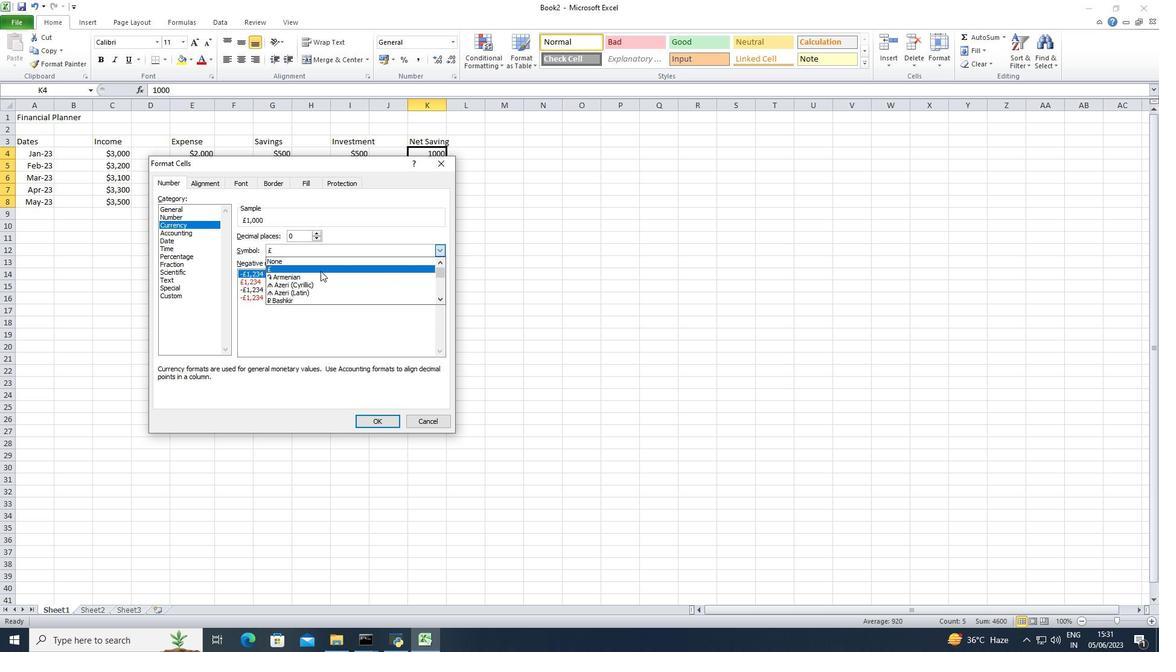 
Action: Mouse scrolled (321, 272) with delta (0, 0)
Screenshot: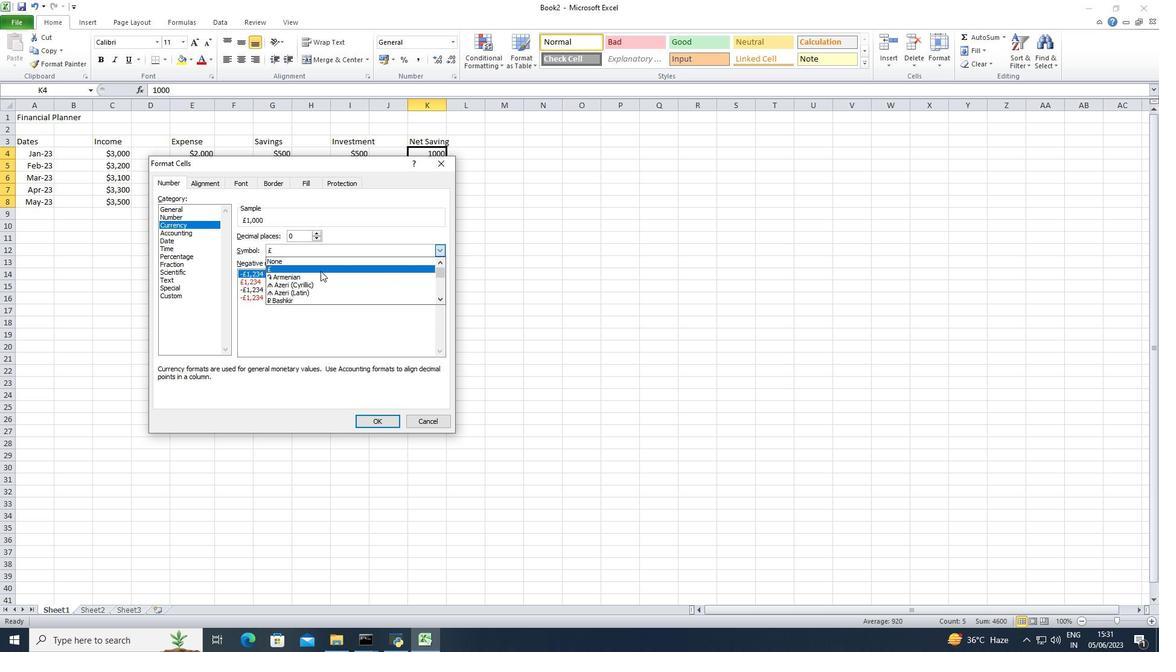 
Action: Mouse scrolled (321, 272) with delta (0, 0)
Screenshot: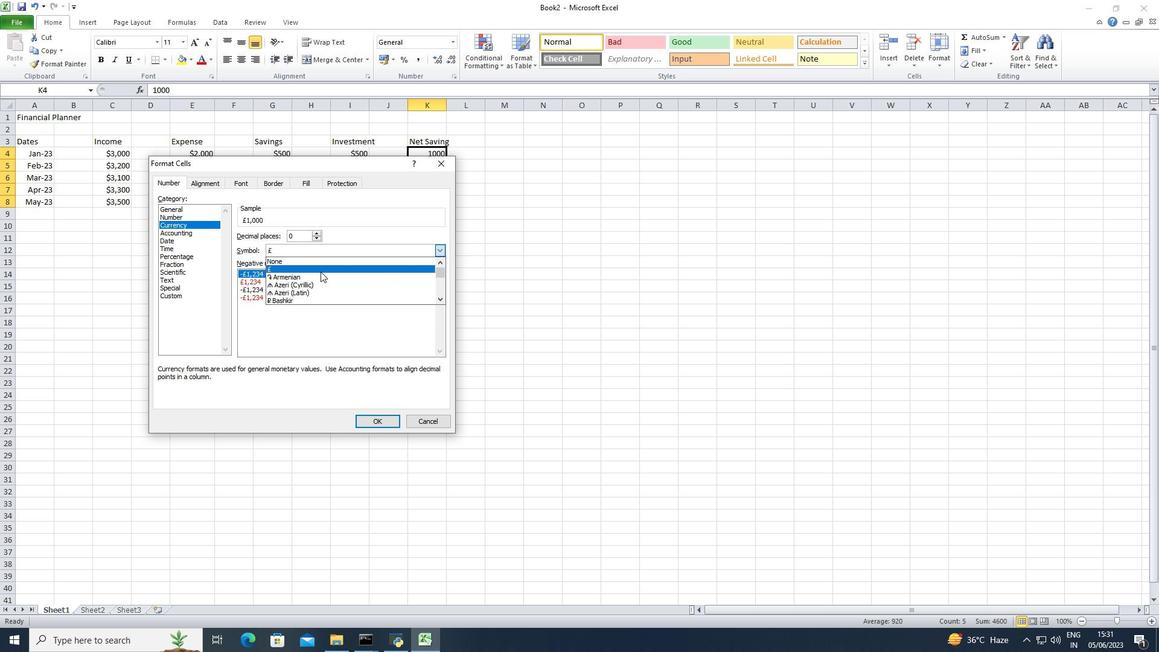 
Action: Mouse scrolled (321, 272) with delta (0, 0)
Screenshot: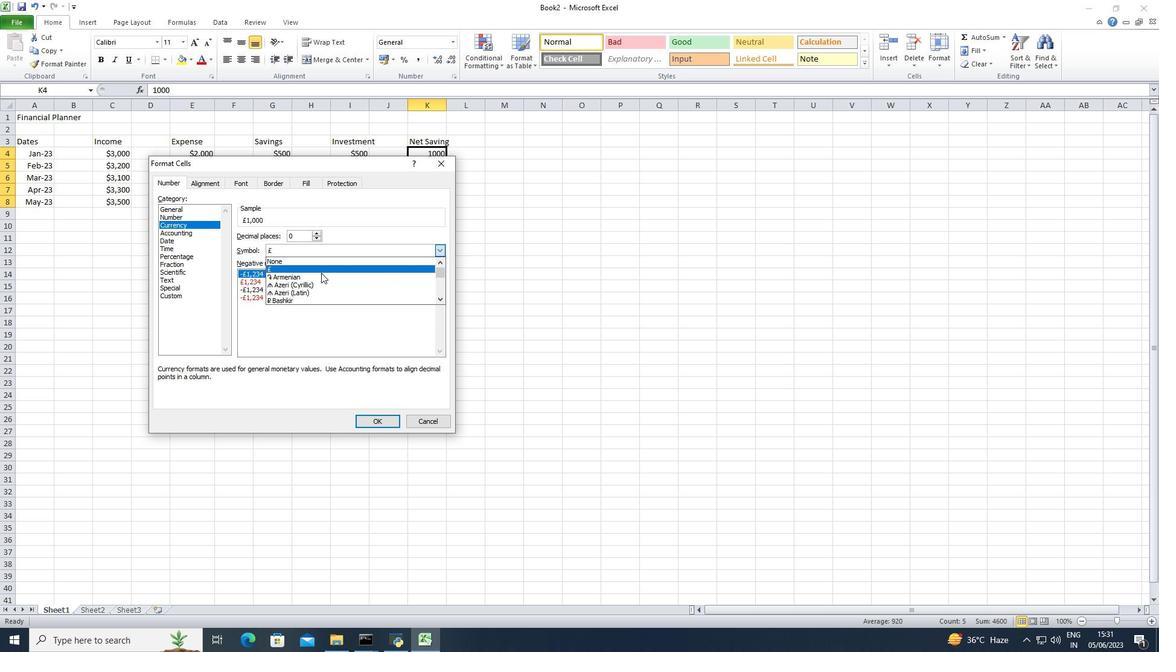 
Action: Mouse scrolled (321, 272) with delta (0, 0)
Screenshot: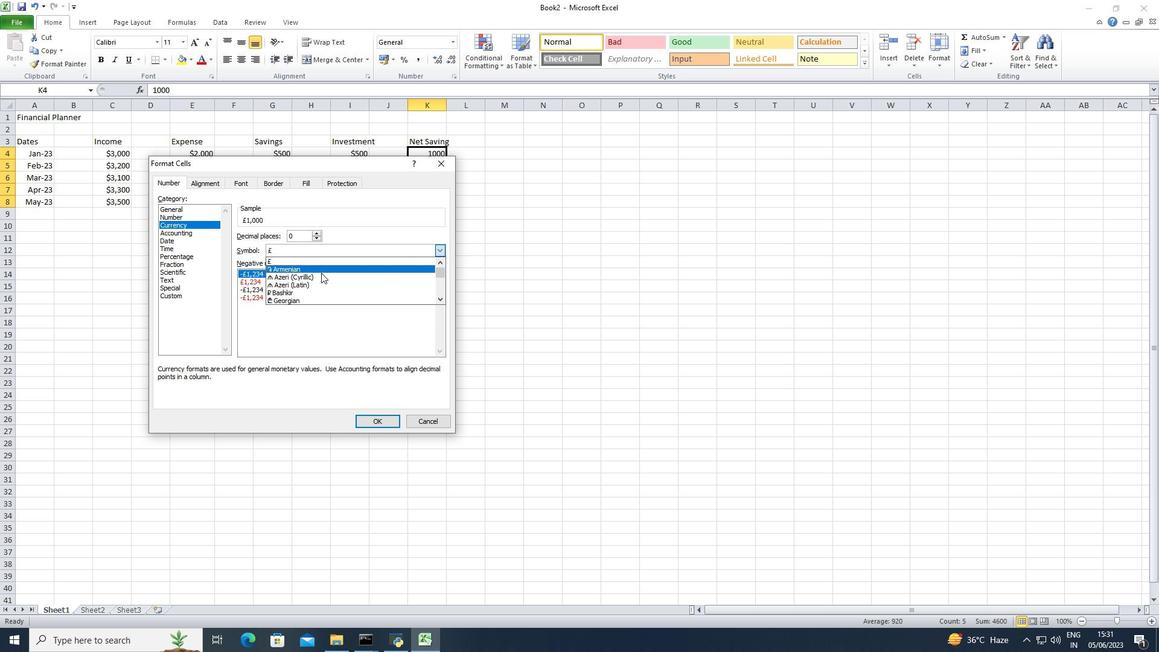 
Action: Mouse scrolled (321, 272) with delta (0, 0)
Screenshot: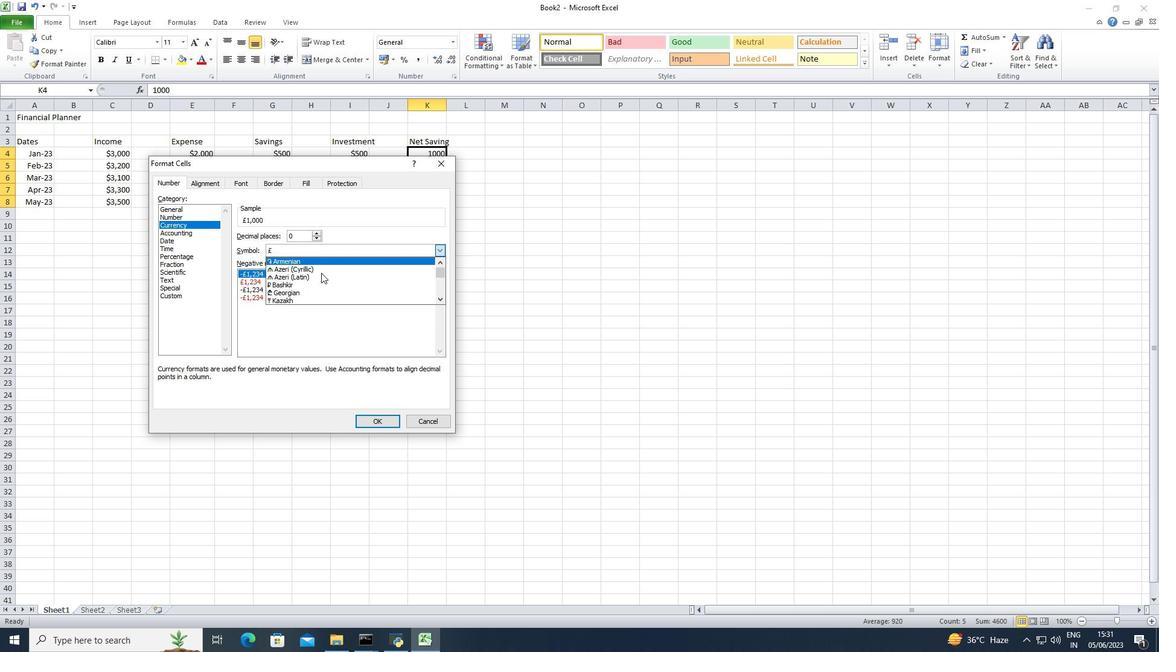 
Action: Mouse scrolled (321, 272) with delta (0, 0)
Screenshot: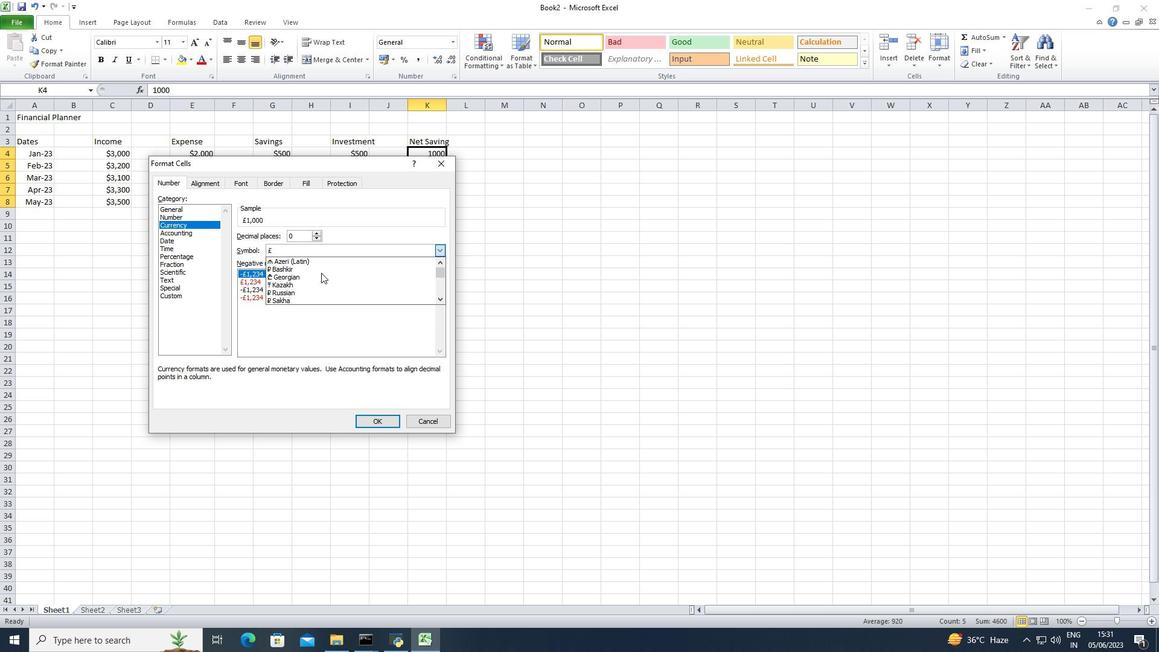 
Action: Mouse scrolled (321, 272) with delta (0, 0)
Screenshot: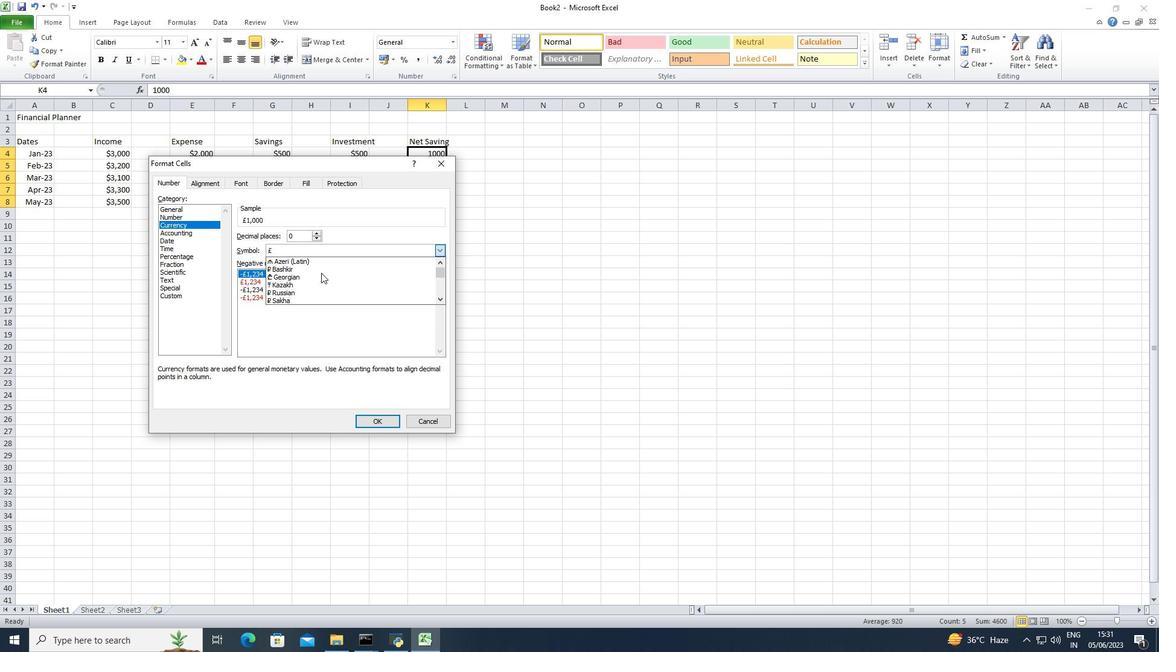 
Action: Mouse scrolled (321, 272) with delta (0, 0)
Screenshot: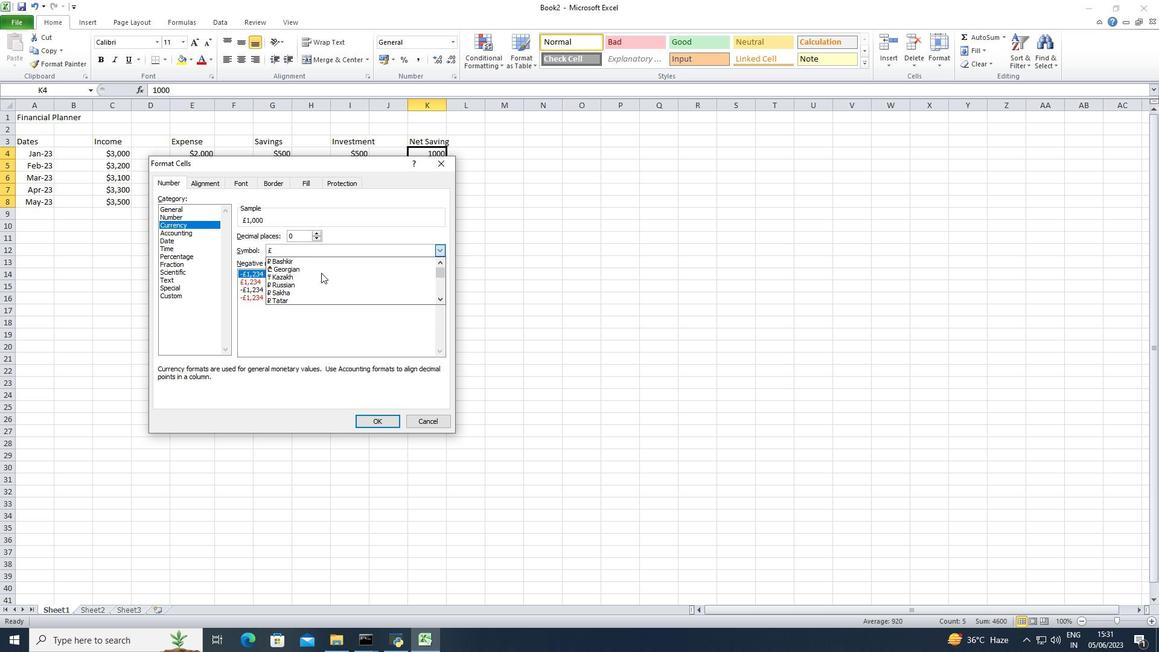 
Action: Mouse scrolled (321, 272) with delta (0, 0)
Screenshot: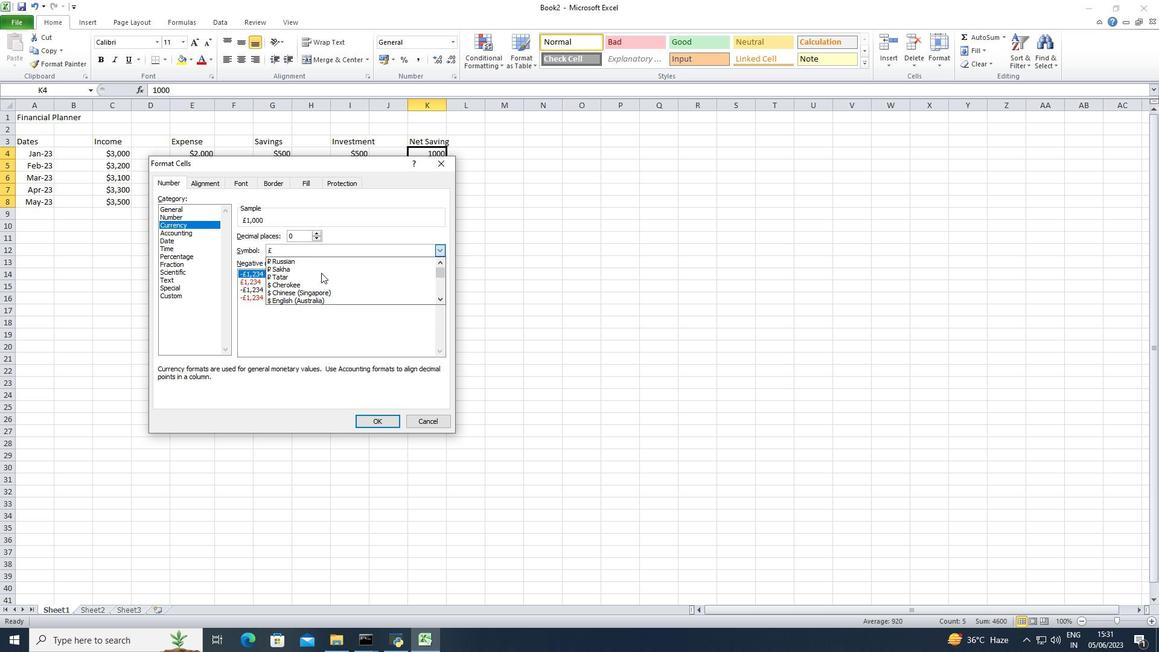 
Action: Mouse scrolled (321, 272) with delta (0, 0)
Screenshot: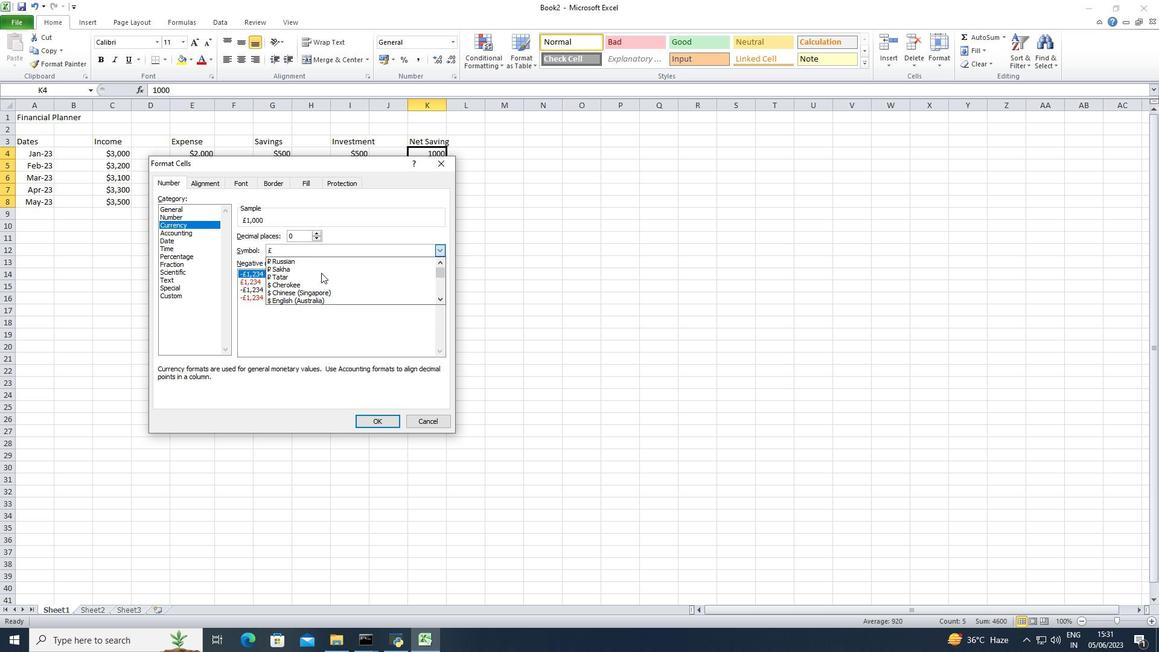 
Action: Mouse moved to (327, 285)
Screenshot: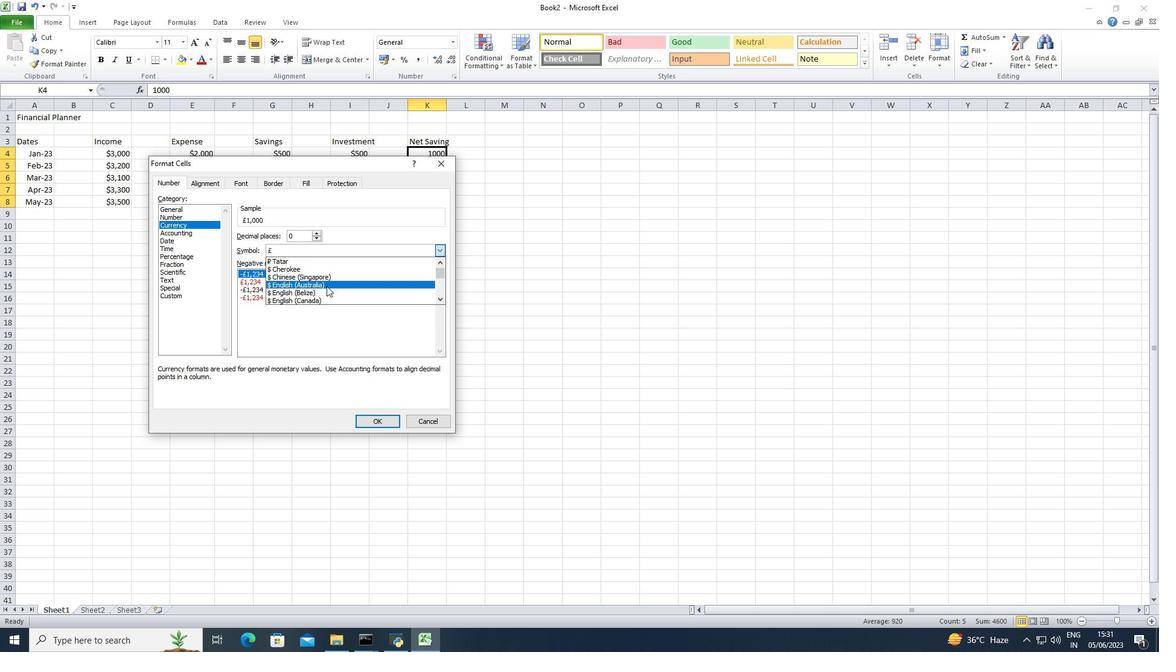
Action: Mouse pressed left at (327, 285)
Screenshot: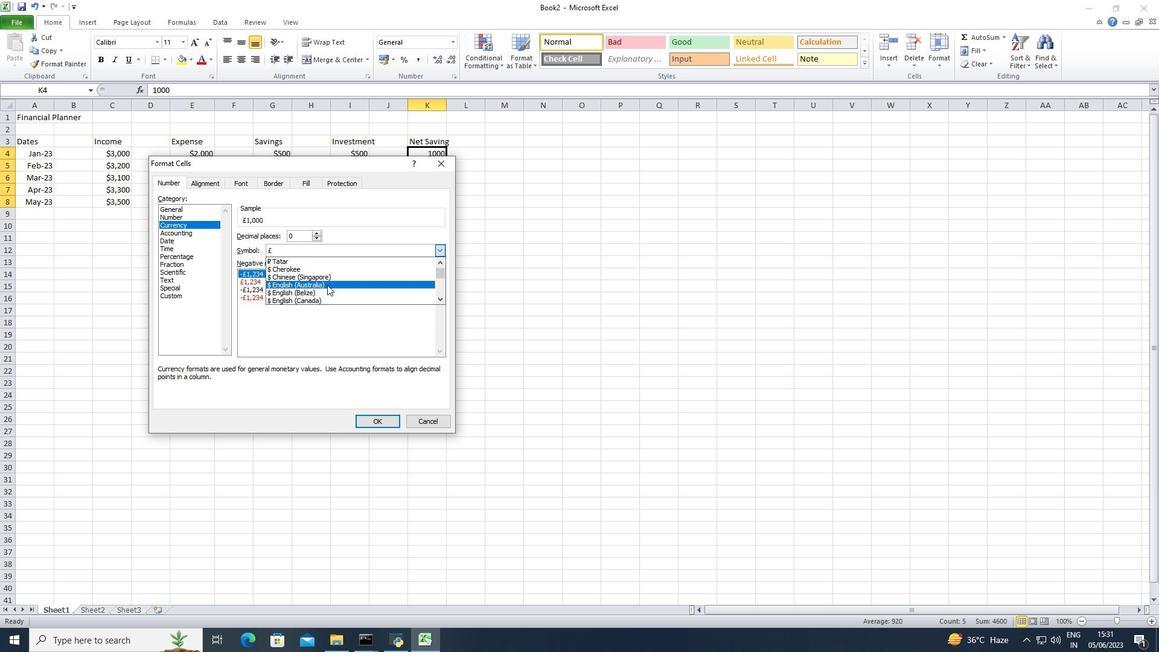 
Action: Mouse moved to (381, 421)
Screenshot: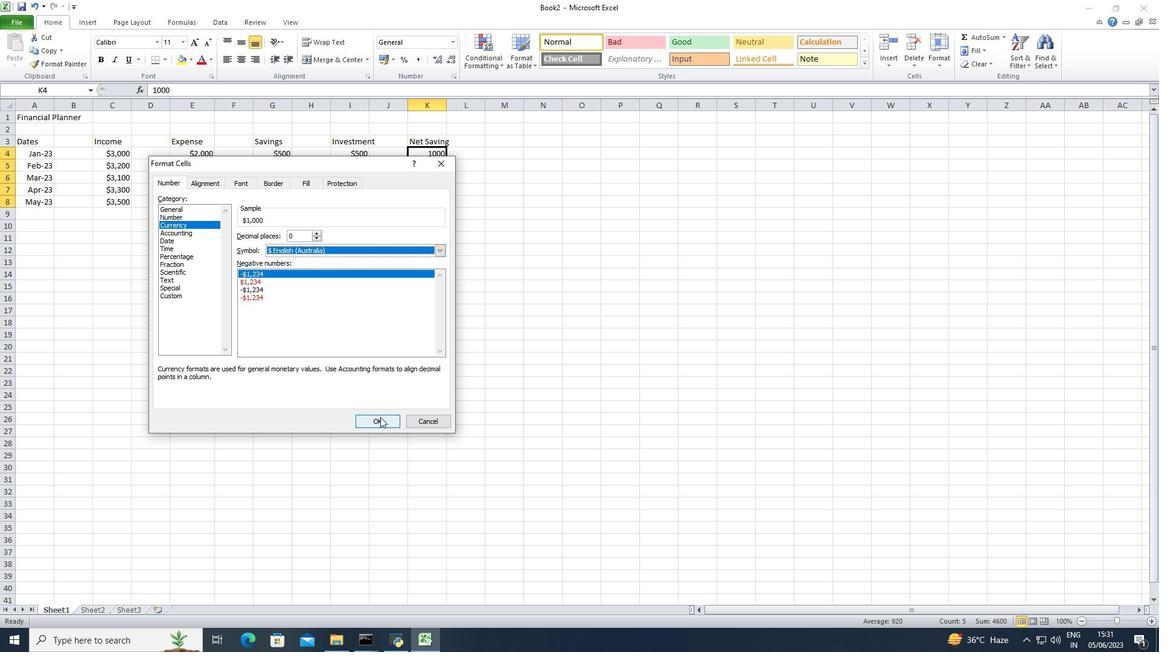 
Action: Mouse pressed left at (381, 421)
Screenshot: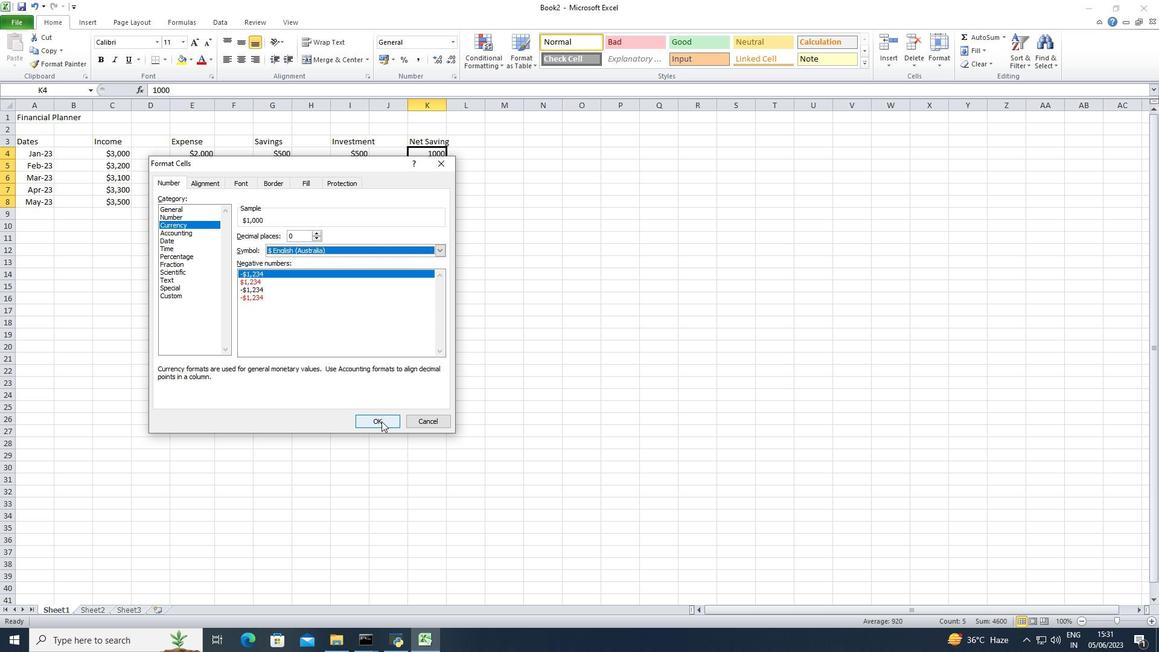 
Action: Mouse moved to (500, 222)
Screenshot: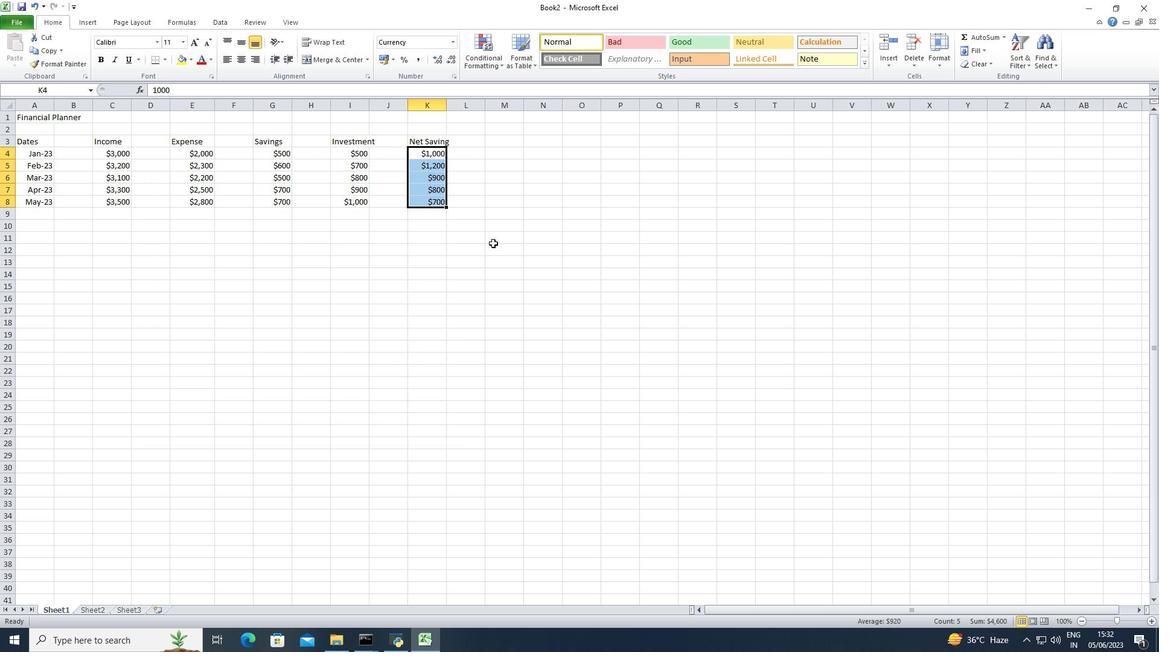 
Action: Mouse pressed left at (500, 222)
Screenshot: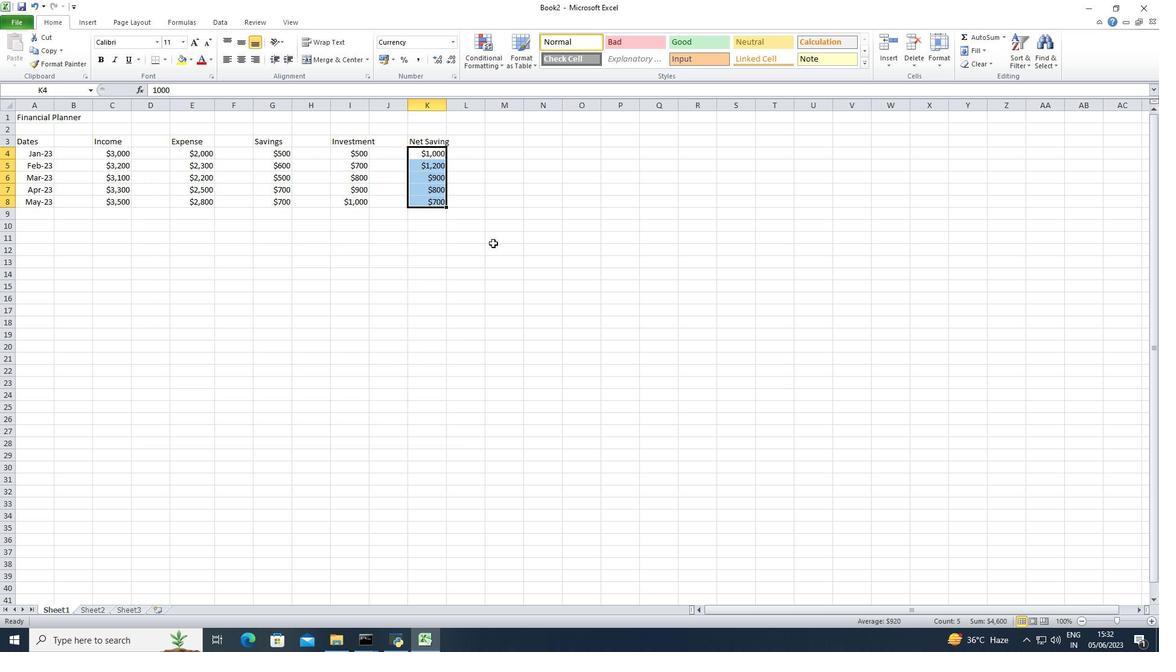 
Action: Key pressed ctrl+S<Key.shift>Spreadsheet<Key.space><Key.shift>File<Key.space><Key.shift>Workbook<Key.enter>
Screenshot: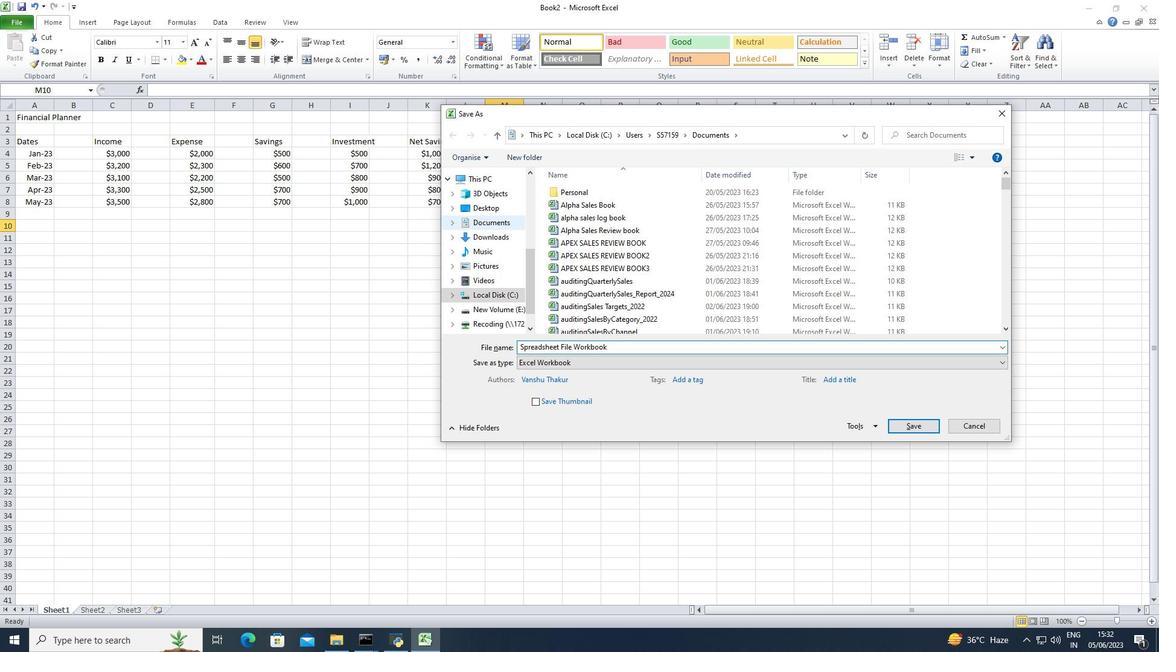 
